Task: Research Airbnb properties in Rionegro, Colombia from 2nd December, 2023 to 5th December, 2023 for 1 adult.1  bedroom having 1 bed and 1 bathroom. Property type can be hotel. Amenities needed are: washing machine. Look for 4 properties as per requirement.
Action: Mouse moved to (532, 116)
Screenshot: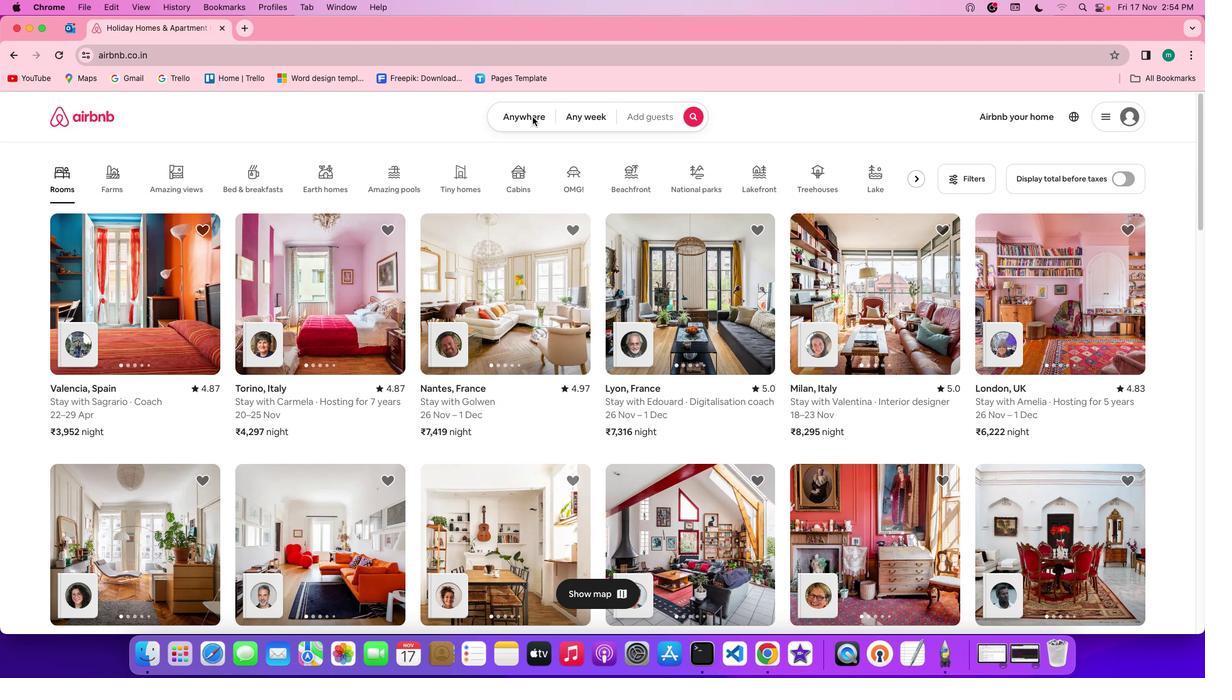 
Action: Mouse pressed left at (532, 116)
Screenshot: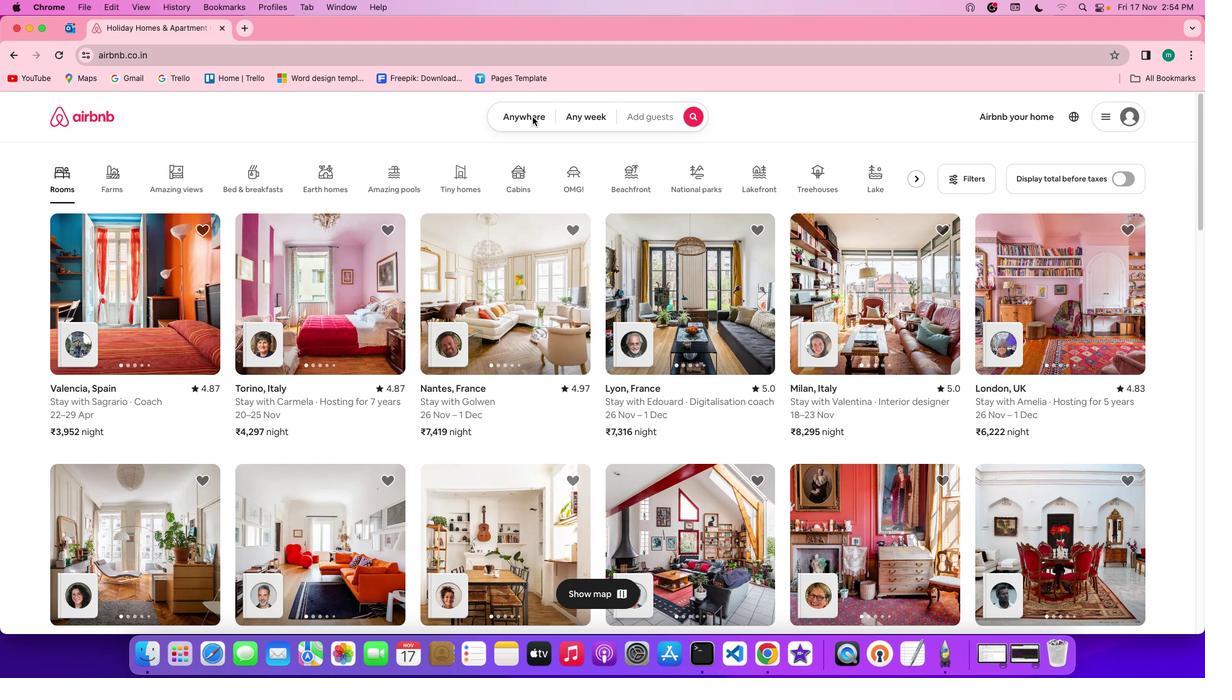 
Action: Mouse pressed left at (532, 116)
Screenshot: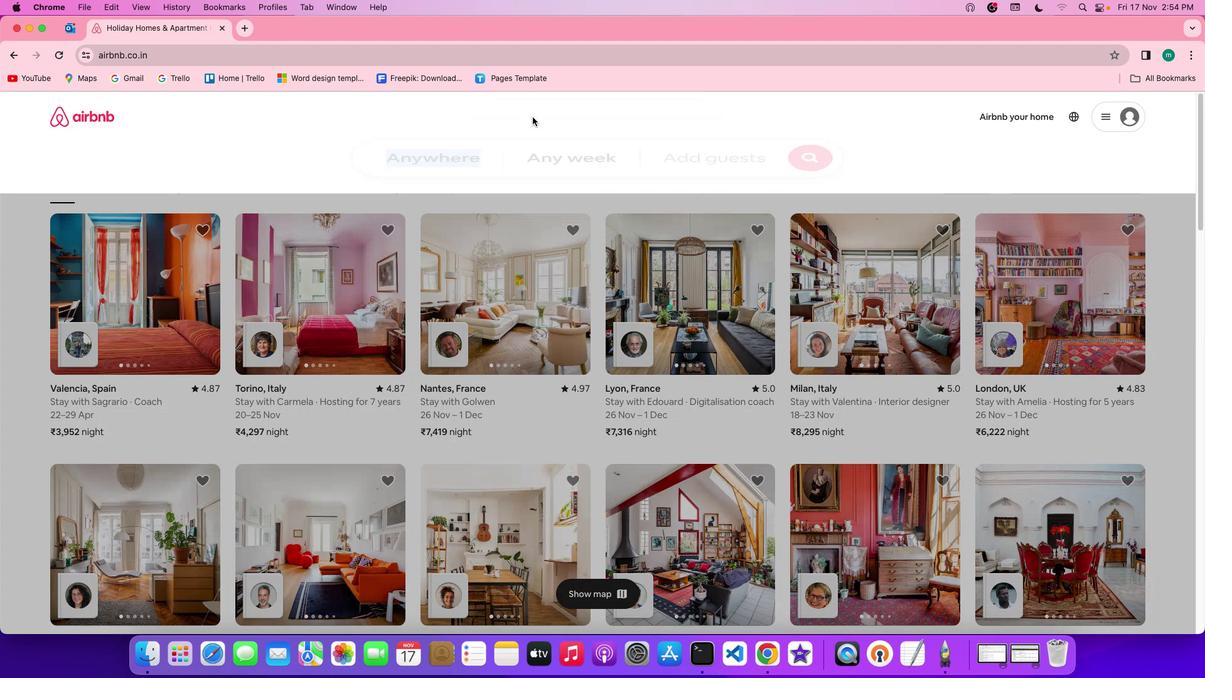 
Action: Mouse moved to (436, 167)
Screenshot: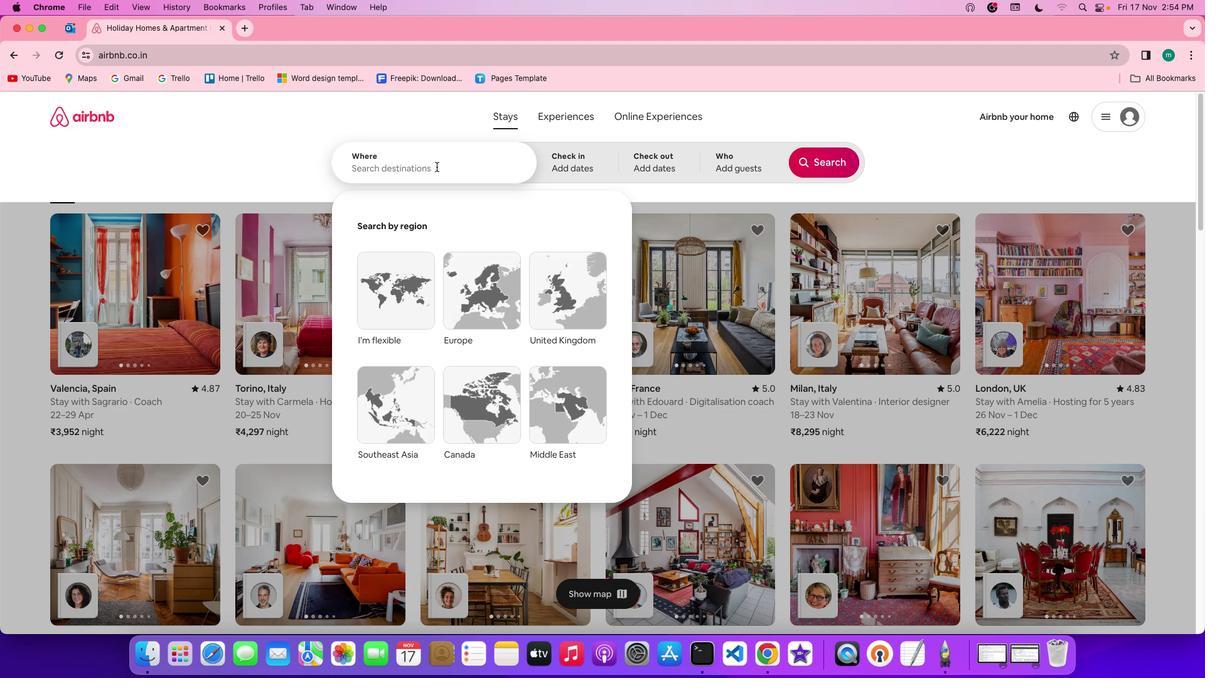 
Action: Mouse pressed left at (436, 167)
Screenshot: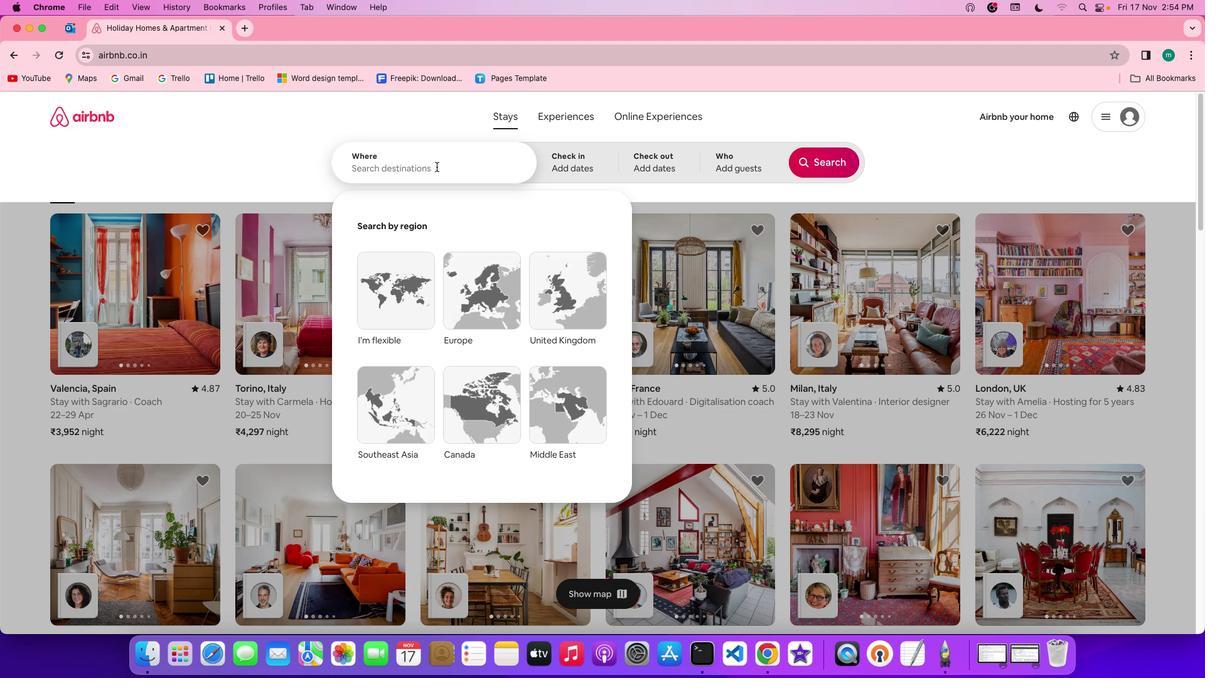 
Action: Key pressed Key.spaceKey.shift'R''I''O''N''E''G''R''O'','Key.spaceKey.shift'C''O''L''U''M''B''I''A'
Screenshot: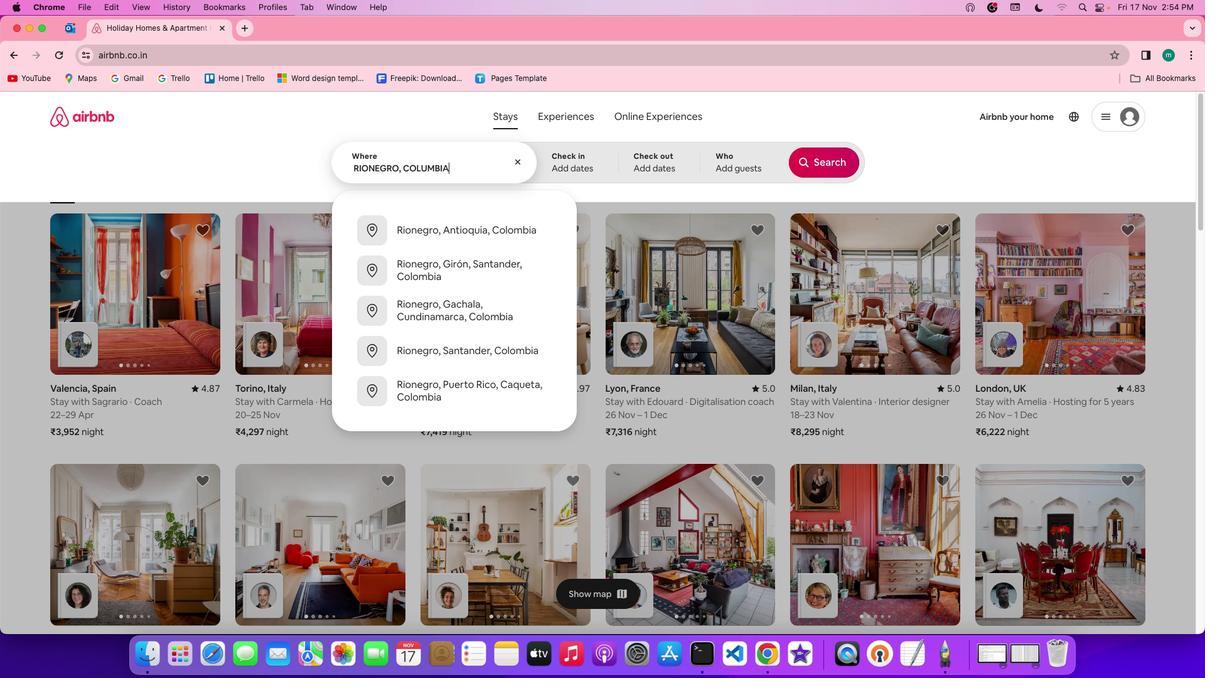 
Action: Mouse moved to (568, 162)
Screenshot: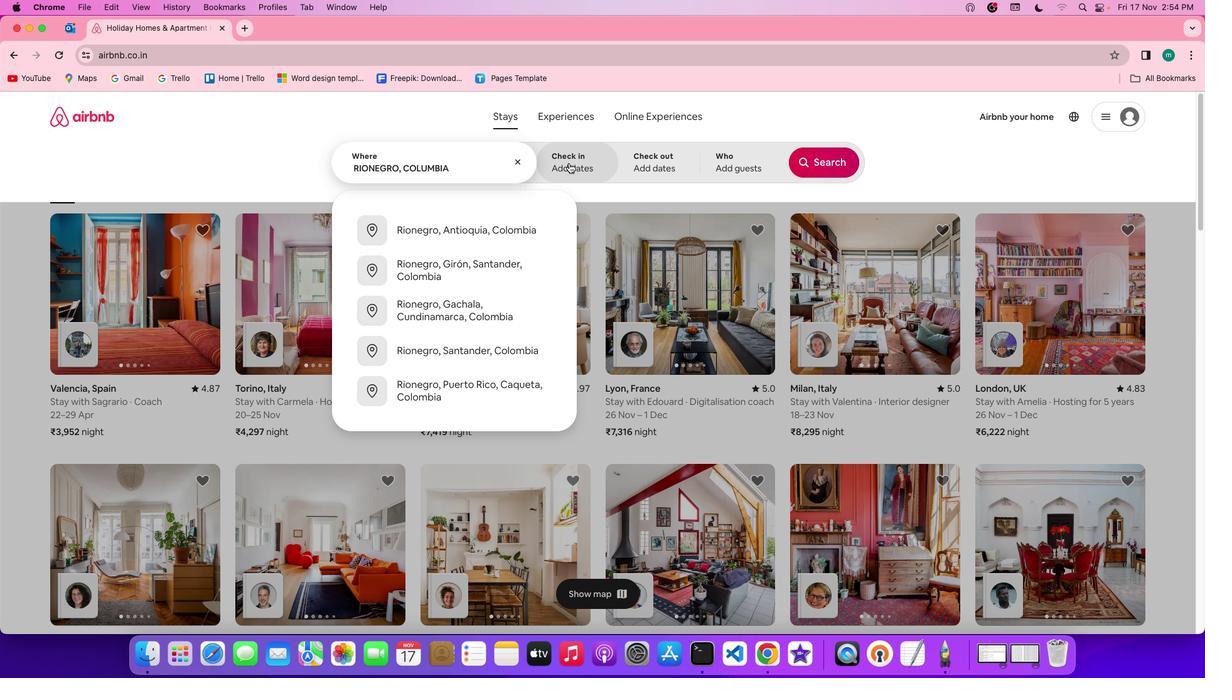 
Action: Mouse pressed left at (568, 162)
Screenshot: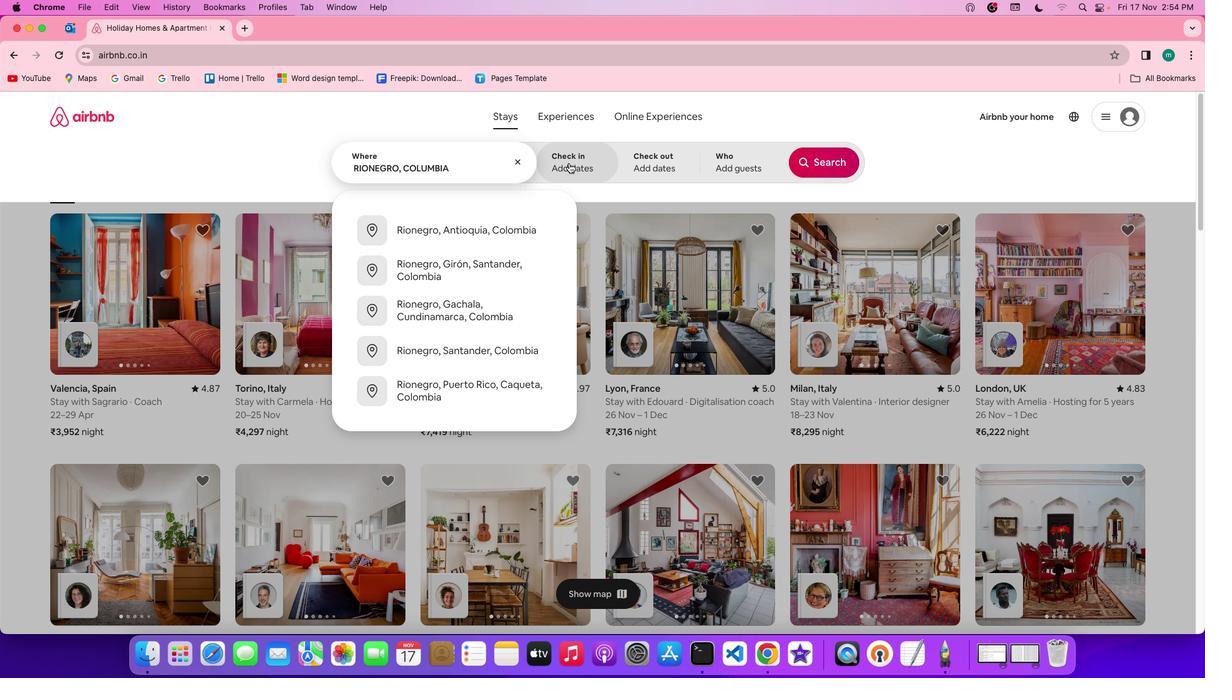 
Action: Mouse moved to (803, 315)
Screenshot: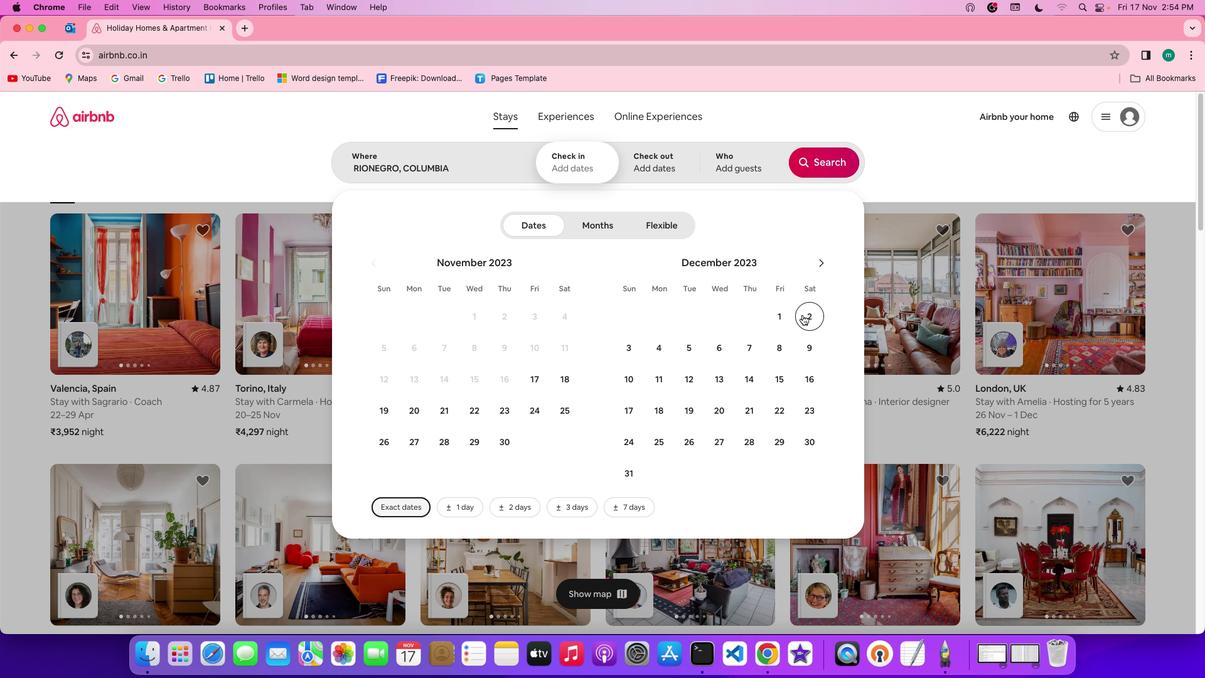 
Action: Mouse pressed left at (803, 315)
Screenshot: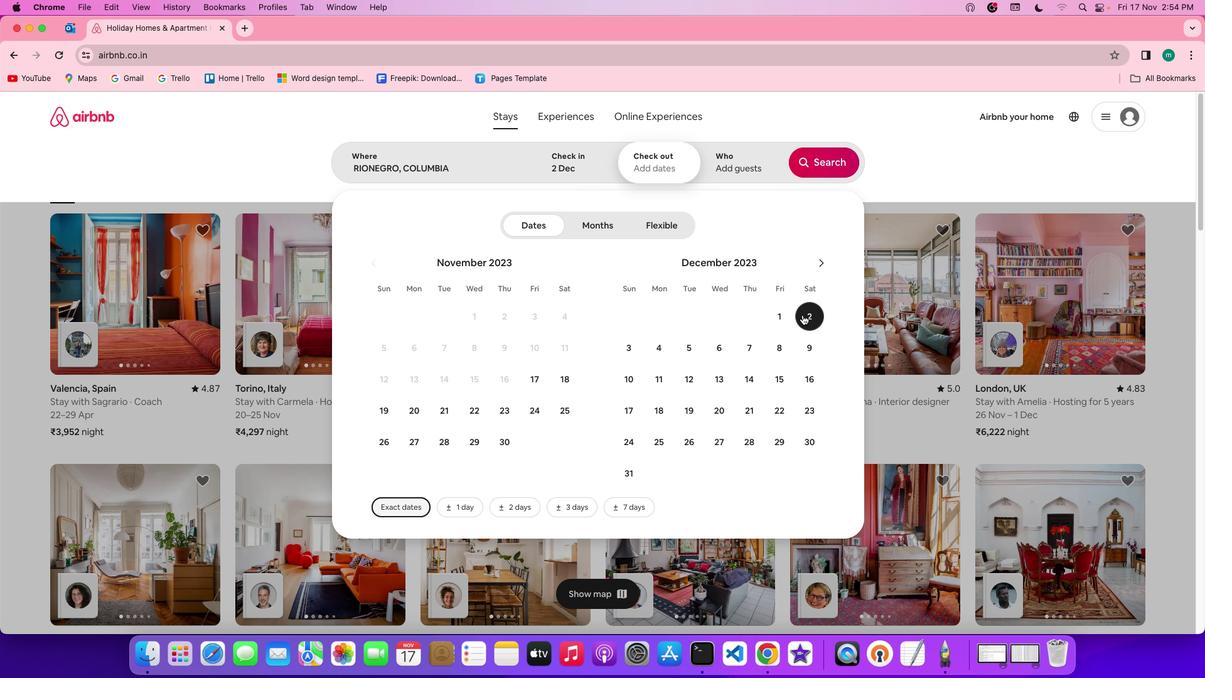 
Action: Mouse moved to (682, 352)
Screenshot: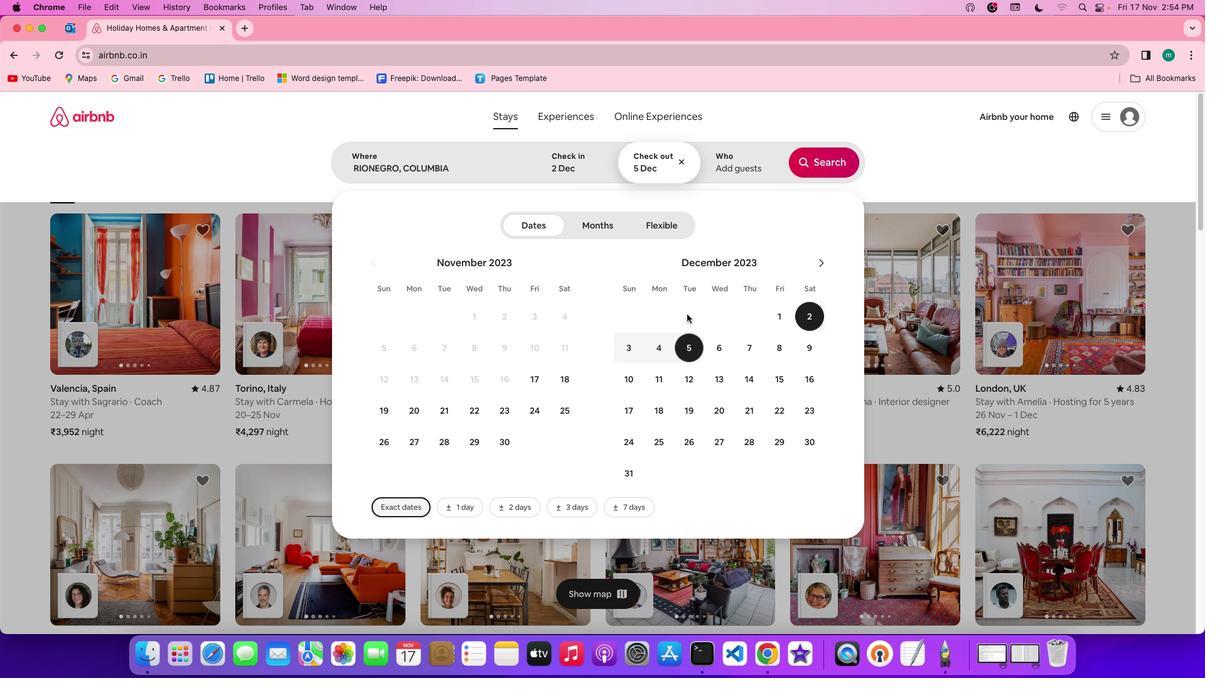 
Action: Mouse pressed left at (682, 352)
Screenshot: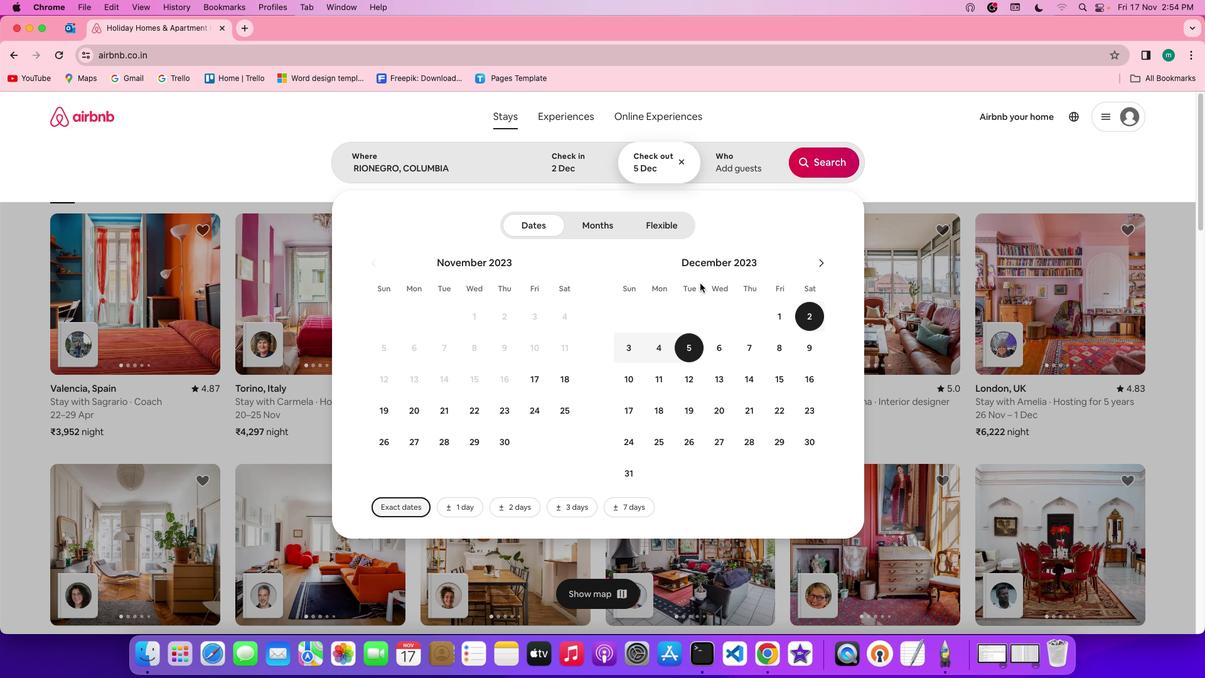 
Action: Mouse moved to (735, 145)
Screenshot: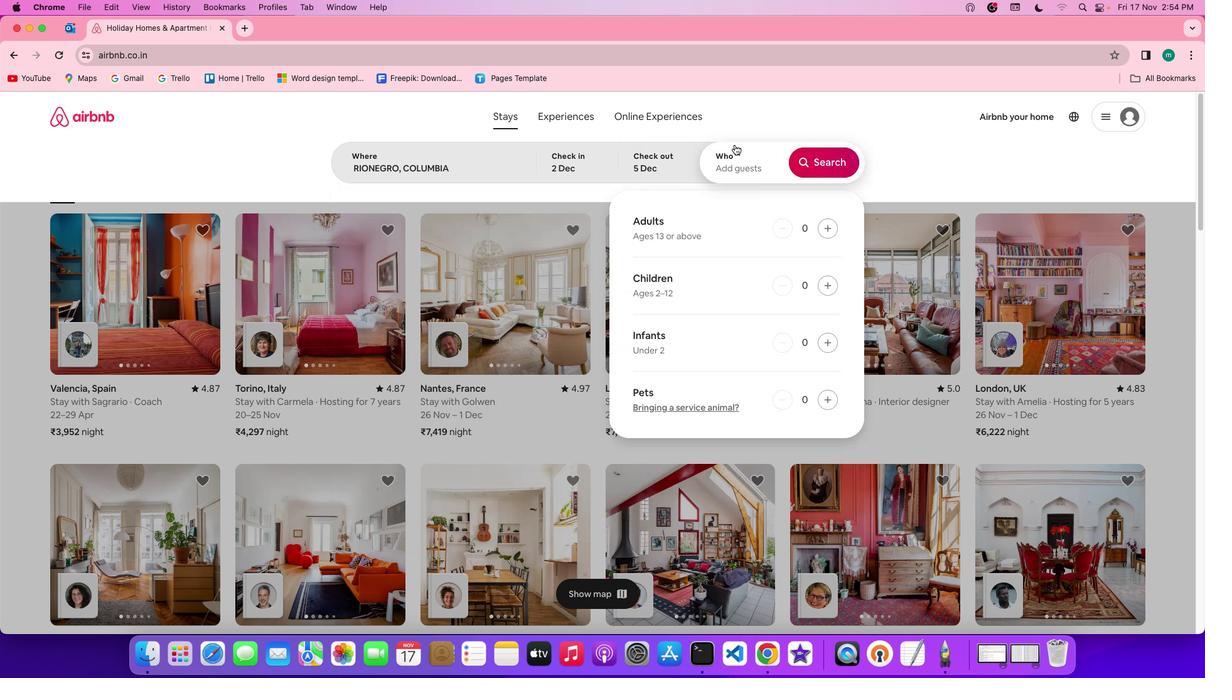 
Action: Mouse pressed left at (735, 145)
Screenshot: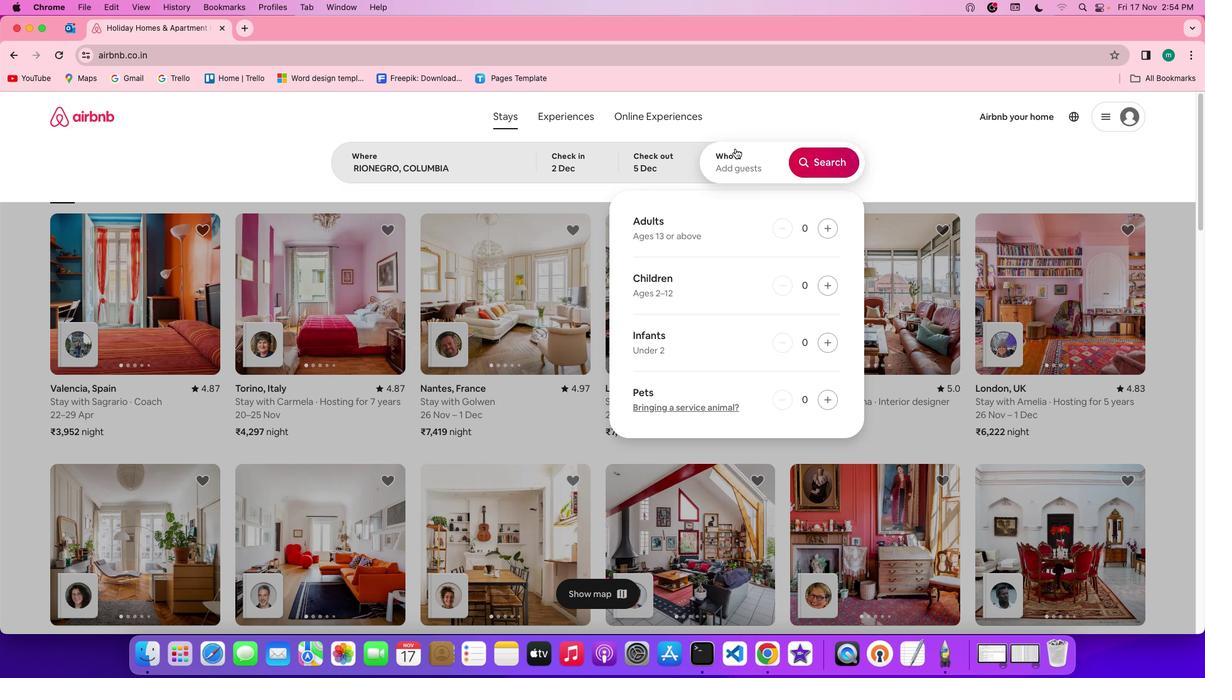 
Action: Mouse moved to (823, 228)
Screenshot: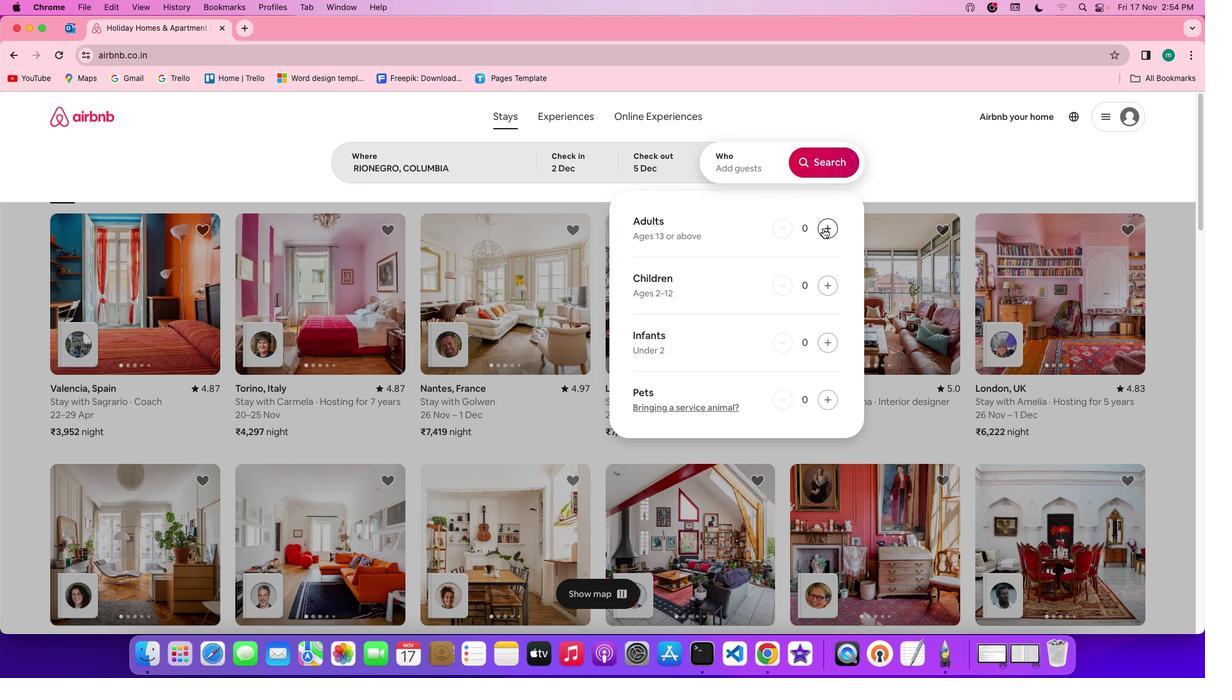 
Action: Mouse pressed left at (823, 228)
Screenshot: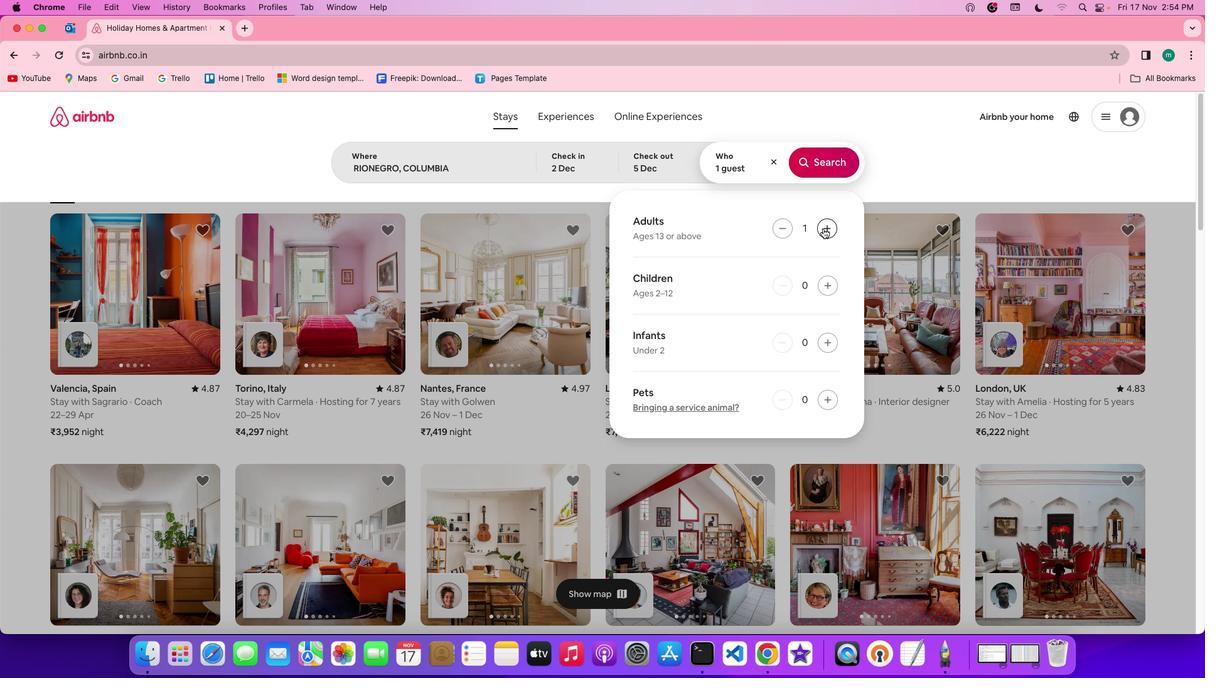 
Action: Mouse pressed left at (823, 228)
Screenshot: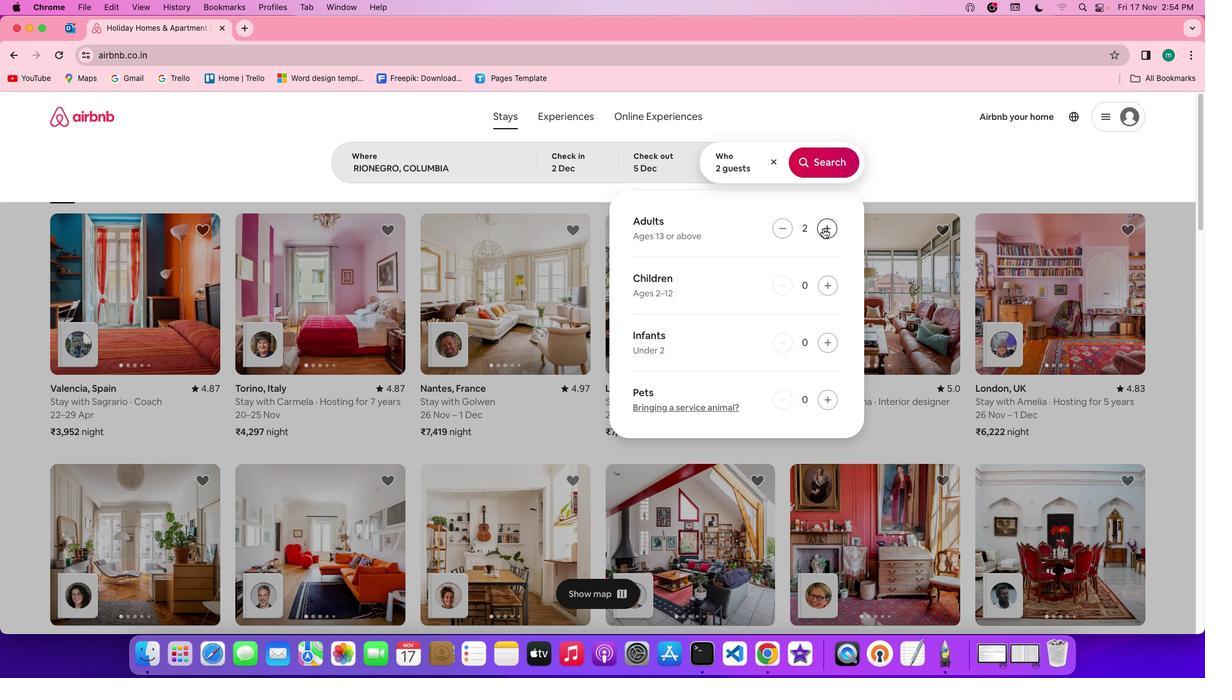 
Action: Mouse moved to (791, 230)
Screenshot: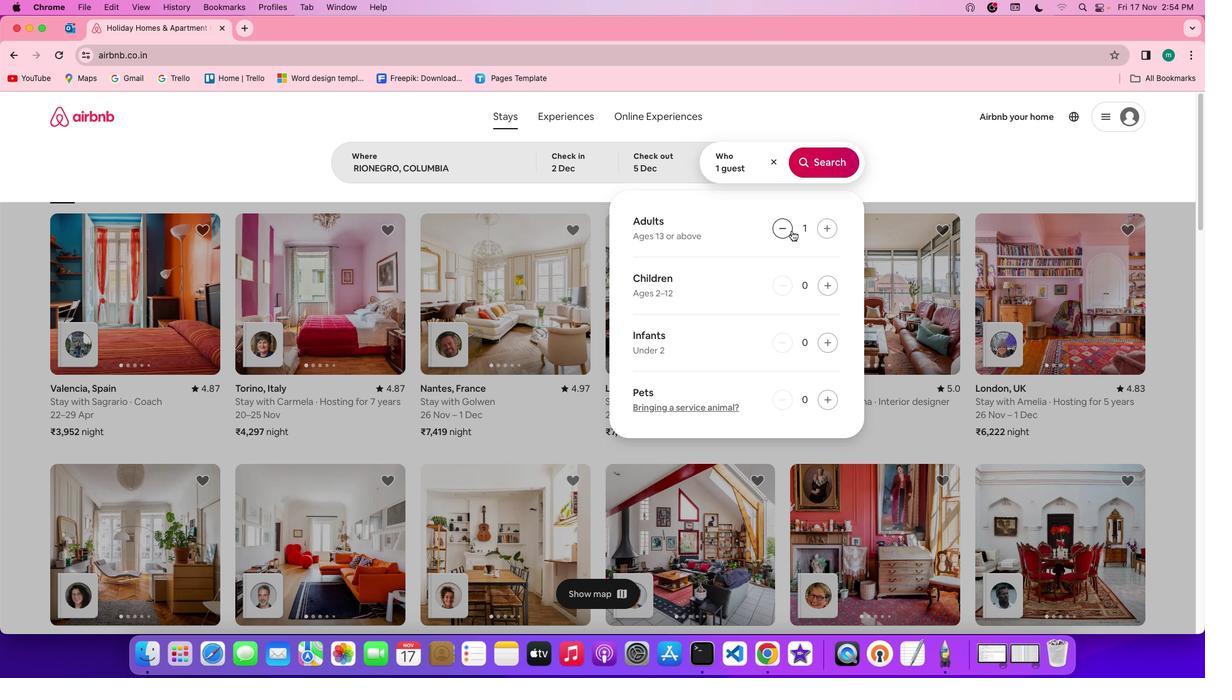 
Action: Mouse pressed left at (791, 230)
Screenshot: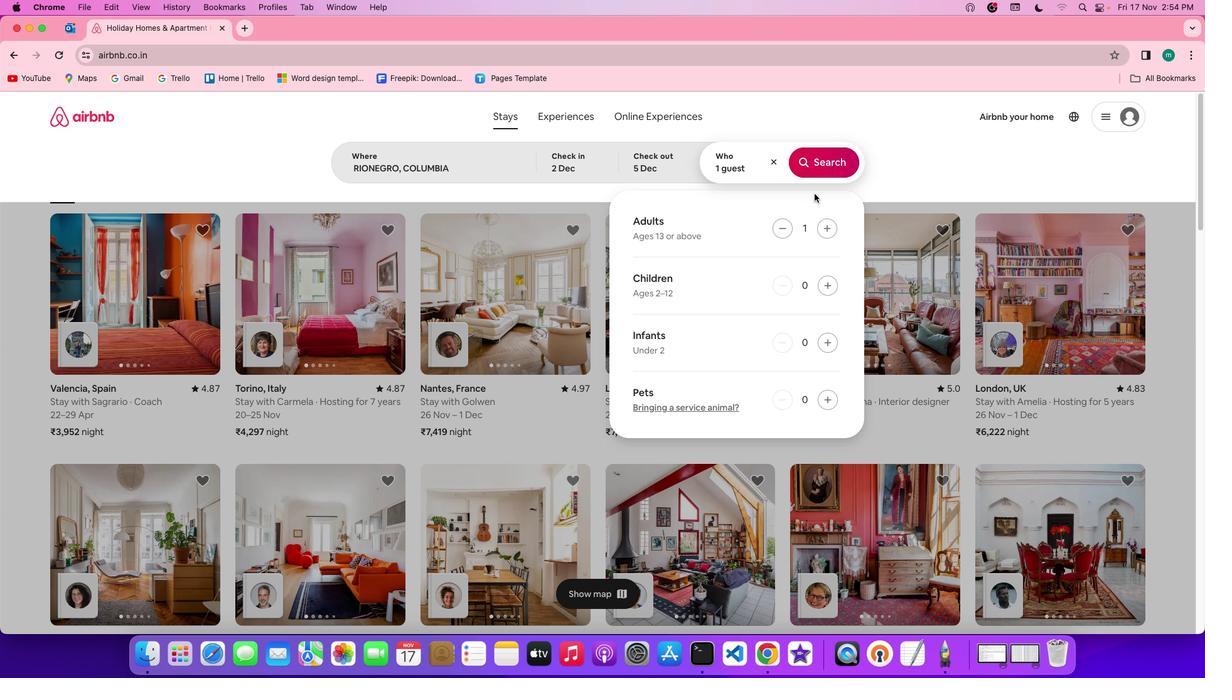 
Action: Mouse moved to (827, 166)
Screenshot: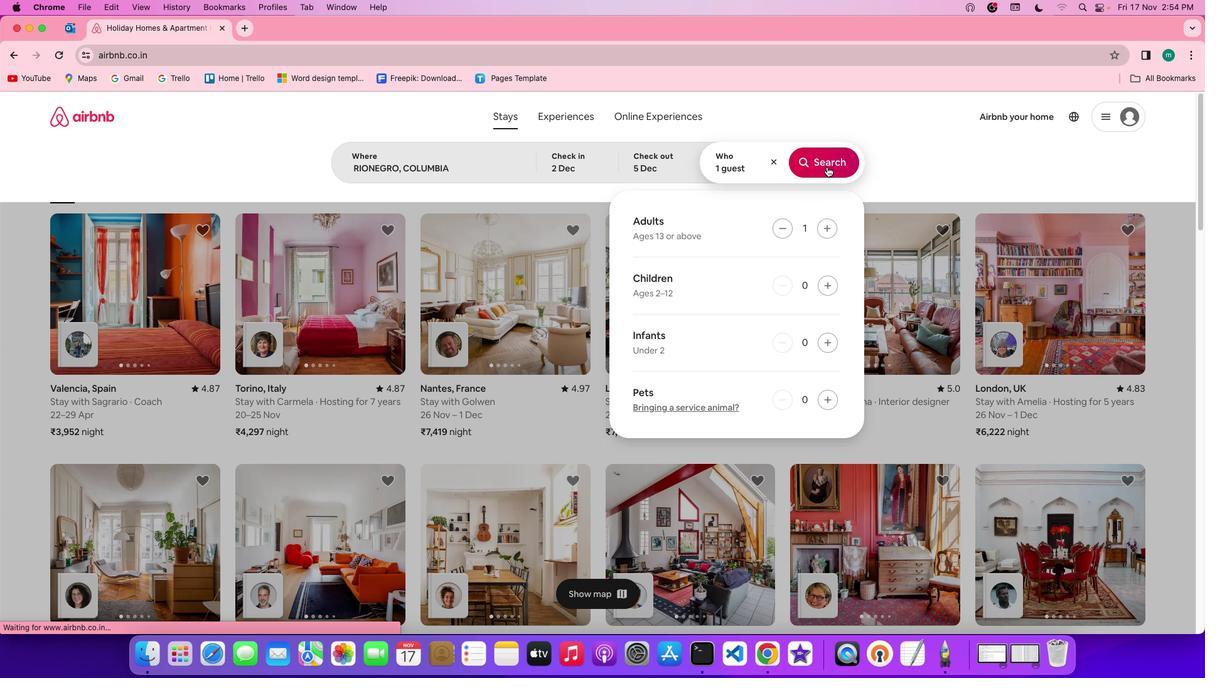 
Action: Mouse pressed left at (827, 166)
Screenshot: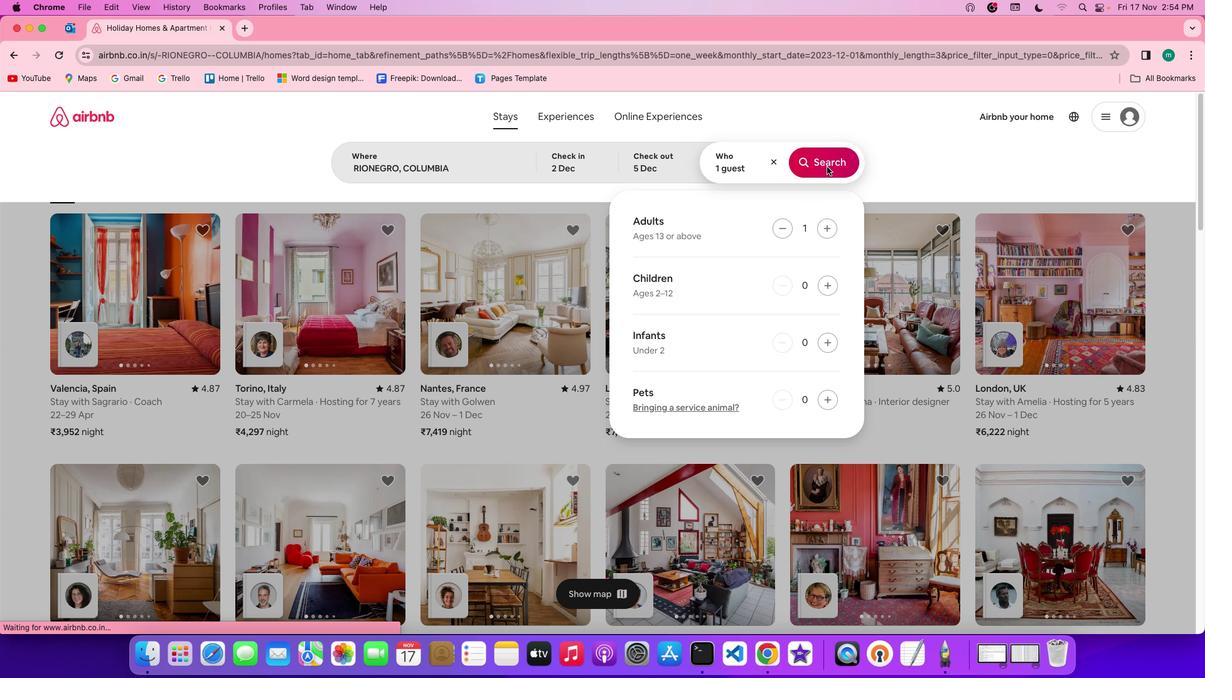 
Action: Mouse moved to (1001, 168)
Screenshot: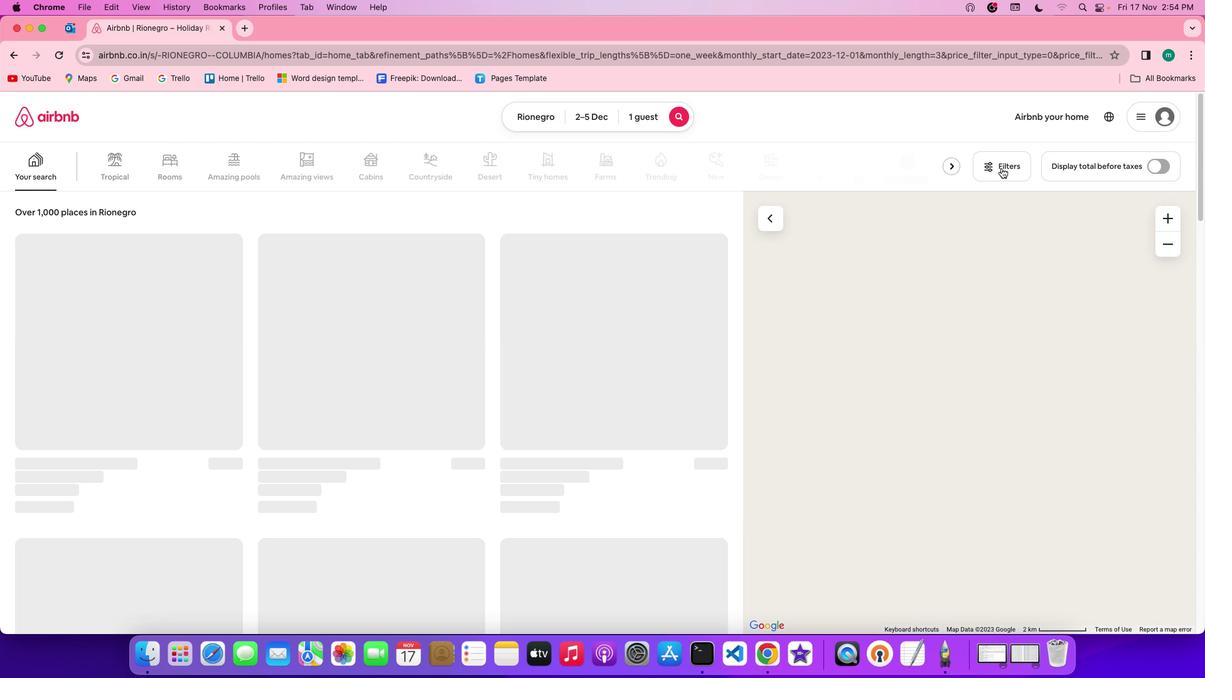 
Action: Mouse pressed left at (1001, 168)
Screenshot: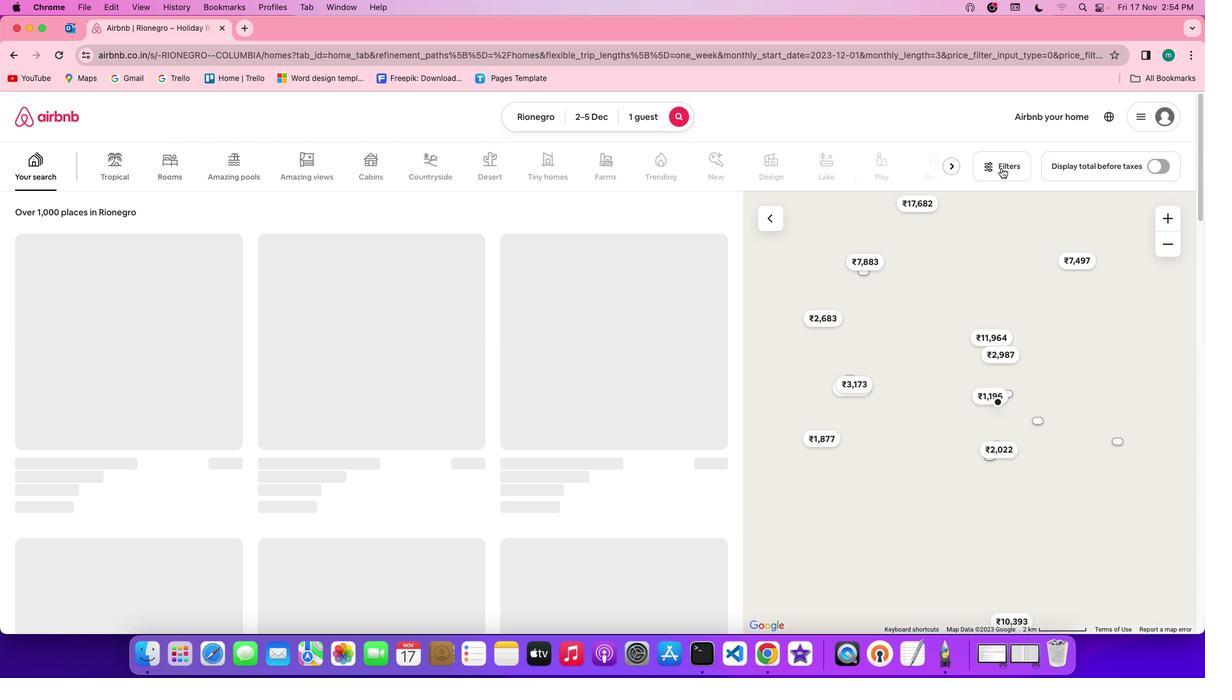 
Action: Mouse moved to (564, 354)
Screenshot: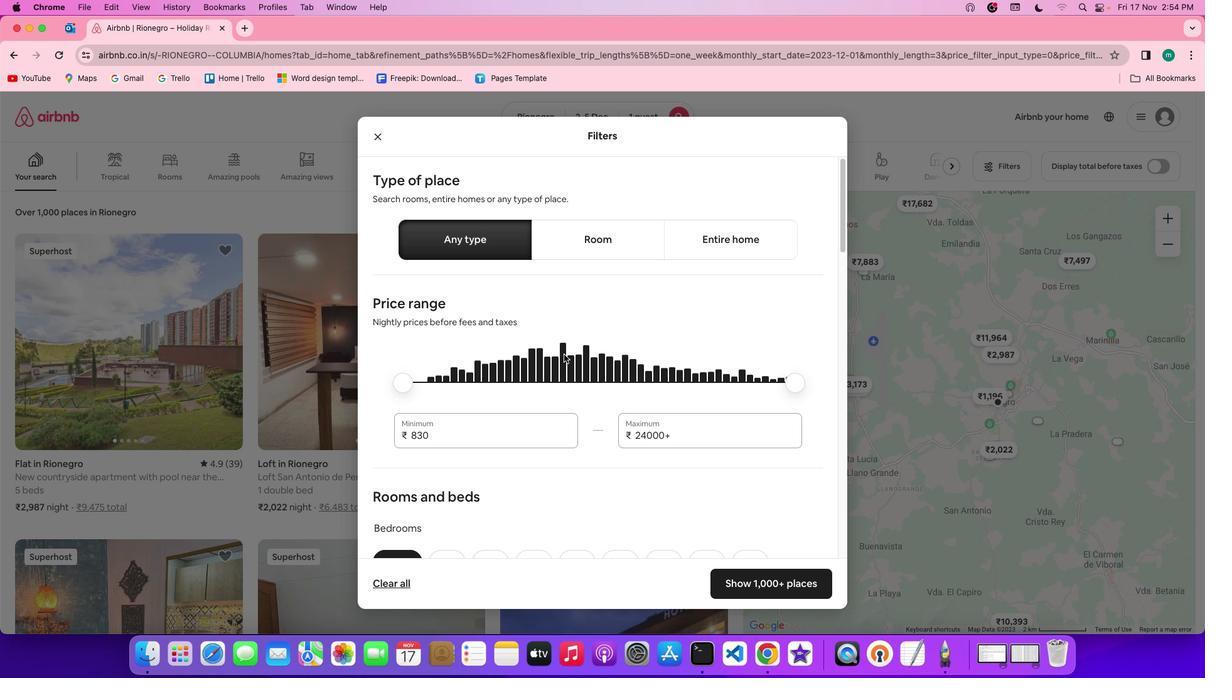 
Action: Mouse scrolled (564, 354) with delta (0, 0)
Screenshot: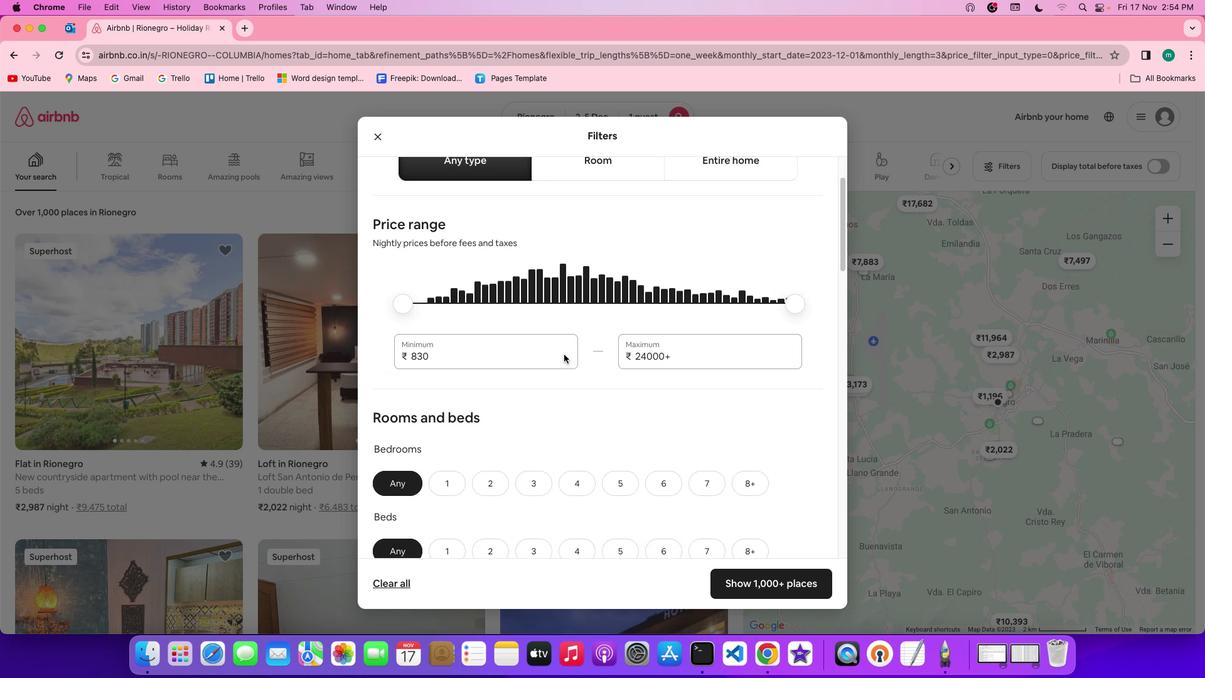 
Action: Mouse scrolled (564, 354) with delta (0, 0)
Screenshot: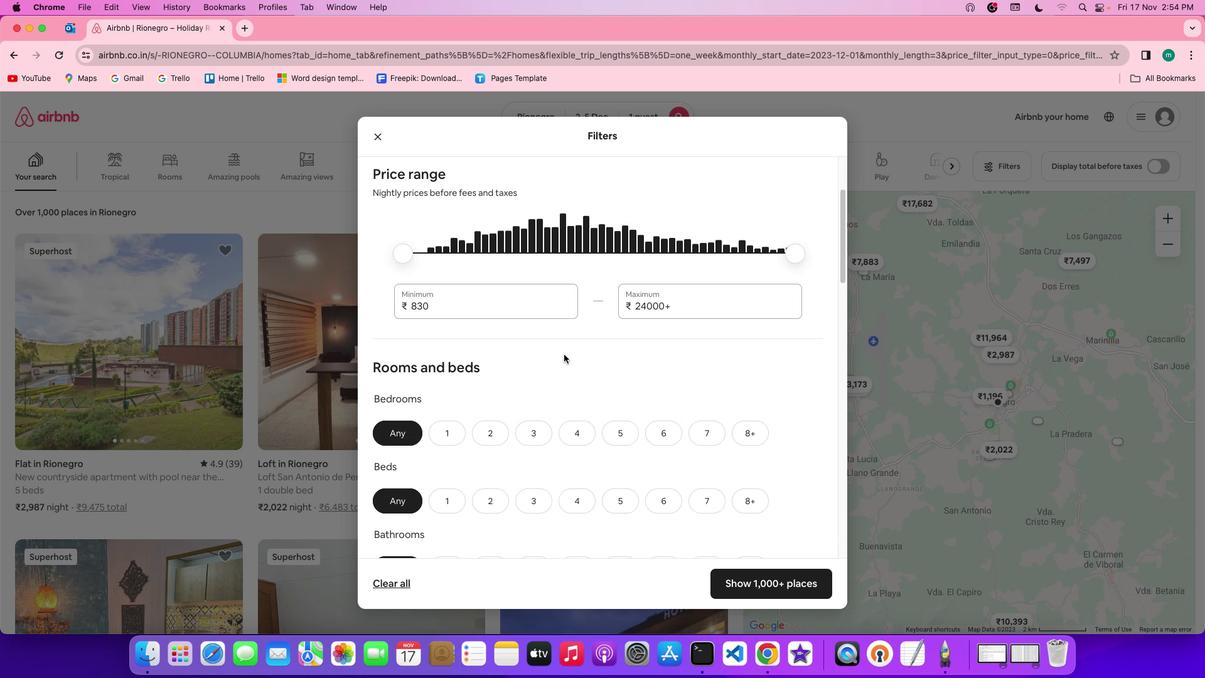 
Action: Mouse scrolled (564, 354) with delta (0, -1)
Screenshot: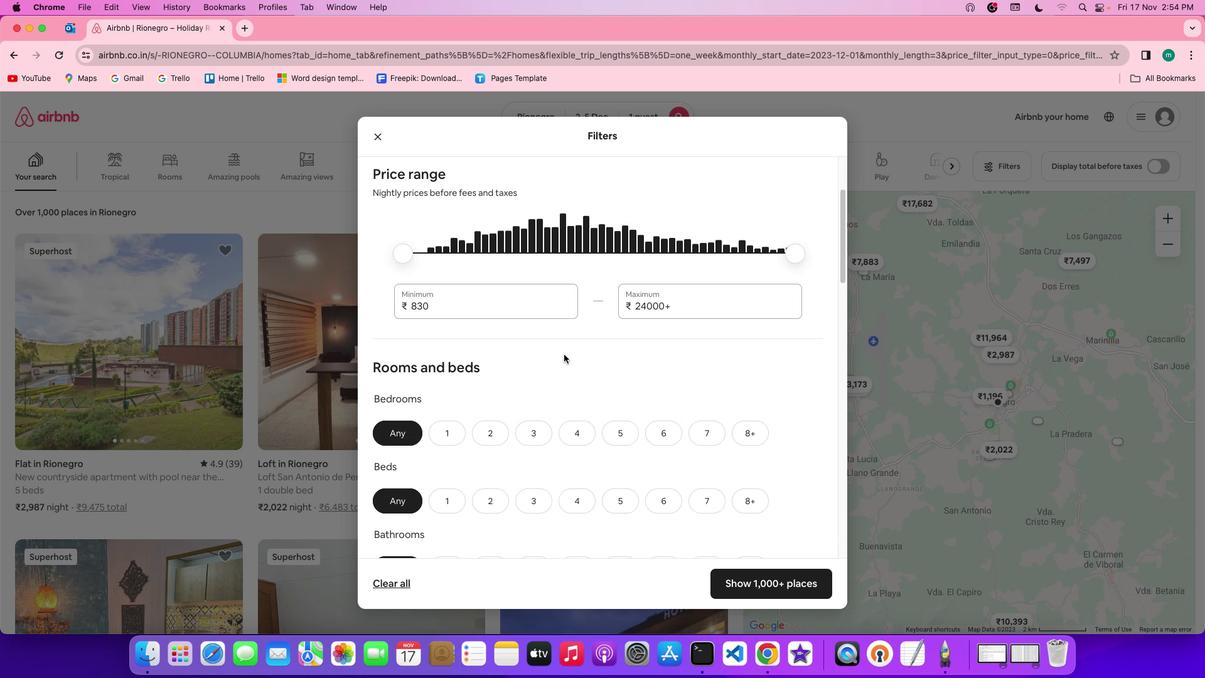 
Action: Mouse scrolled (564, 354) with delta (0, -1)
Screenshot: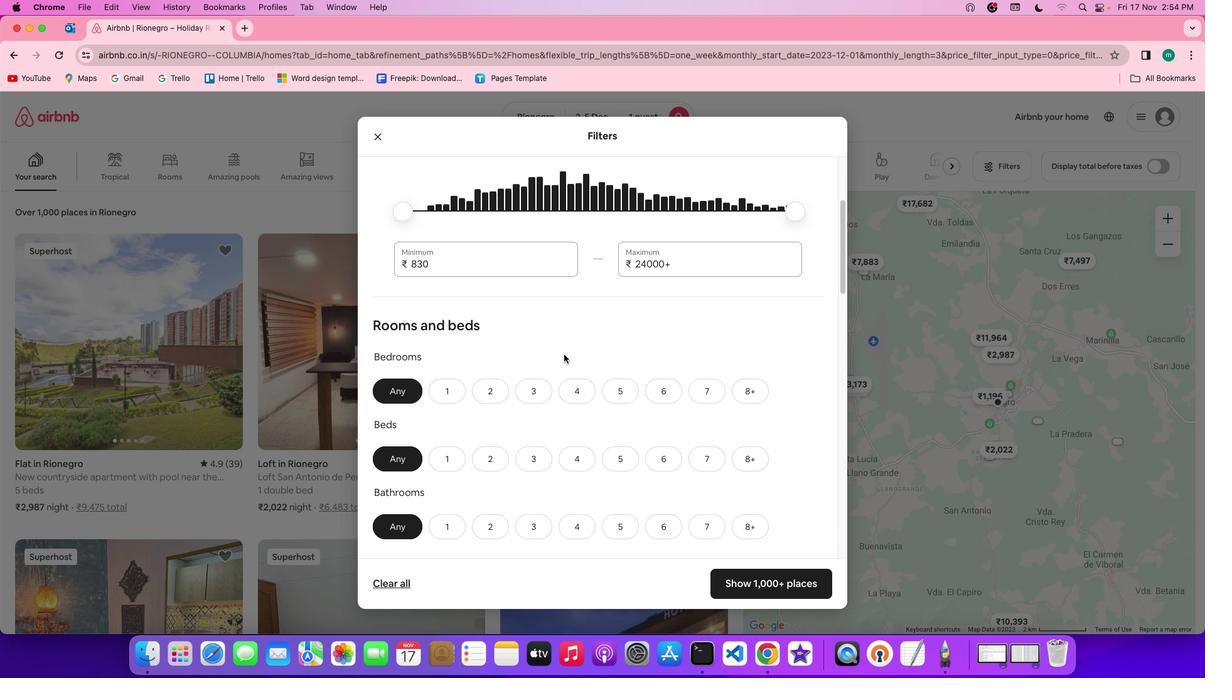 
Action: Mouse scrolled (564, 354) with delta (0, 0)
Screenshot: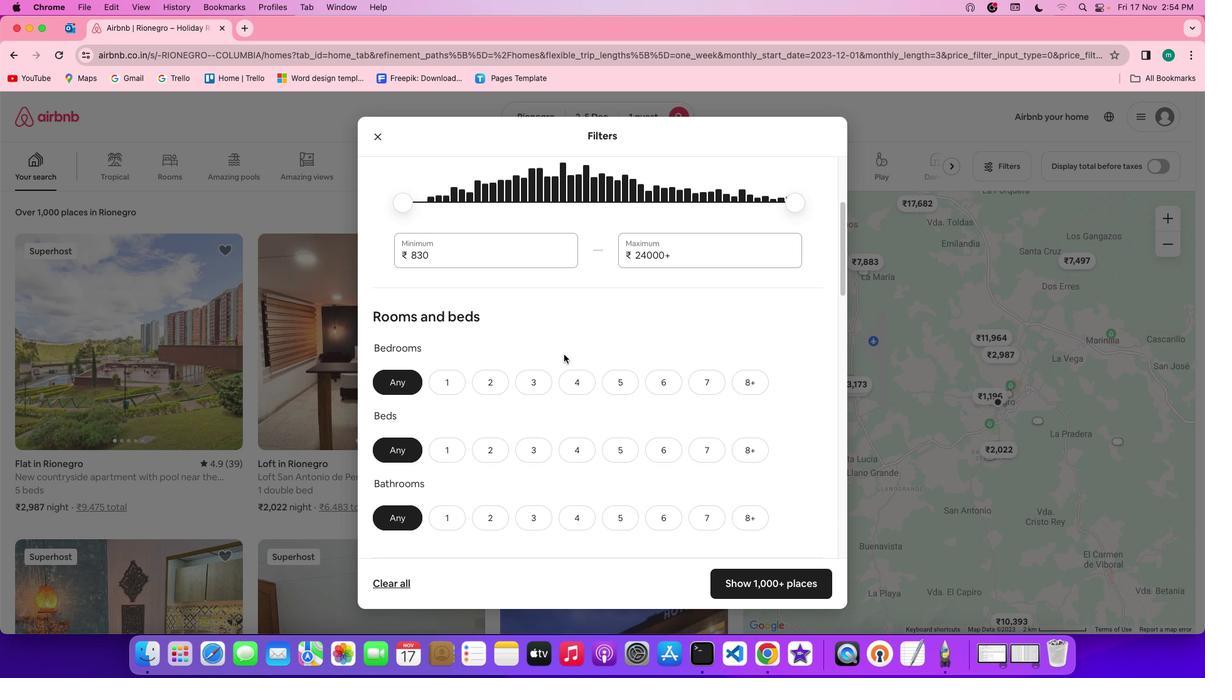 
Action: Mouse scrolled (564, 354) with delta (0, 0)
Screenshot: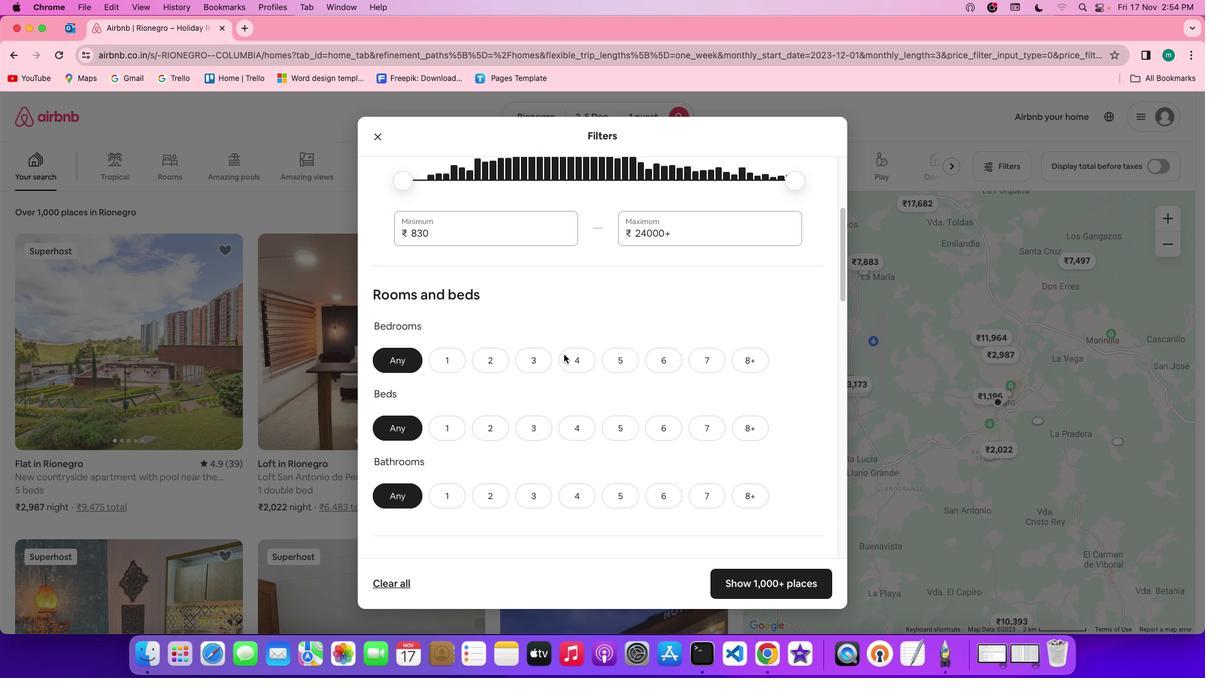 
Action: Mouse scrolled (564, 354) with delta (0, 0)
Screenshot: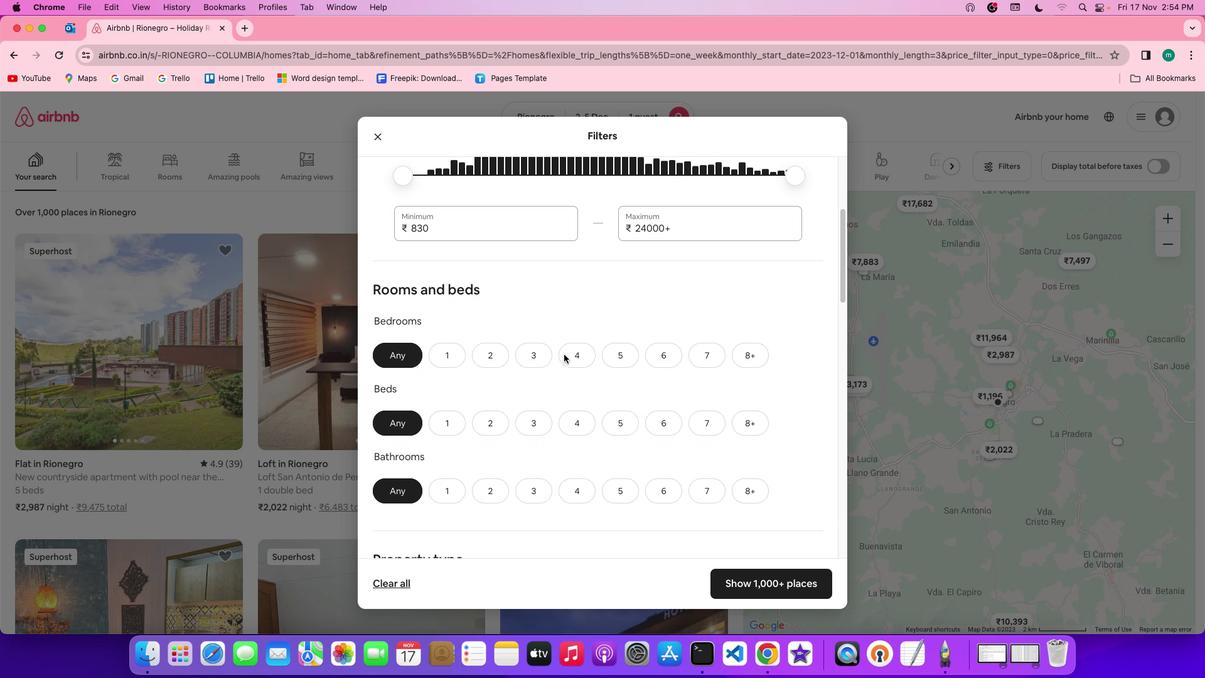 
Action: Mouse scrolled (564, 354) with delta (0, 0)
Screenshot: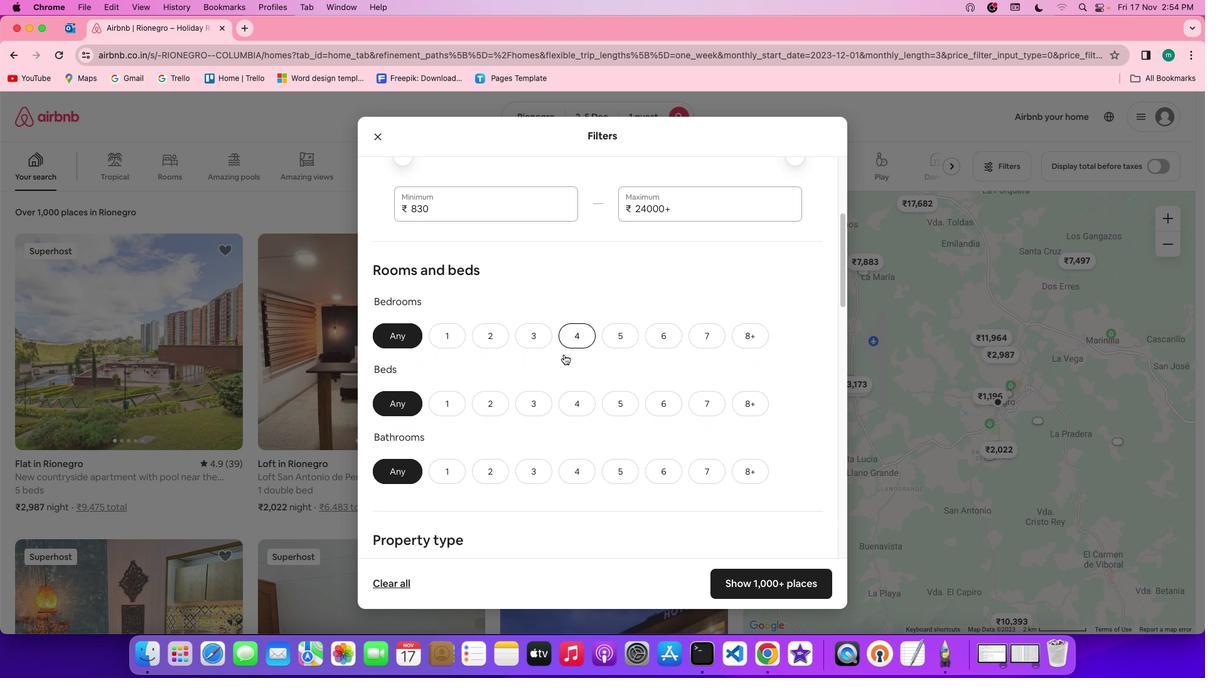 
Action: Mouse scrolled (564, 354) with delta (0, 0)
Screenshot: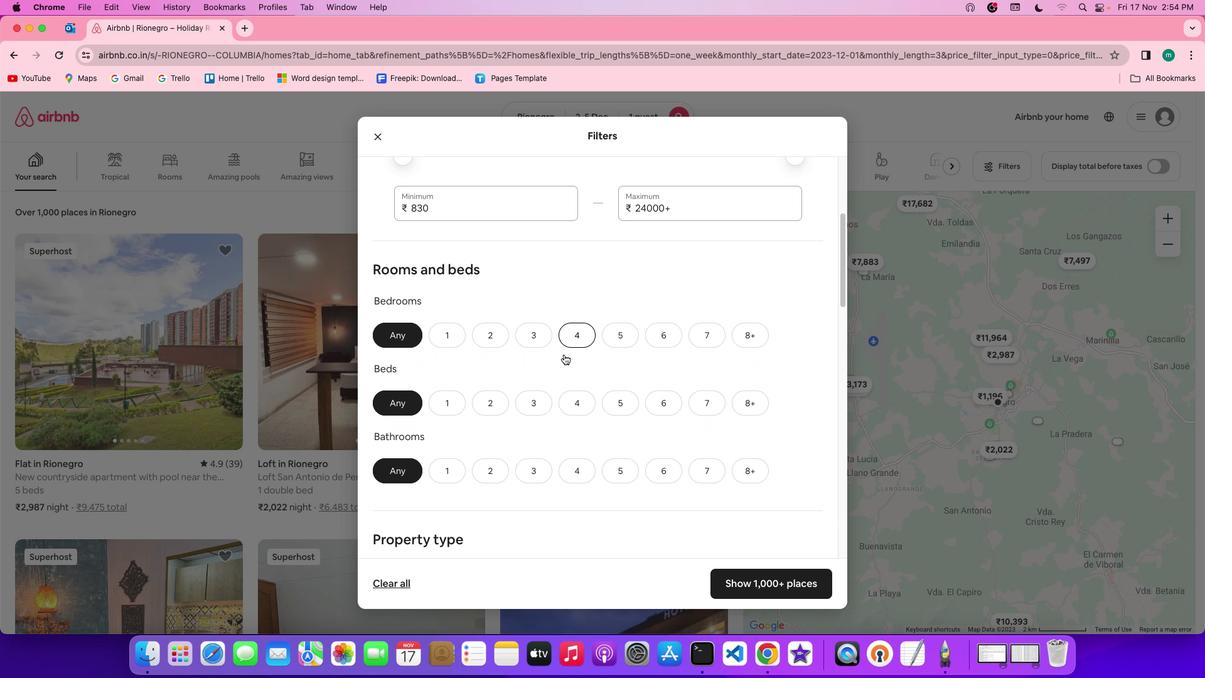 
Action: Mouse scrolled (564, 354) with delta (0, 0)
Screenshot: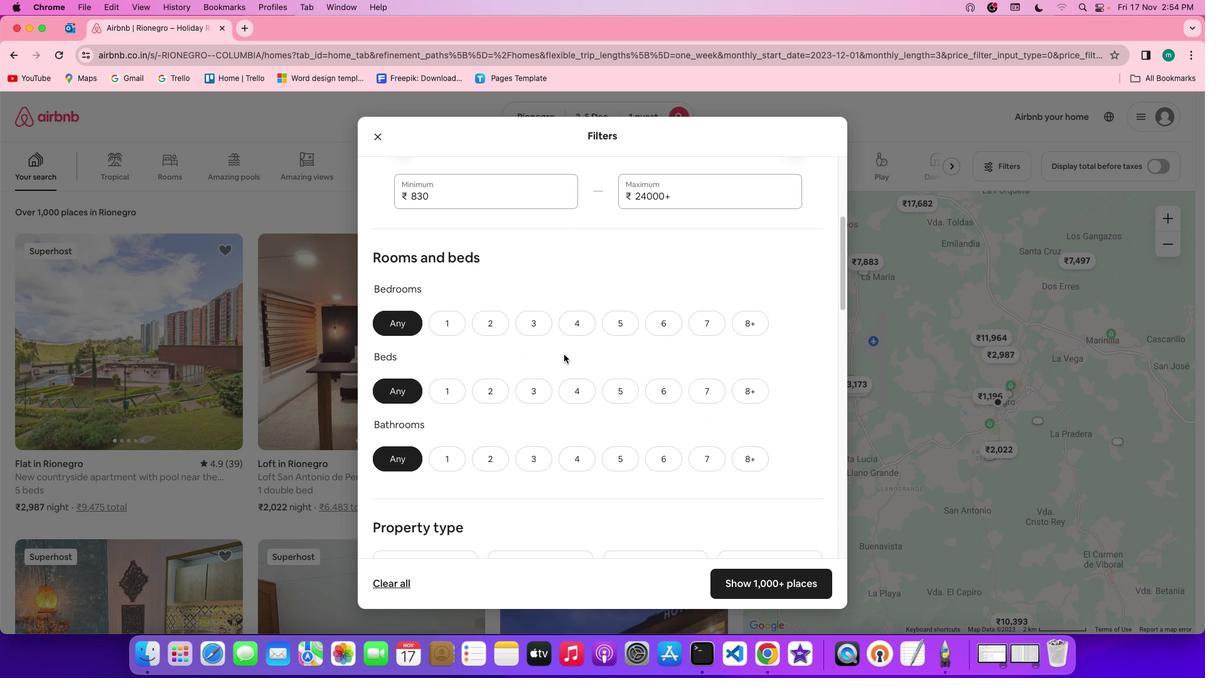 
Action: Mouse scrolled (564, 354) with delta (0, 0)
Screenshot: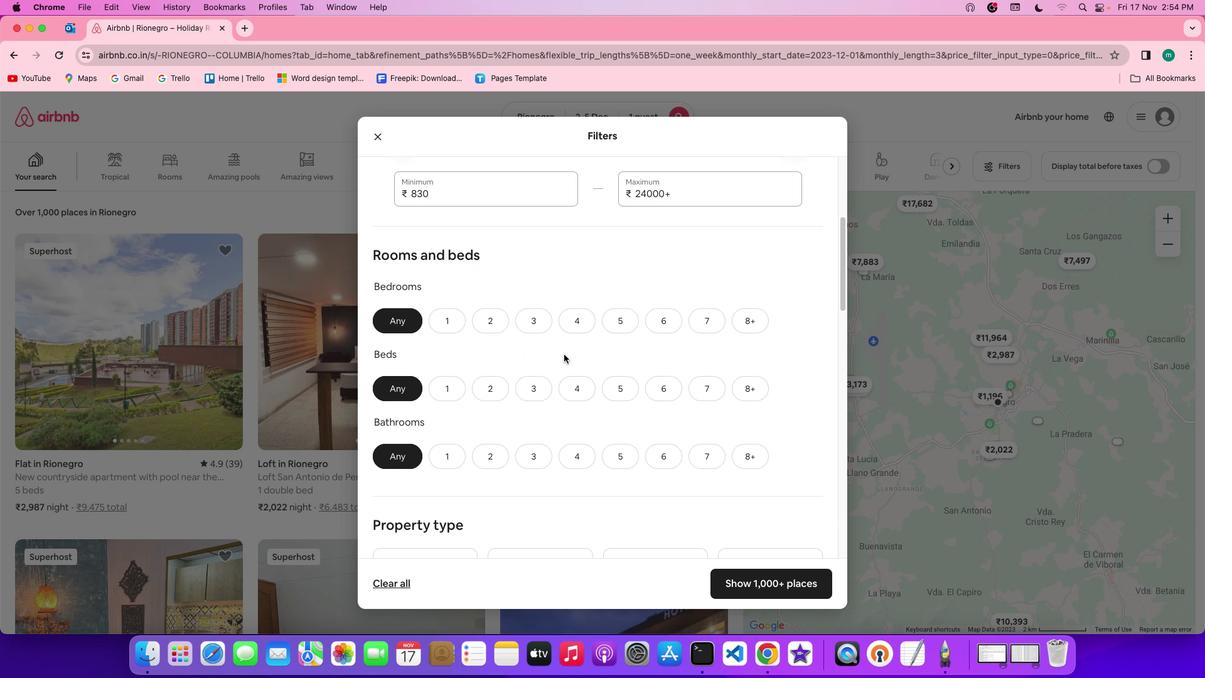 
Action: Mouse moved to (455, 313)
Screenshot: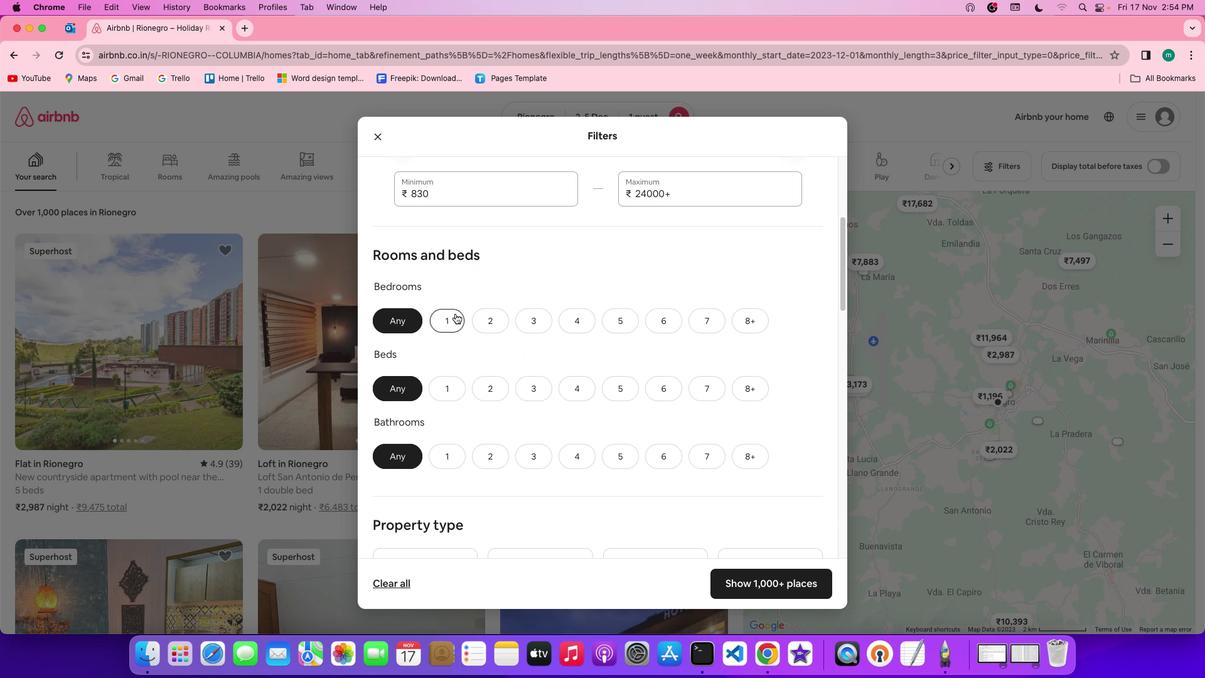 
Action: Mouse pressed left at (455, 313)
Screenshot: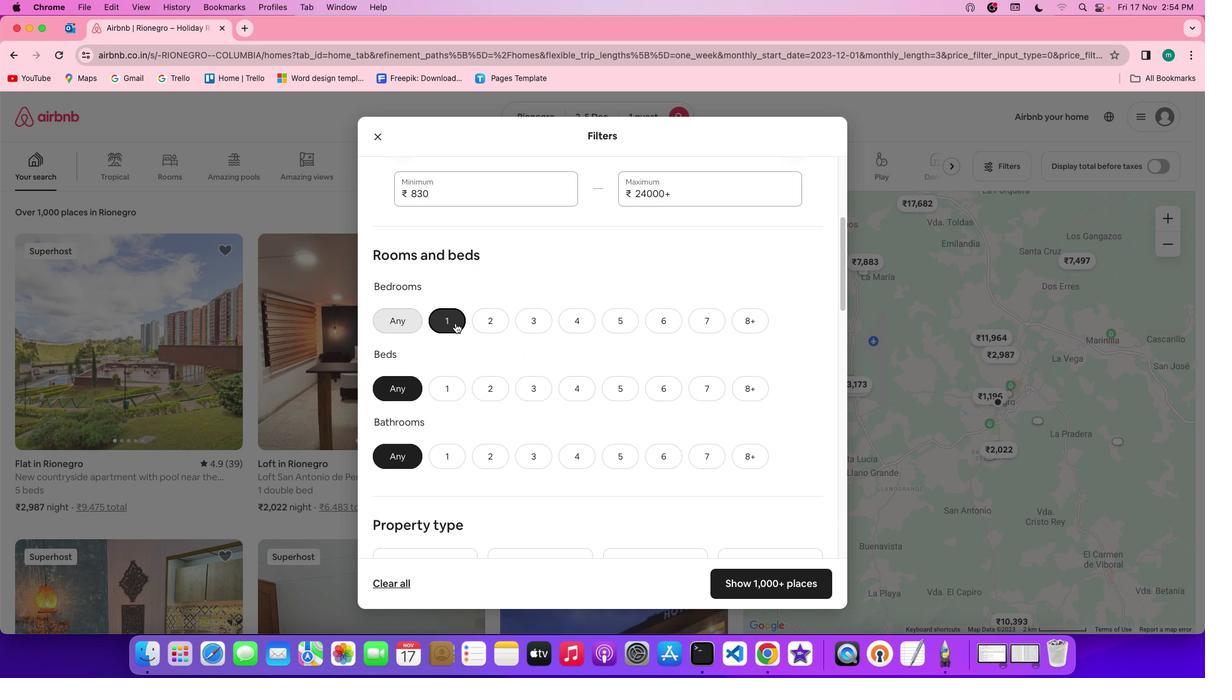 
Action: Mouse moved to (453, 388)
Screenshot: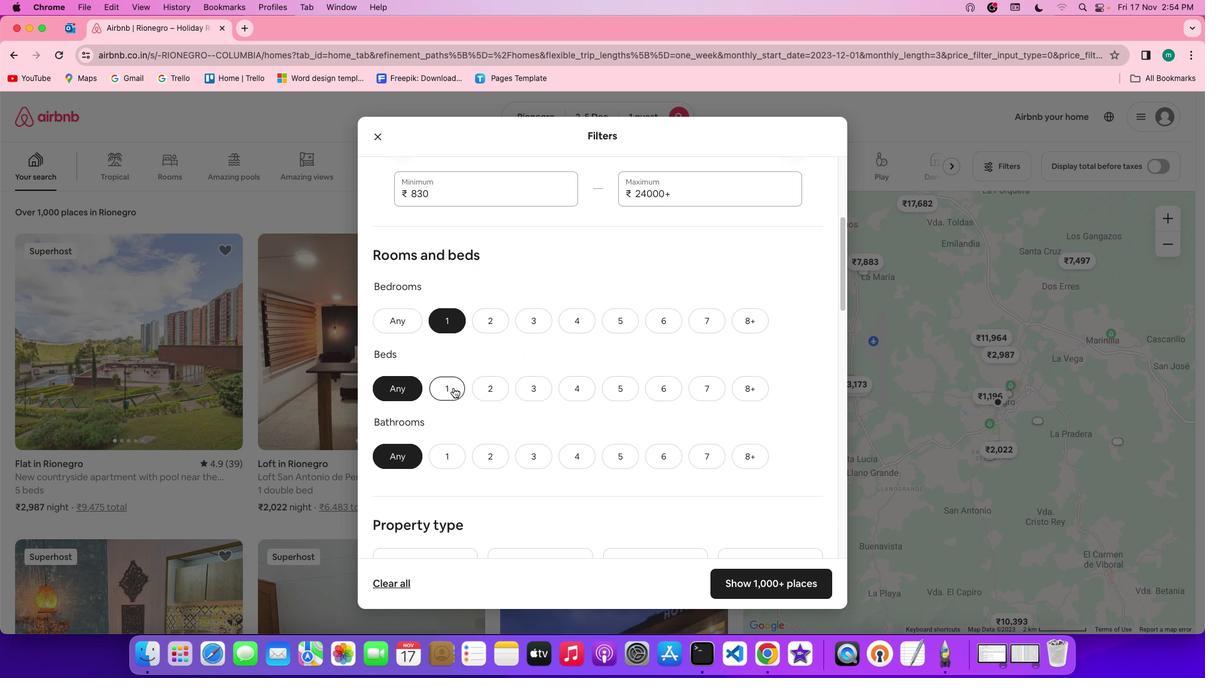 
Action: Mouse pressed left at (453, 388)
Screenshot: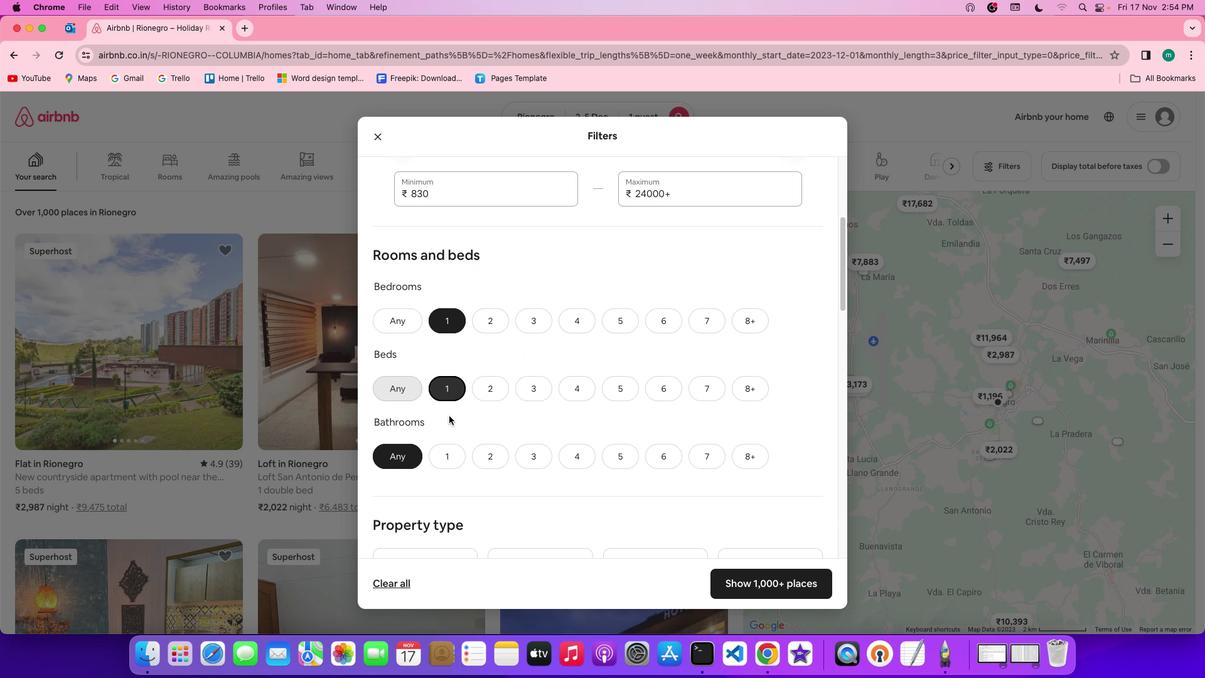 
Action: Mouse moved to (447, 455)
Screenshot: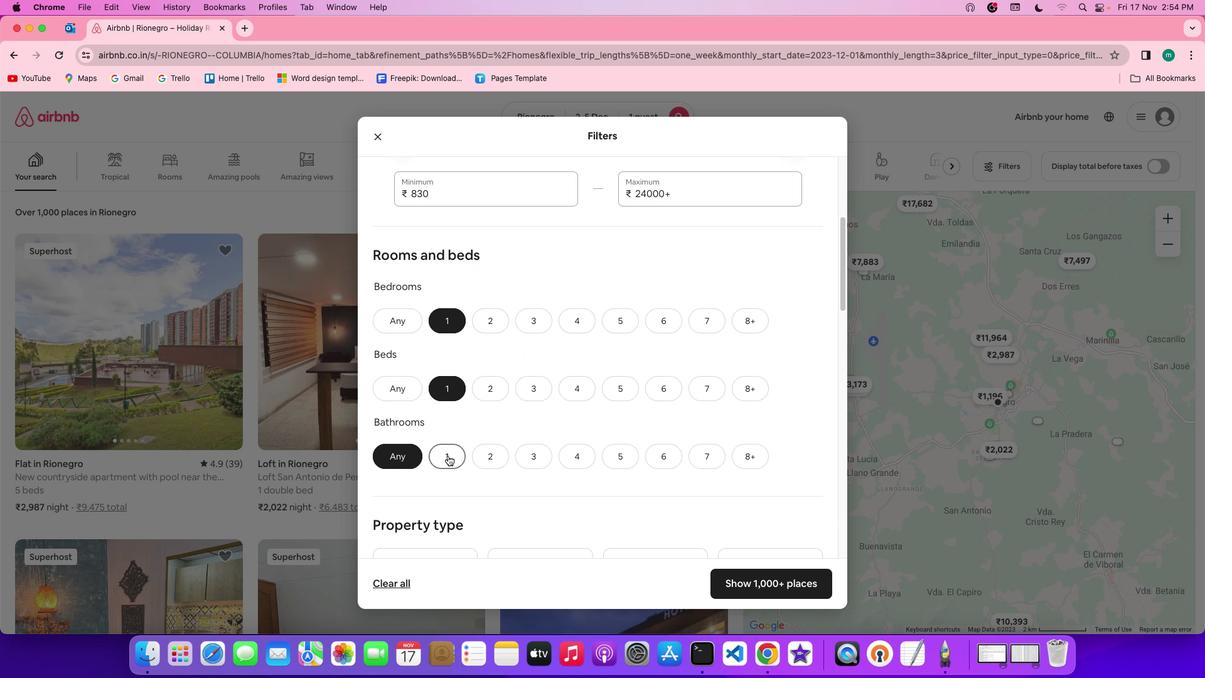 
Action: Mouse pressed left at (447, 455)
Screenshot: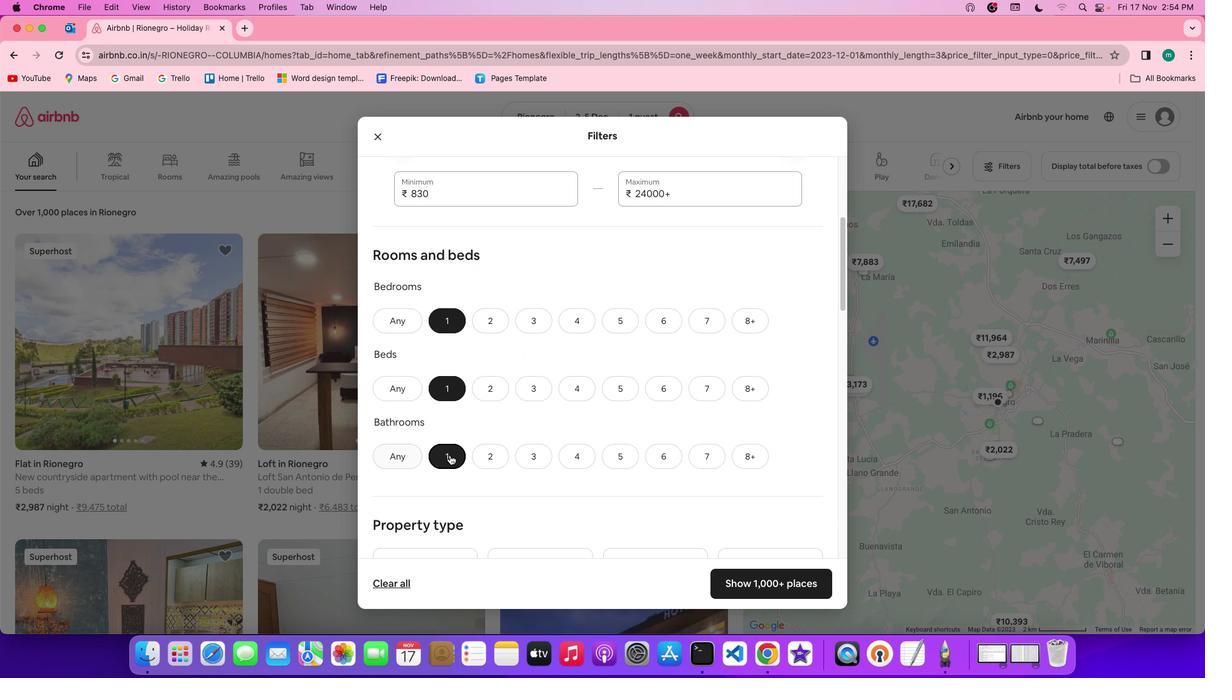 
Action: Mouse moved to (582, 430)
Screenshot: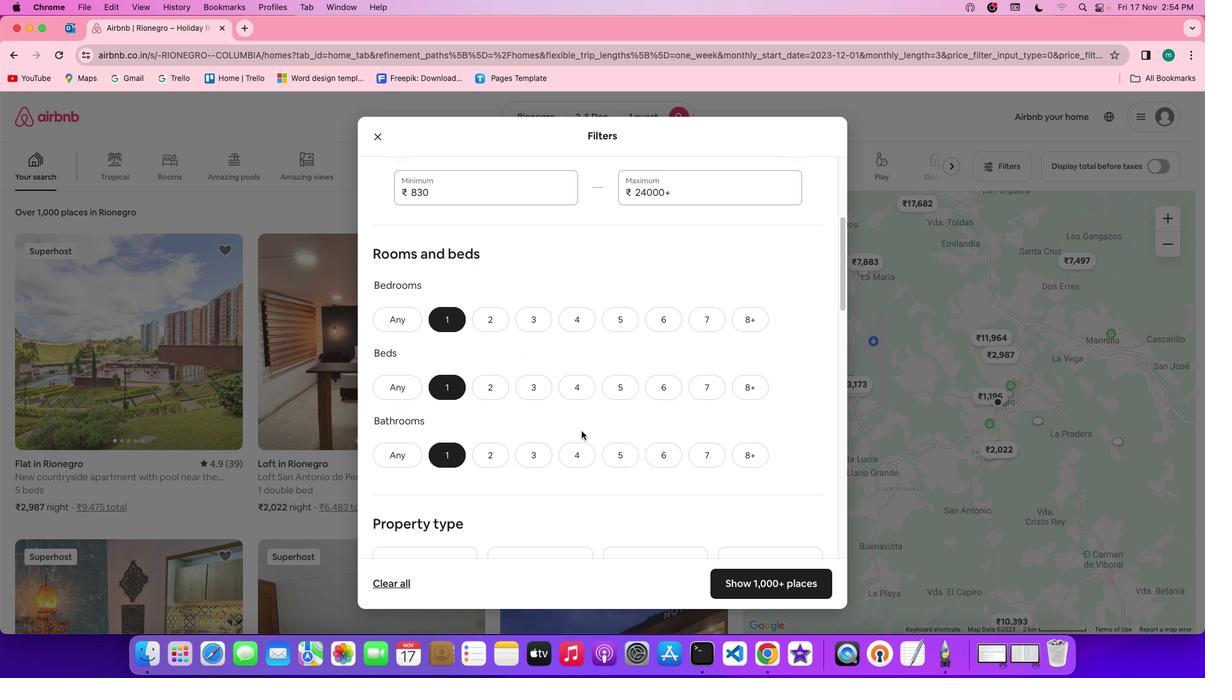 
Action: Mouse scrolled (582, 430) with delta (0, 0)
Screenshot: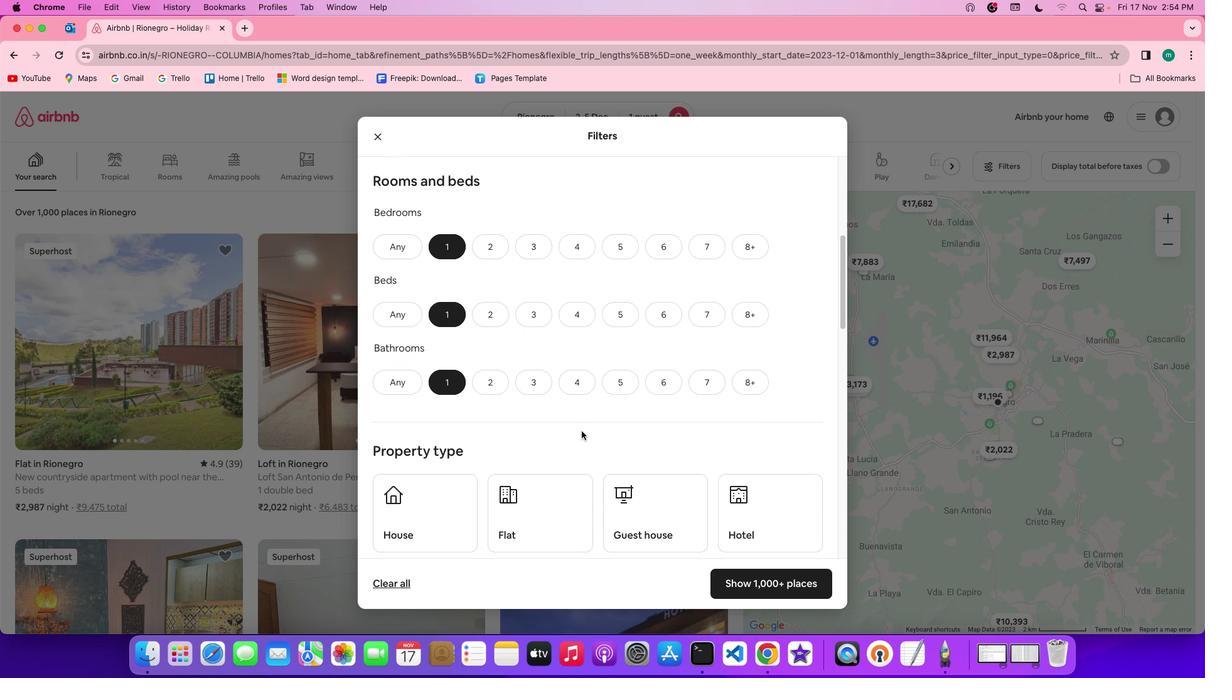 
Action: Mouse scrolled (582, 430) with delta (0, 0)
Screenshot: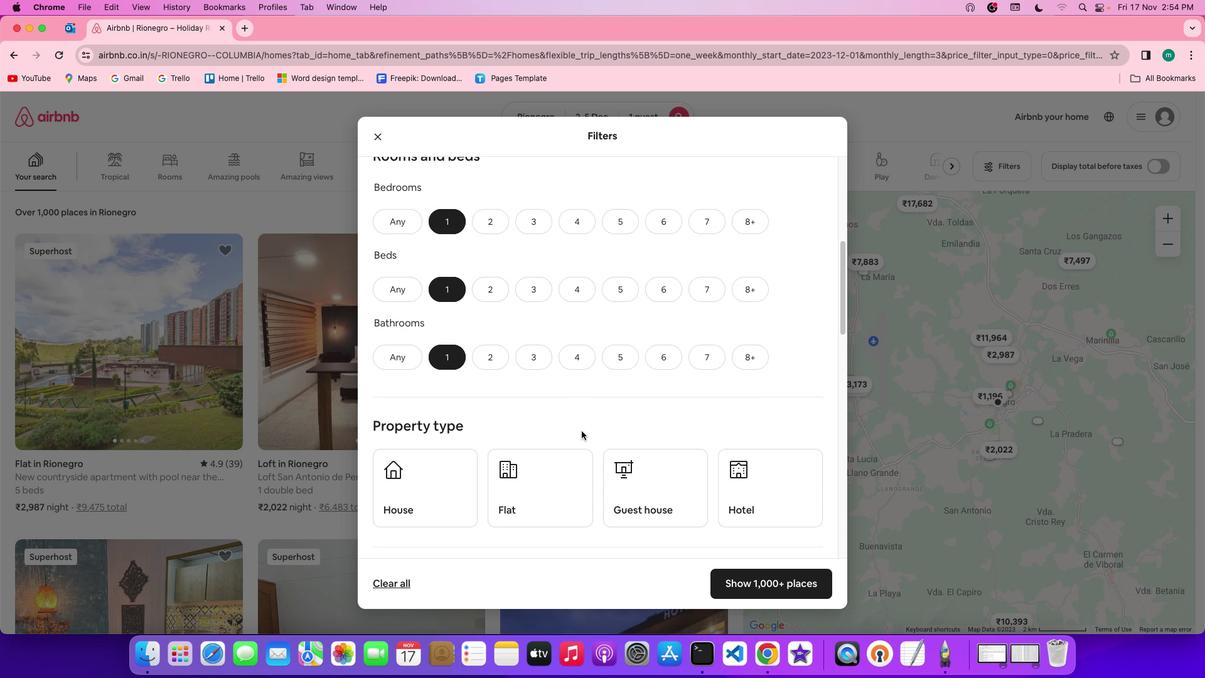 
Action: Mouse scrolled (582, 430) with delta (0, -1)
Screenshot: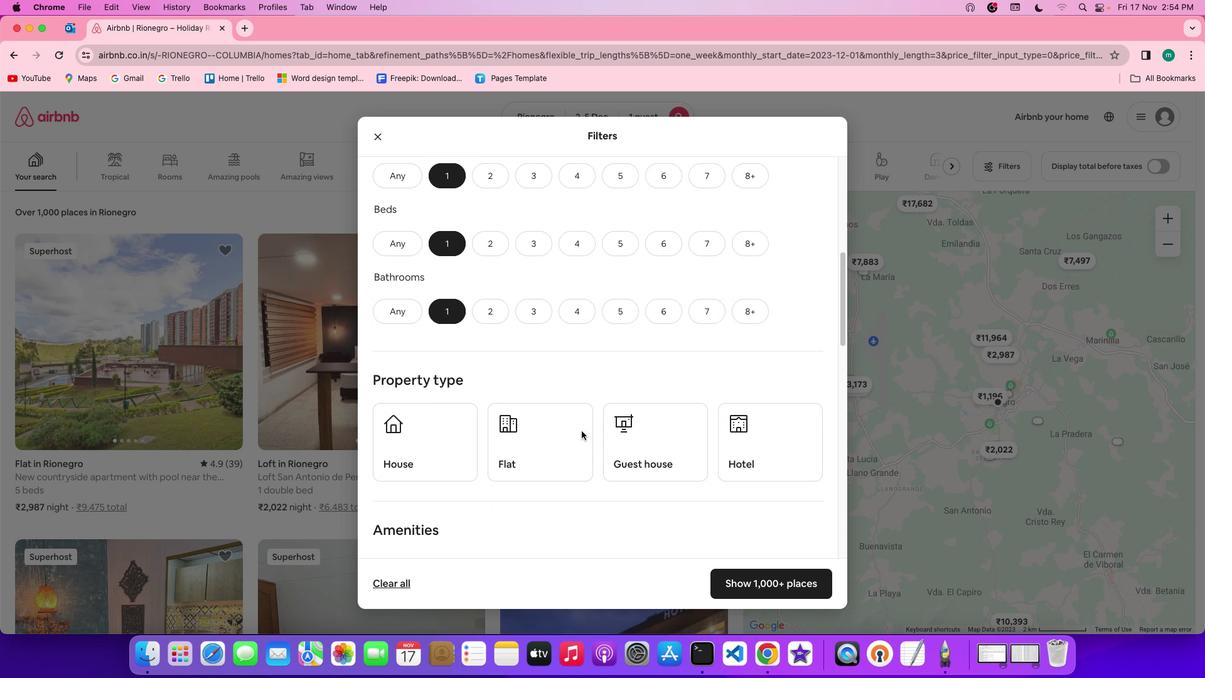
Action: Mouse scrolled (582, 430) with delta (0, -1)
Screenshot: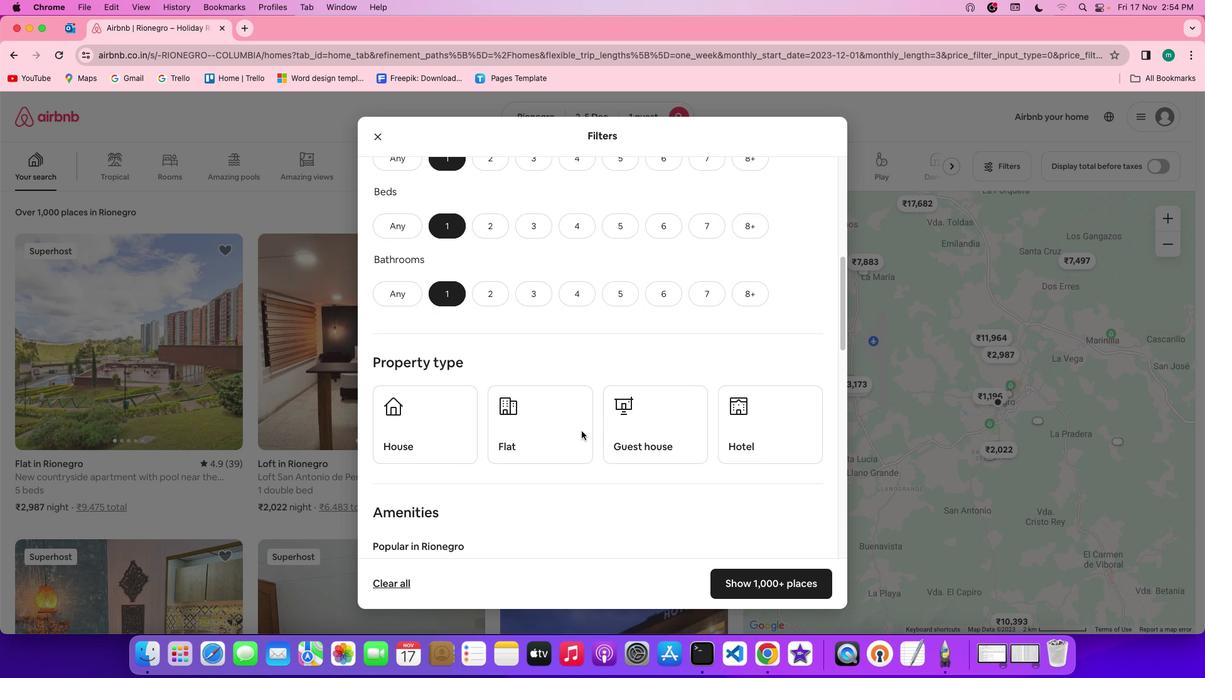 
Action: Mouse scrolled (582, 430) with delta (0, 0)
Screenshot: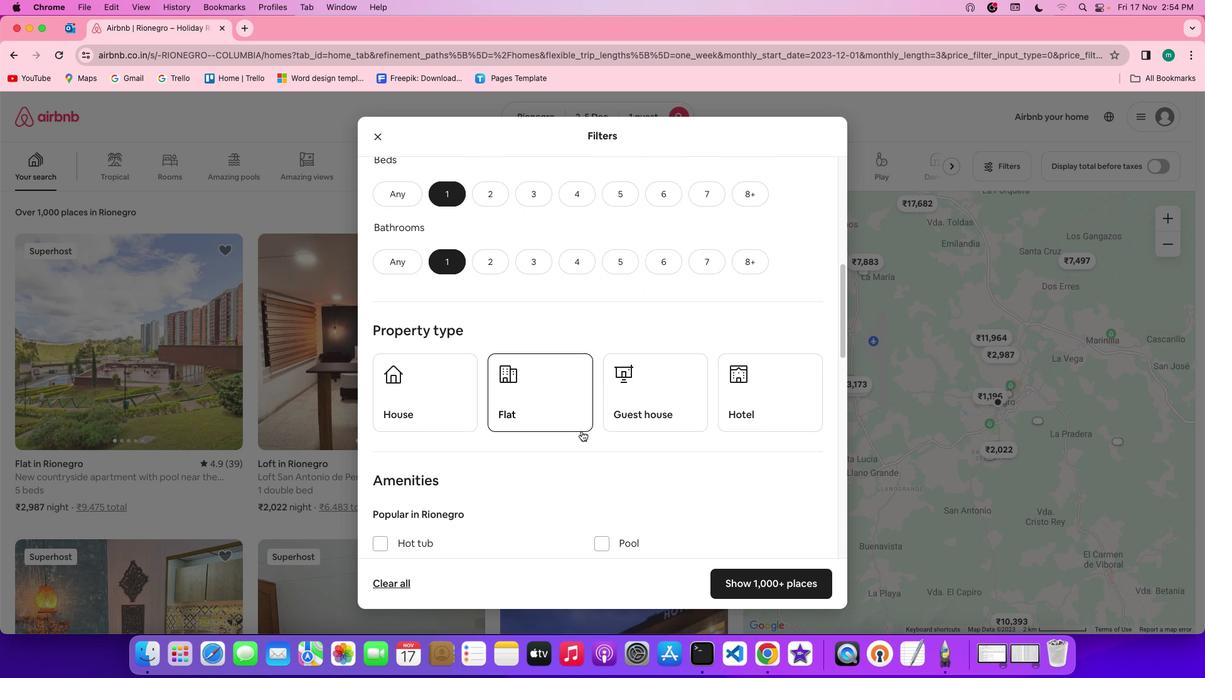 
Action: Mouse scrolled (582, 430) with delta (0, 0)
Screenshot: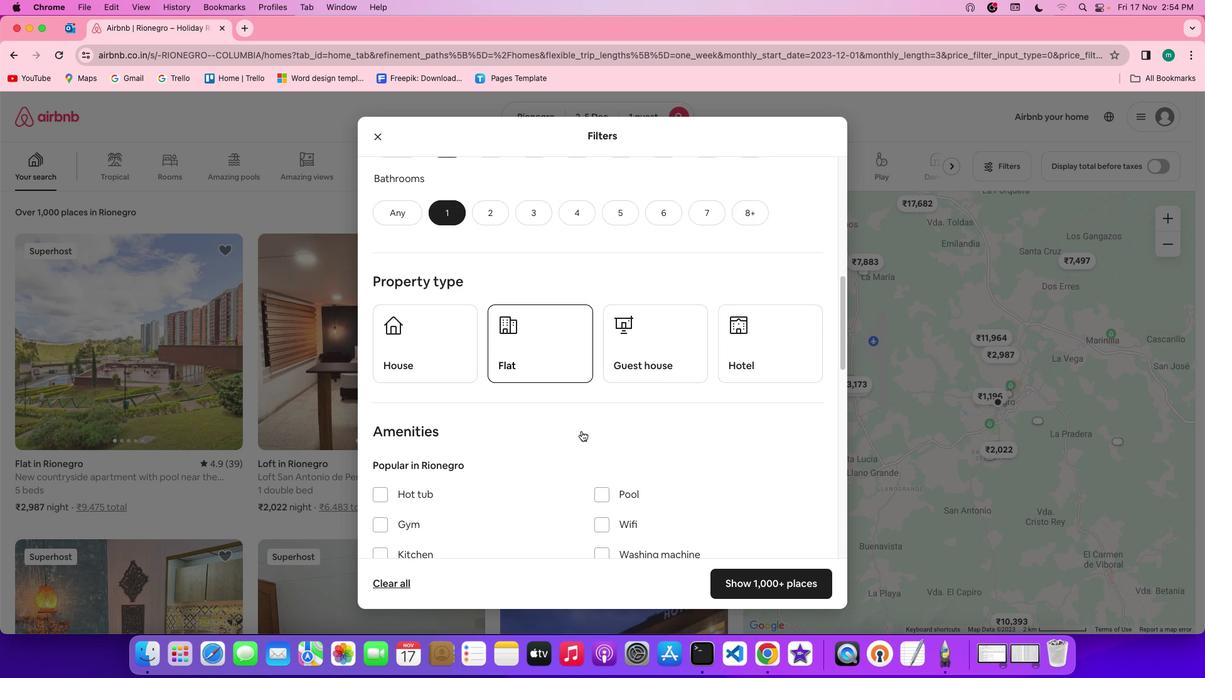 
Action: Mouse scrolled (582, 430) with delta (0, -1)
Screenshot: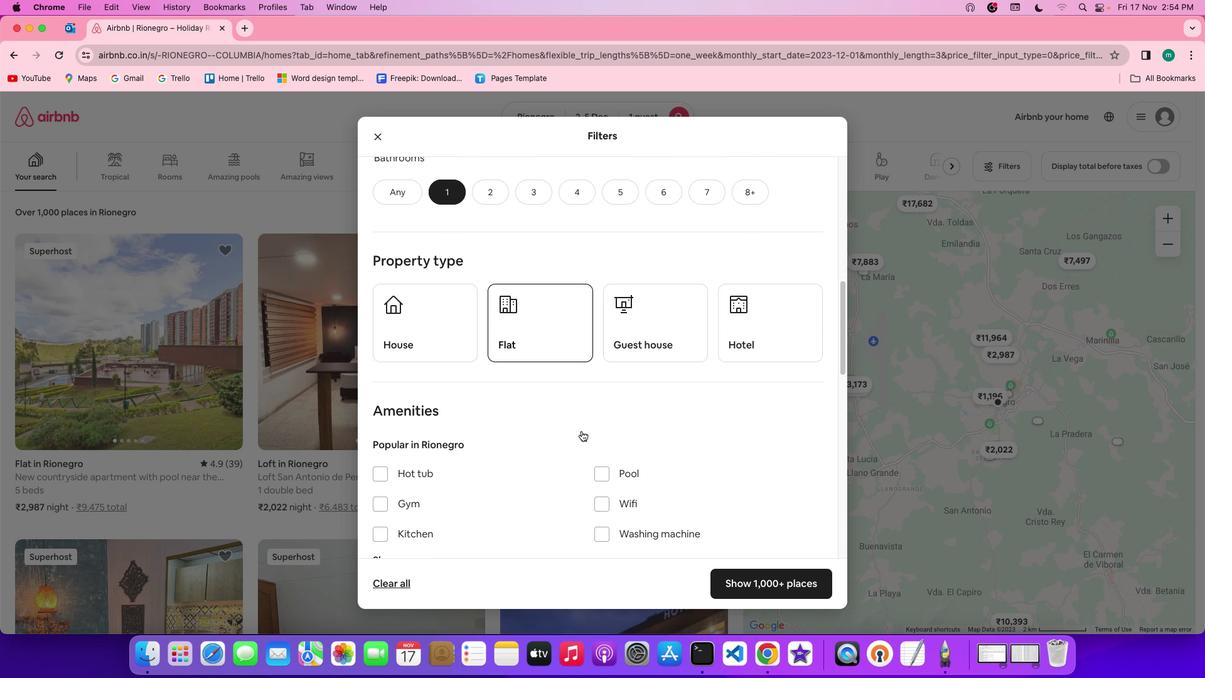 
Action: Mouse scrolled (582, 430) with delta (0, -1)
Screenshot: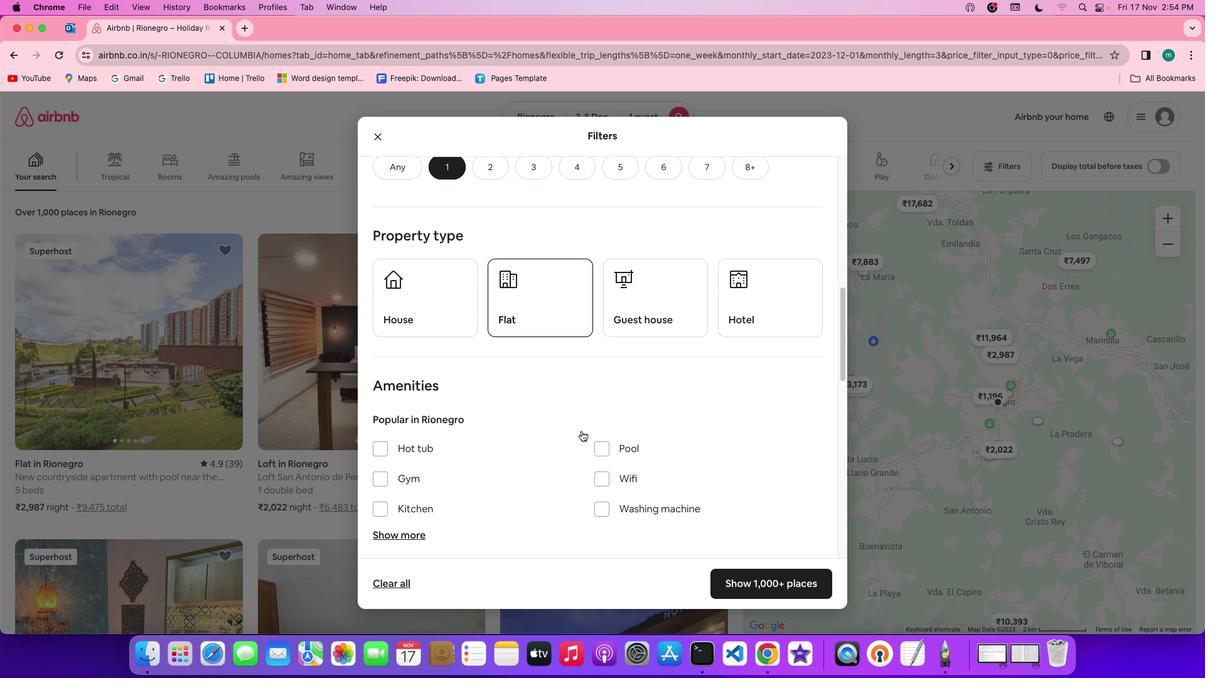 
Action: Mouse scrolled (582, 430) with delta (0, 0)
Screenshot: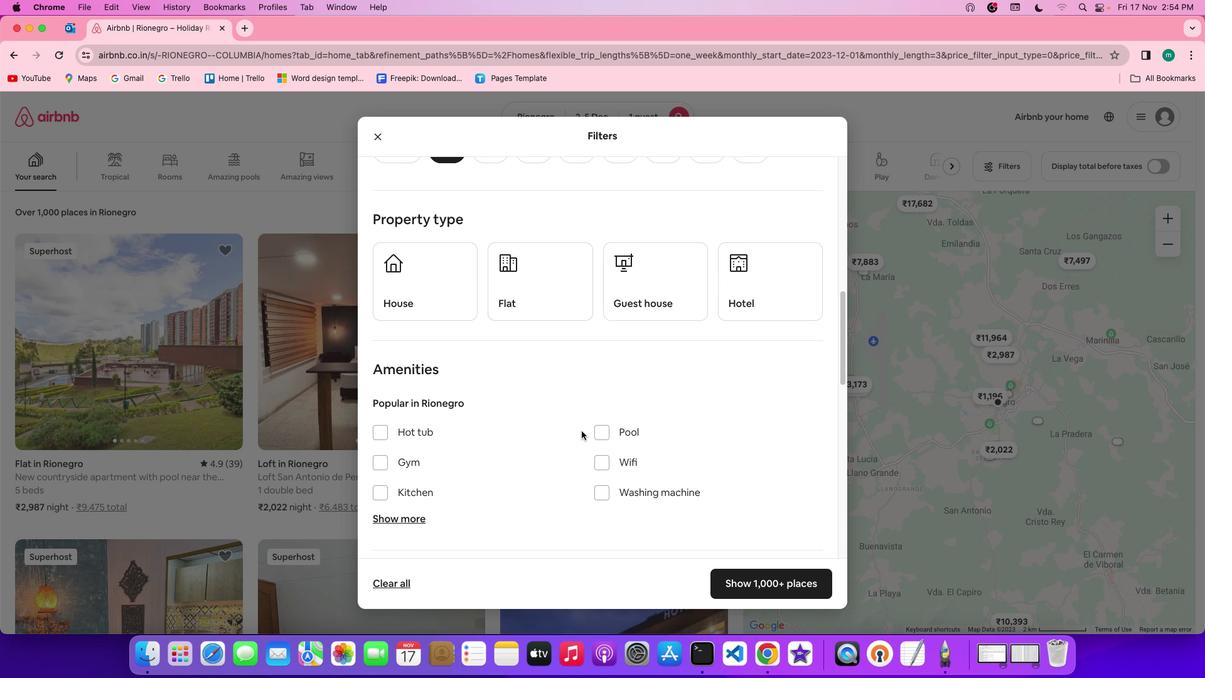 
Action: Mouse scrolled (582, 430) with delta (0, 0)
Screenshot: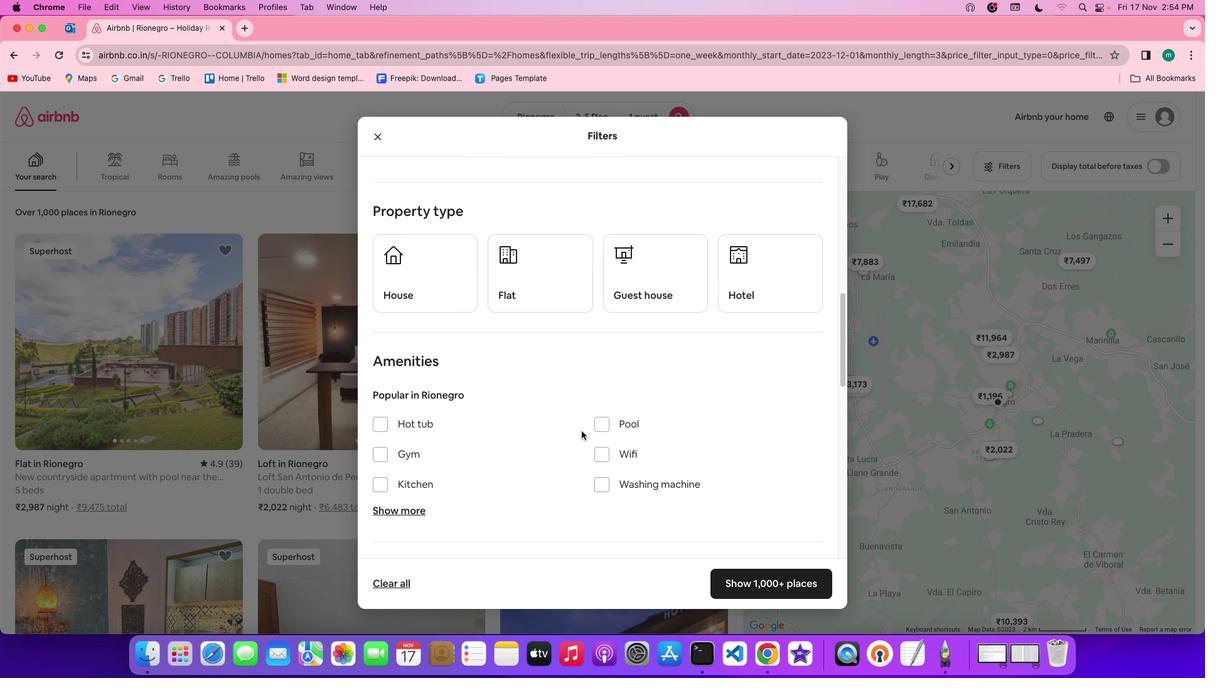 
Action: Mouse scrolled (582, 430) with delta (0, 0)
Screenshot: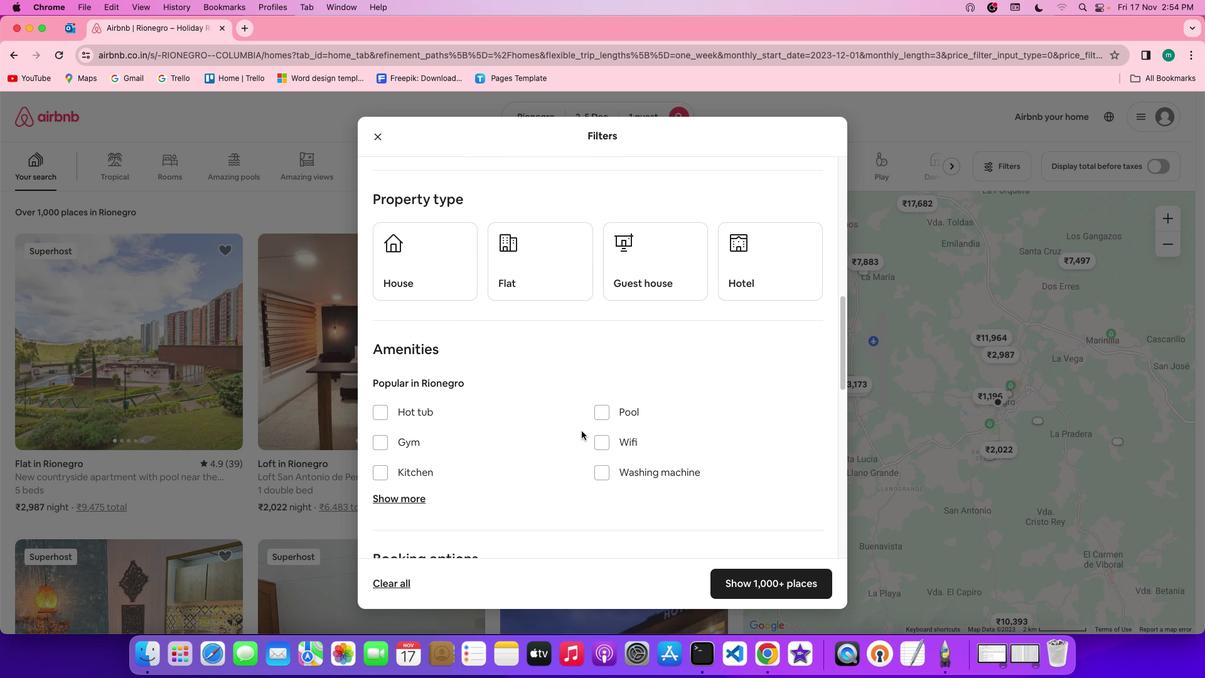 
Action: Mouse scrolled (582, 430) with delta (0, 0)
Screenshot: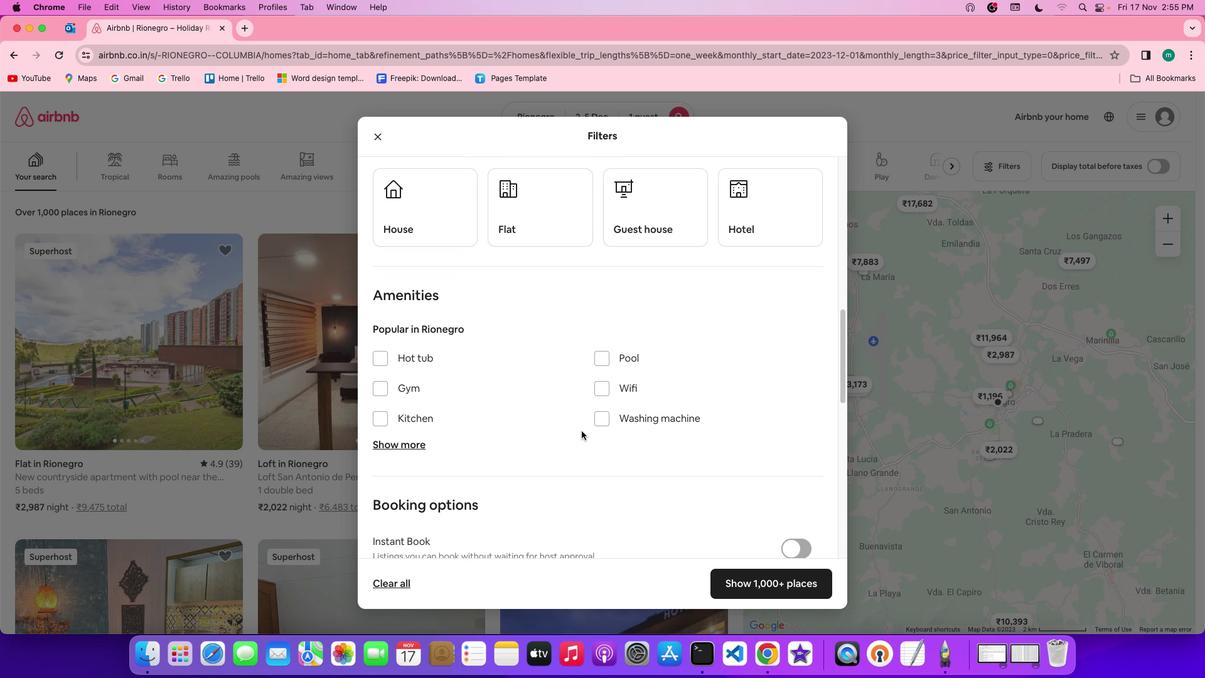 
Action: Mouse scrolled (582, 430) with delta (0, 0)
Screenshot: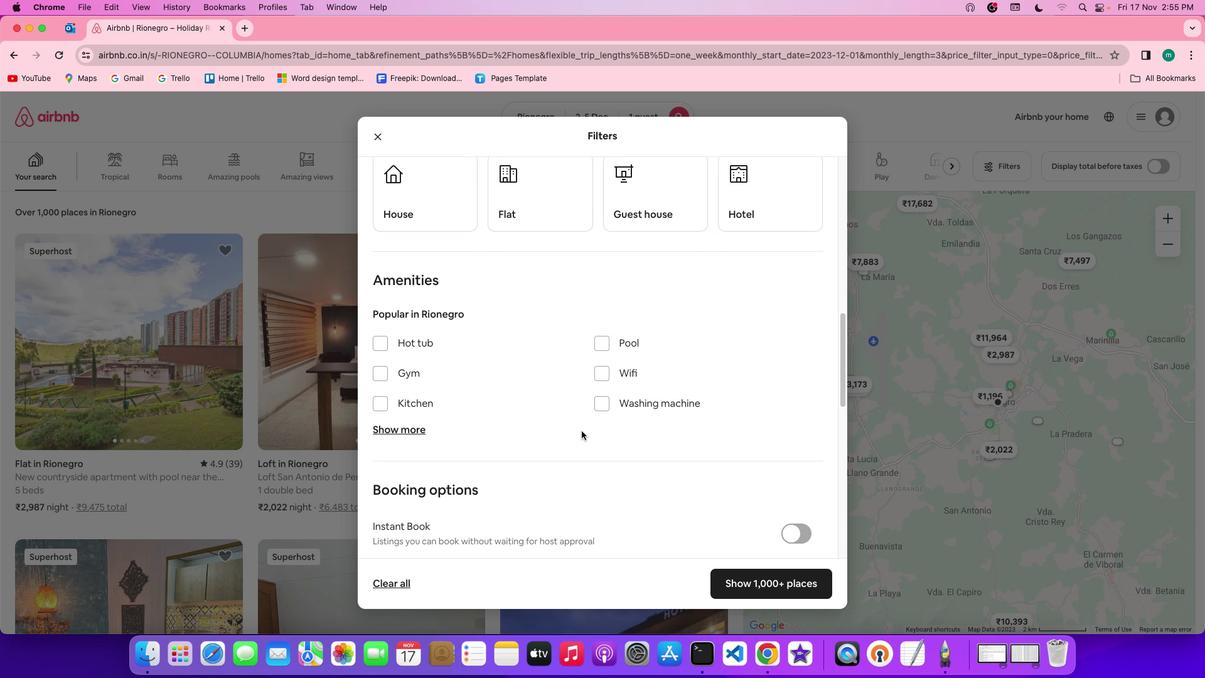 
Action: Mouse scrolled (582, 430) with delta (0, -1)
Screenshot: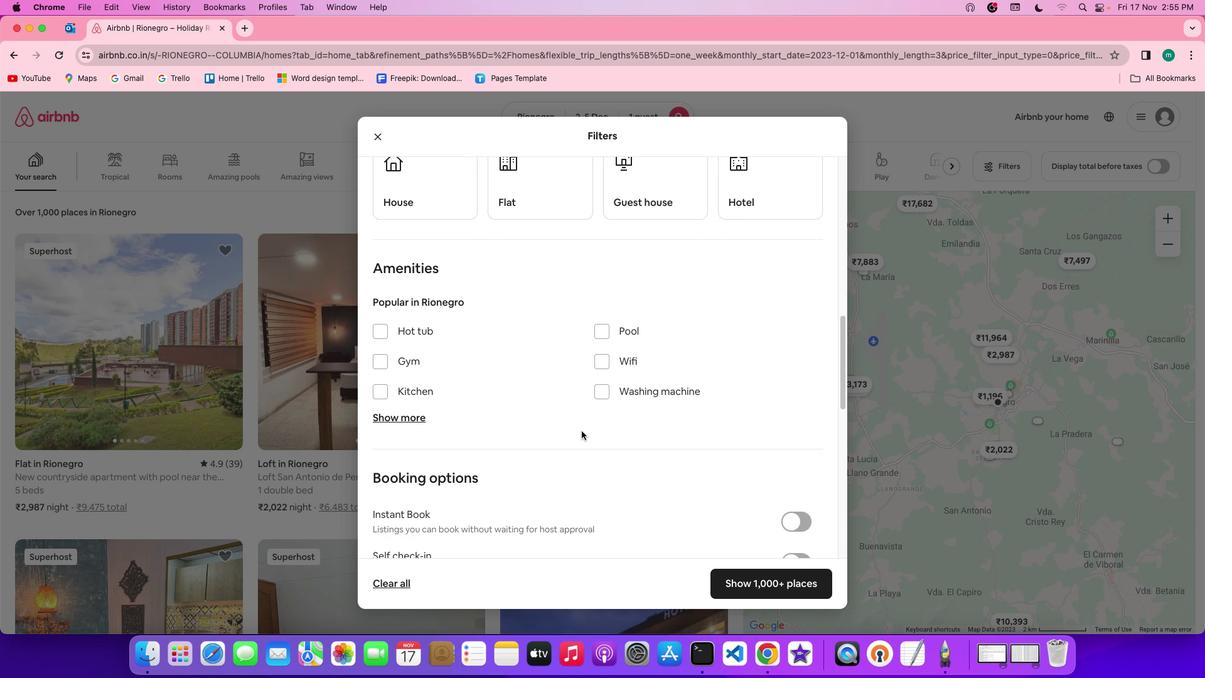 
Action: Mouse scrolled (582, 430) with delta (0, 0)
Screenshot: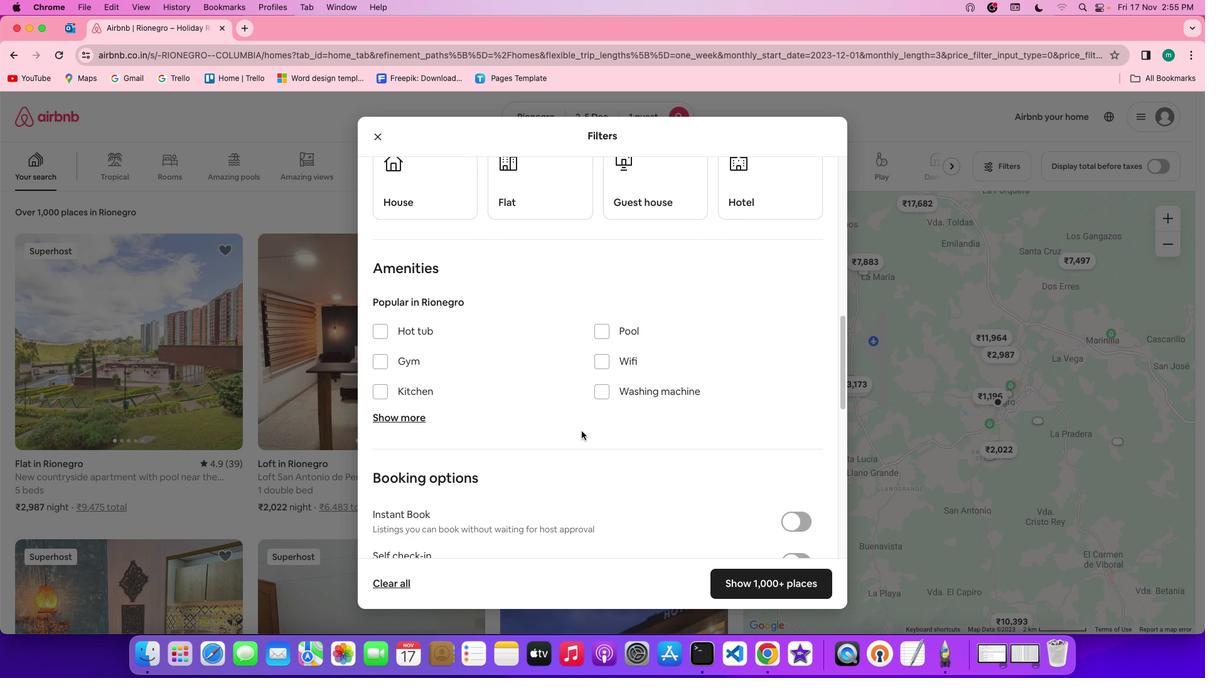 
Action: Mouse moved to (747, 203)
Screenshot: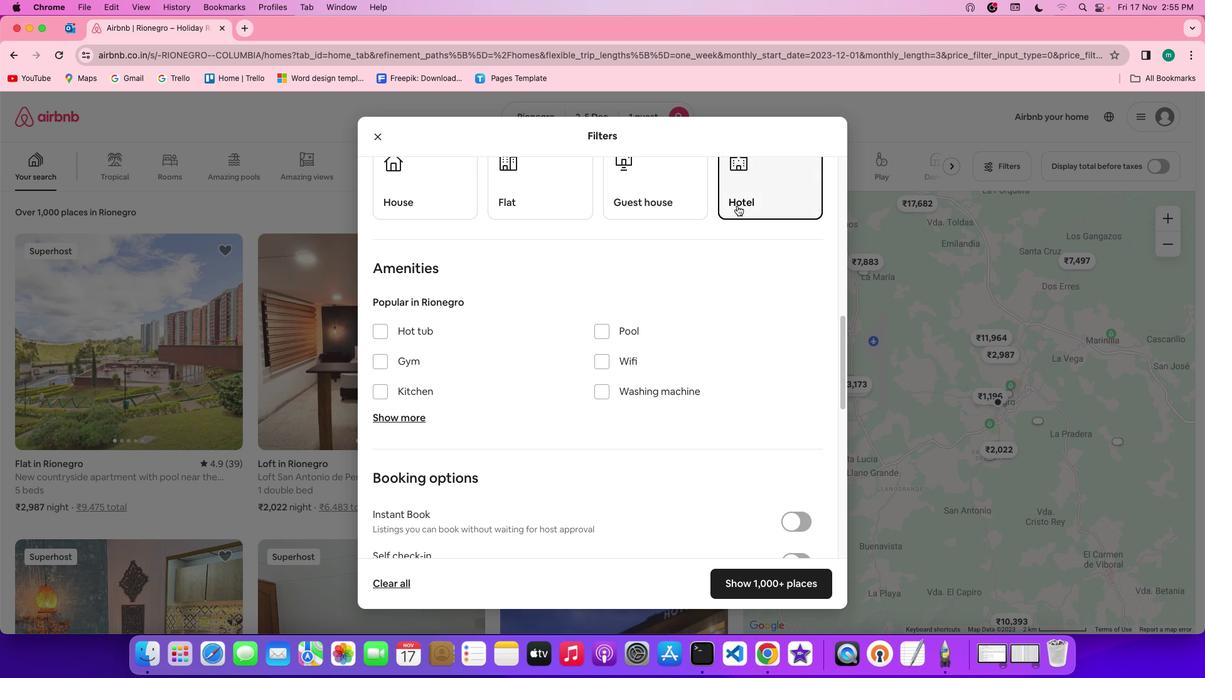 
Action: Mouse pressed left at (747, 203)
Screenshot: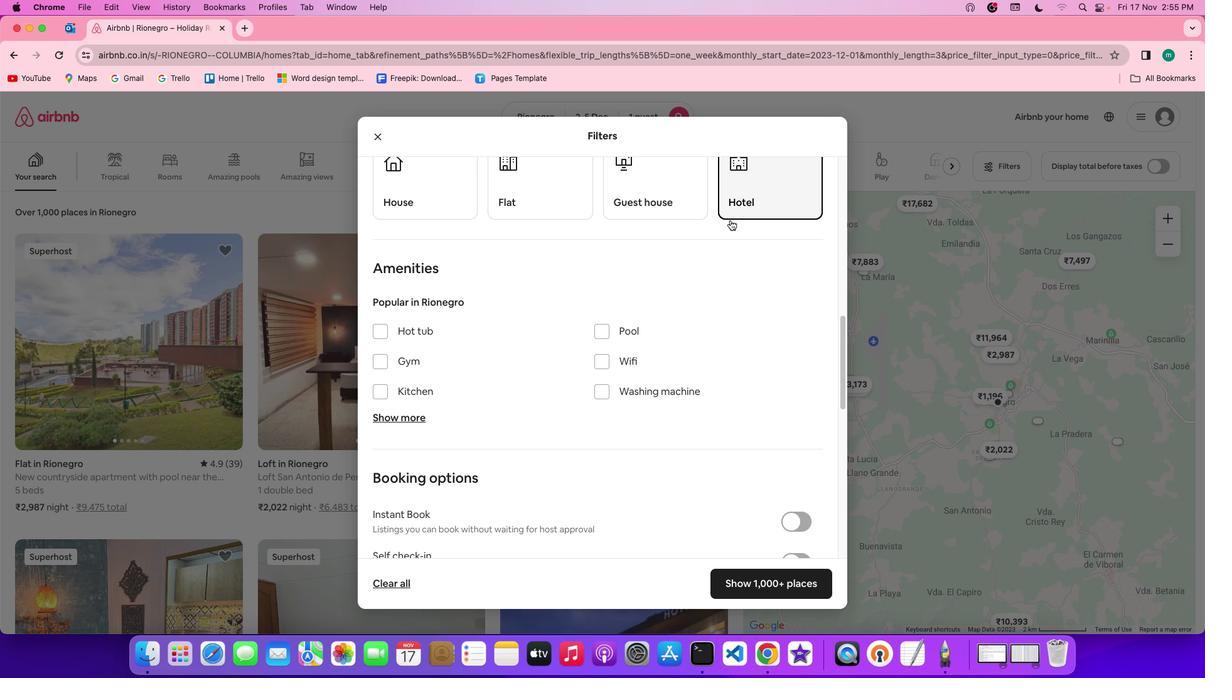 
Action: Mouse moved to (678, 406)
Screenshot: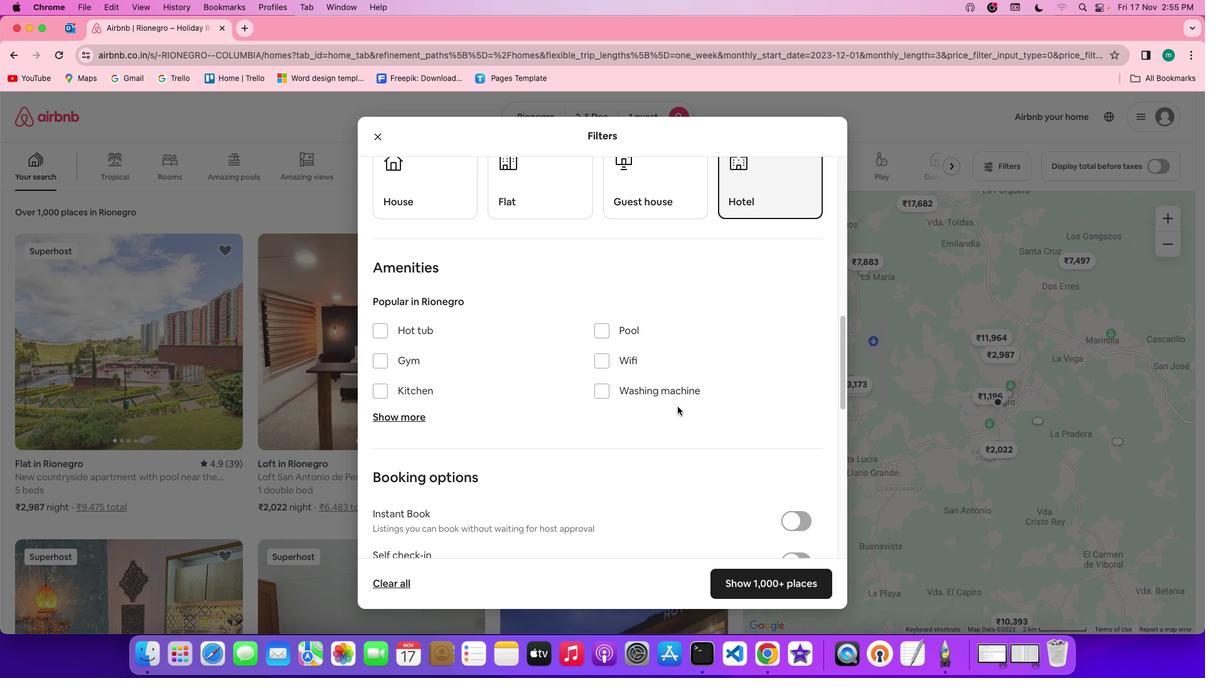 
Action: Mouse scrolled (678, 406) with delta (0, 0)
Screenshot: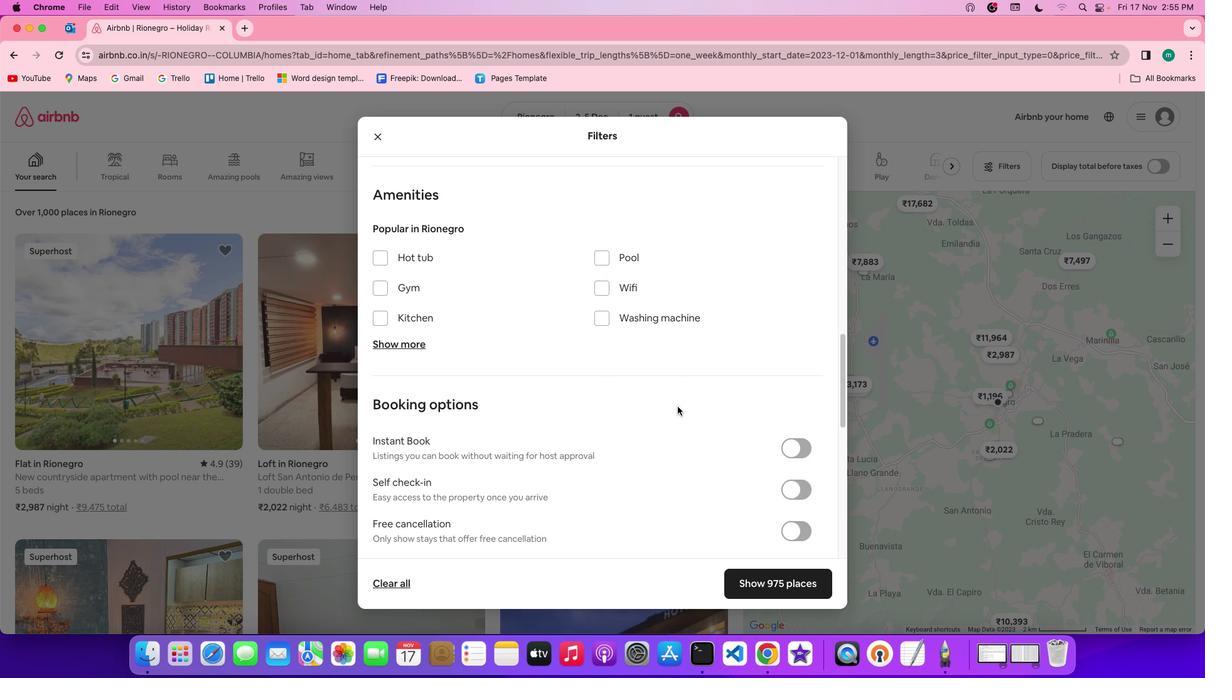
Action: Mouse scrolled (678, 406) with delta (0, 0)
Screenshot: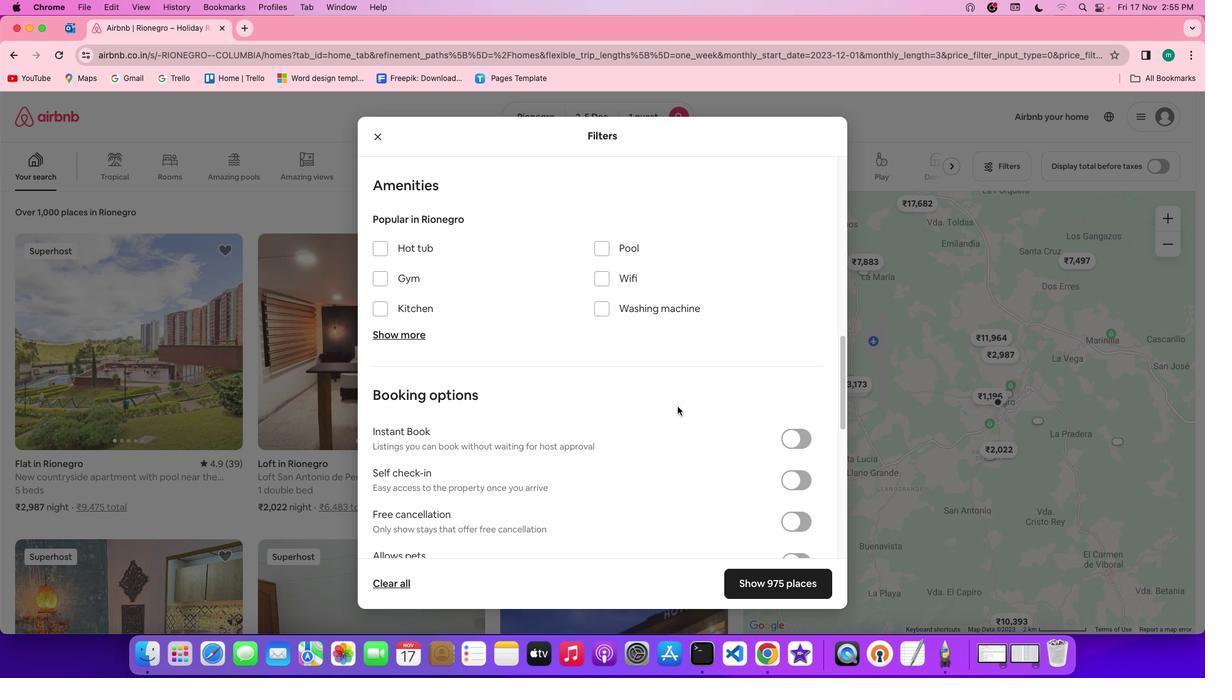 
Action: Mouse scrolled (678, 406) with delta (0, -1)
Screenshot: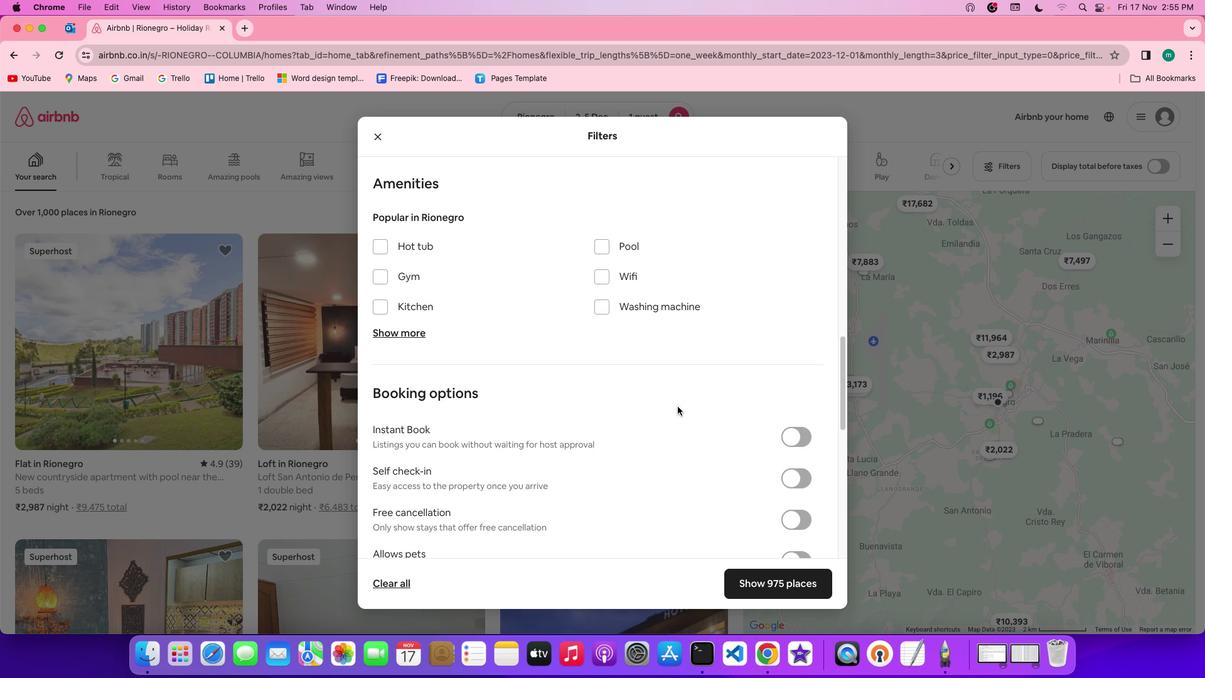 
Action: Mouse scrolled (678, 406) with delta (0, 0)
Screenshot: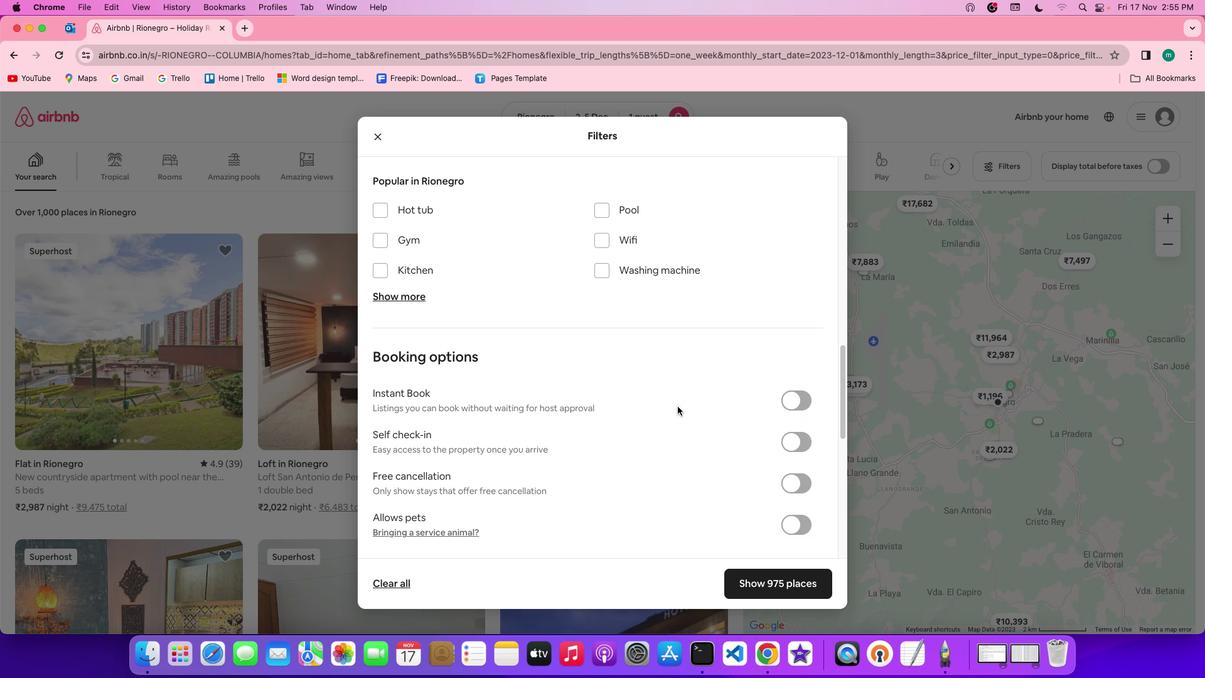 
Action: Mouse scrolled (678, 406) with delta (0, 0)
Screenshot: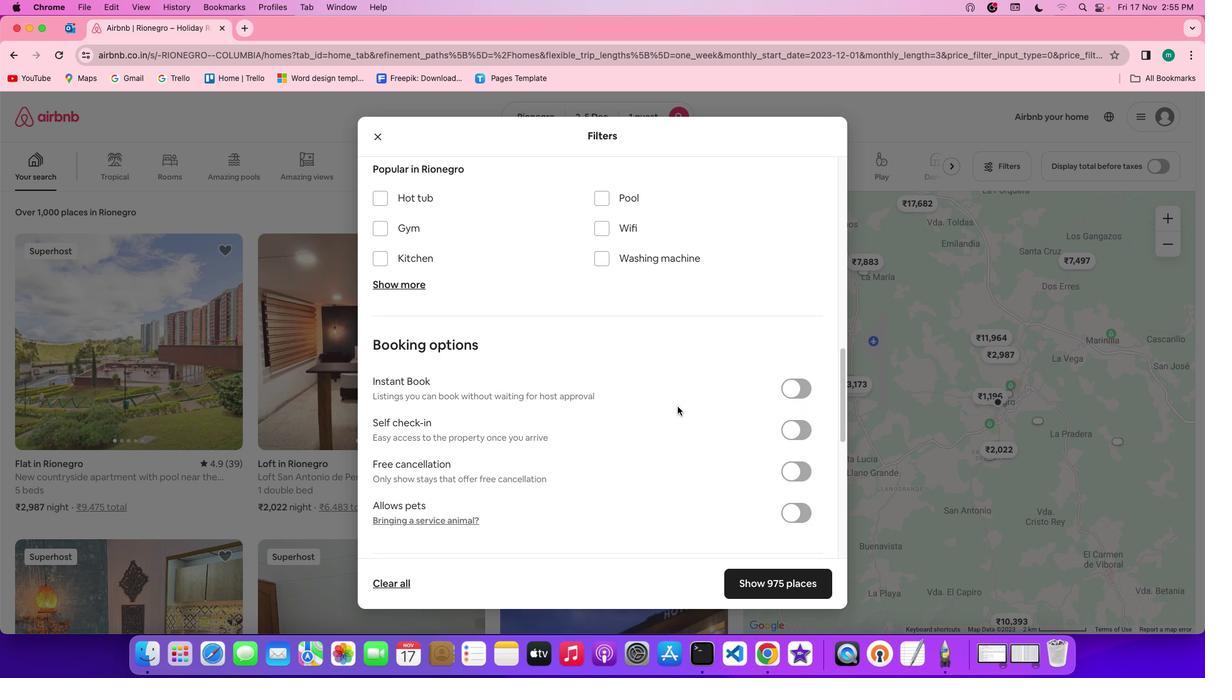 
Action: Mouse scrolled (678, 406) with delta (0, 0)
Screenshot: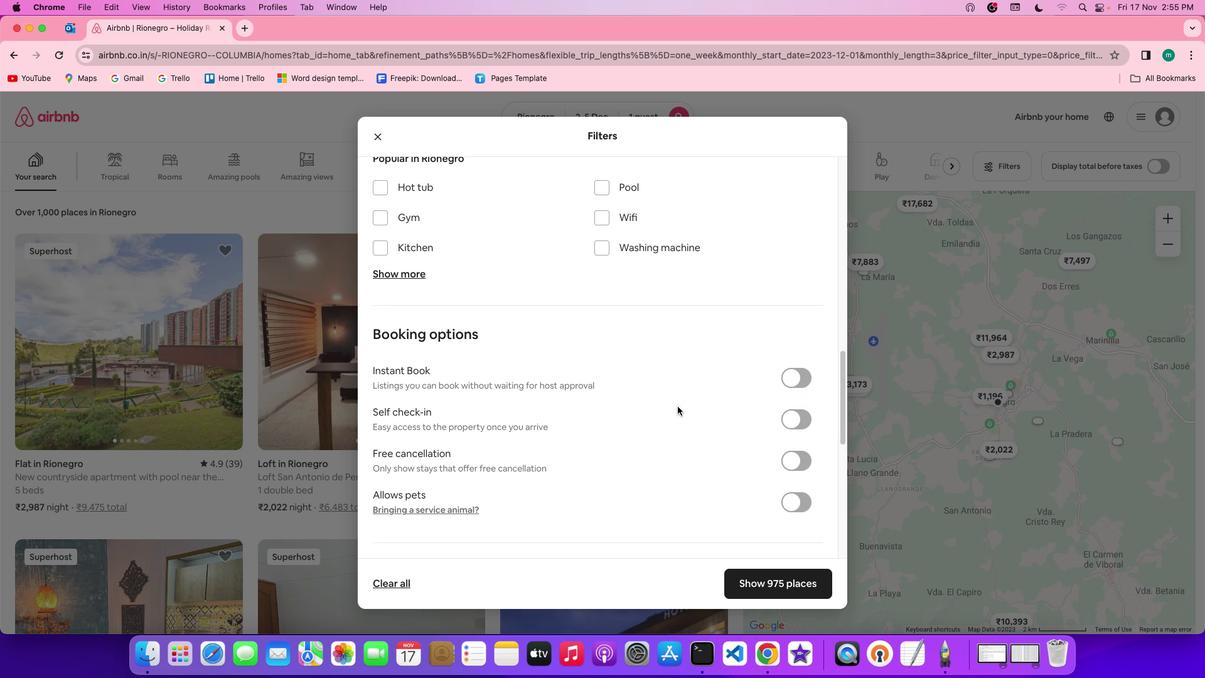 
Action: Mouse scrolled (678, 406) with delta (0, 0)
Screenshot: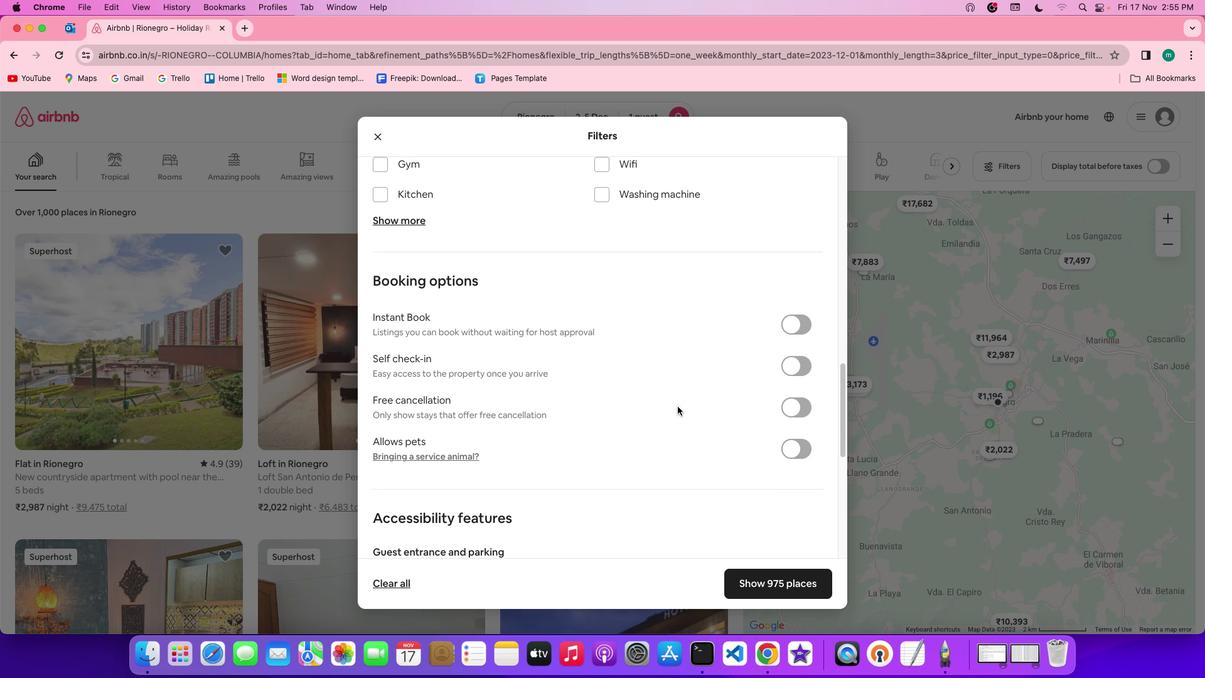 
Action: Mouse scrolled (678, 406) with delta (0, 0)
Screenshot: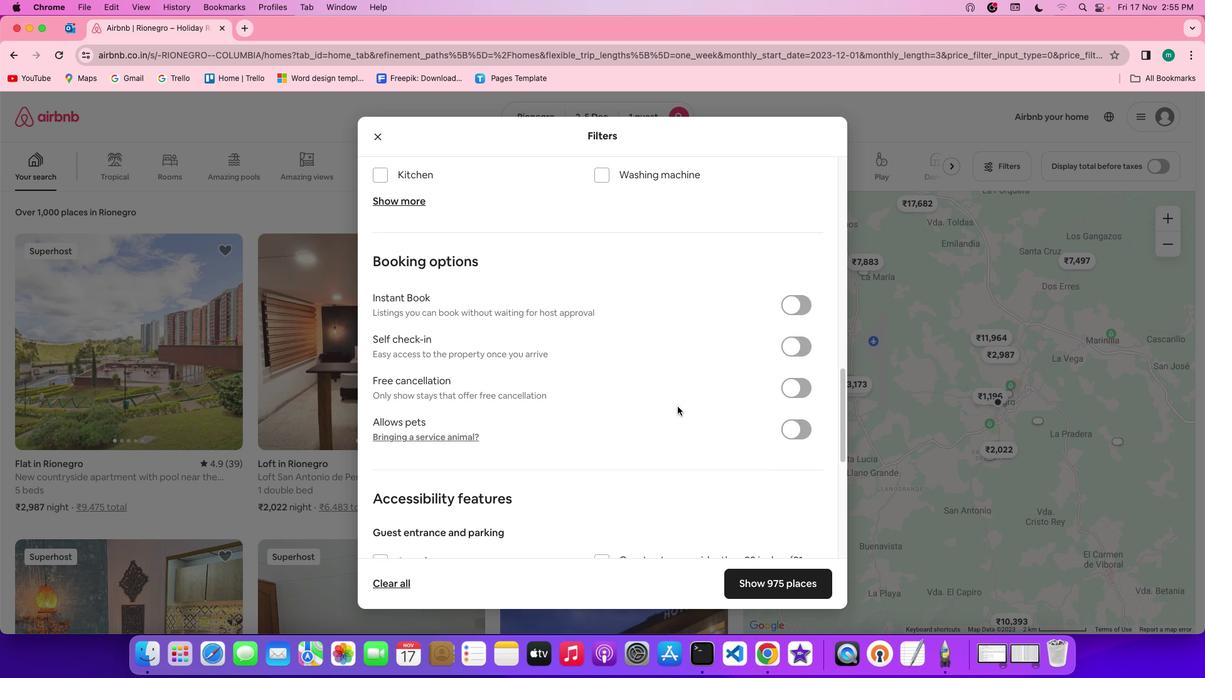 
Action: Mouse scrolled (678, 406) with delta (0, -1)
Screenshot: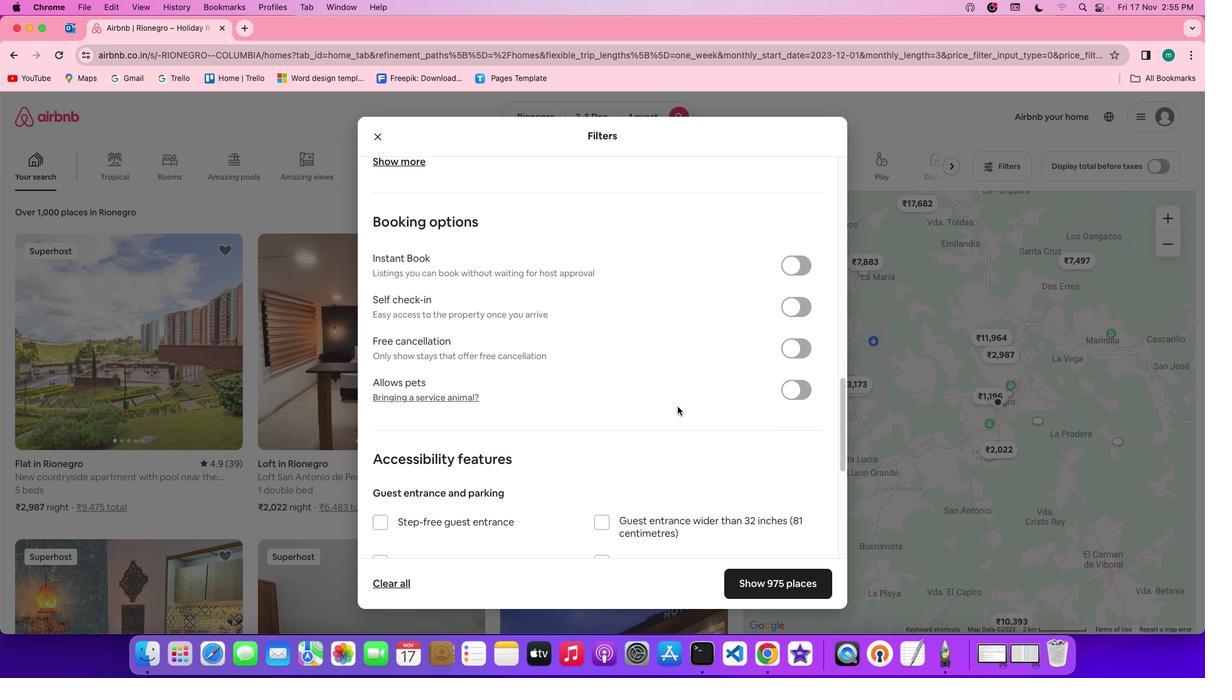 
Action: Mouse scrolled (678, 406) with delta (0, -1)
Screenshot: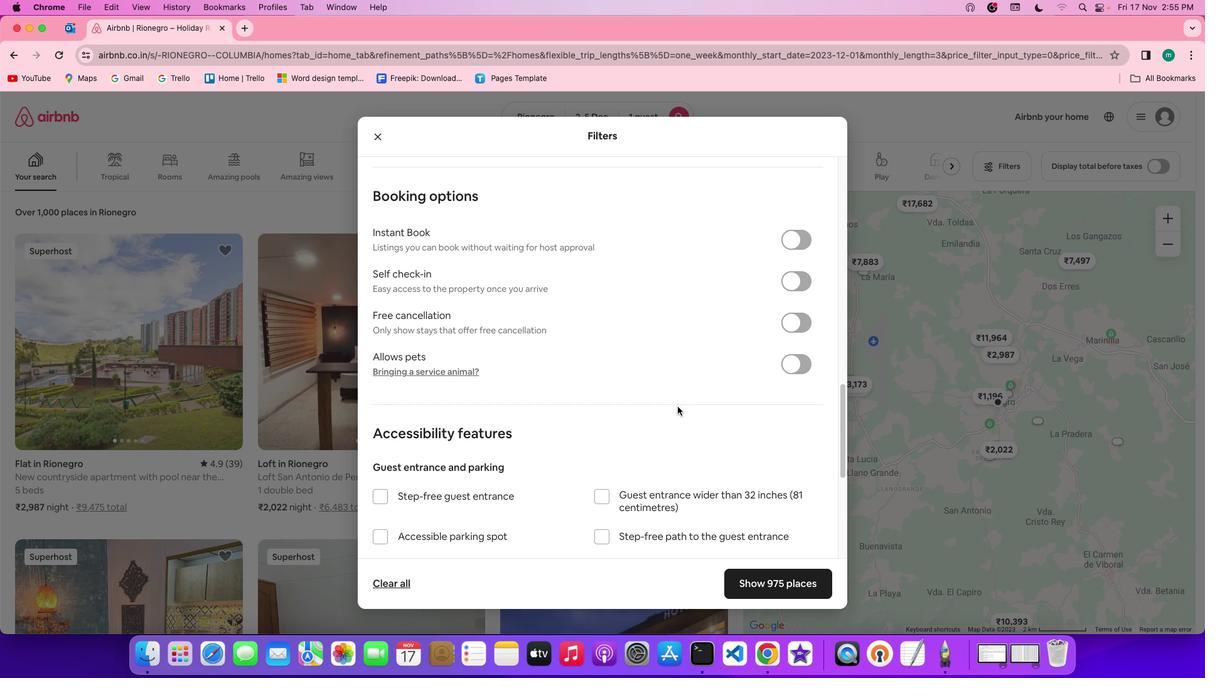 
Action: Mouse scrolled (678, 406) with delta (0, 0)
Screenshot: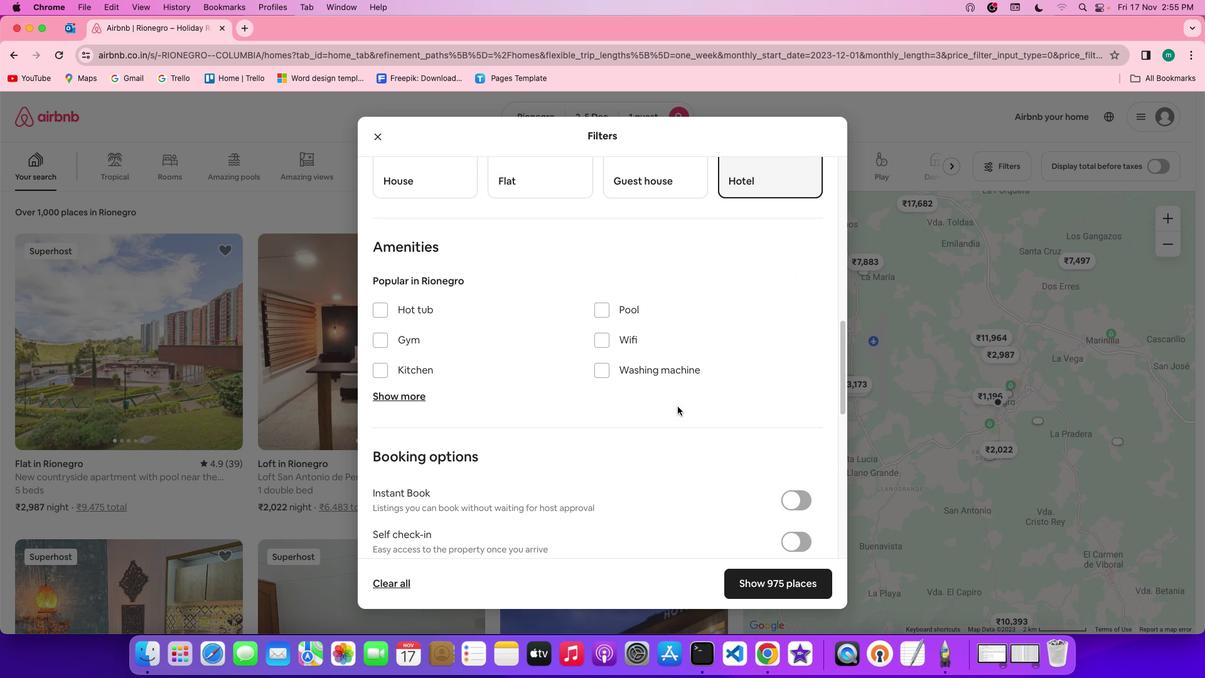 
Action: Mouse scrolled (678, 406) with delta (0, 0)
Screenshot: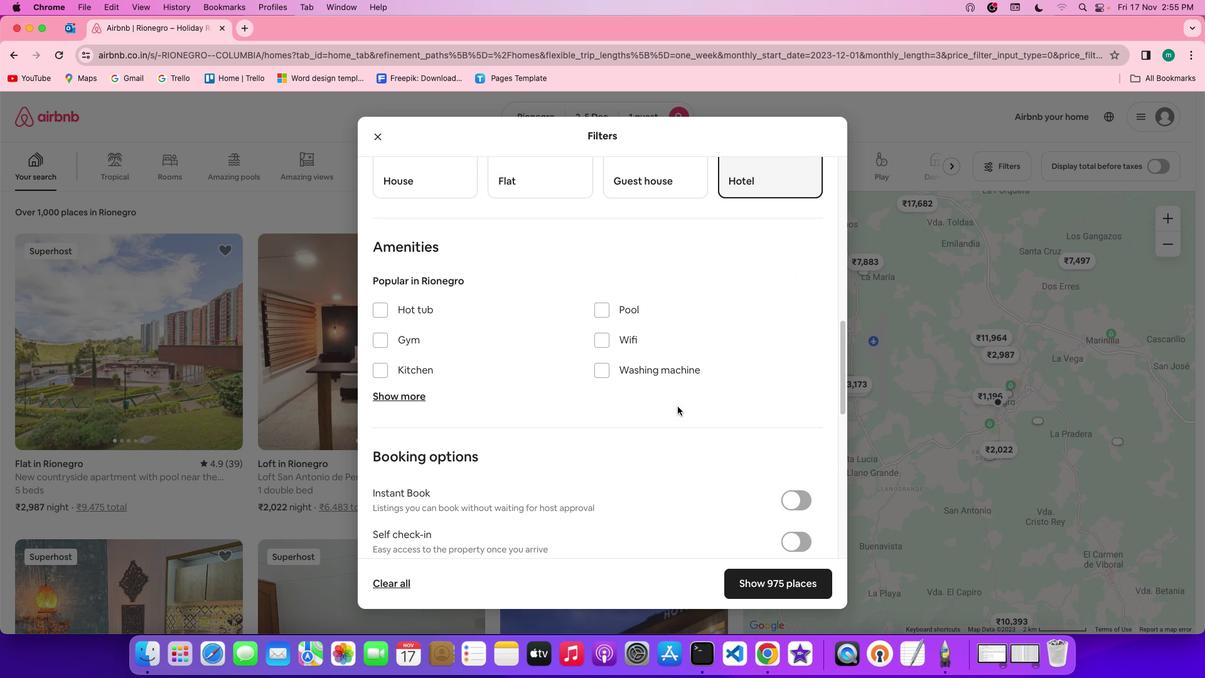 
Action: Mouse scrolled (678, 406) with delta (0, 1)
Screenshot: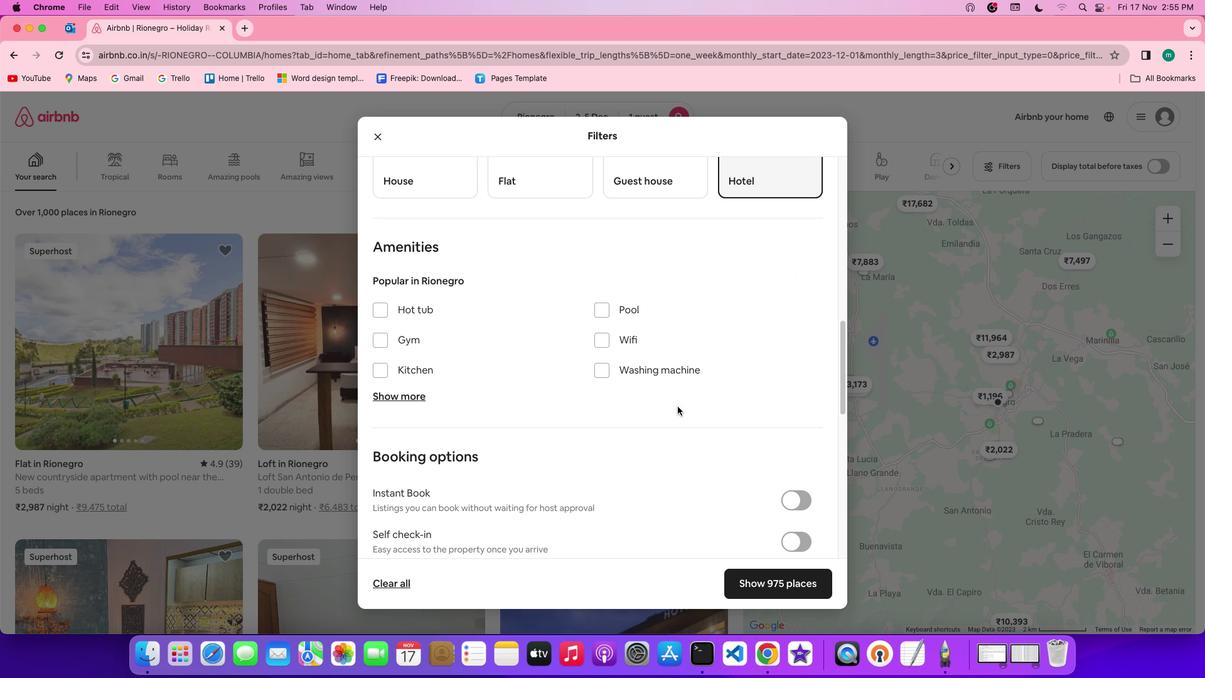 
Action: Mouse scrolled (678, 406) with delta (0, 3)
Screenshot: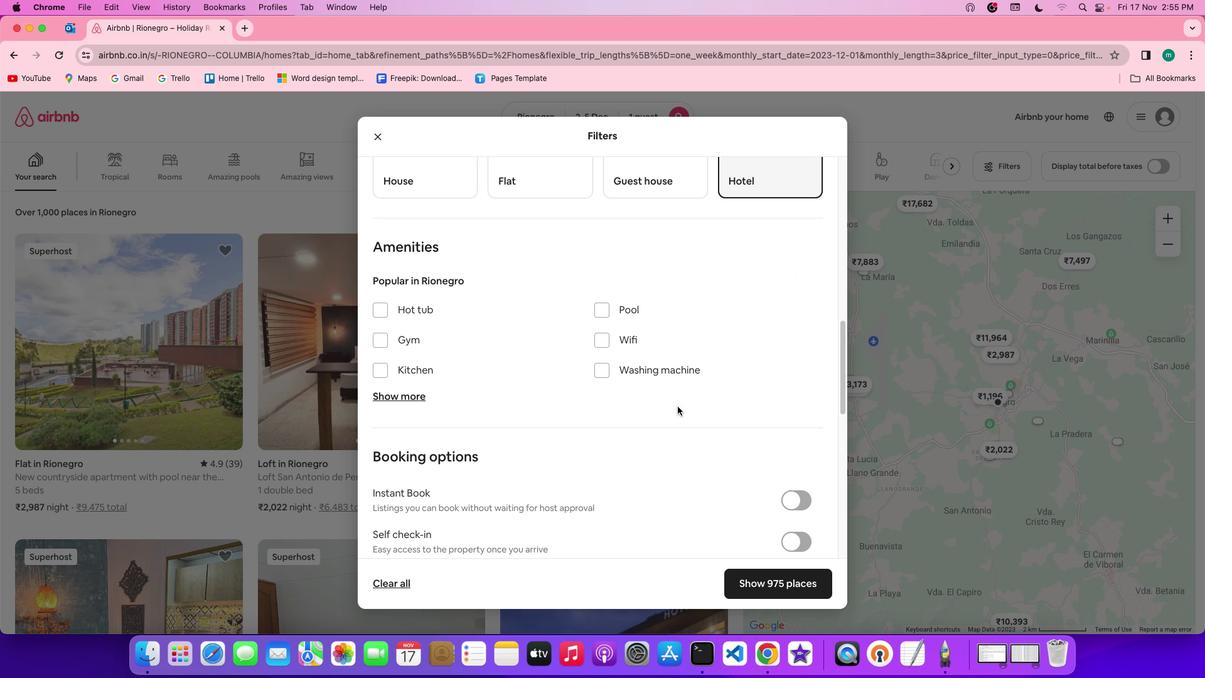 
Action: Mouse moved to (602, 374)
Screenshot: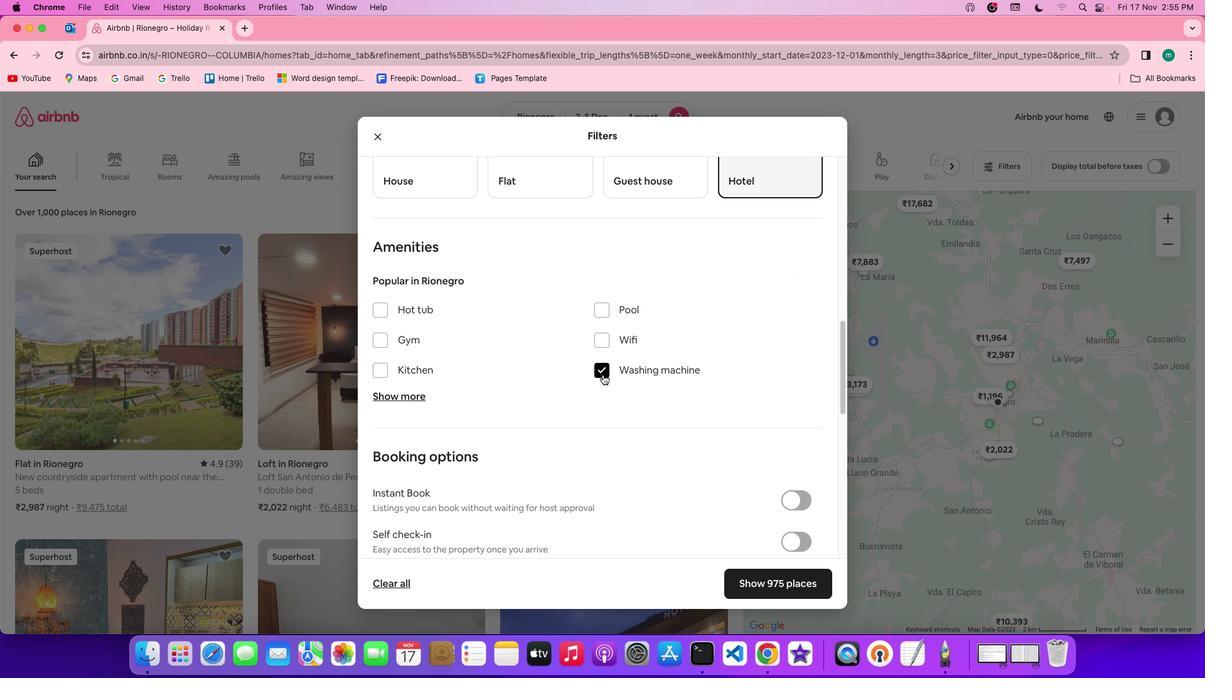 
Action: Mouse pressed left at (602, 374)
Screenshot: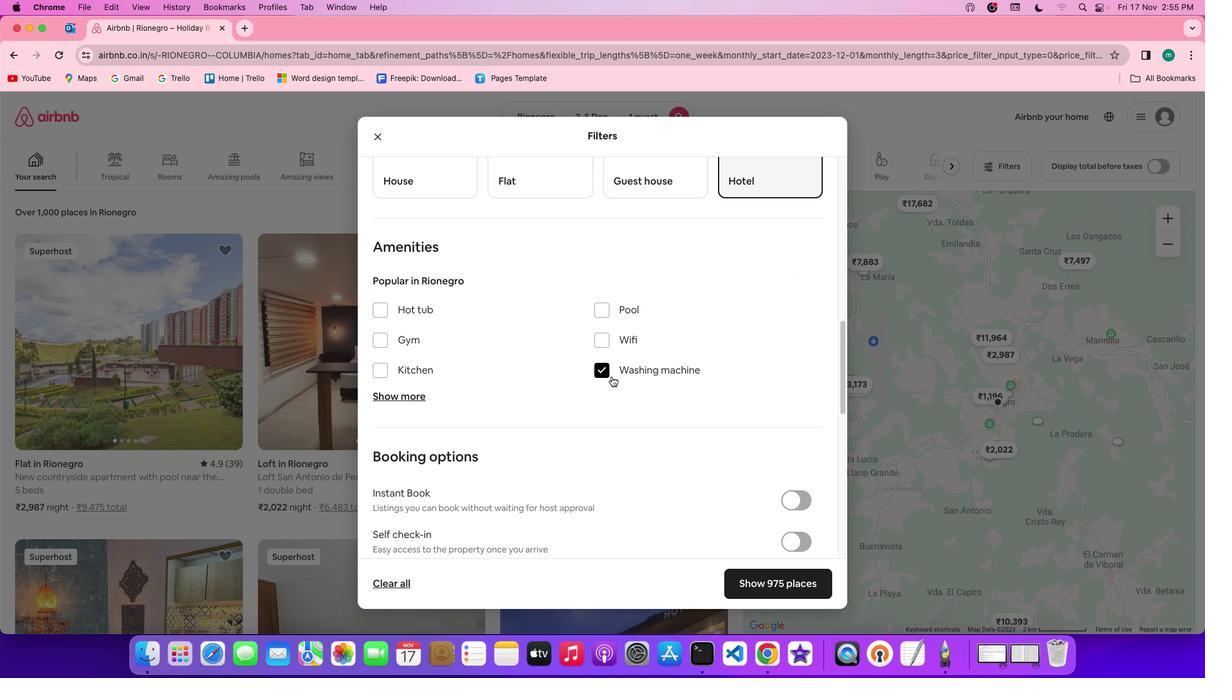 
Action: Mouse moved to (674, 409)
Screenshot: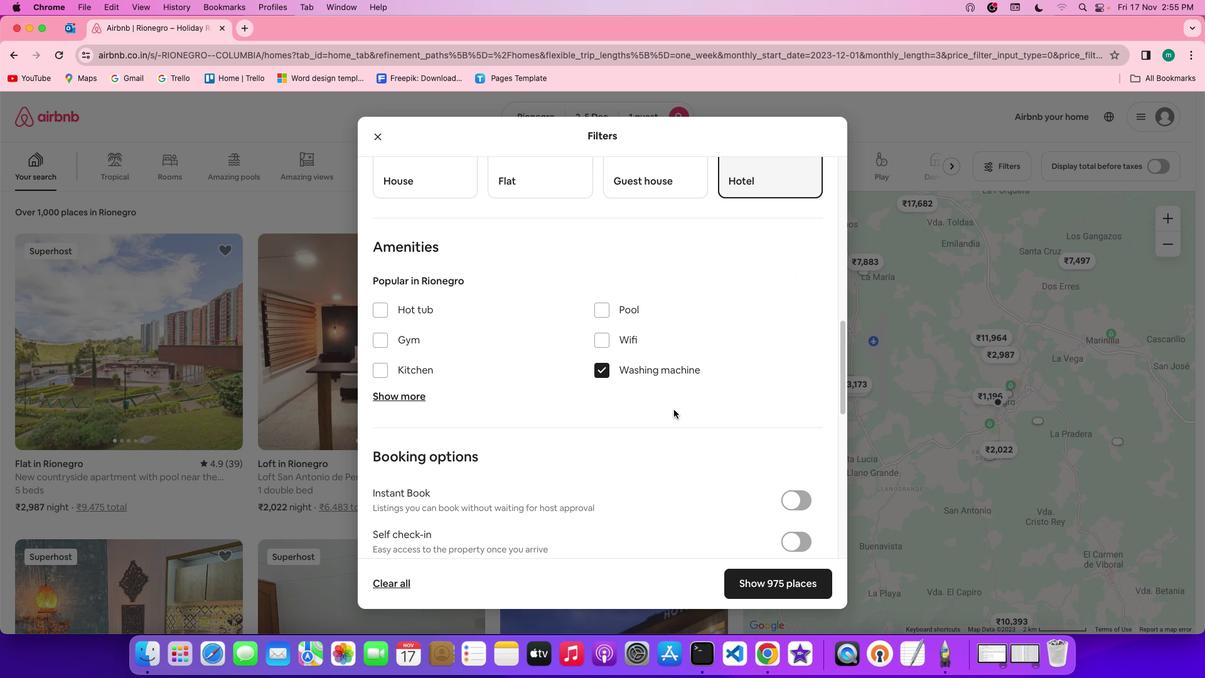 
Action: Mouse scrolled (674, 409) with delta (0, 0)
Screenshot: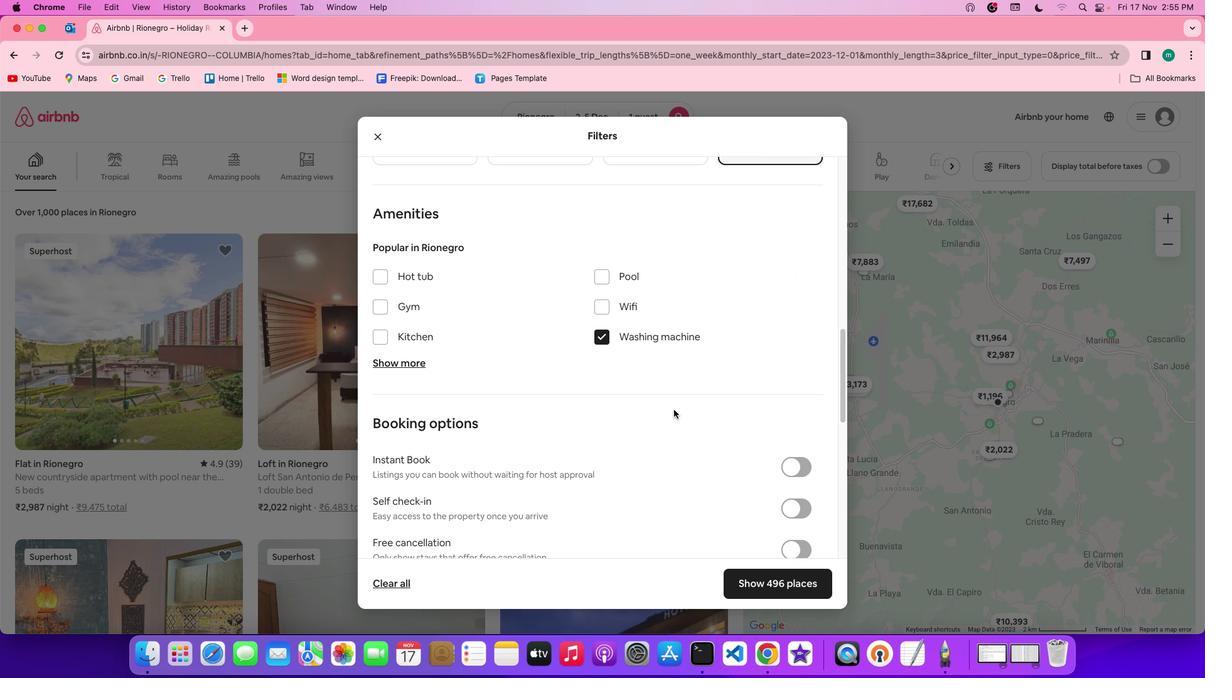 
Action: Mouse scrolled (674, 409) with delta (0, 0)
Screenshot: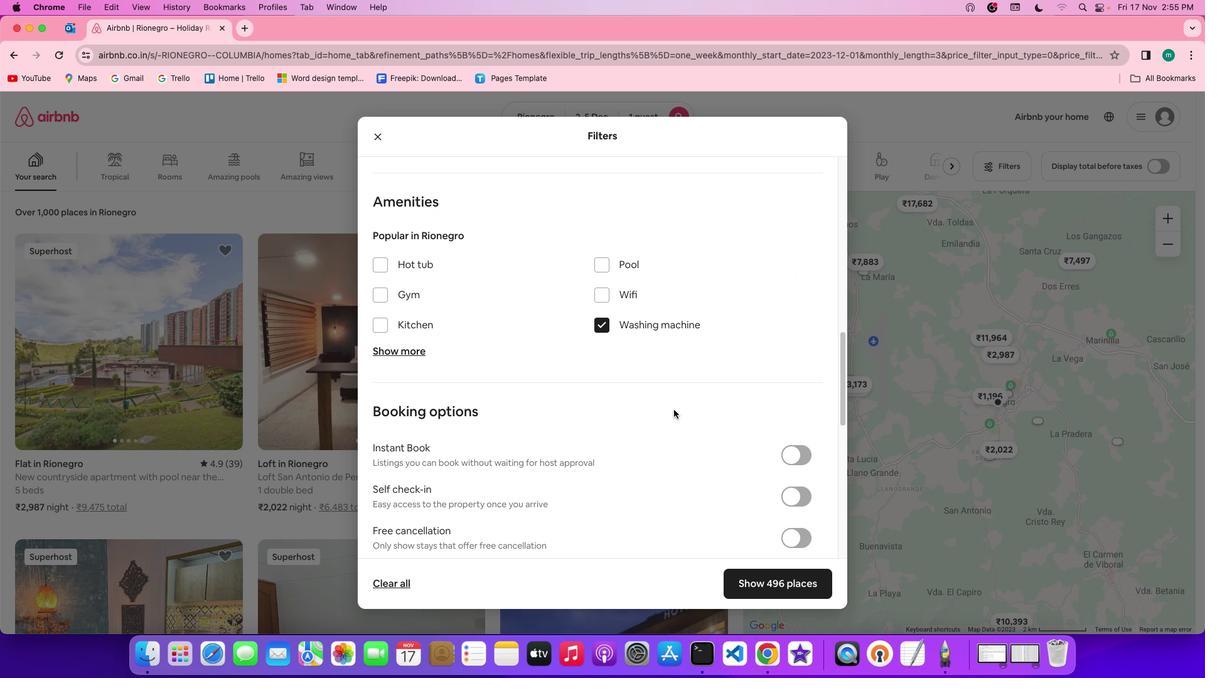 
Action: Mouse scrolled (674, 409) with delta (0, 0)
Screenshot: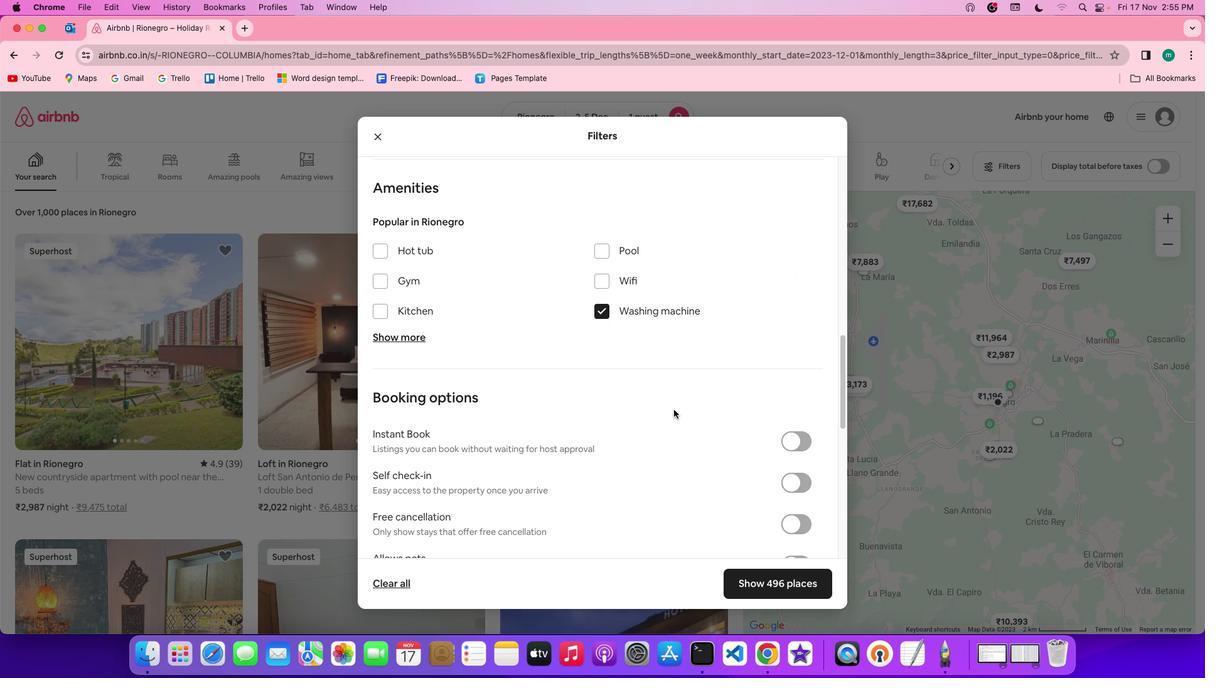 
Action: Mouse scrolled (674, 409) with delta (0, 0)
Screenshot: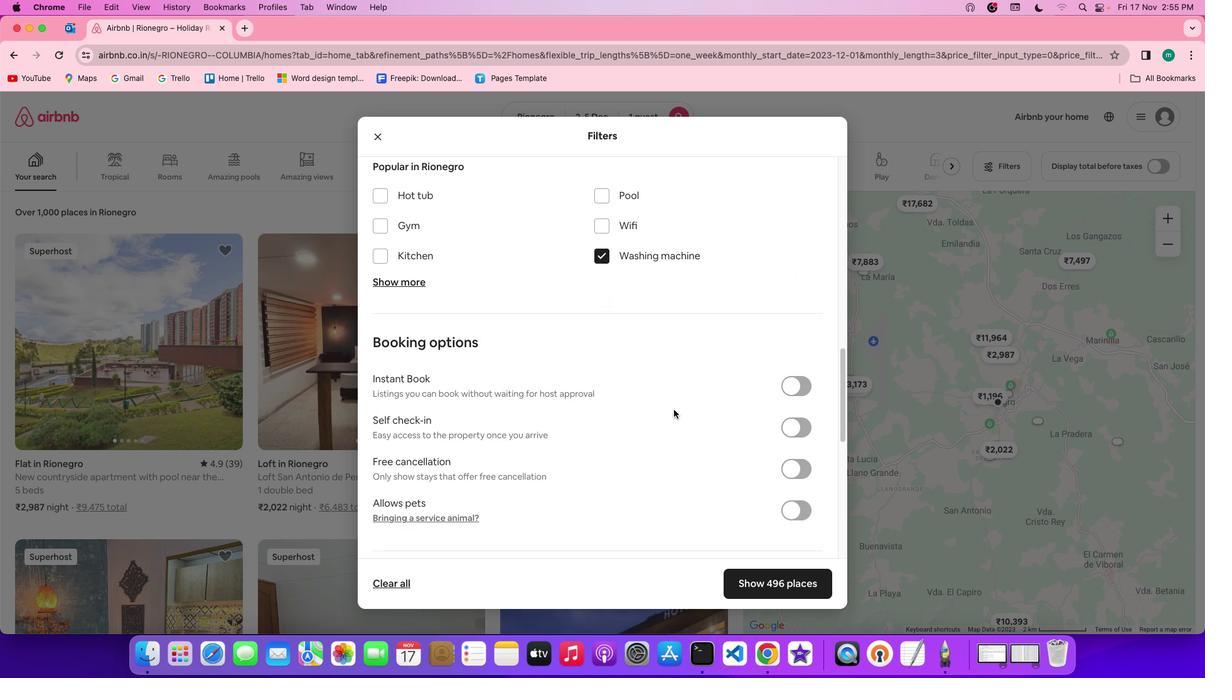 
Action: Mouse scrolled (674, 409) with delta (0, 0)
Screenshot: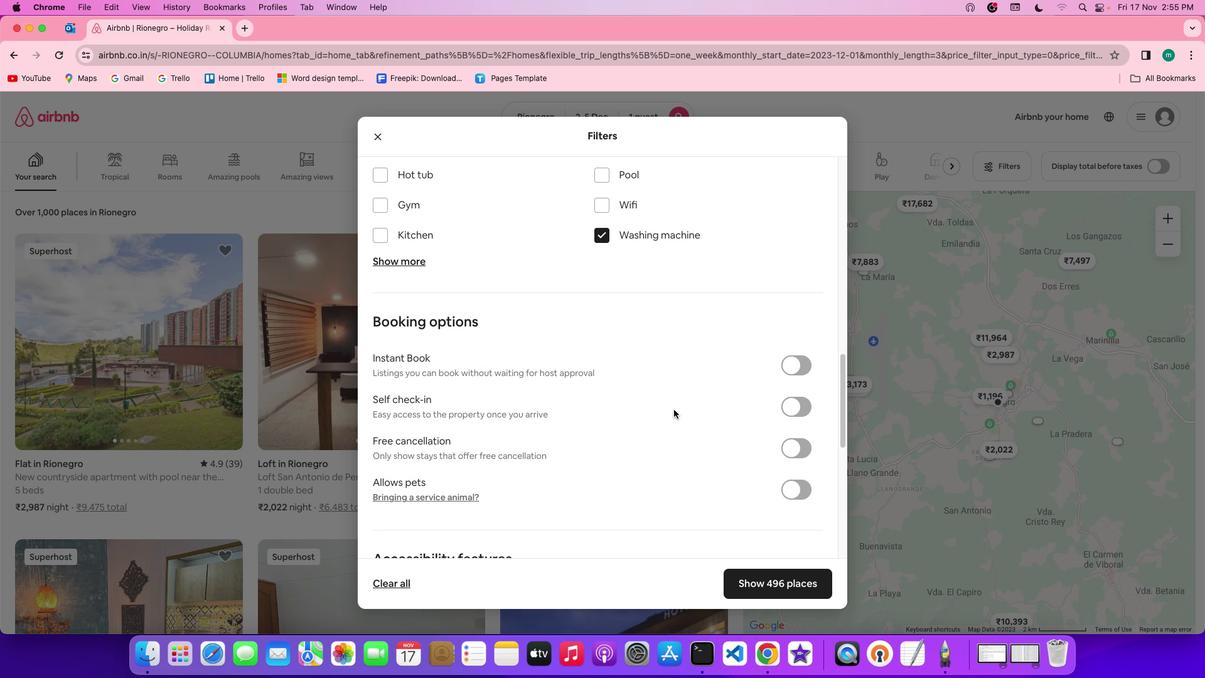 
Action: Mouse scrolled (674, 409) with delta (0, -1)
Screenshot: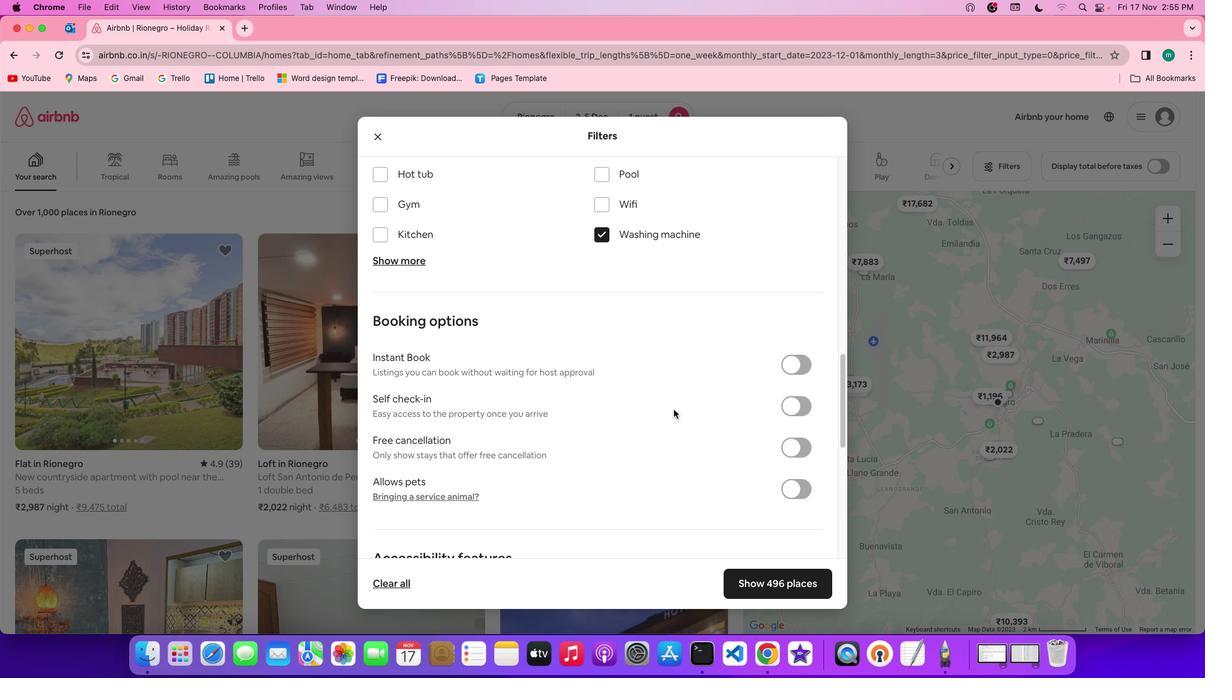 
Action: Mouse scrolled (674, 409) with delta (0, 0)
Screenshot: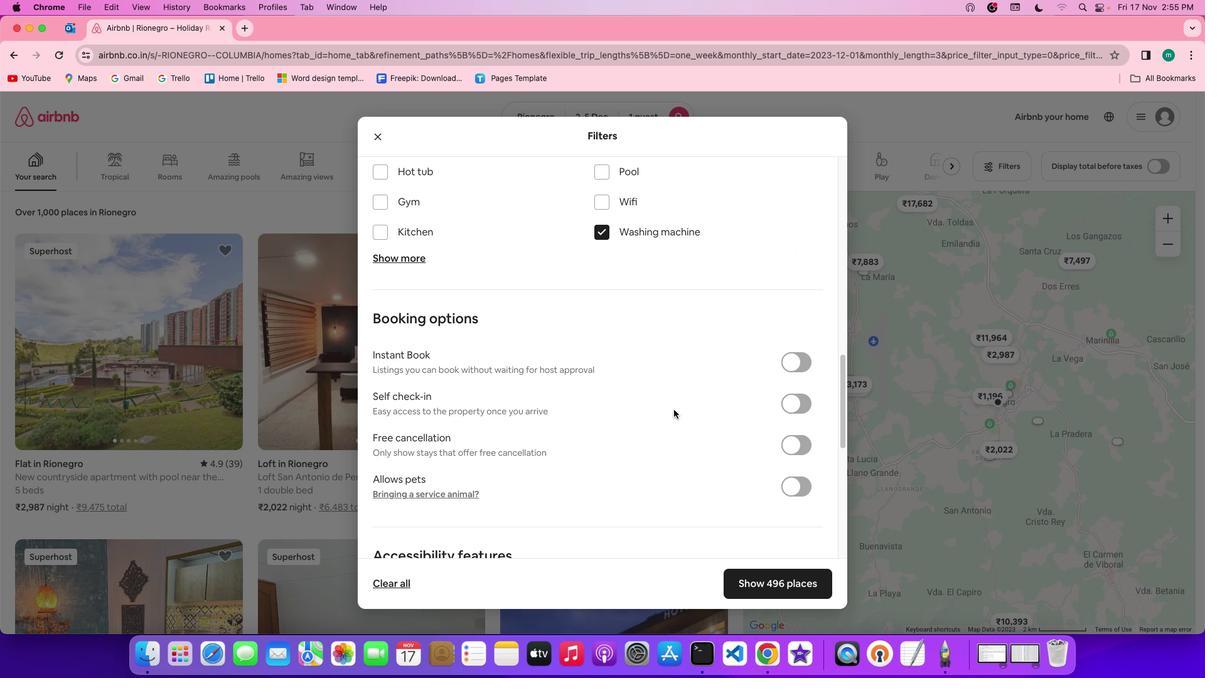 
Action: Mouse scrolled (674, 409) with delta (0, 0)
Screenshot: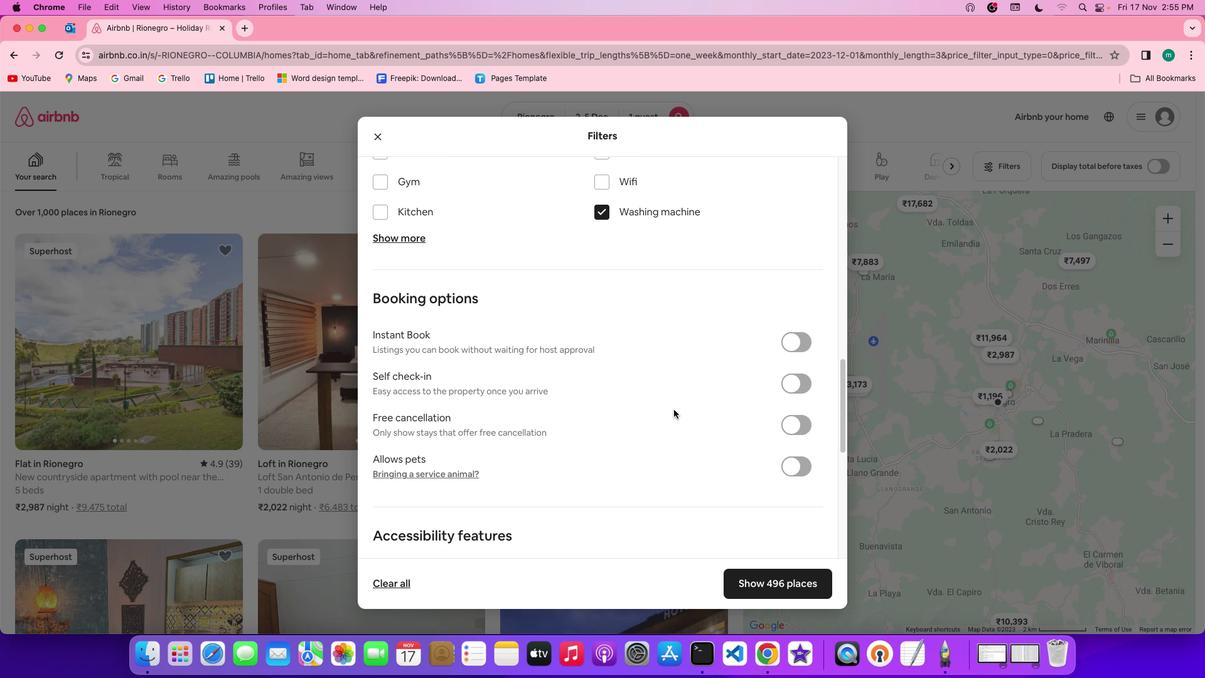 
Action: Mouse scrolled (674, 409) with delta (0, 0)
Screenshot: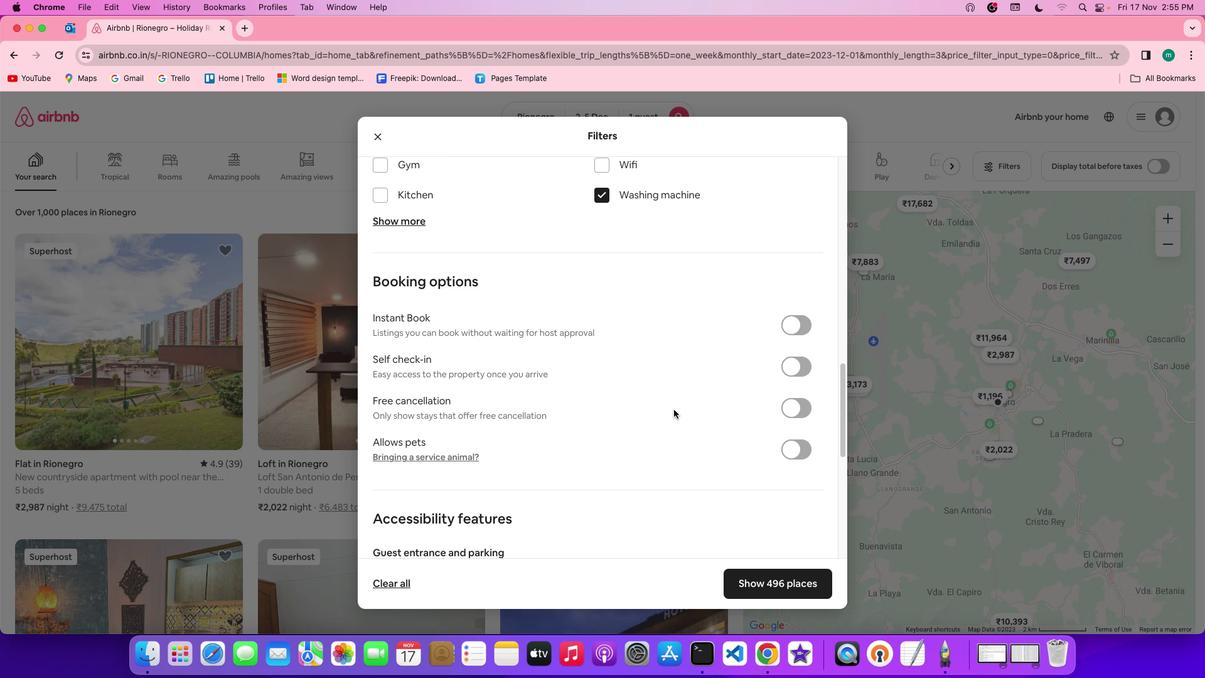 
Action: Mouse scrolled (674, 409) with delta (0, 0)
Screenshot: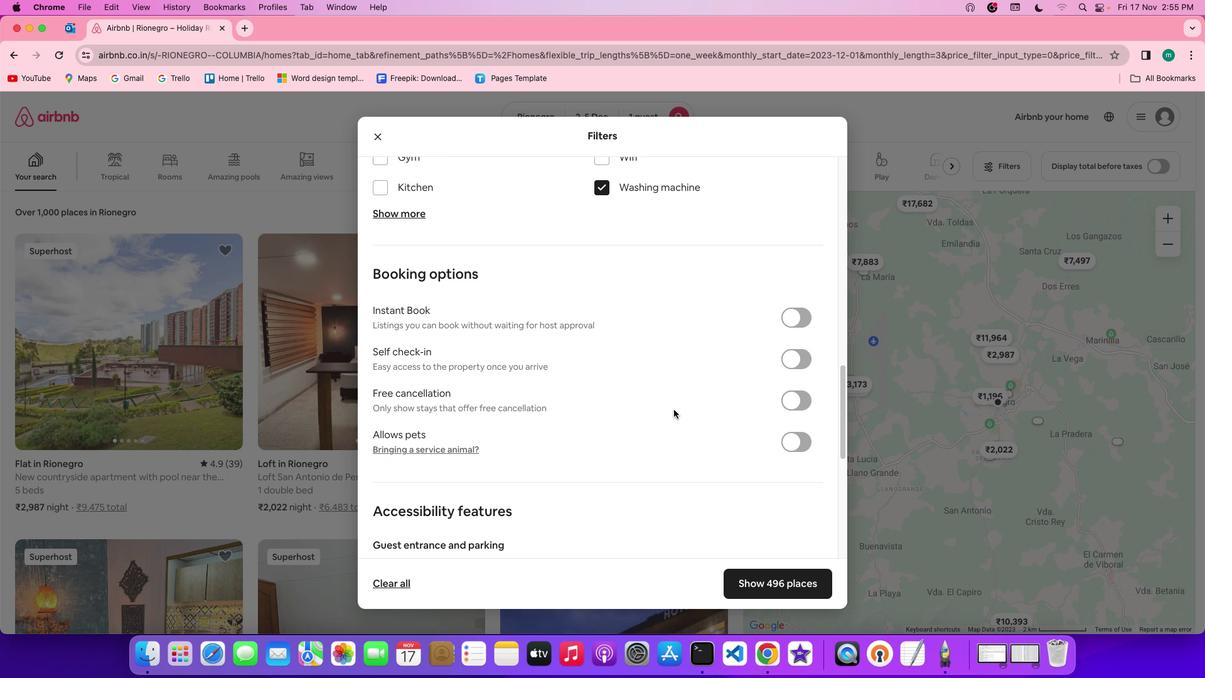 
Action: Mouse scrolled (674, 409) with delta (0, 0)
Screenshot: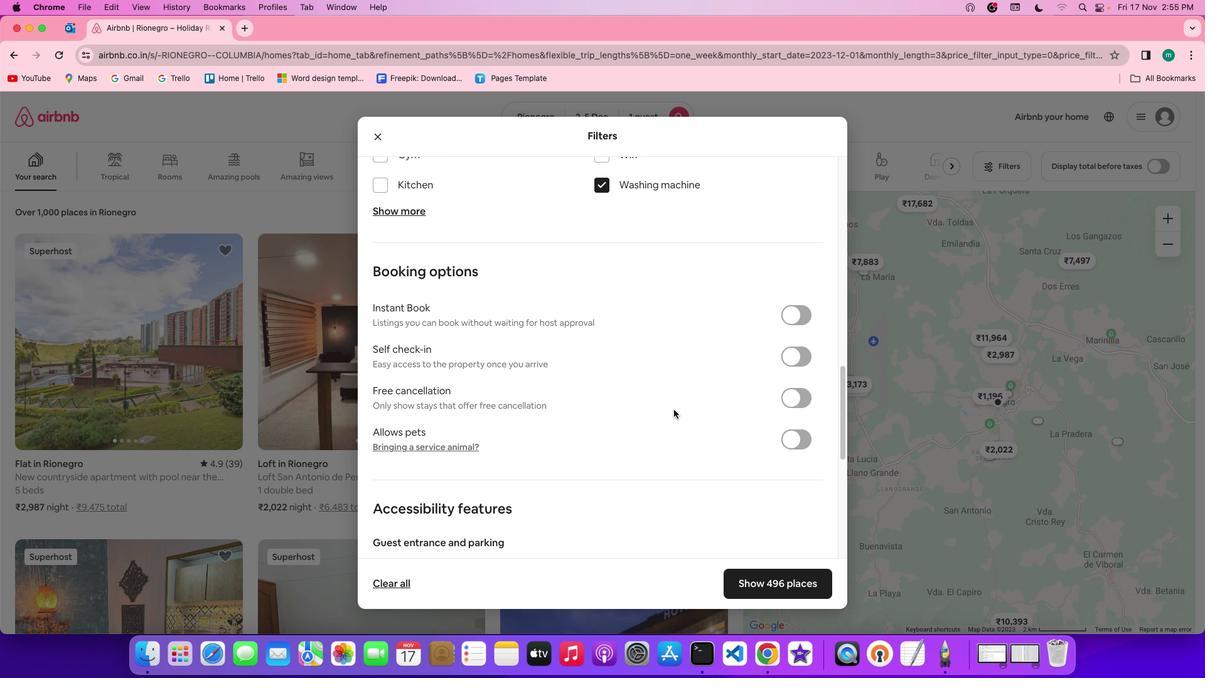 
Action: Mouse scrolled (674, 409) with delta (0, 0)
Screenshot: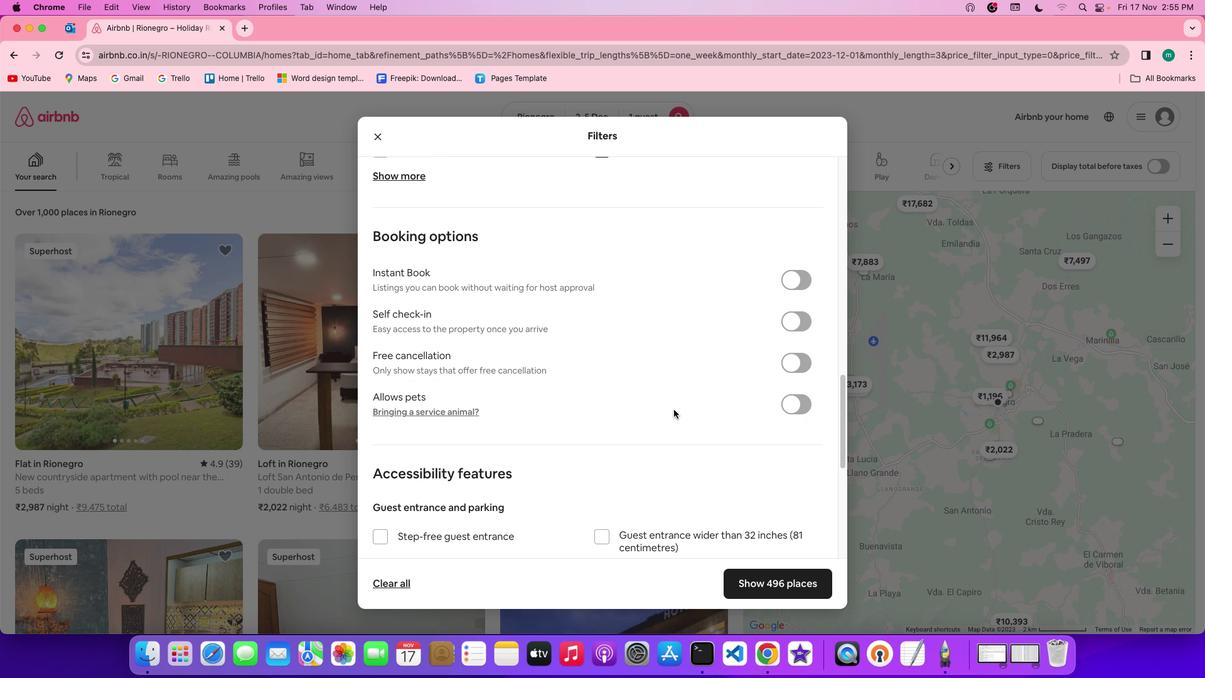 
Action: Mouse scrolled (674, 409) with delta (0, 0)
Screenshot: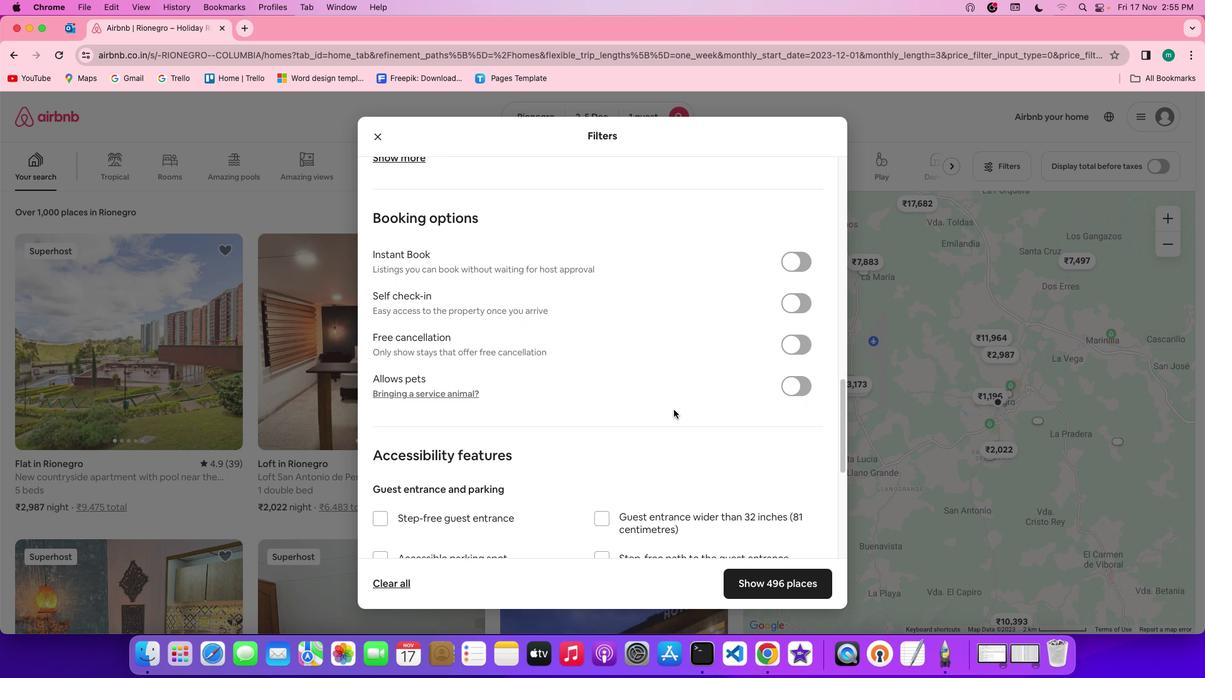 
Action: Mouse scrolled (674, 409) with delta (0, 0)
Screenshot: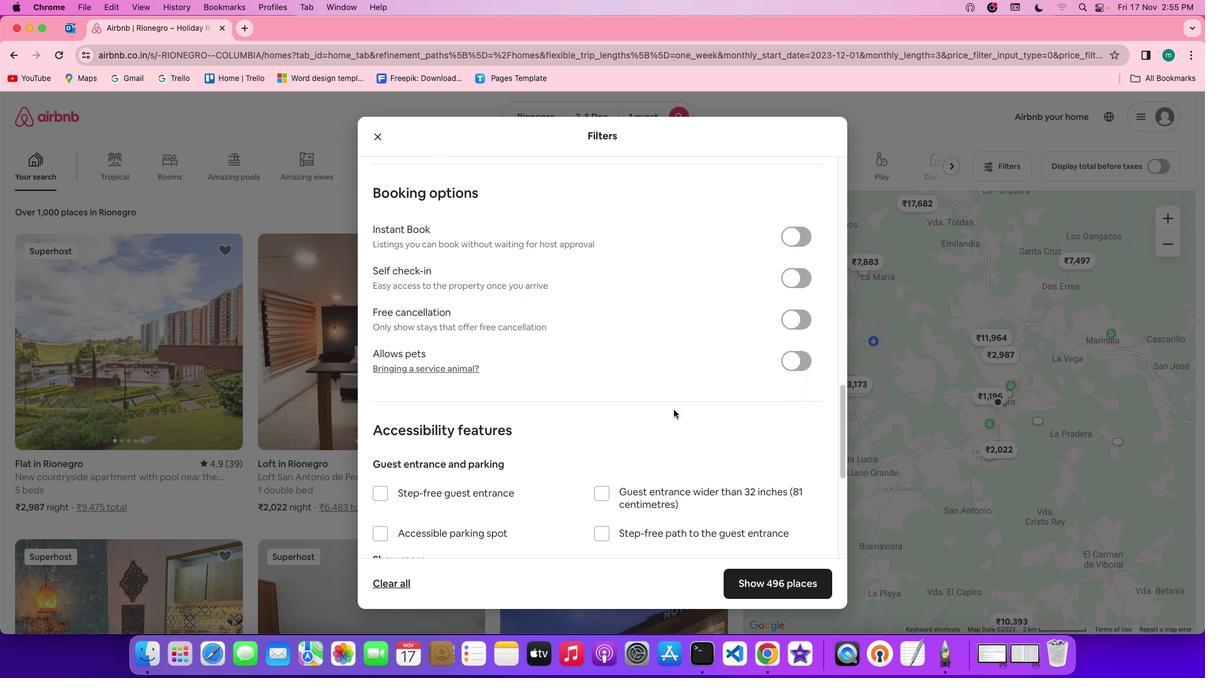 
Action: Mouse scrolled (674, 409) with delta (0, 0)
Screenshot: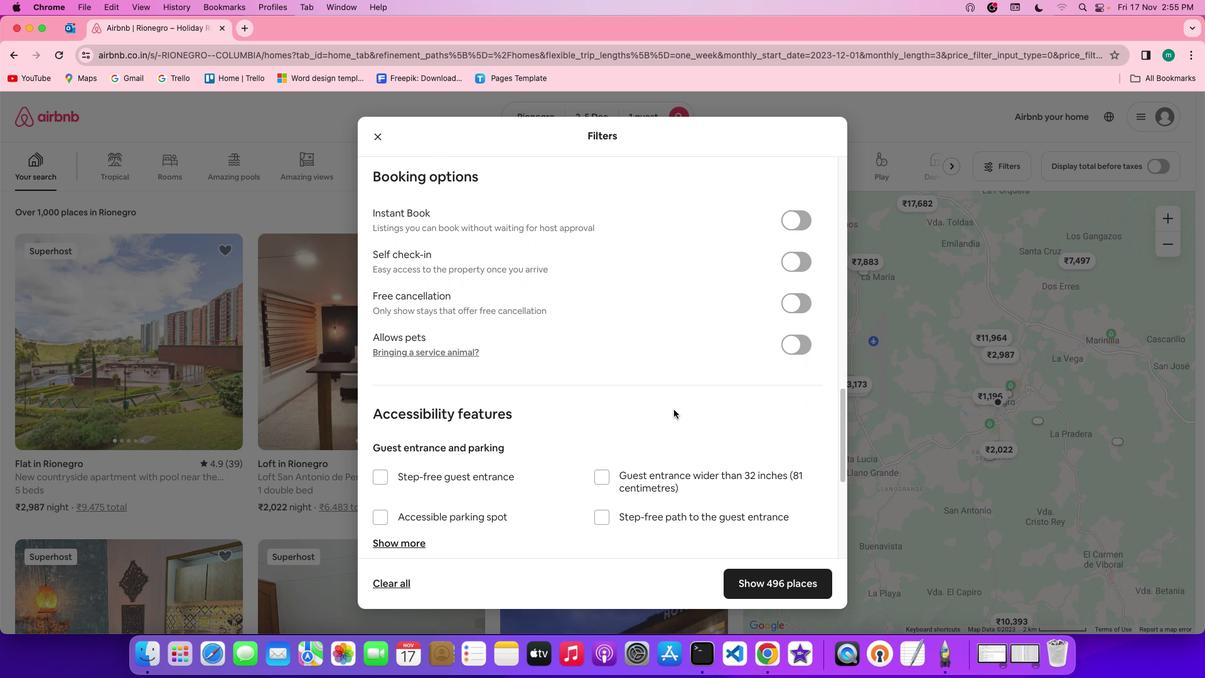 
Action: Mouse scrolled (674, 409) with delta (0, 0)
Screenshot: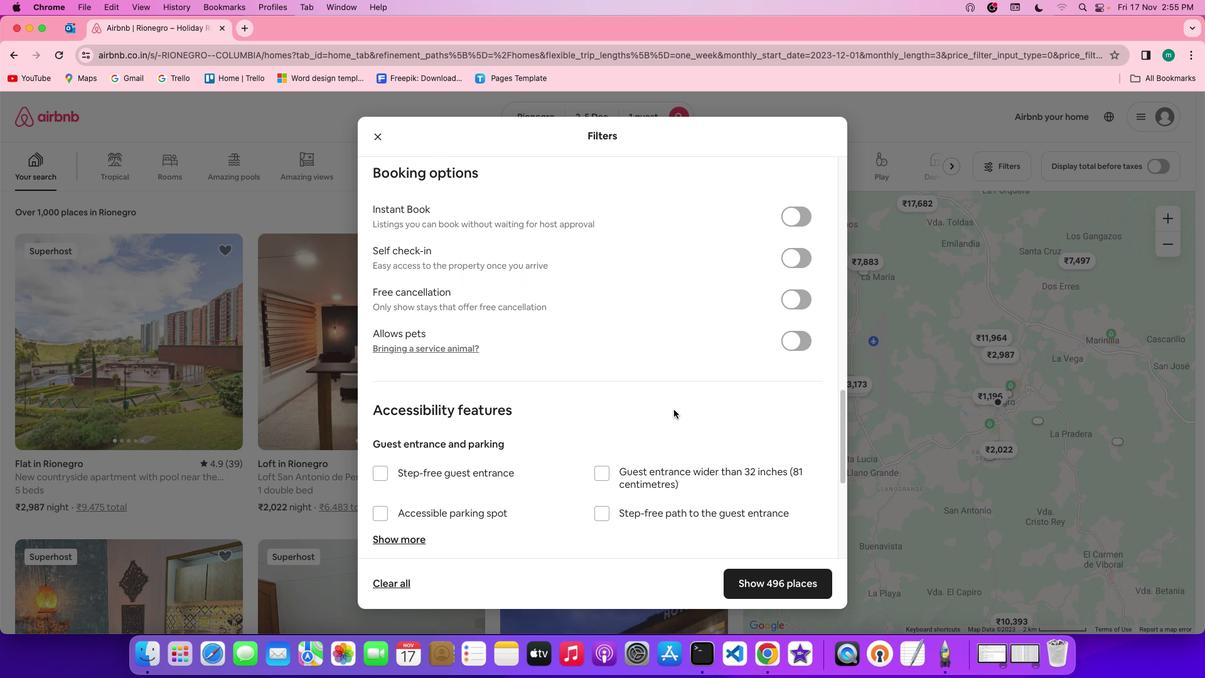 
Action: Mouse scrolled (674, 409) with delta (0, 0)
Screenshot: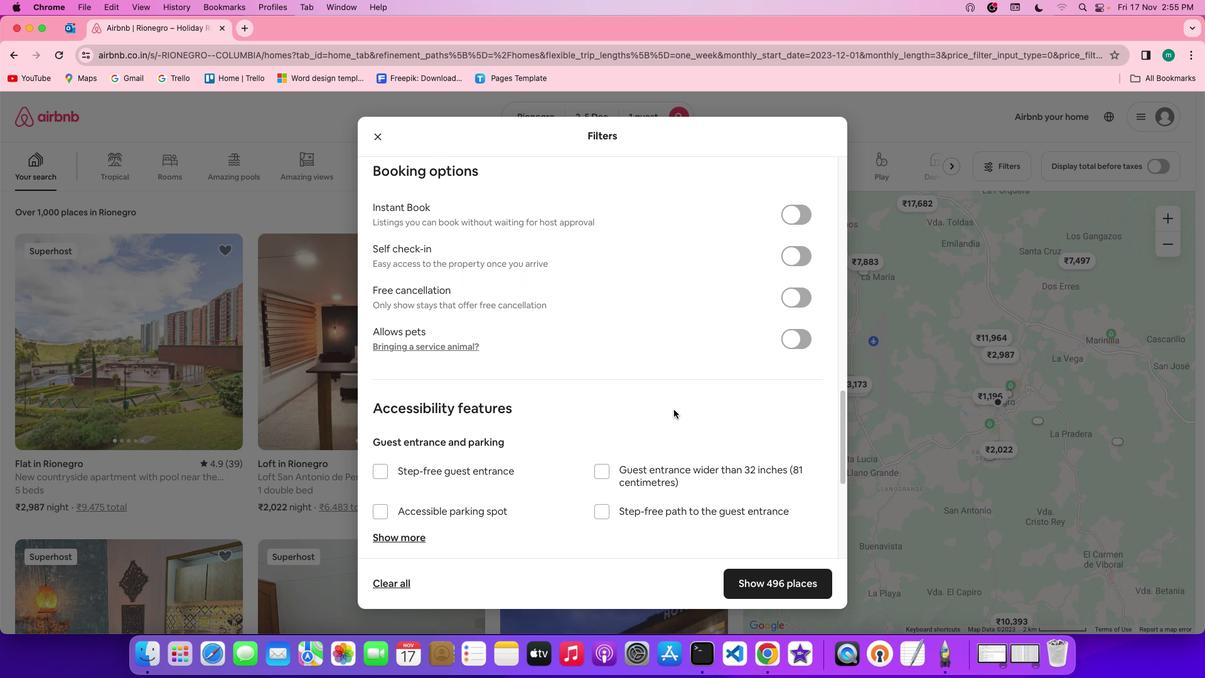 
Action: Mouse scrolled (674, 409) with delta (0, 0)
Screenshot: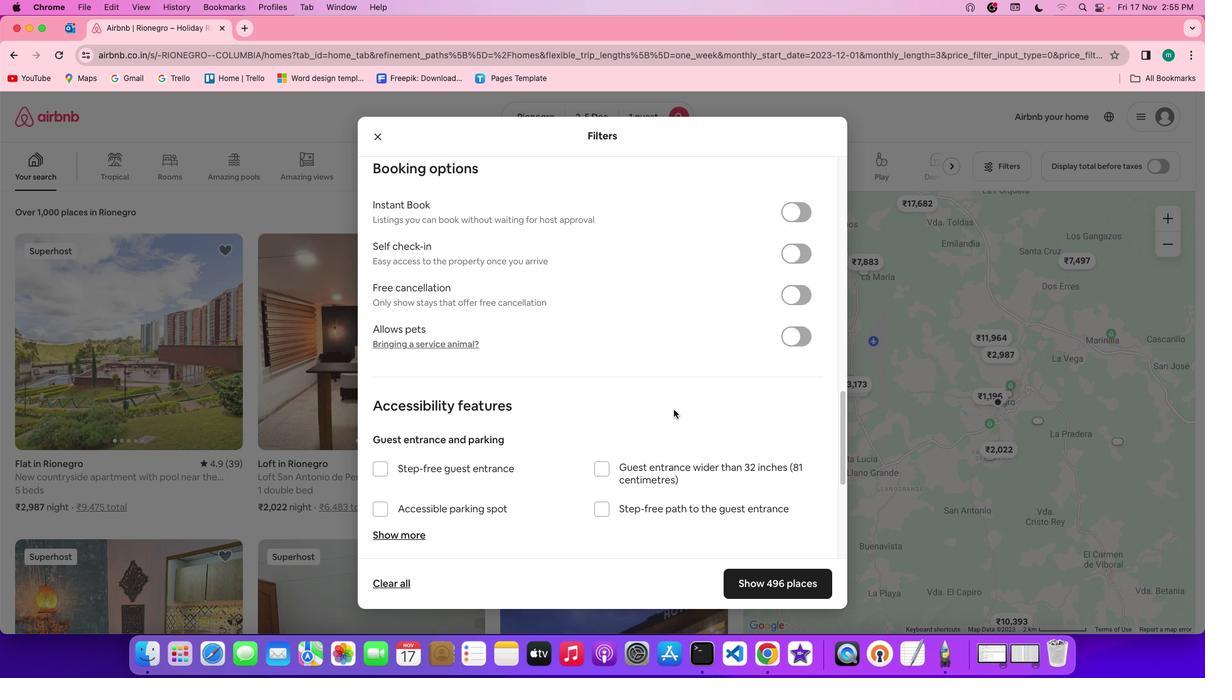 
Action: Mouse moved to (698, 422)
Screenshot: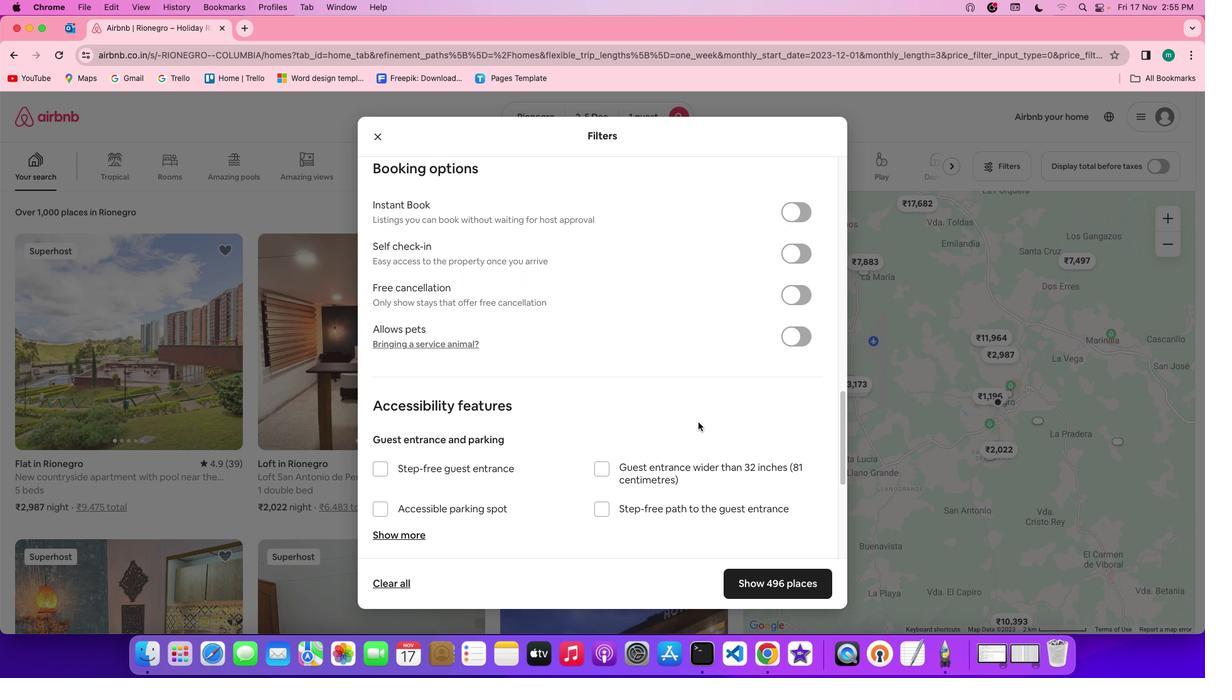 
Action: Mouse scrolled (698, 422) with delta (0, 0)
Screenshot: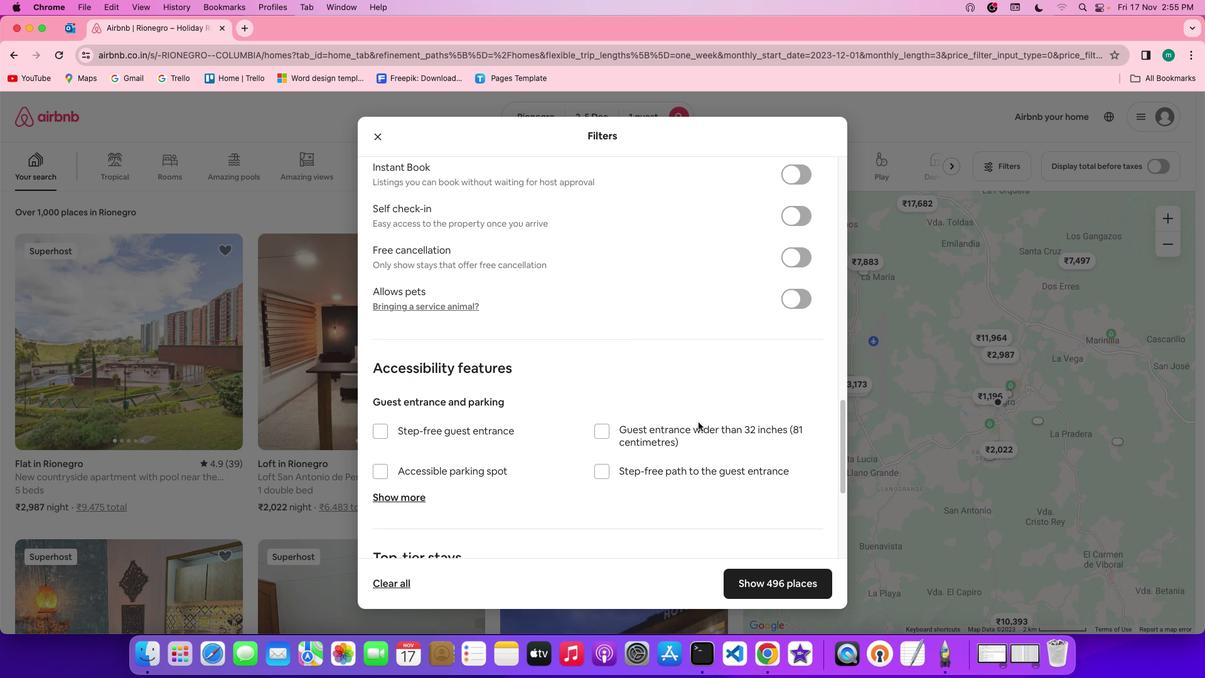 
Action: Mouse scrolled (698, 422) with delta (0, 0)
Screenshot: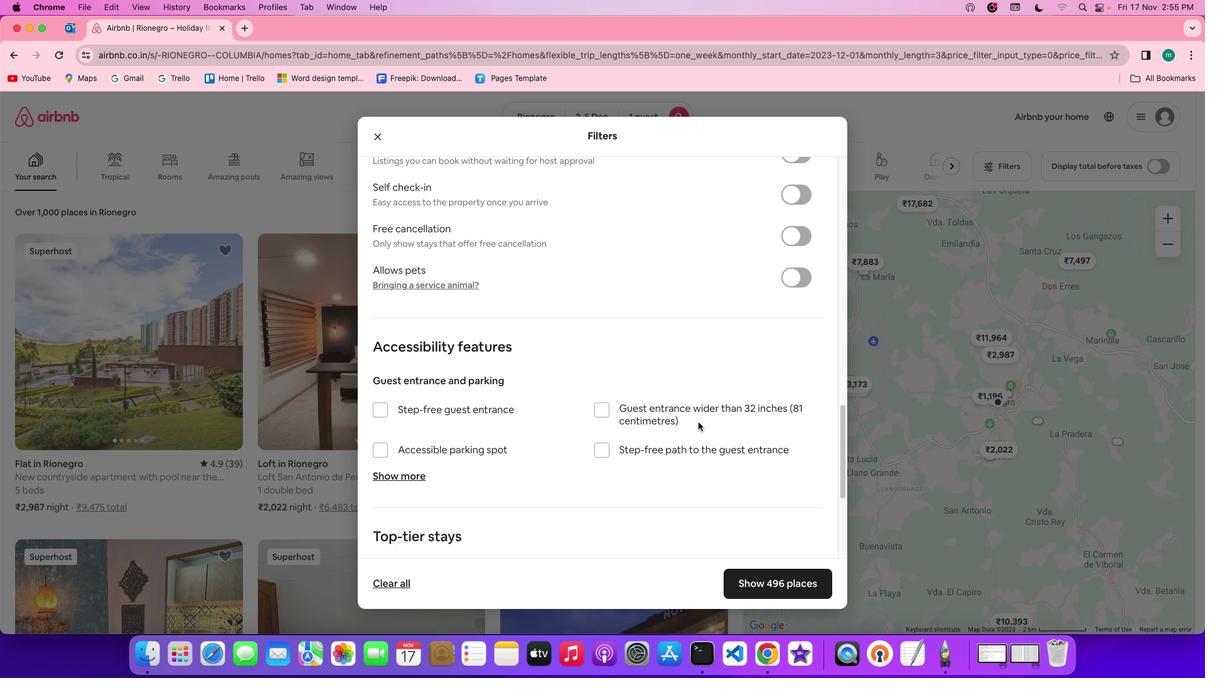 
Action: Mouse scrolled (698, 422) with delta (0, 0)
Screenshot: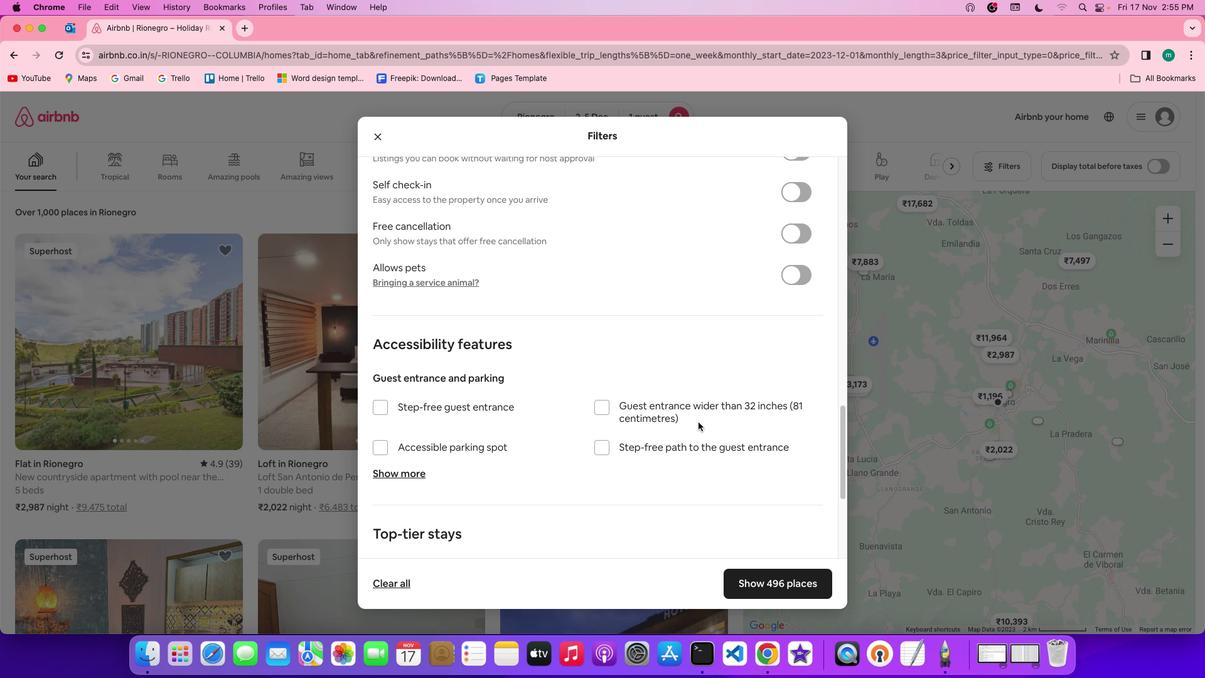 
Action: Mouse scrolled (698, 422) with delta (0, 0)
Screenshot: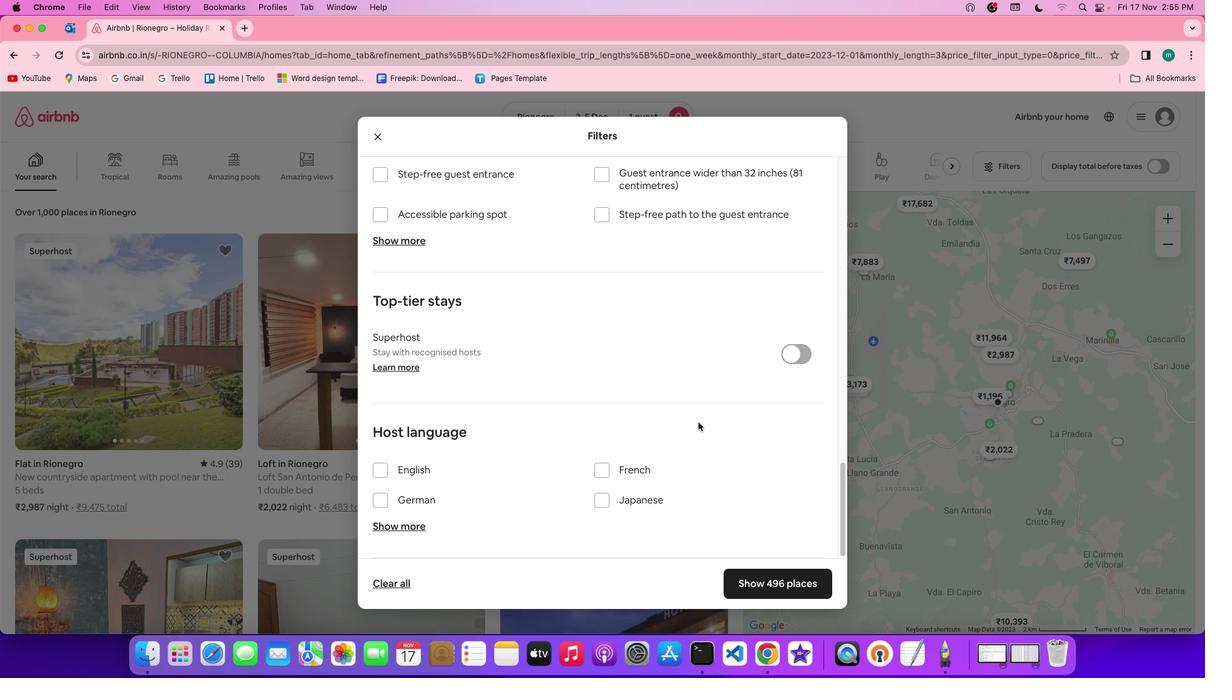 
Action: Mouse scrolled (698, 422) with delta (0, 0)
Screenshot: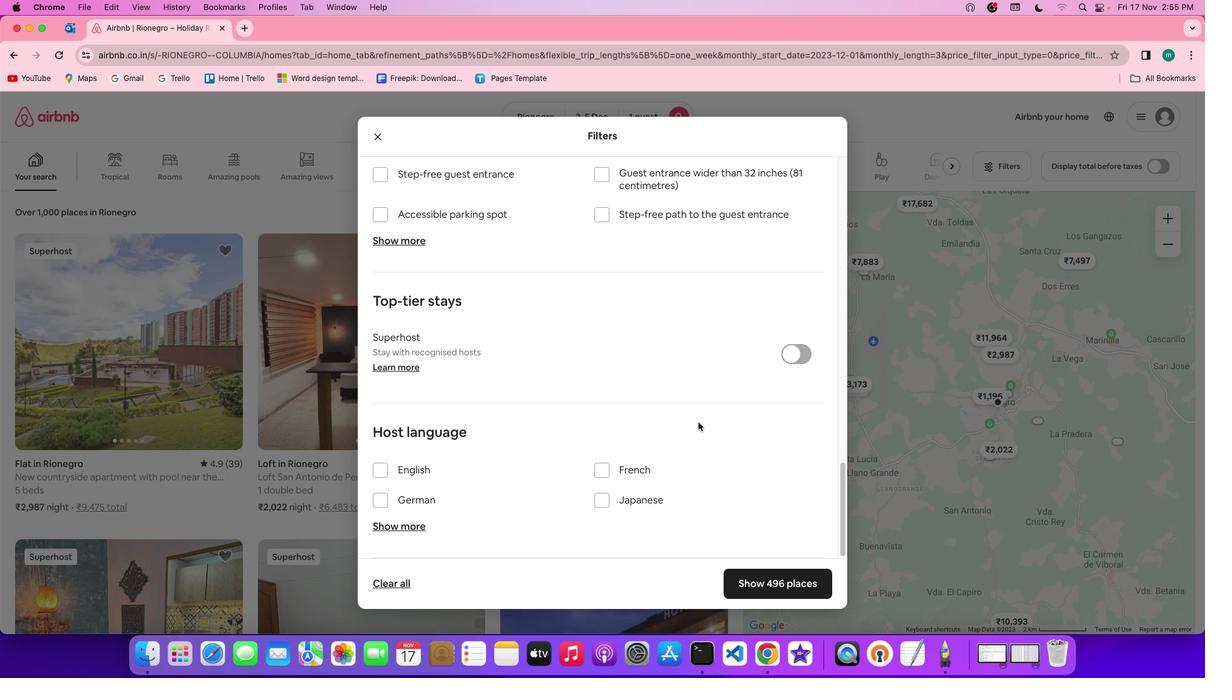 
Action: Mouse scrolled (698, 422) with delta (0, -1)
Screenshot: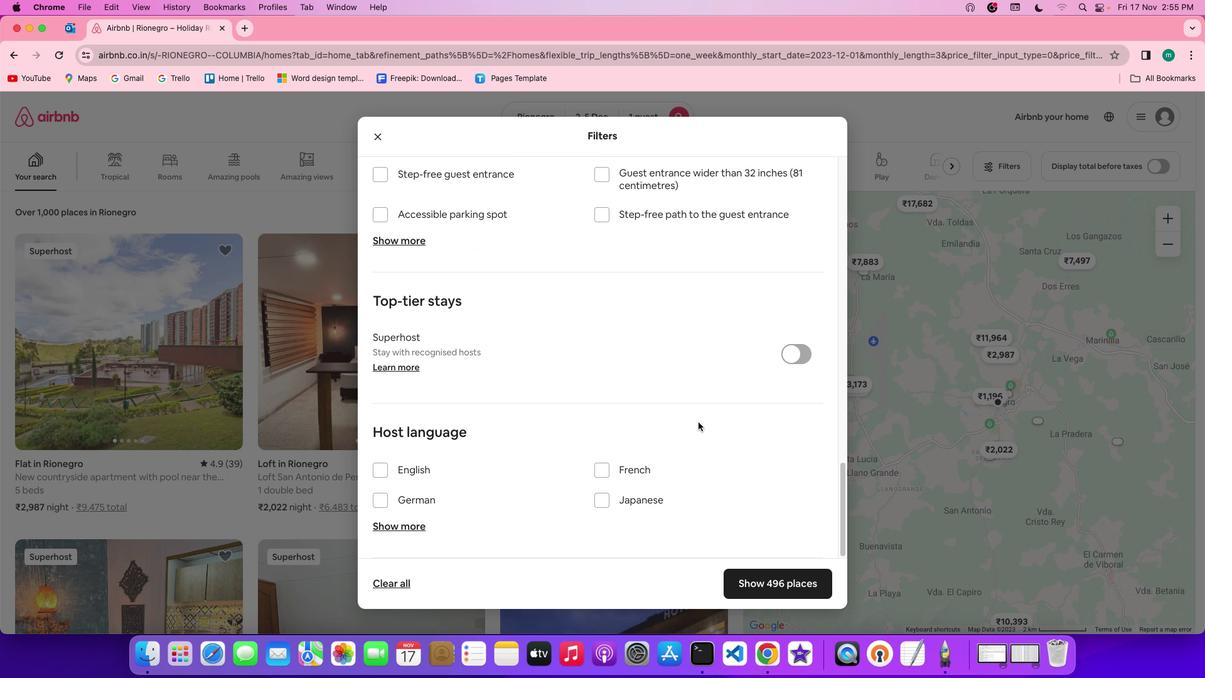 
Action: Mouse scrolled (698, 422) with delta (0, -3)
Screenshot: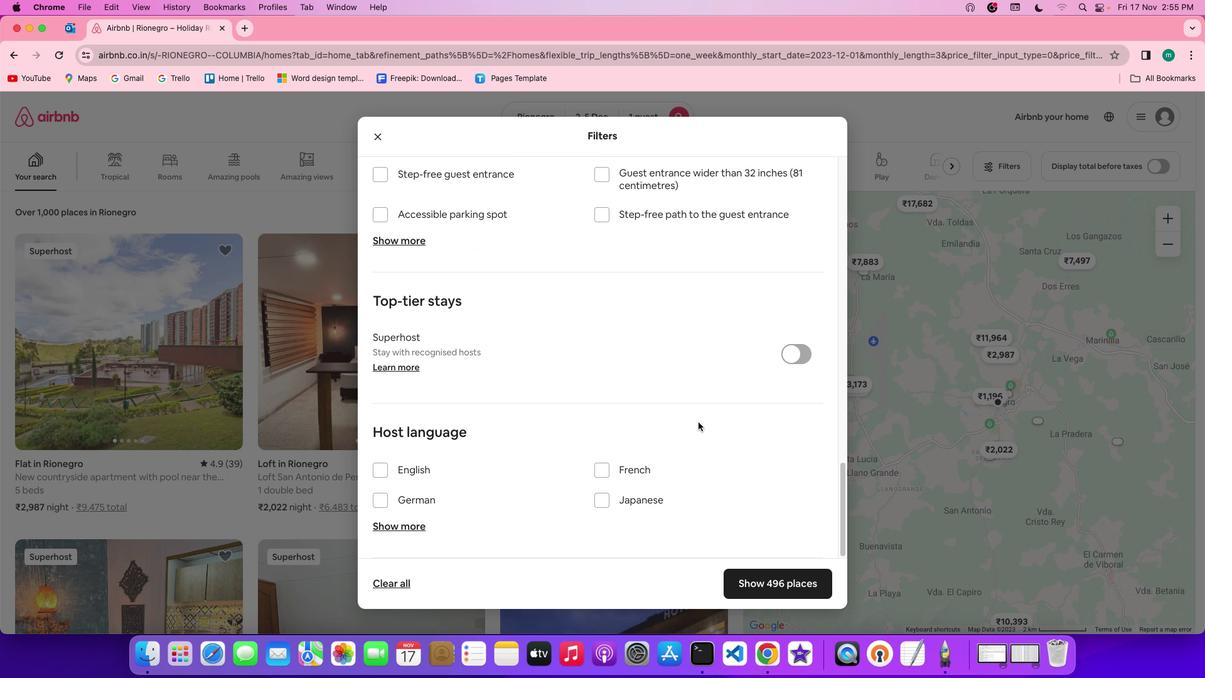 
Action: Mouse scrolled (698, 422) with delta (0, -3)
Screenshot: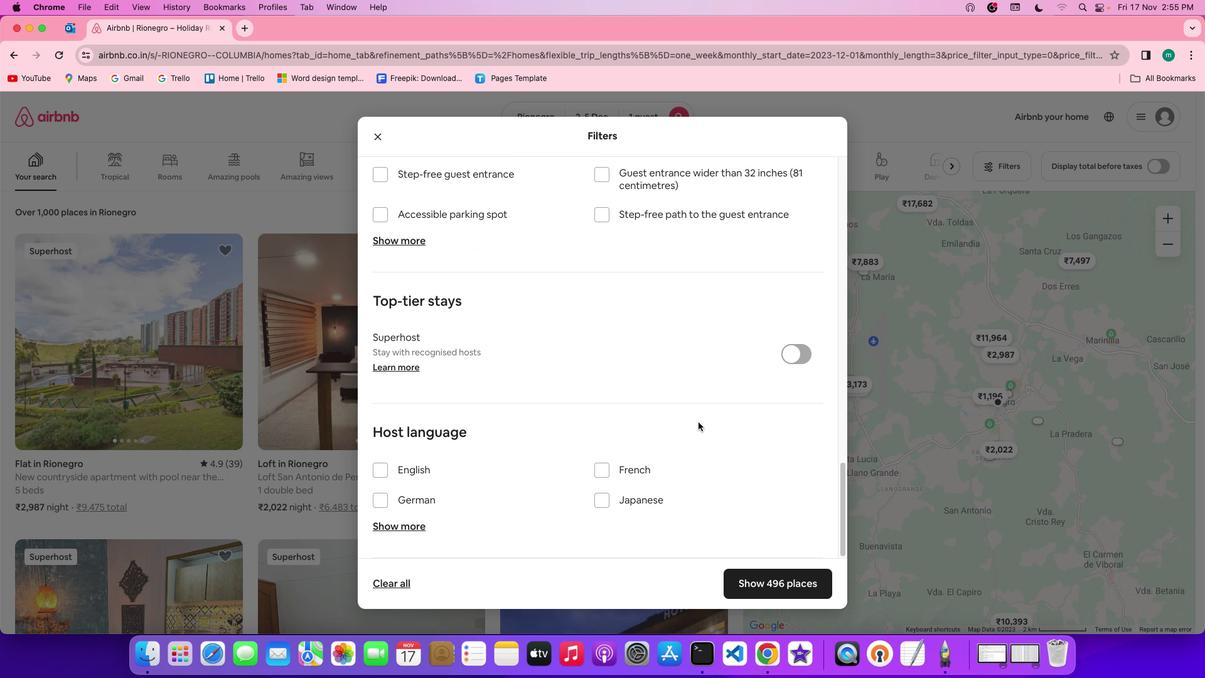 
Action: Mouse scrolled (698, 422) with delta (0, 0)
Screenshot: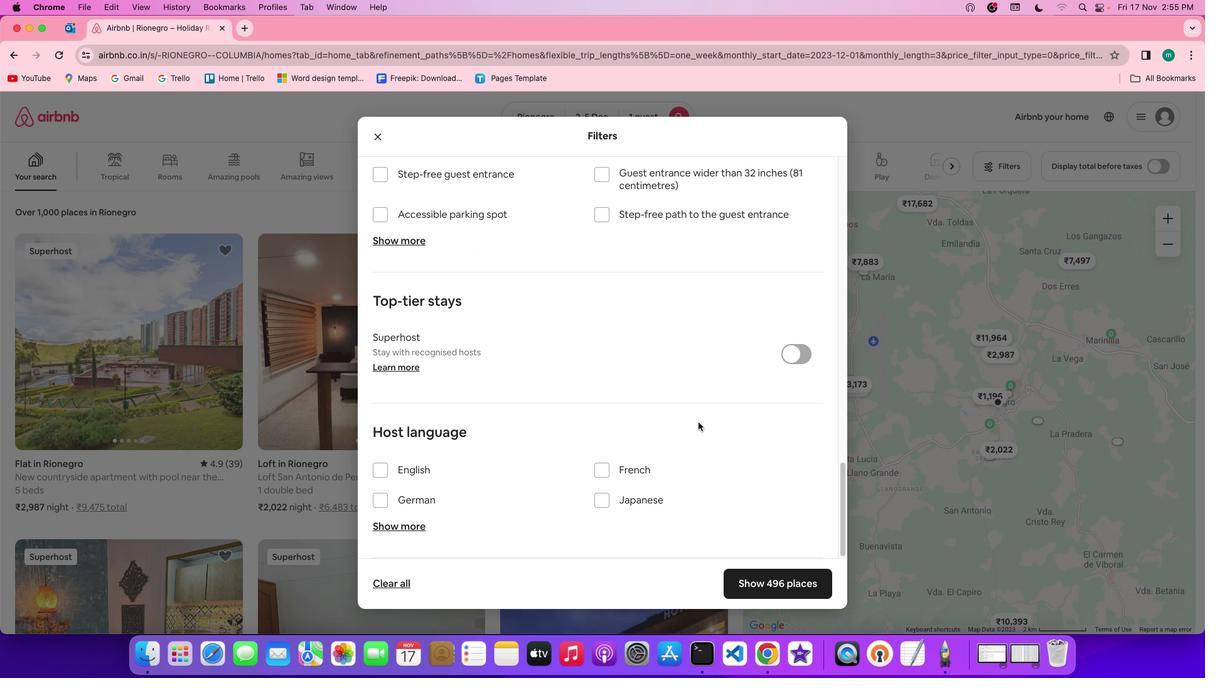 
Action: Mouse scrolled (698, 422) with delta (0, 0)
Screenshot: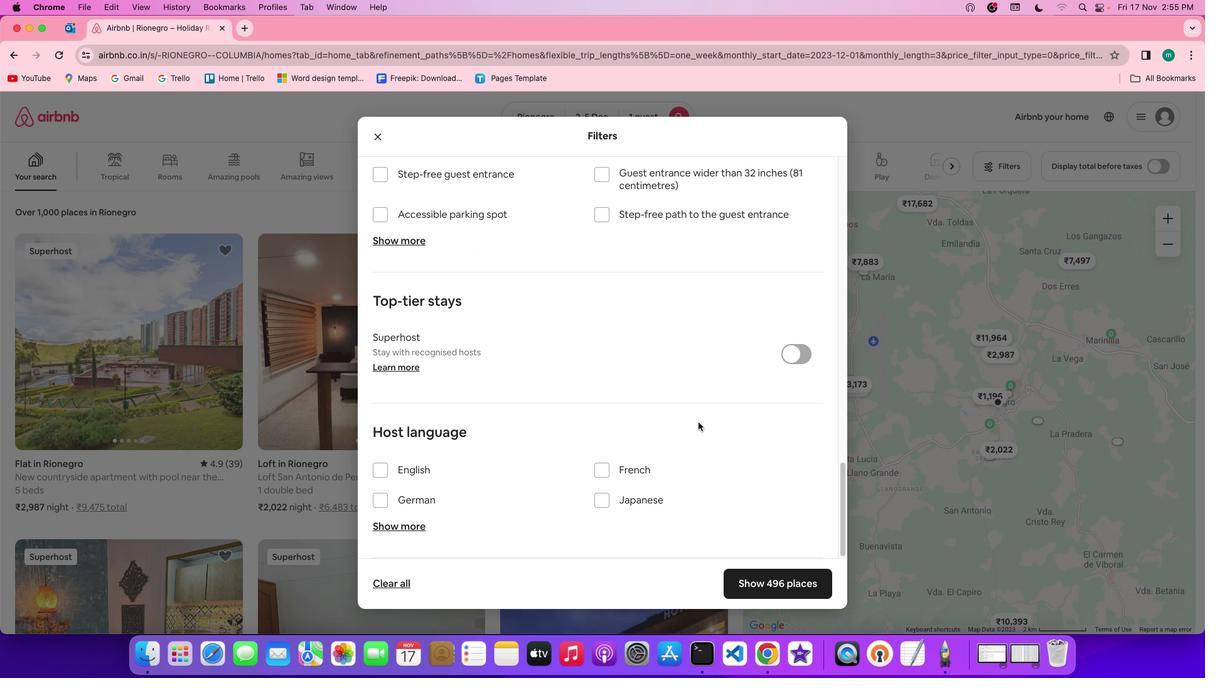
Action: Mouse scrolled (698, 422) with delta (0, -2)
Screenshot: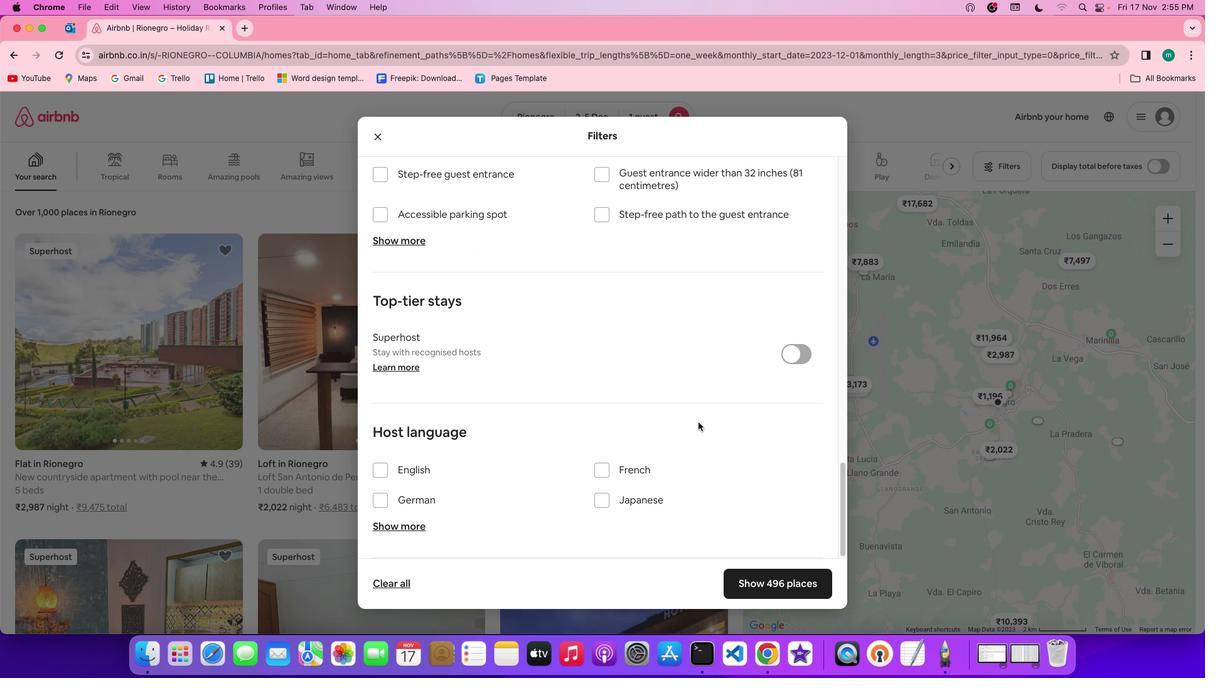 
Action: Mouse scrolled (698, 422) with delta (0, -3)
Screenshot: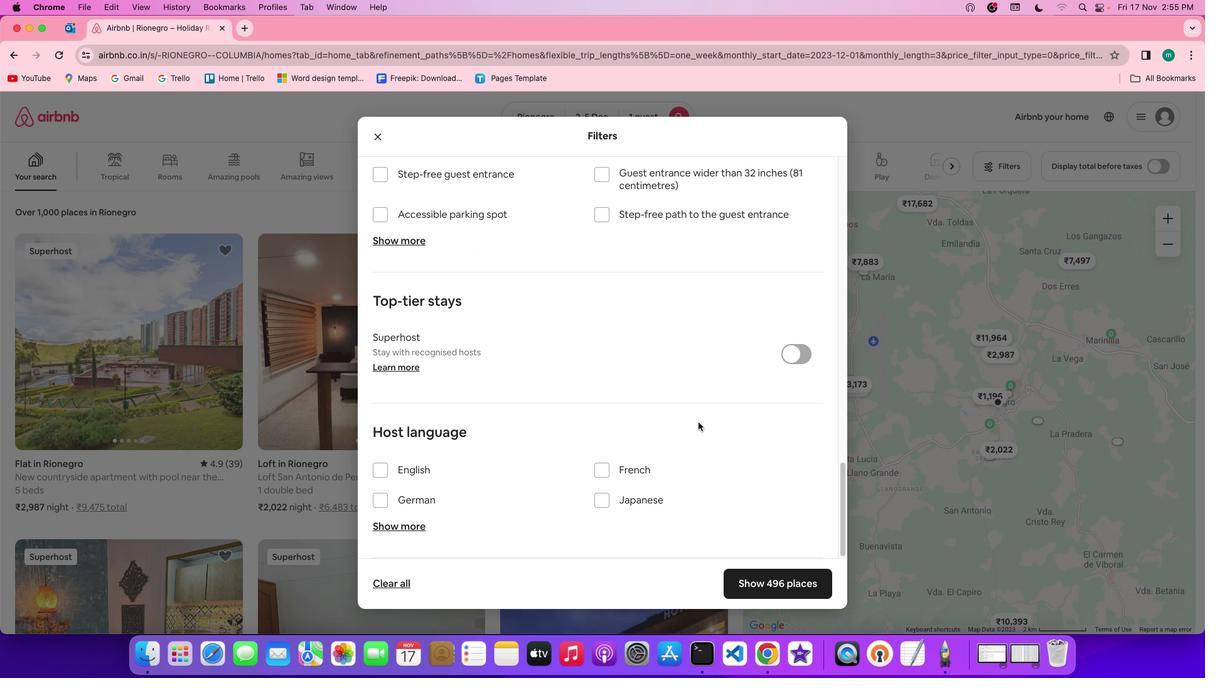 
Action: Mouse scrolled (698, 422) with delta (0, -3)
Screenshot: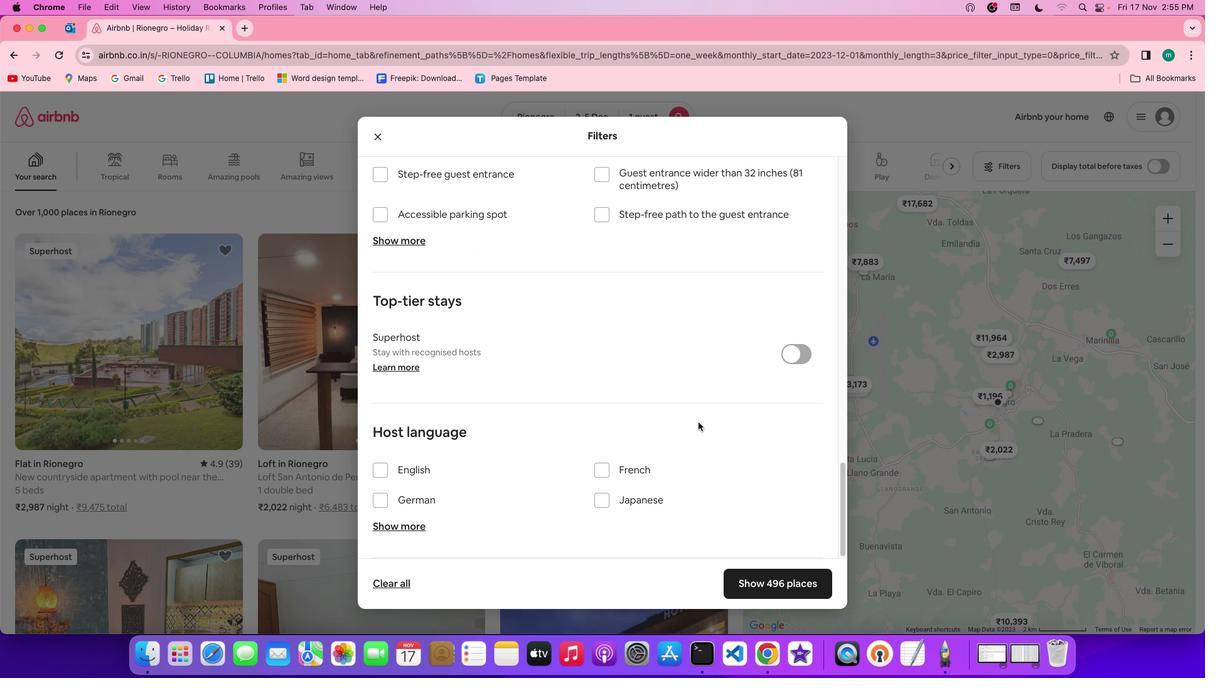 
Action: Mouse scrolled (698, 422) with delta (0, -4)
Screenshot: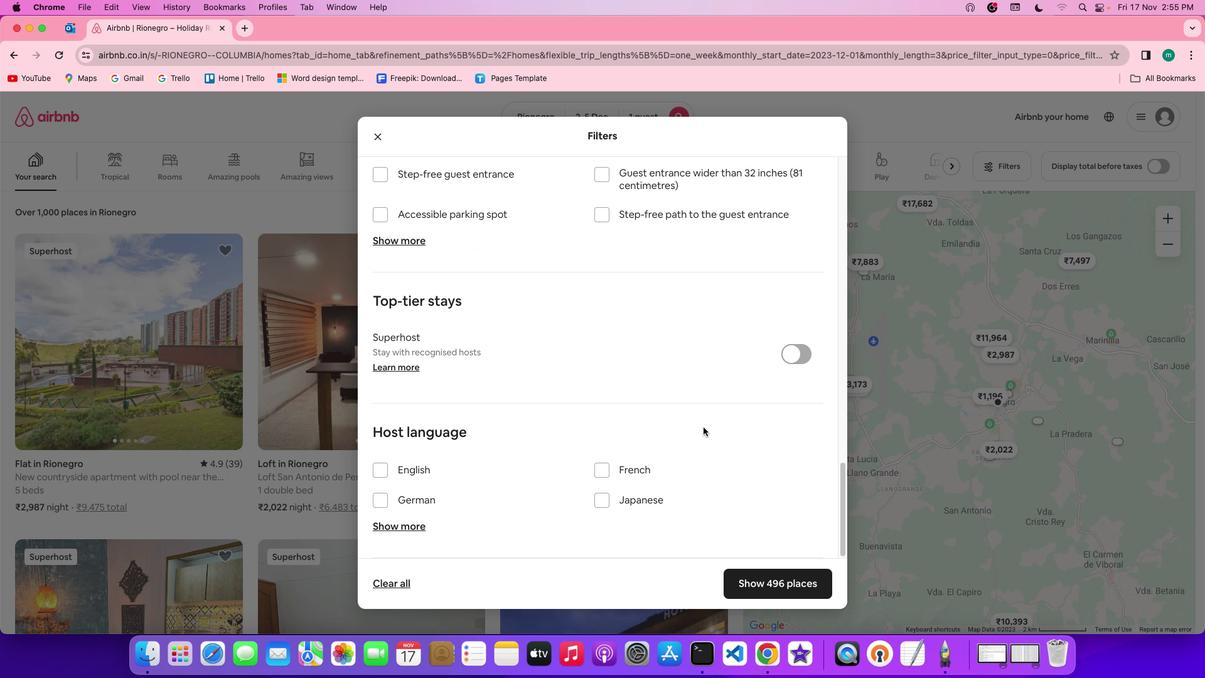 
Action: Mouse moved to (792, 587)
Screenshot: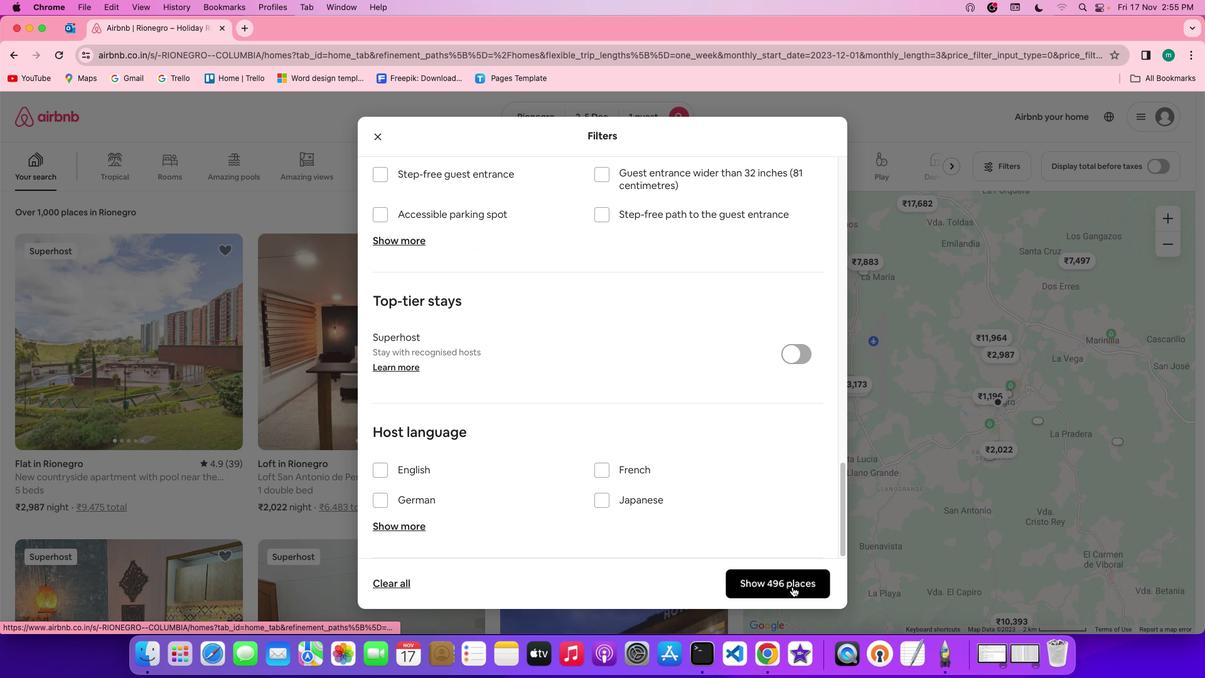 
Action: Mouse pressed left at (792, 587)
Screenshot: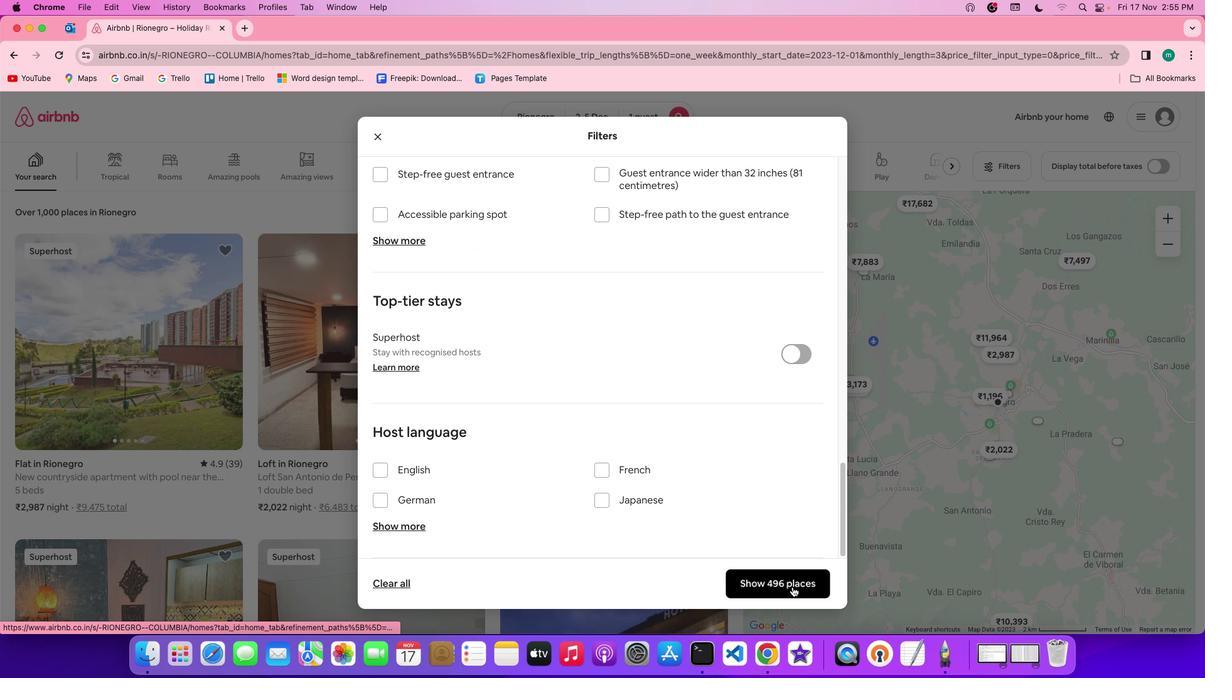 
Action: Mouse moved to (542, 399)
Screenshot: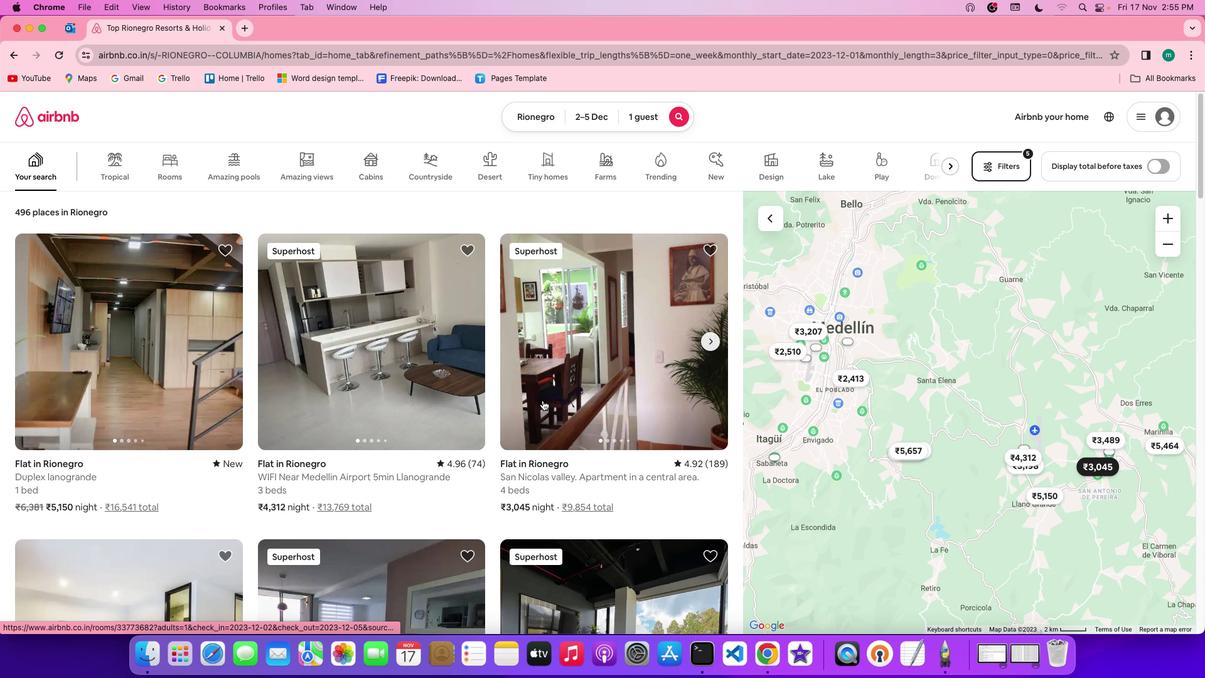 
Action: Mouse scrolled (542, 399) with delta (0, 0)
Screenshot: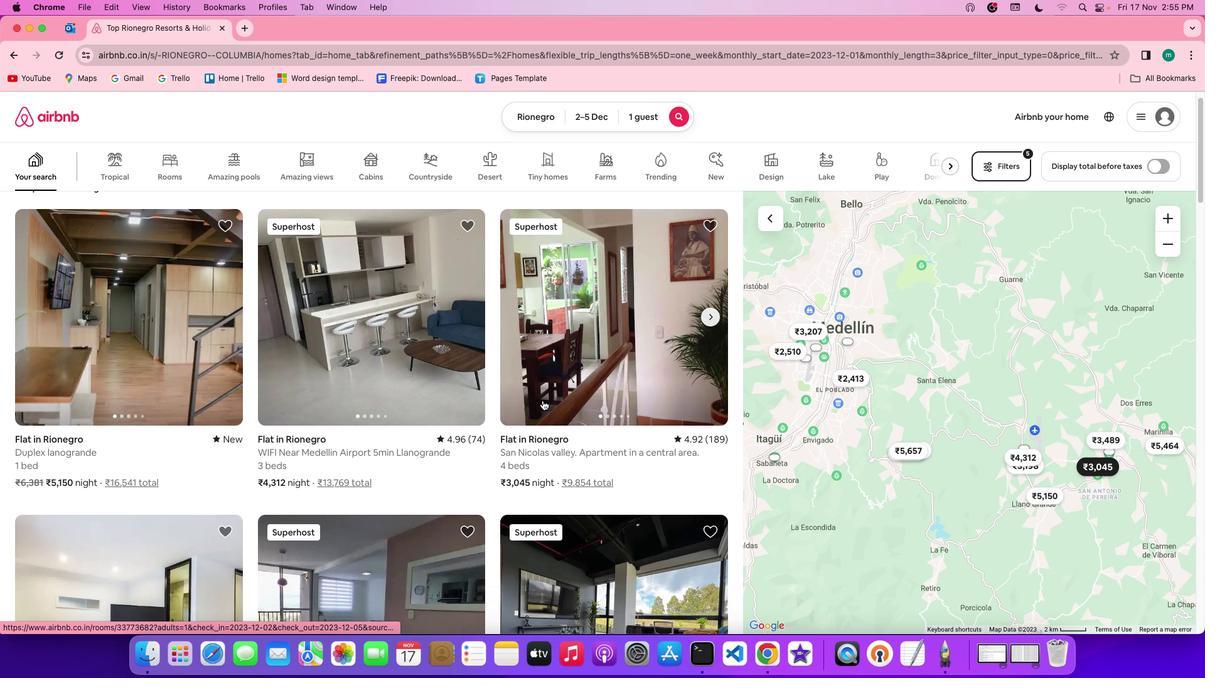 
Action: Mouse scrolled (542, 399) with delta (0, 0)
Screenshot: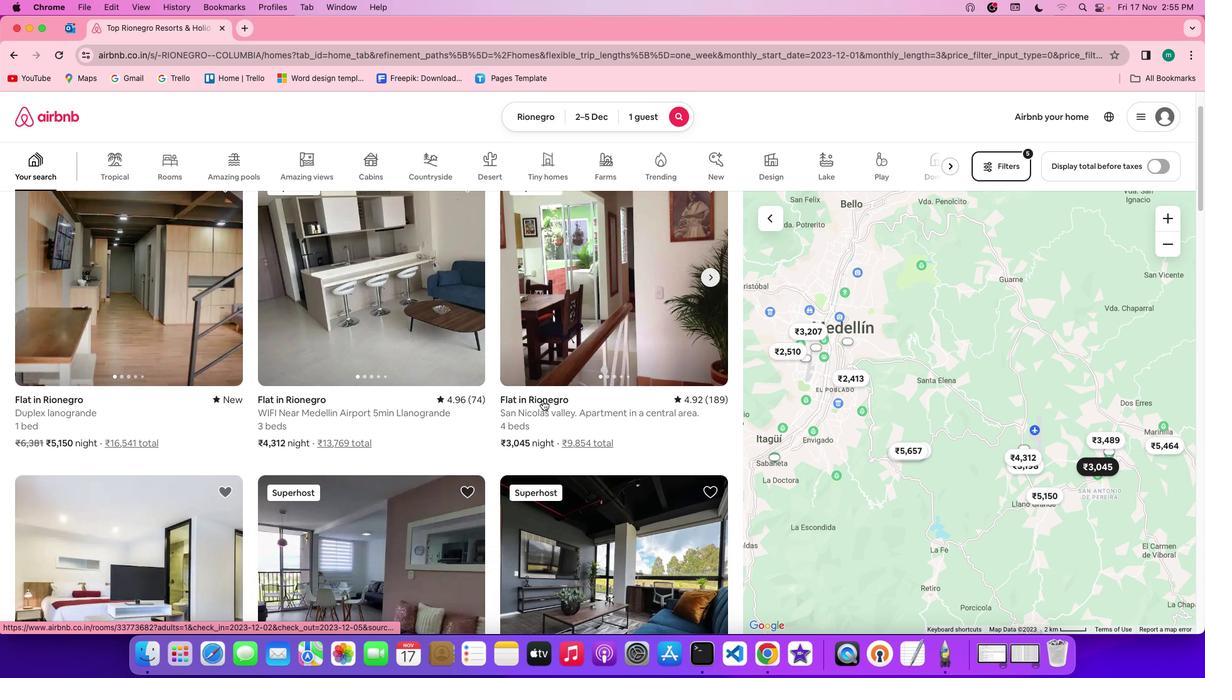 
Action: Mouse scrolled (542, 399) with delta (0, 0)
Screenshot: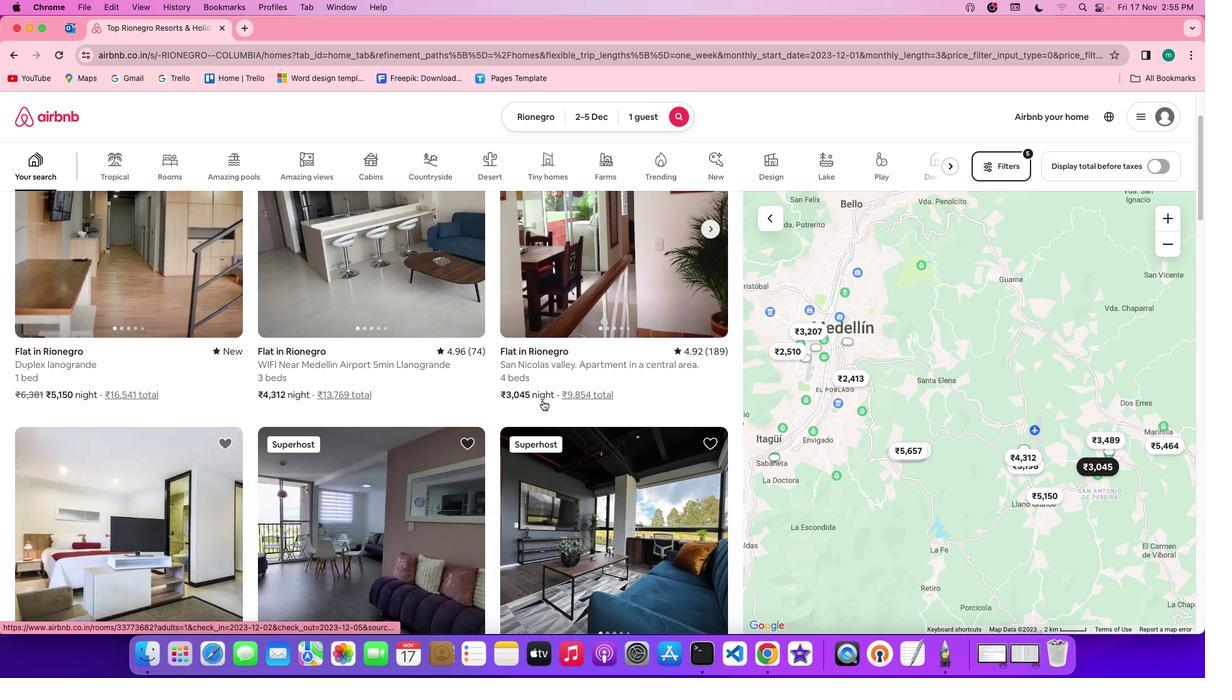 
Action: Mouse scrolled (542, 399) with delta (0, -1)
Screenshot: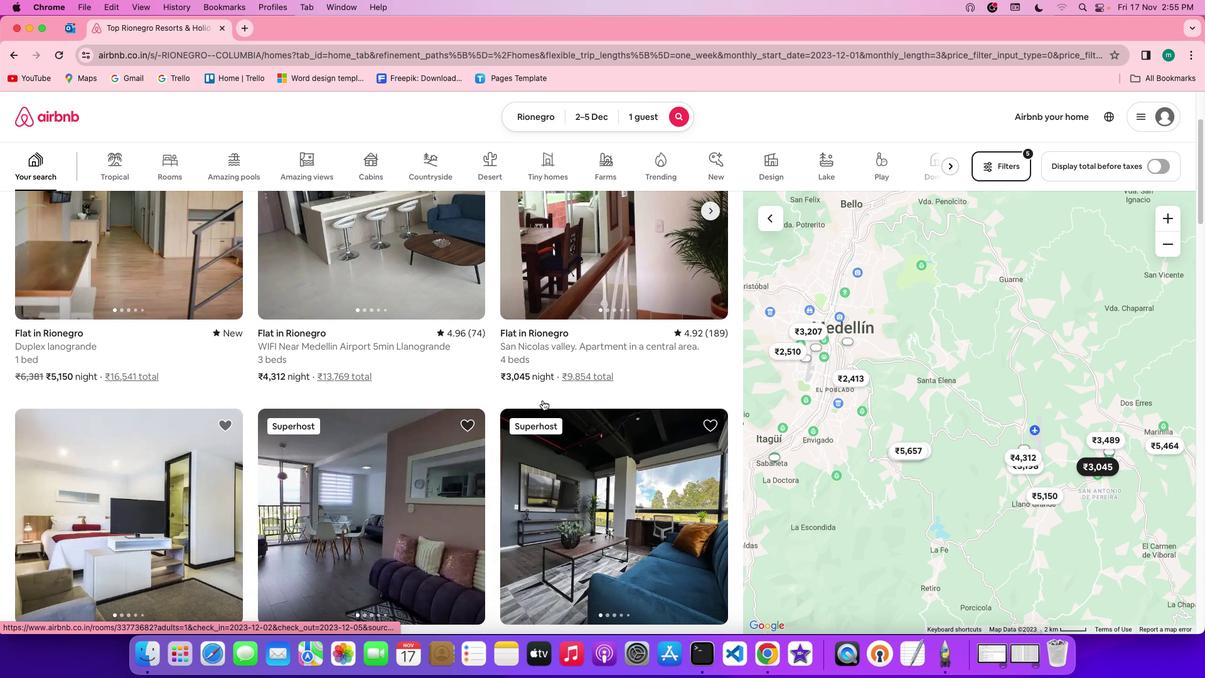 
Action: Mouse scrolled (542, 399) with delta (0, 0)
Screenshot: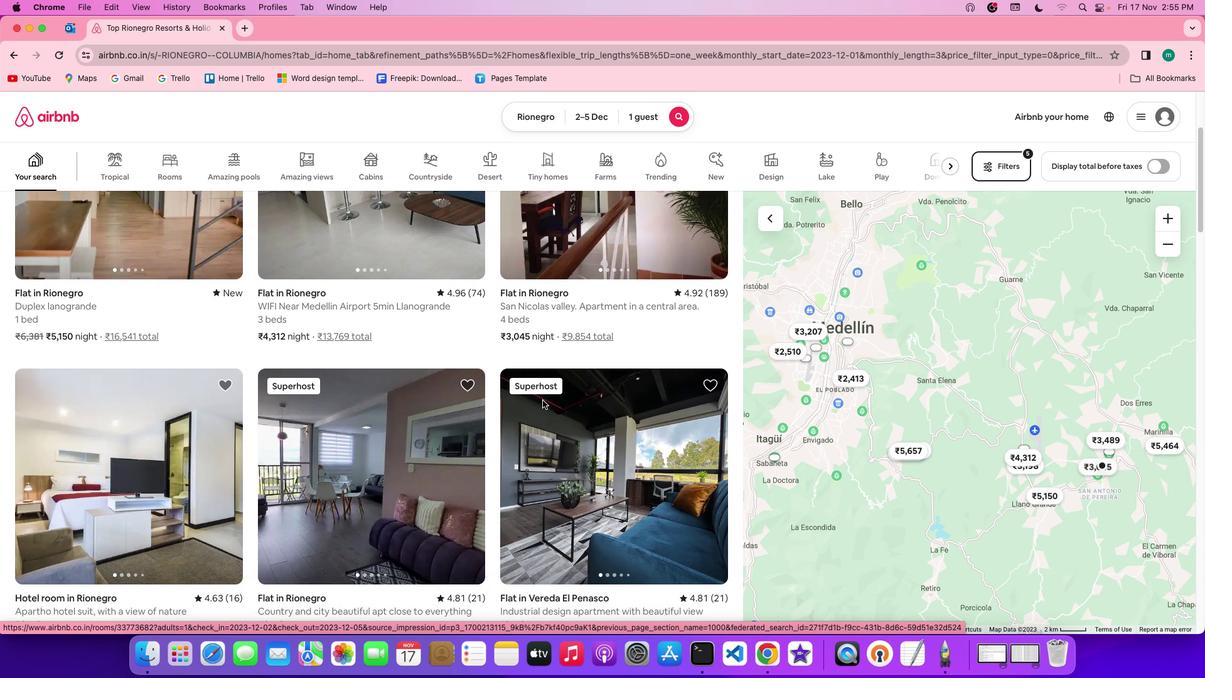 
Action: Mouse scrolled (542, 399) with delta (0, 0)
Screenshot: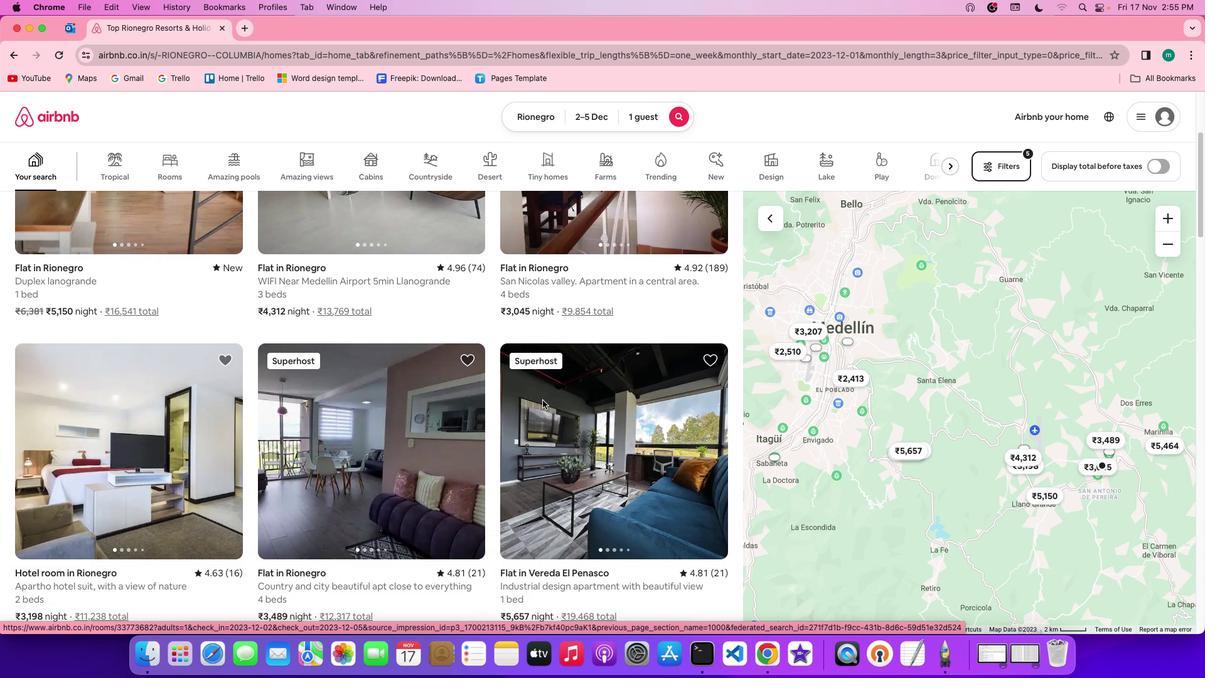 
Action: Mouse scrolled (542, 399) with delta (0, -1)
Screenshot: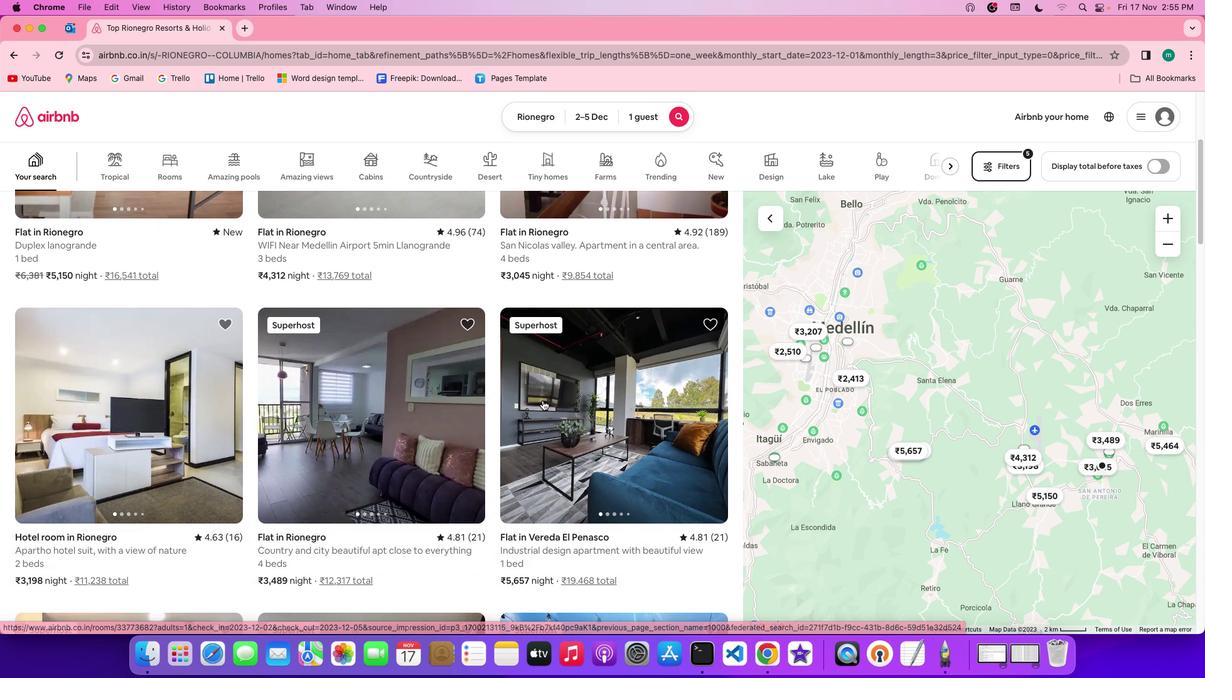 
Action: Mouse scrolled (542, 399) with delta (0, -1)
Screenshot: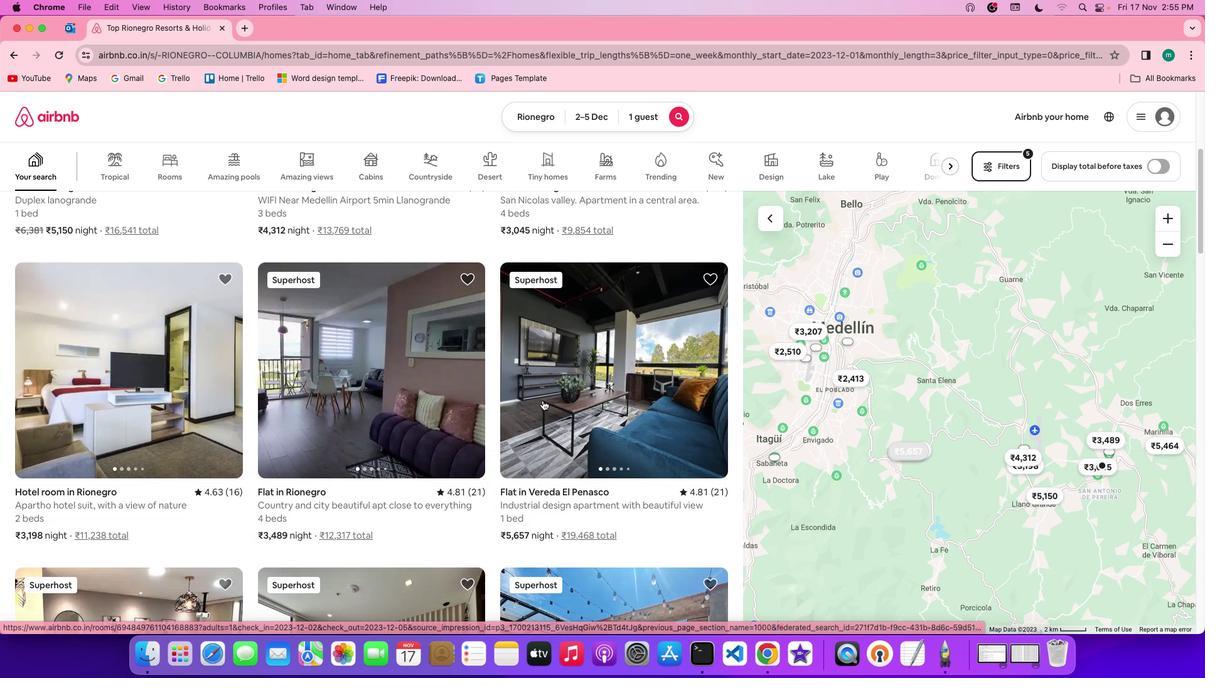 
Action: Mouse moved to (97, 322)
Screenshot: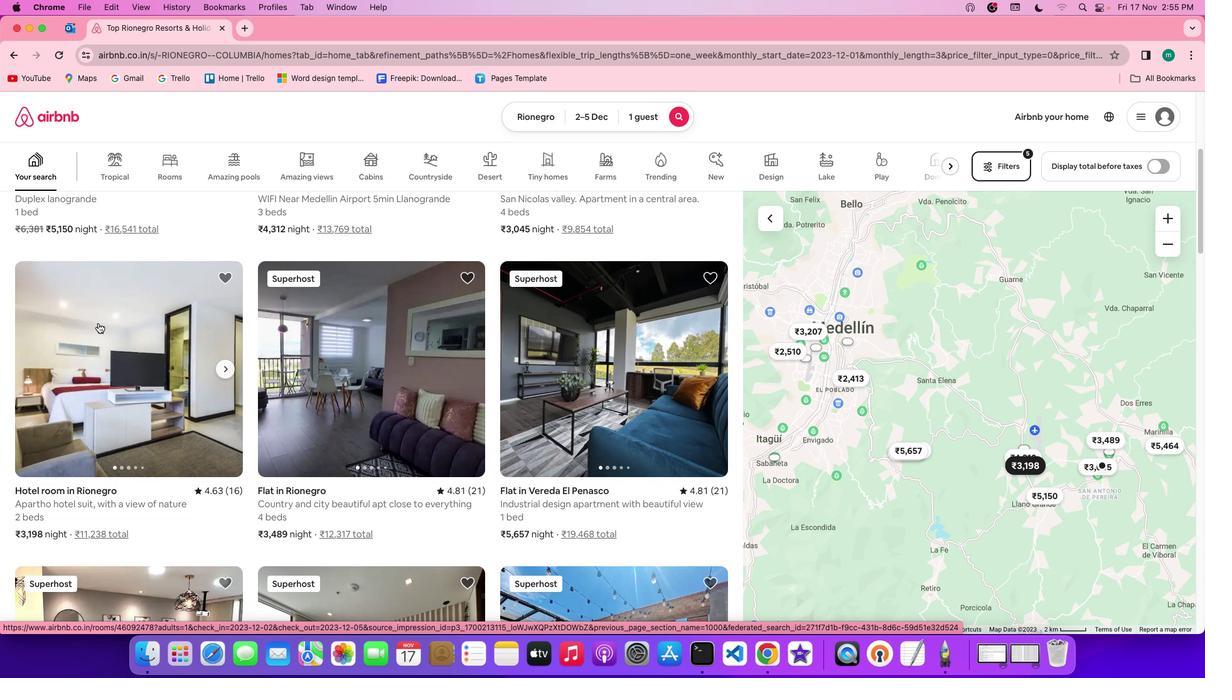 
Action: Mouse pressed left at (97, 322)
Screenshot: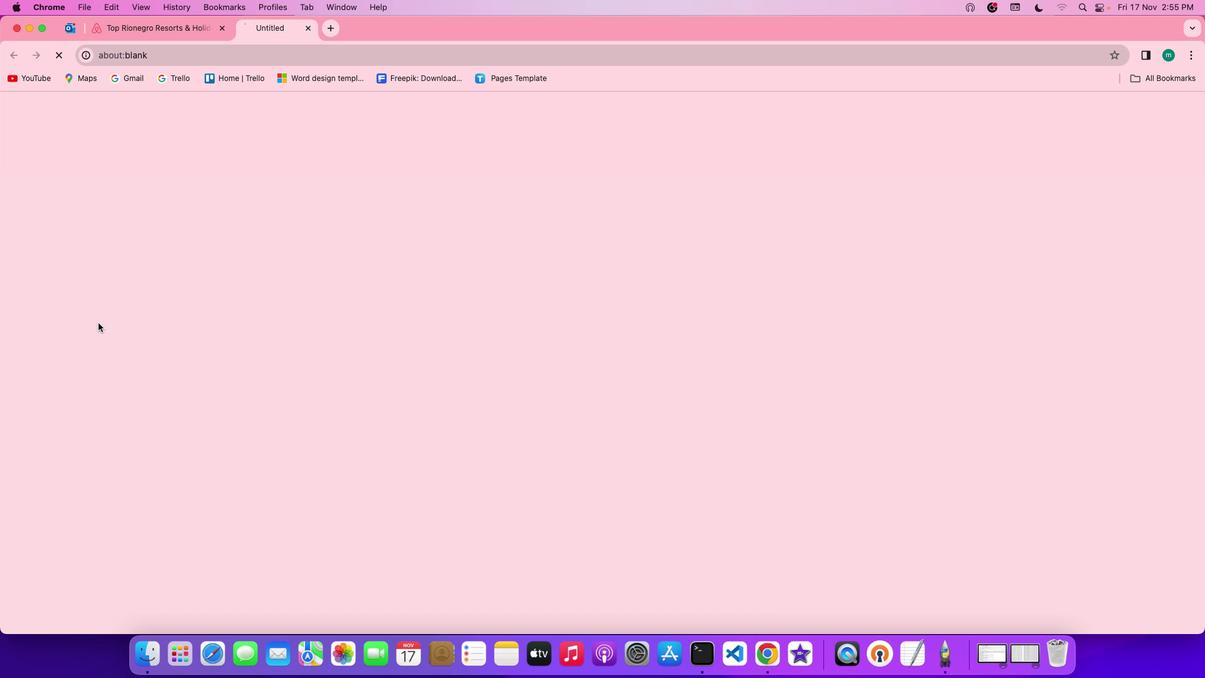 
Action: Mouse moved to (864, 465)
Screenshot: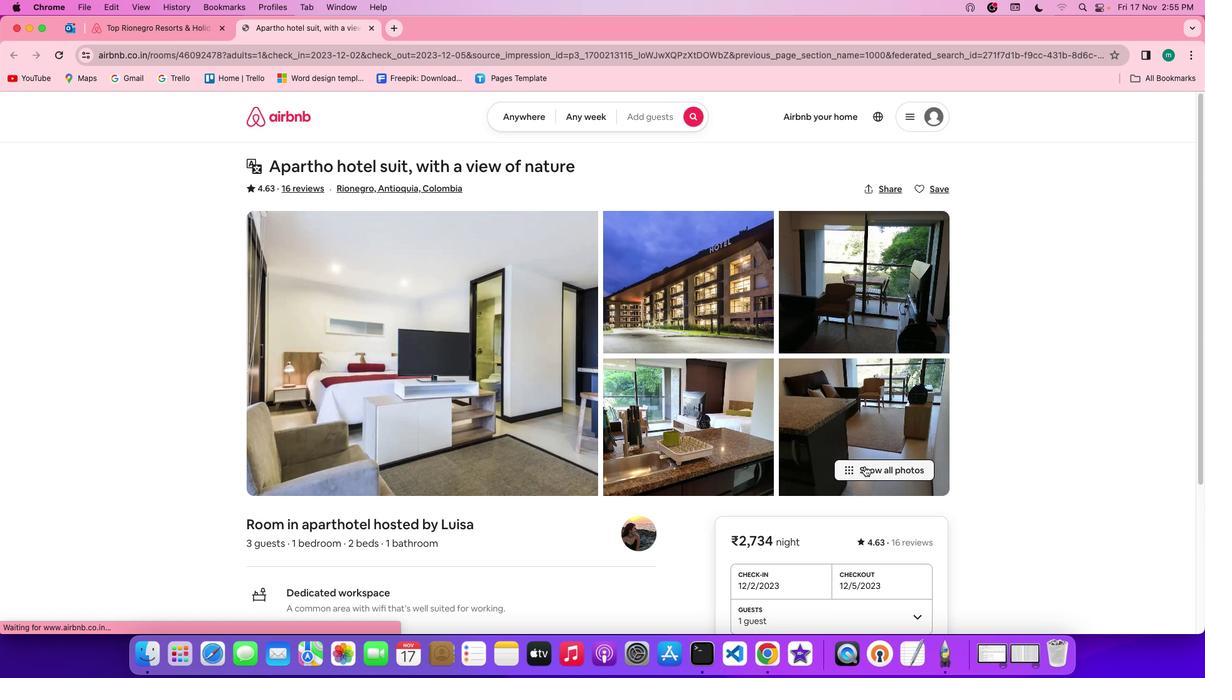 
Action: Mouse pressed left at (864, 465)
Screenshot: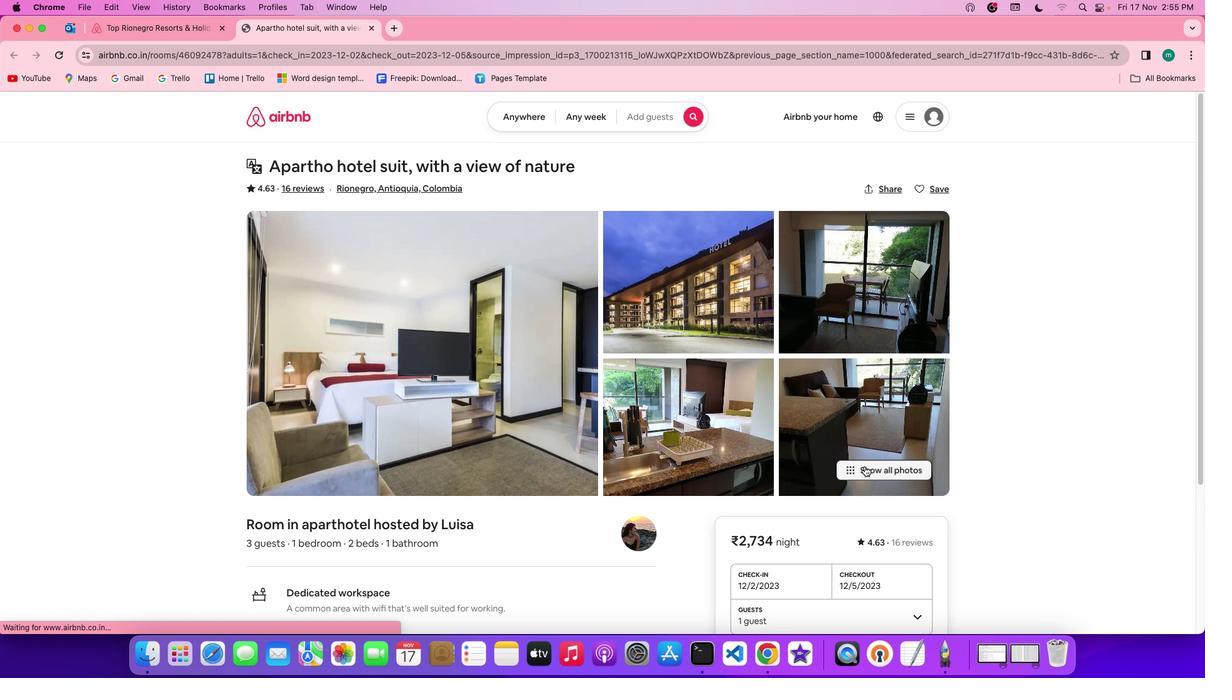 
Action: Mouse moved to (623, 441)
Screenshot: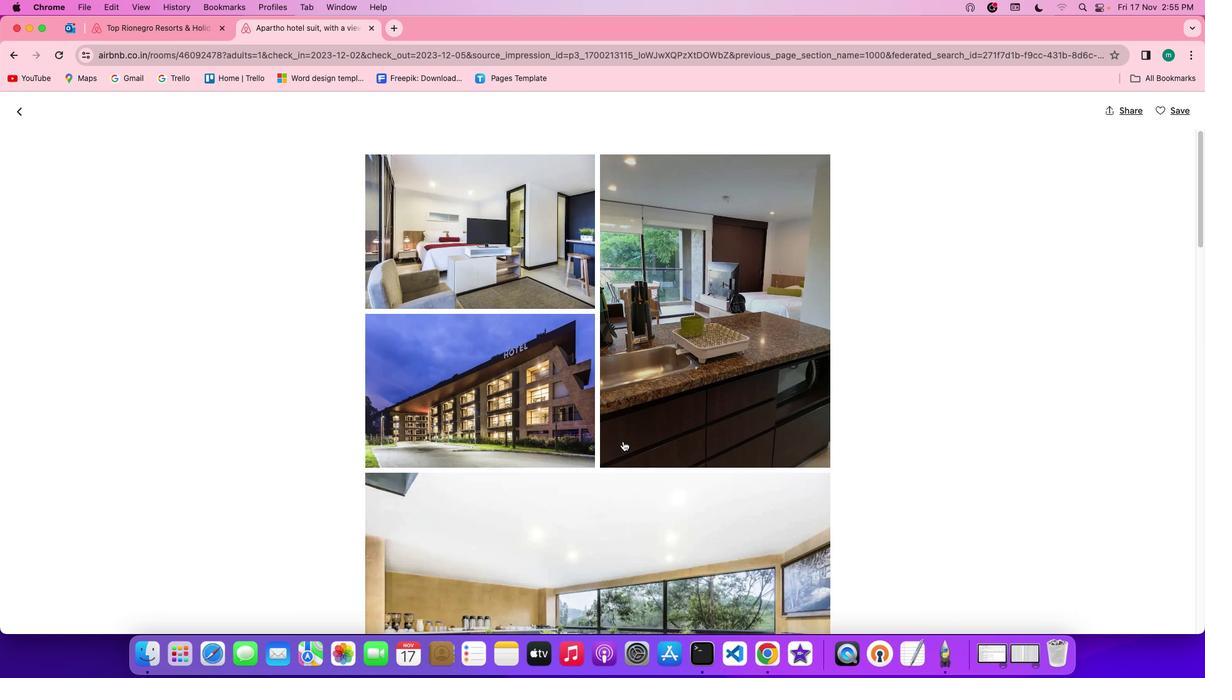 
Action: Mouse scrolled (623, 441) with delta (0, 0)
Screenshot: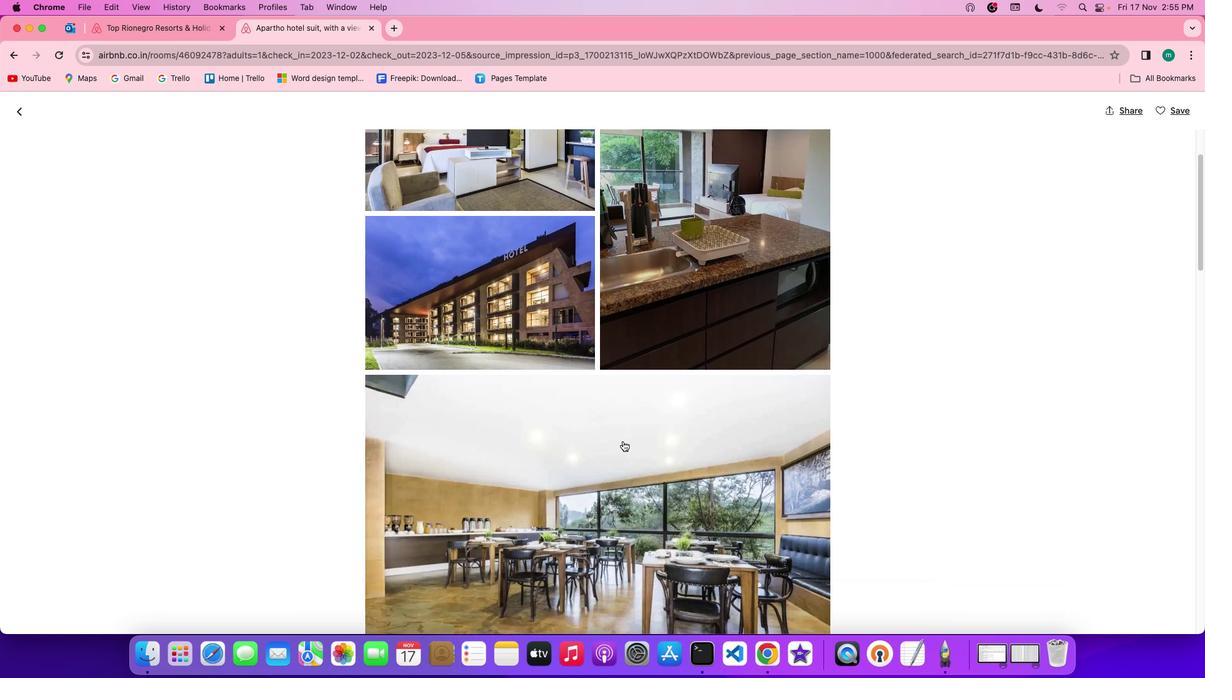 
Action: Mouse scrolled (623, 441) with delta (0, 0)
Screenshot: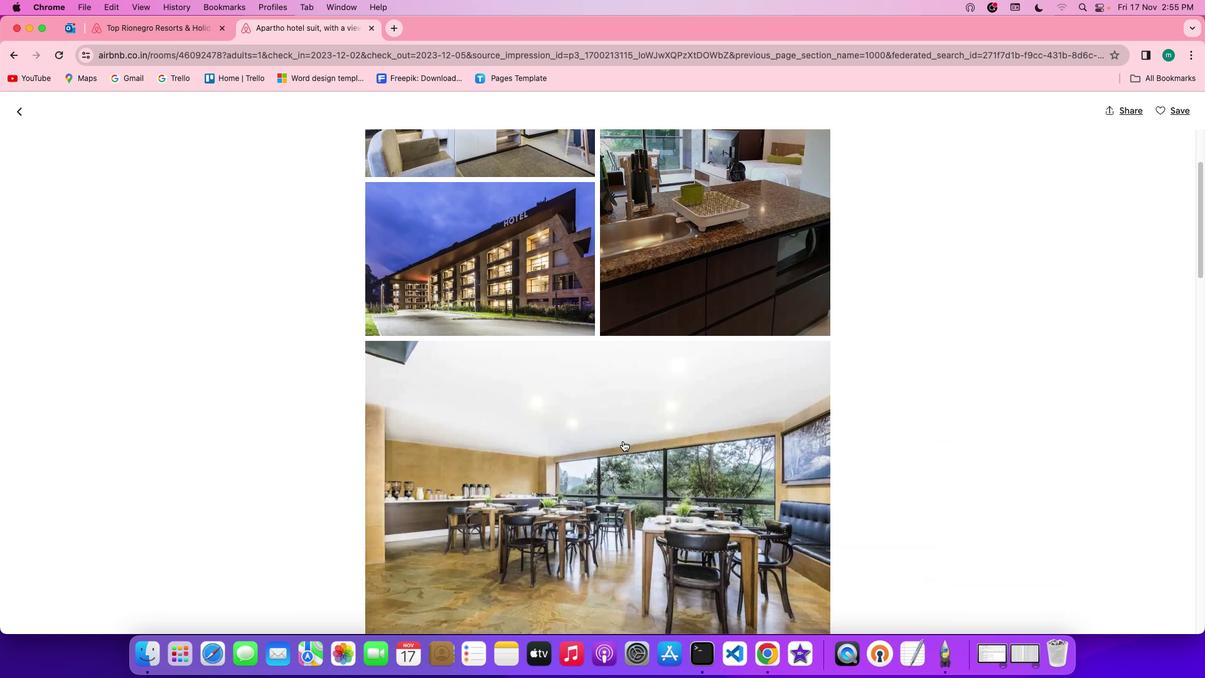 
Action: Mouse scrolled (623, 441) with delta (0, -1)
Screenshot: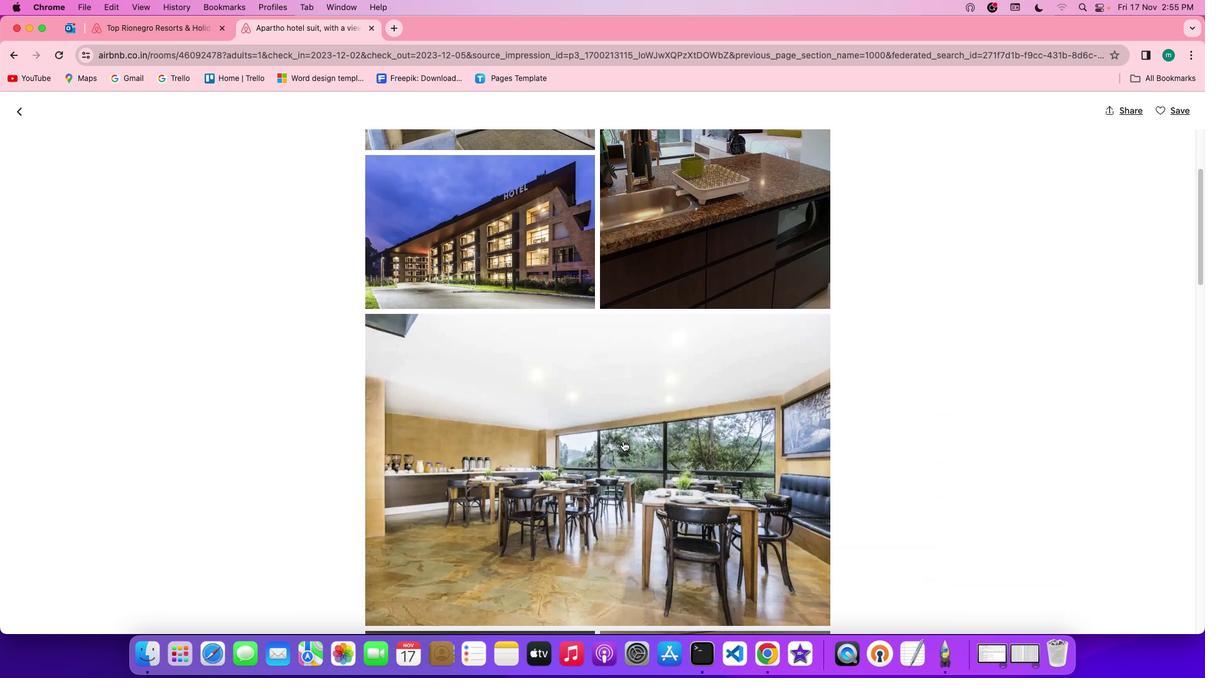 
Action: Mouse scrolled (623, 441) with delta (0, -1)
Screenshot: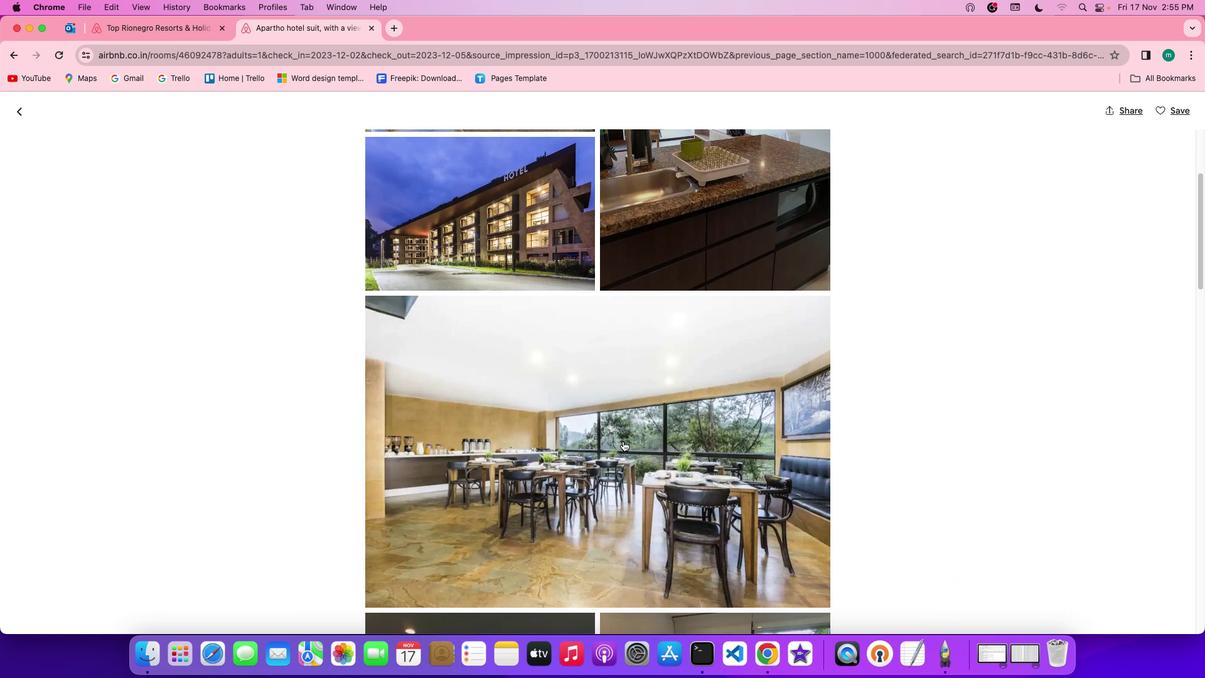 
Action: Mouse scrolled (623, 441) with delta (0, 0)
Screenshot: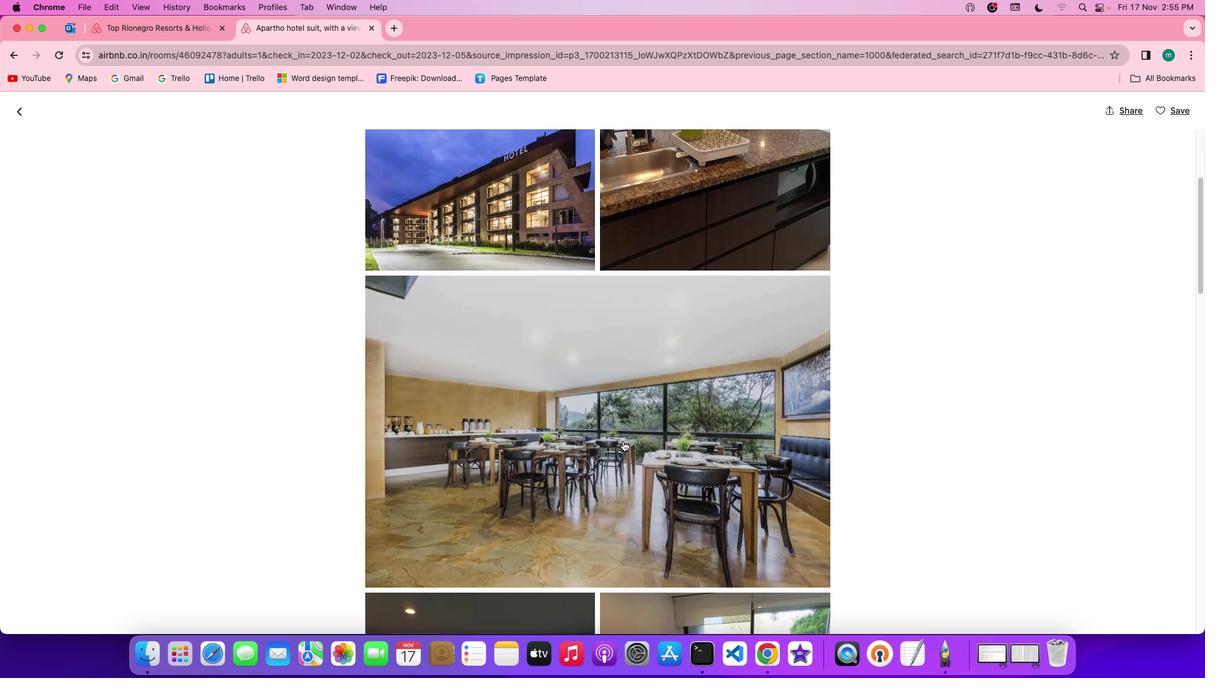 
Action: Mouse scrolled (623, 441) with delta (0, 0)
Screenshot: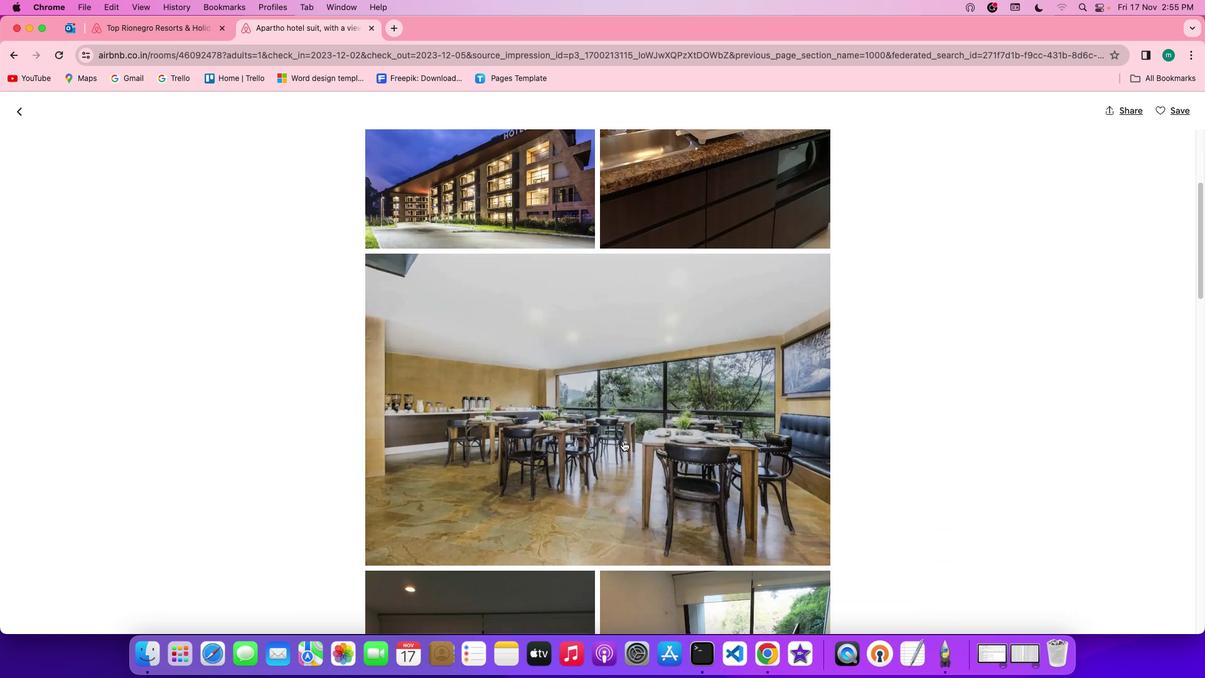 
Action: Mouse scrolled (623, 441) with delta (0, 0)
Screenshot: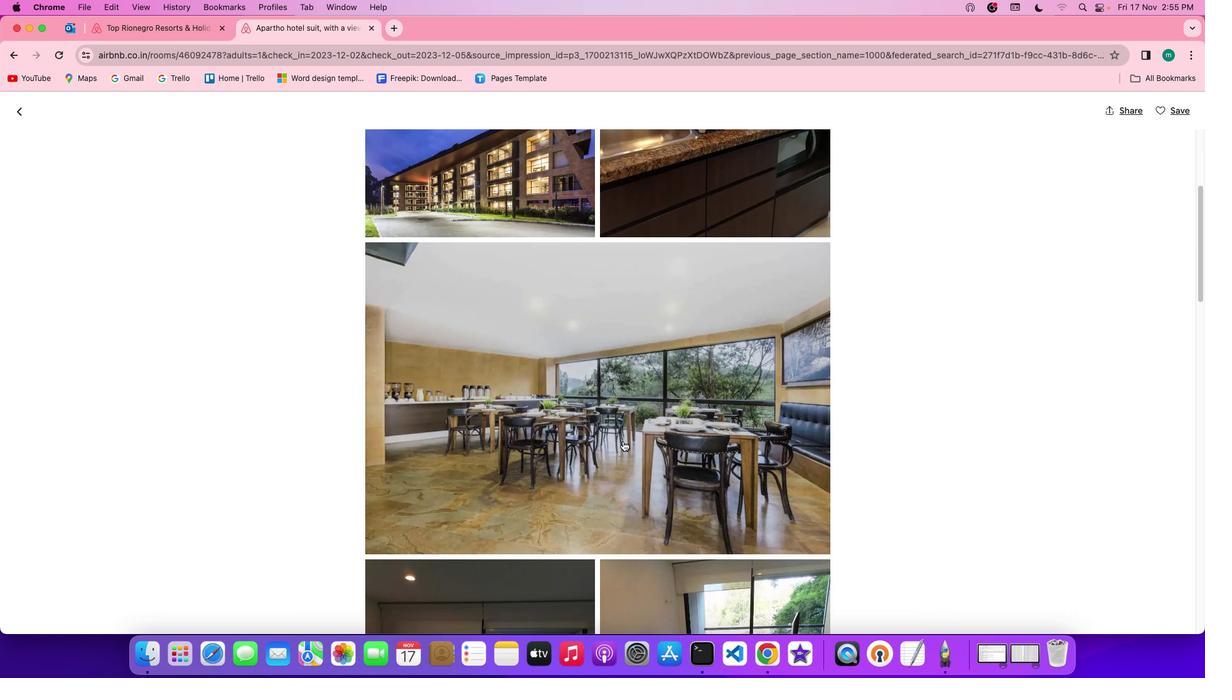 
Action: Mouse scrolled (623, 441) with delta (0, 0)
Screenshot: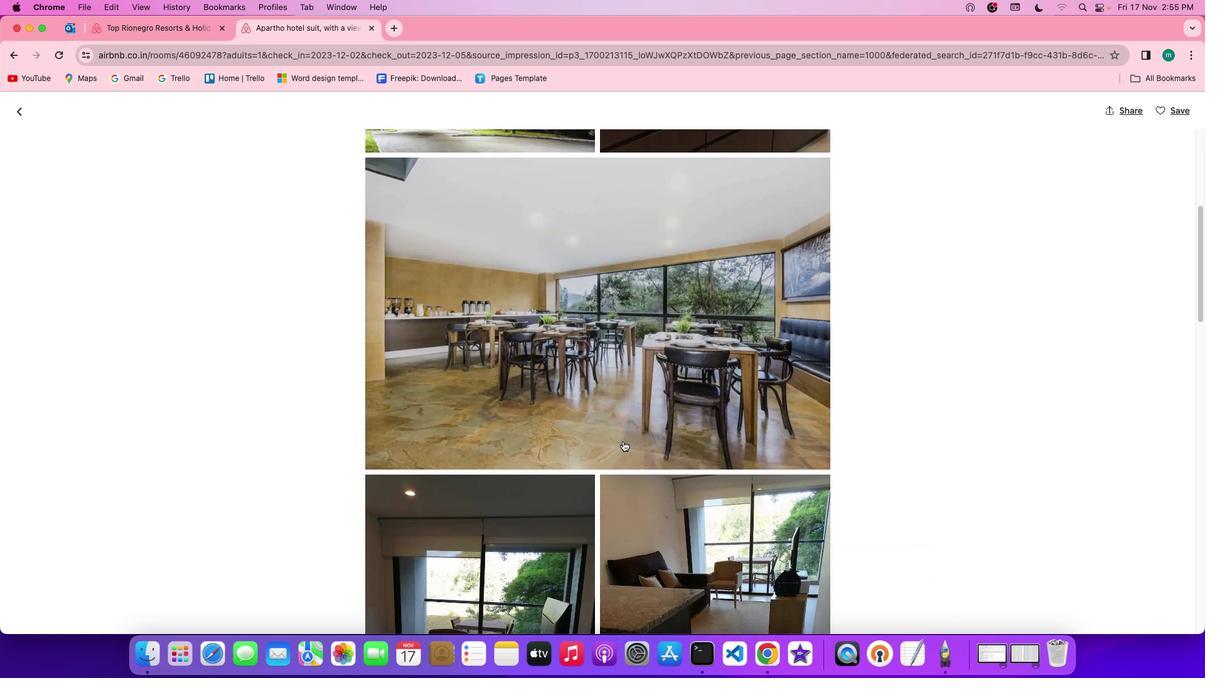 
Action: Mouse scrolled (623, 441) with delta (0, 0)
Screenshot: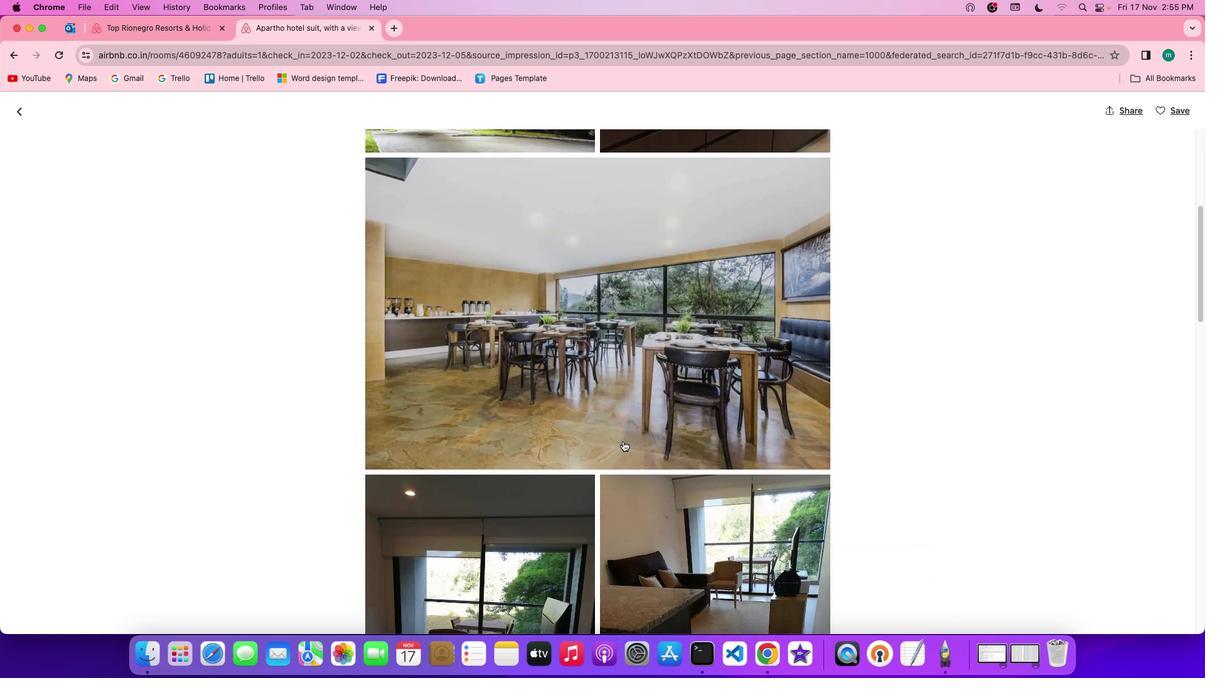 
Action: Mouse scrolled (623, 441) with delta (0, -1)
Screenshot: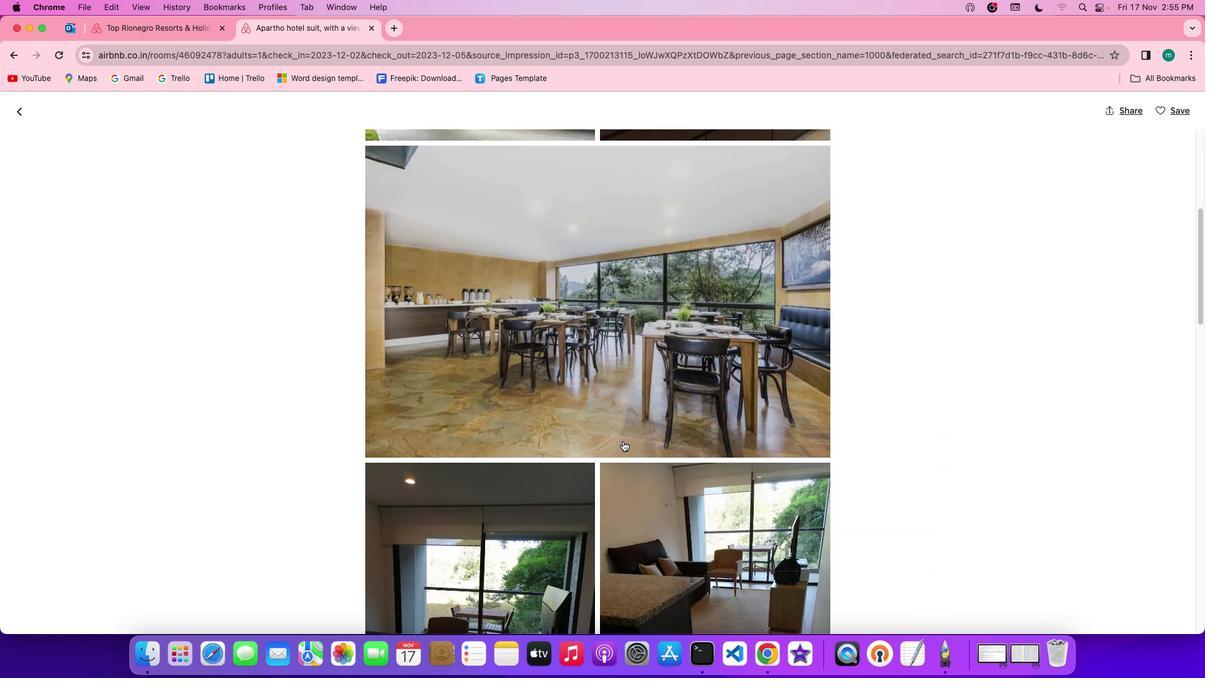 
Action: Mouse scrolled (623, 441) with delta (0, 0)
Screenshot: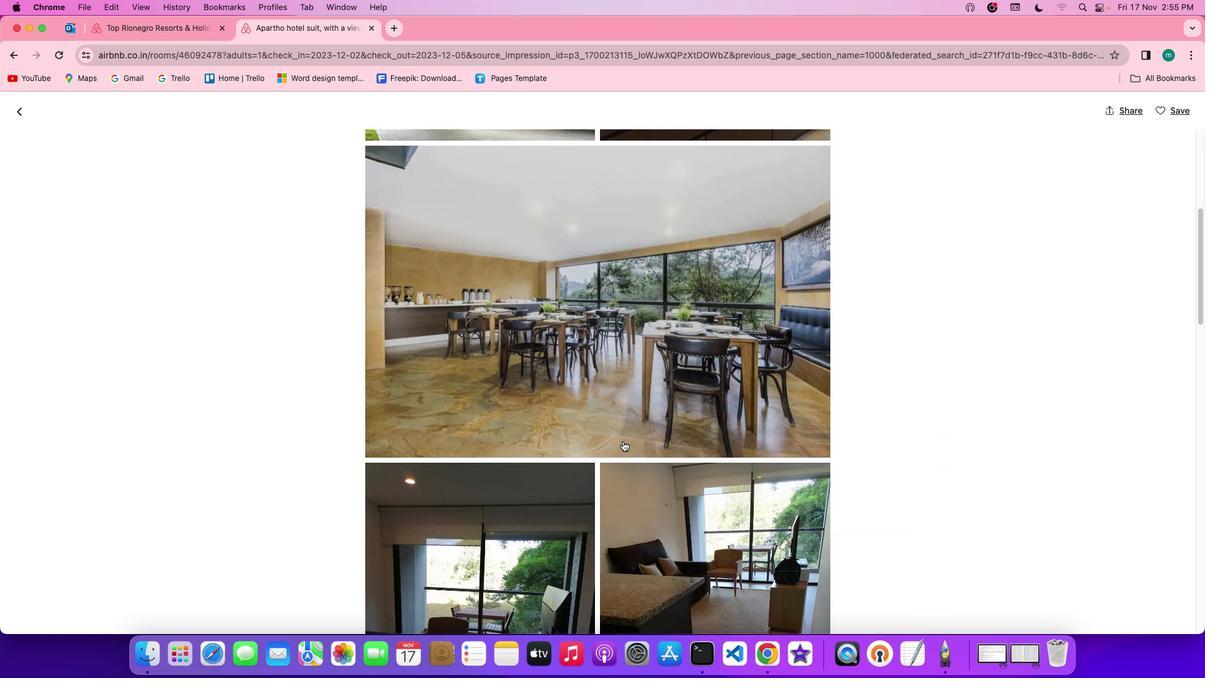 
Action: Mouse scrolled (623, 441) with delta (0, 0)
Screenshot: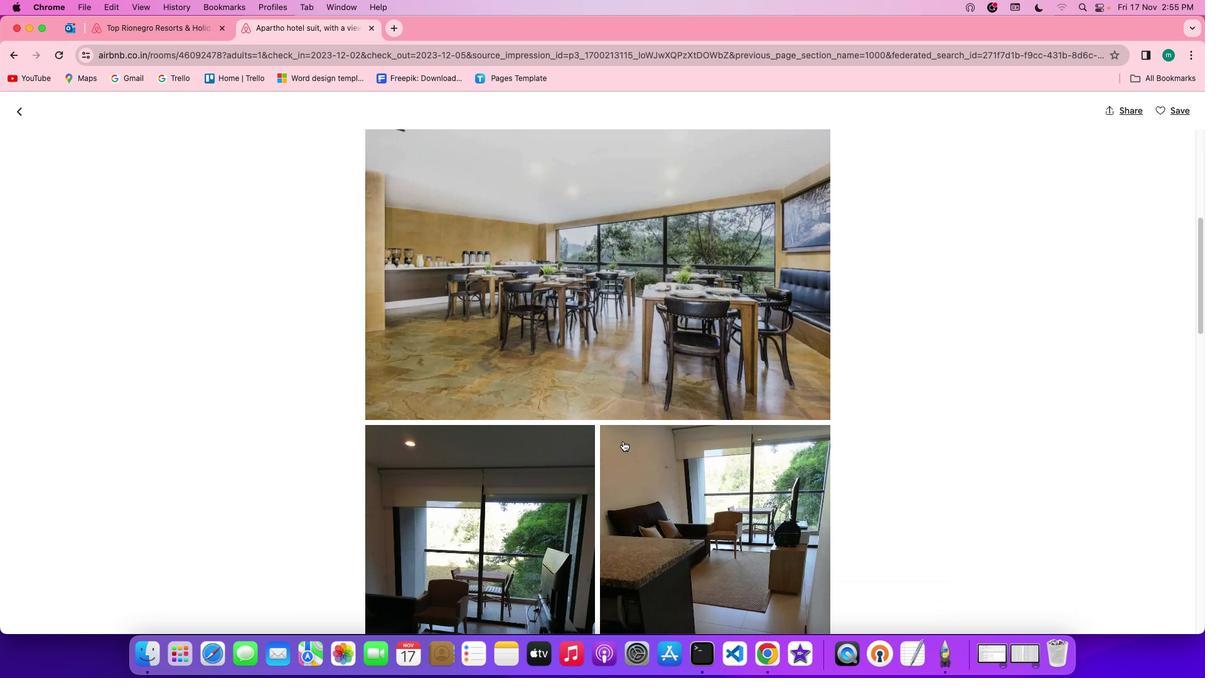 
Action: Mouse scrolled (623, 441) with delta (0, 0)
Screenshot: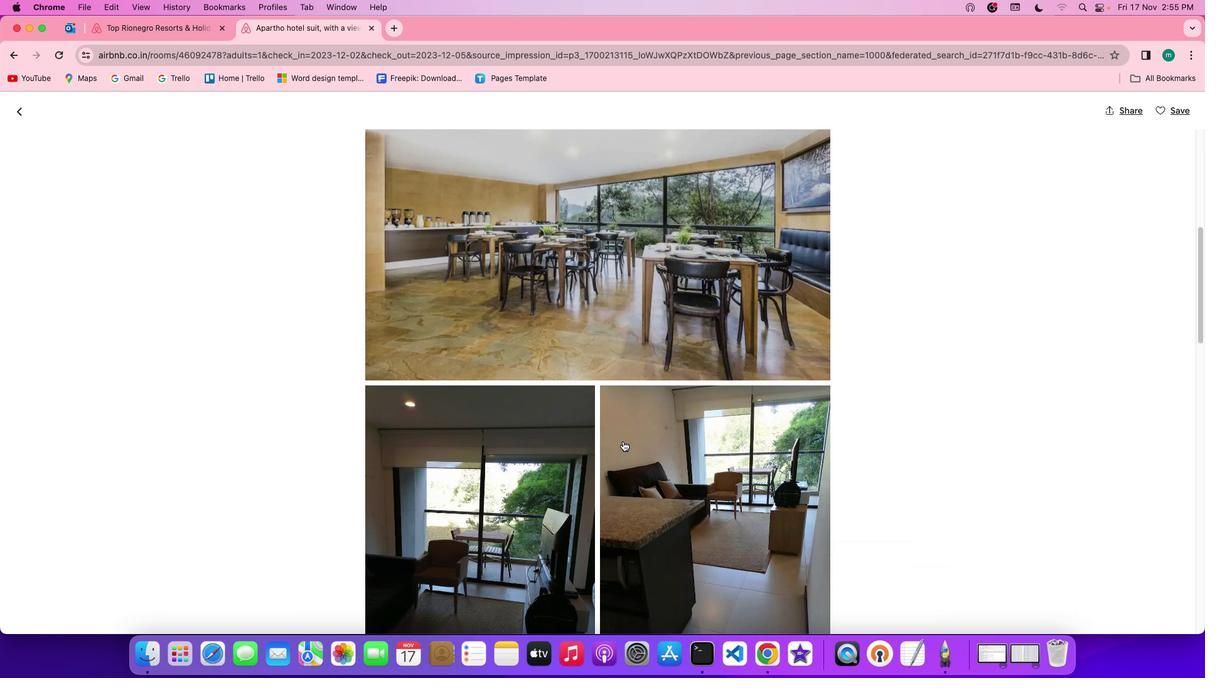 
Action: Mouse scrolled (623, 441) with delta (0, -1)
Screenshot: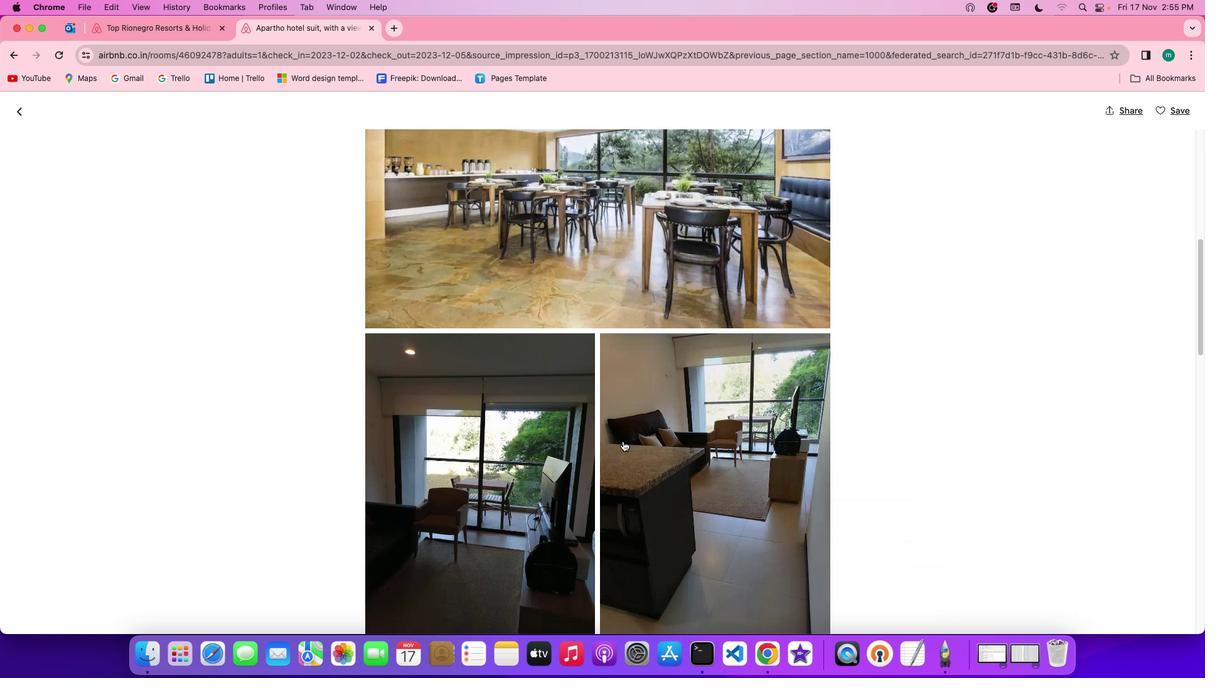 
Action: Mouse scrolled (623, 441) with delta (0, -1)
Screenshot: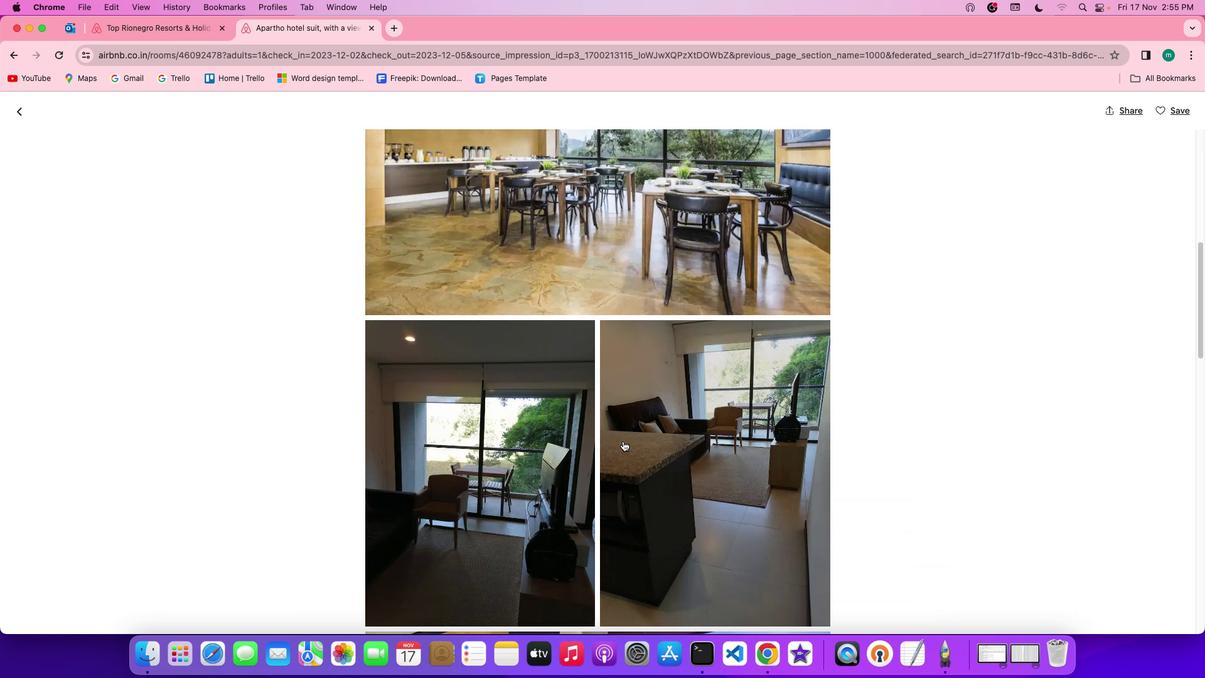 
Action: Mouse scrolled (623, 441) with delta (0, 0)
Screenshot: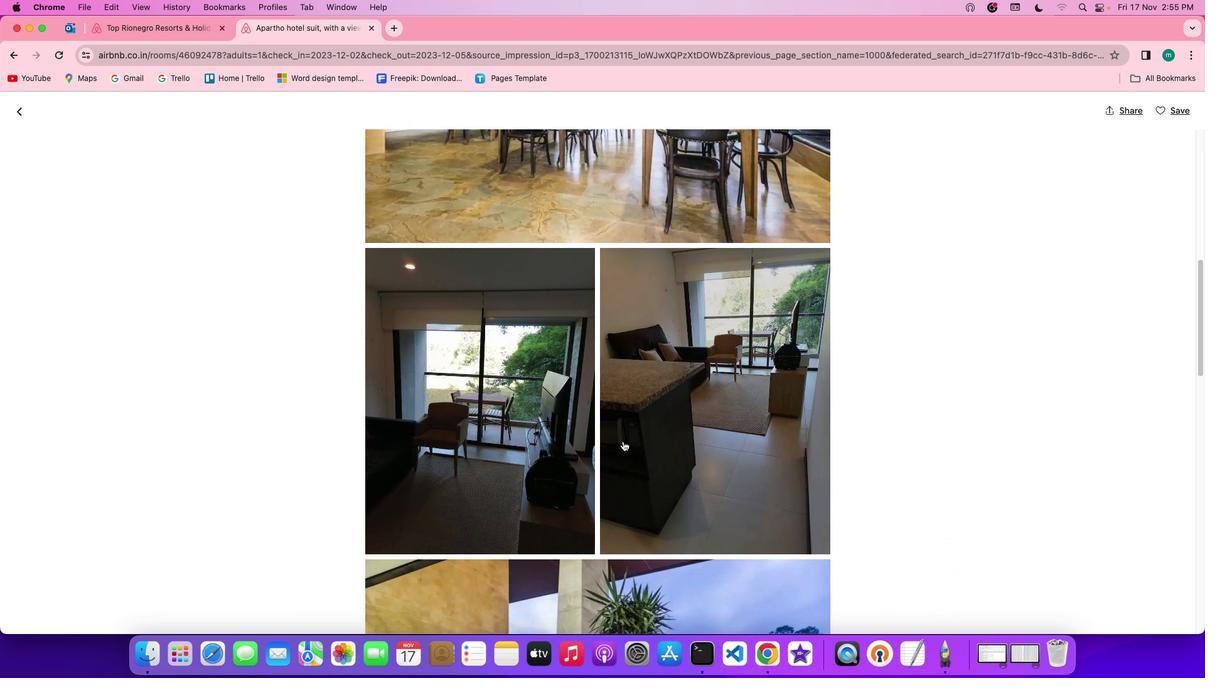 
Action: Mouse scrolled (623, 441) with delta (0, 0)
Screenshot: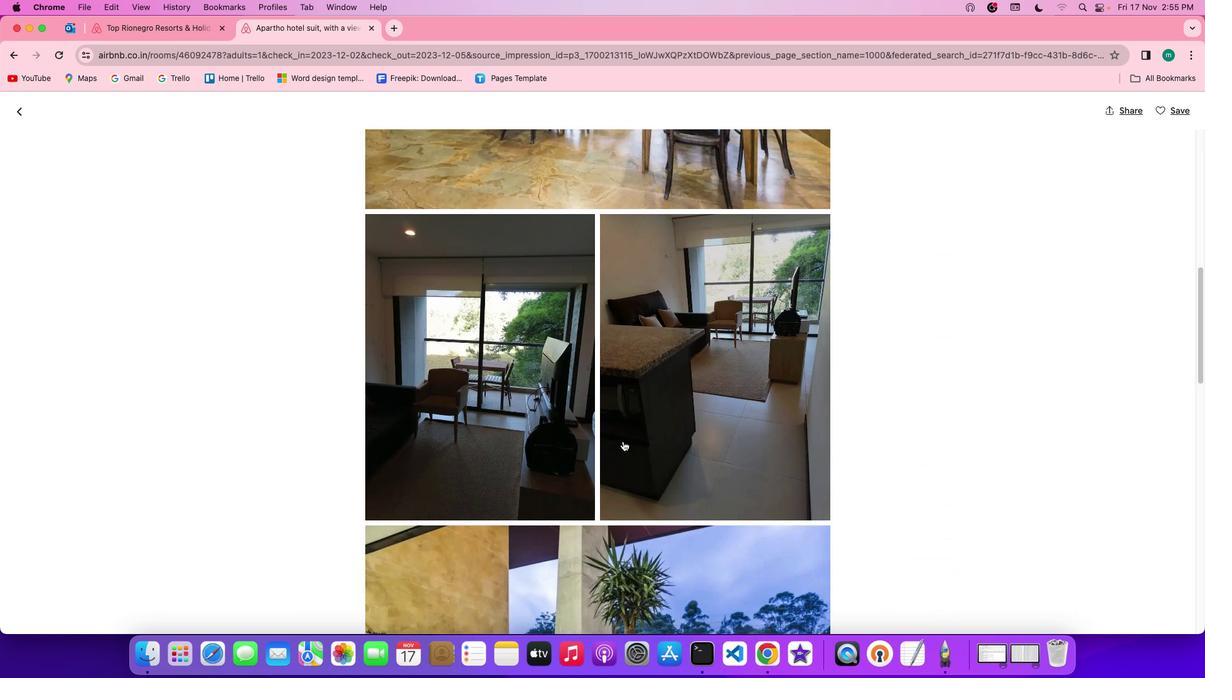
Action: Mouse scrolled (623, 441) with delta (0, -1)
Screenshot: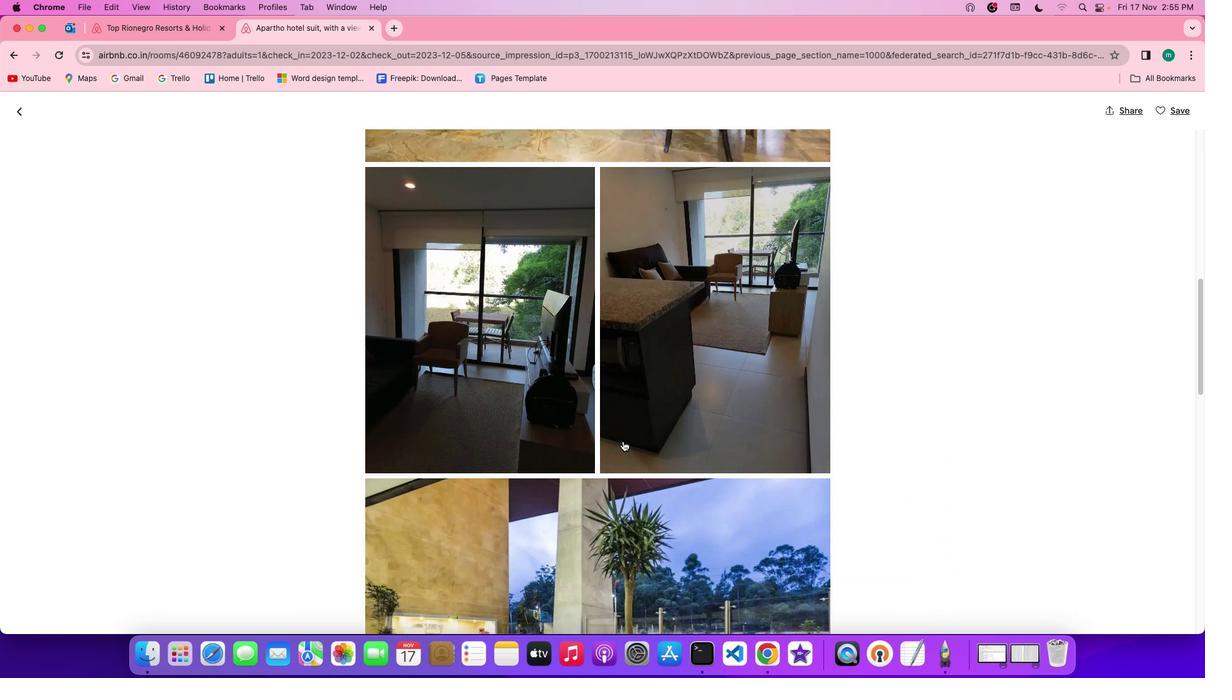 
Action: Mouse scrolled (623, 441) with delta (0, -1)
Screenshot: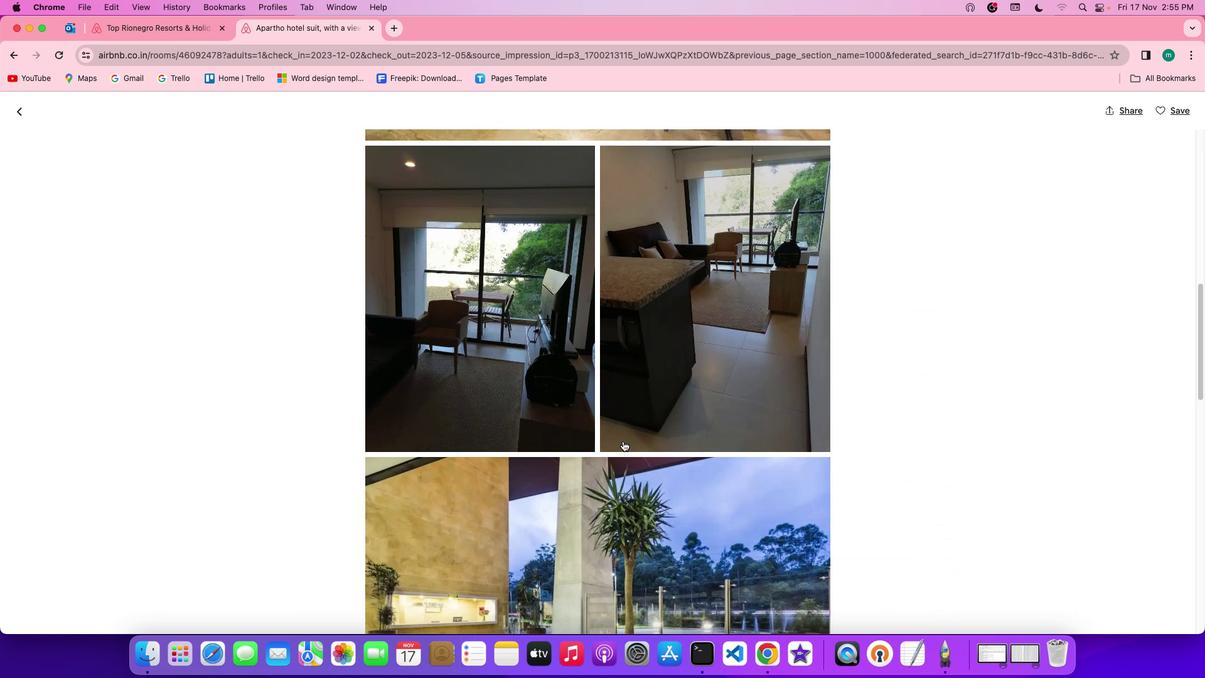 
Action: Mouse scrolled (623, 441) with delta (0, 0)
Screenshot: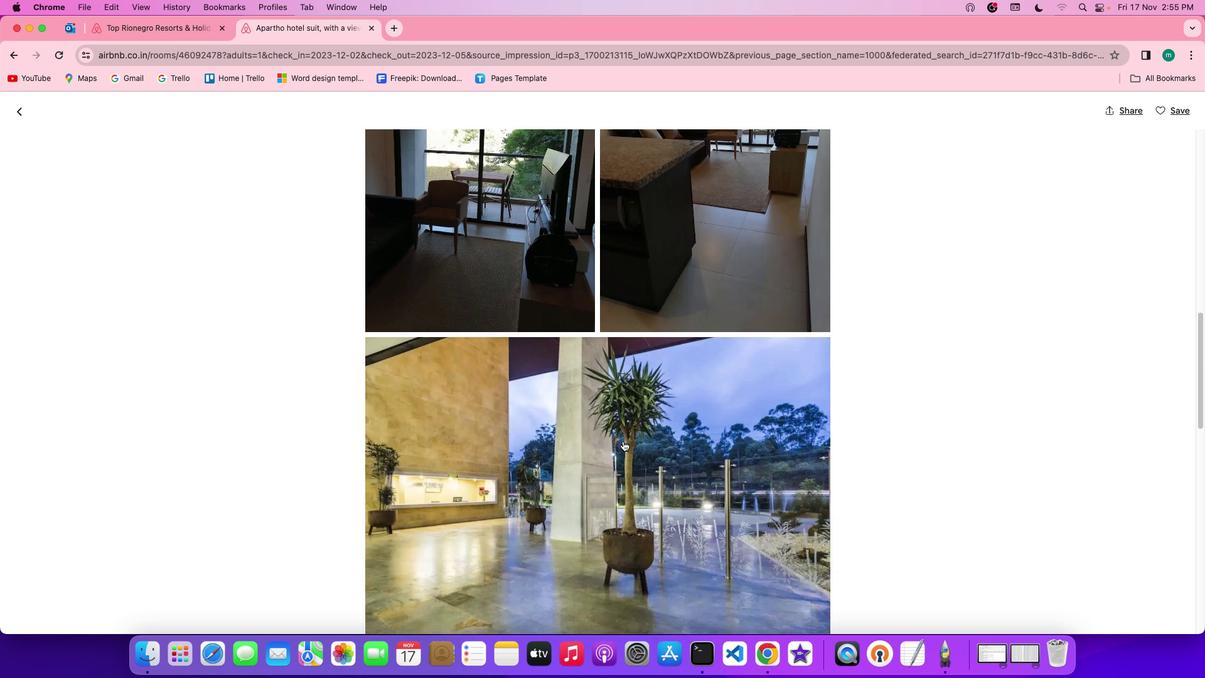
Action: Mouse scrolled (623, 441) with delta (0, 0)
Screenshot: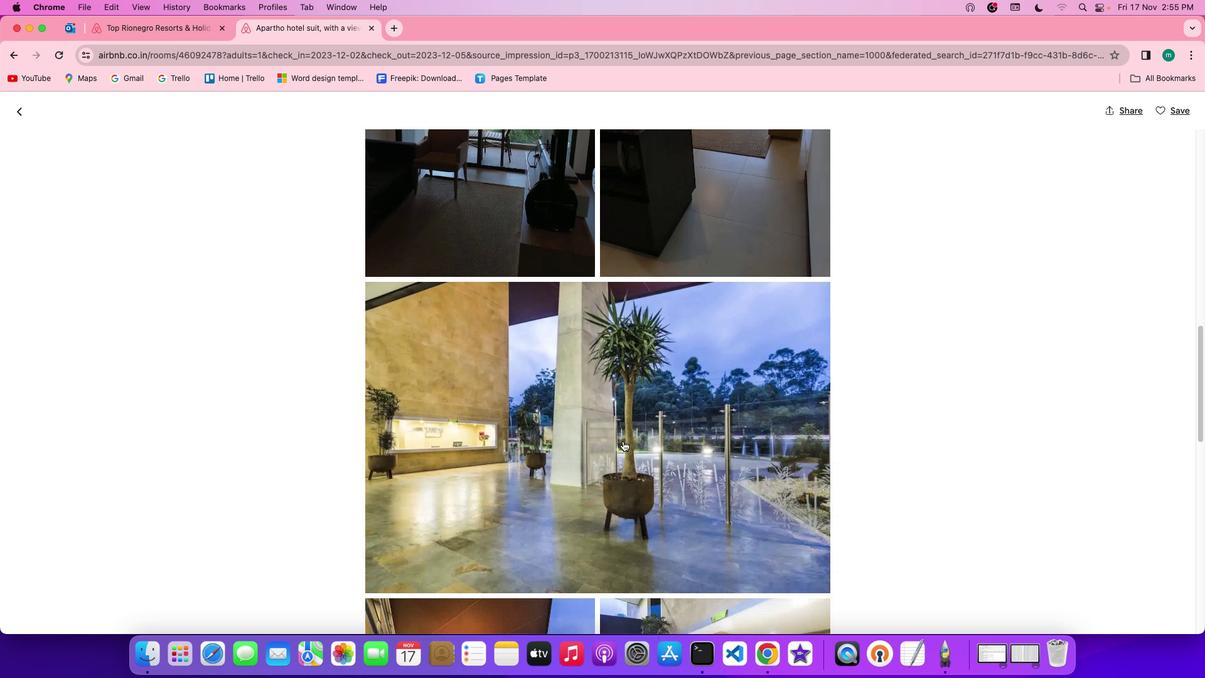 
Action: Mouse scrolled (623, 441) with delta (0, -1)
Screenshot: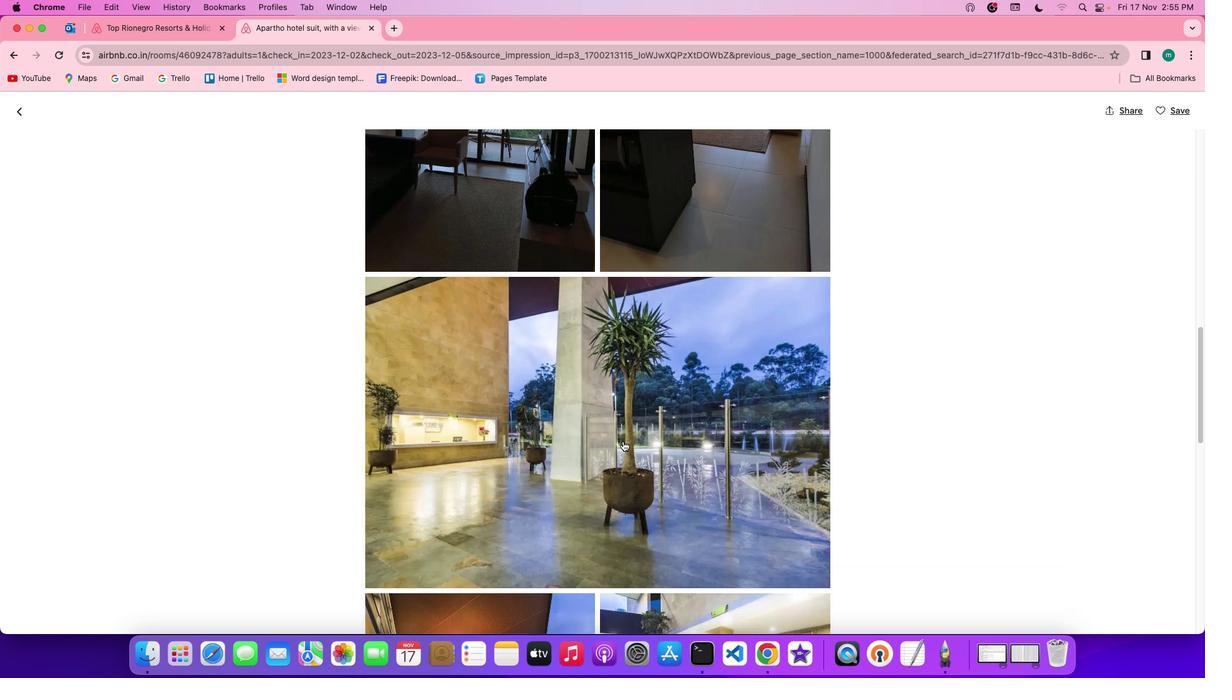 
Action: Mouse scrolled (623, 441) with delta (0, -1)
Screenshot: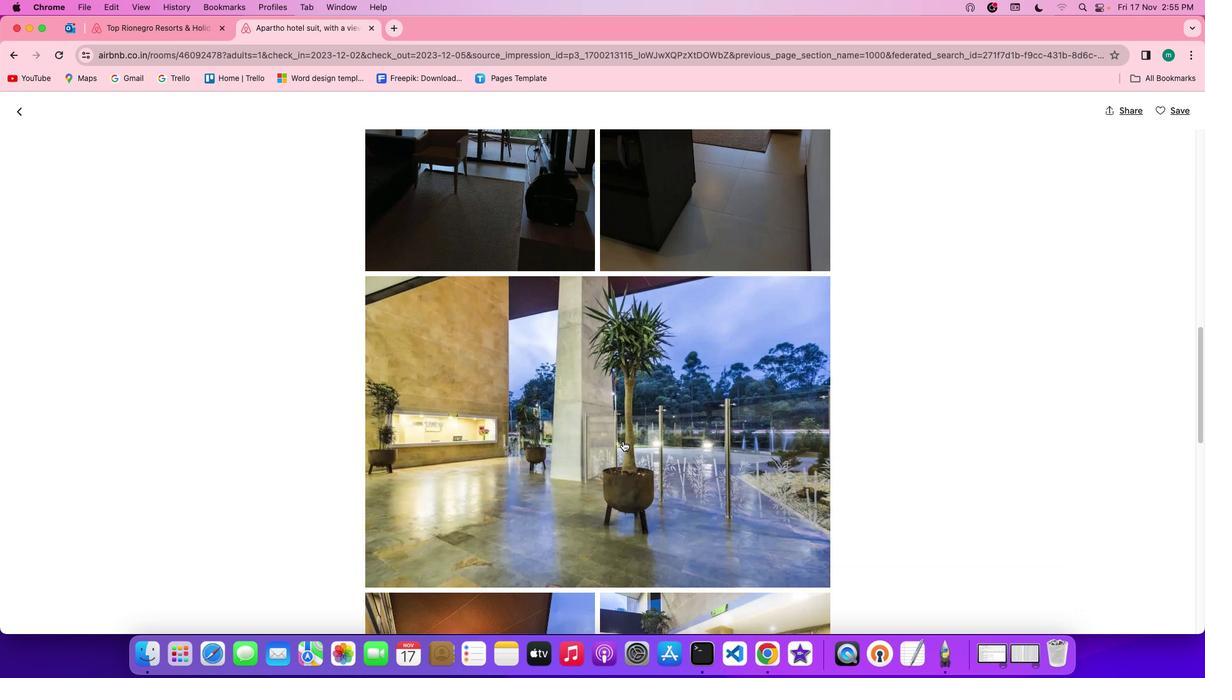 
Action: Mouse scrolled (623, 441) with delta (0, 0)
Screenshot: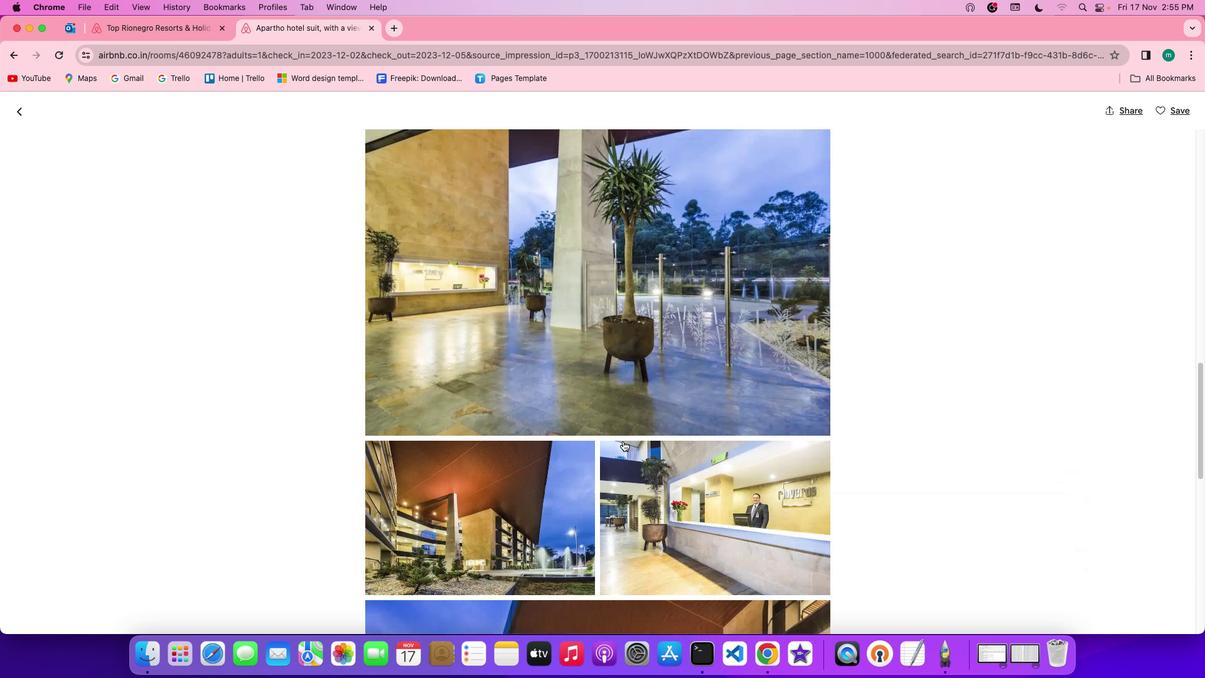 
Action: Mouse scrolled (623, 441) with delta (0, 0)
Screenshot: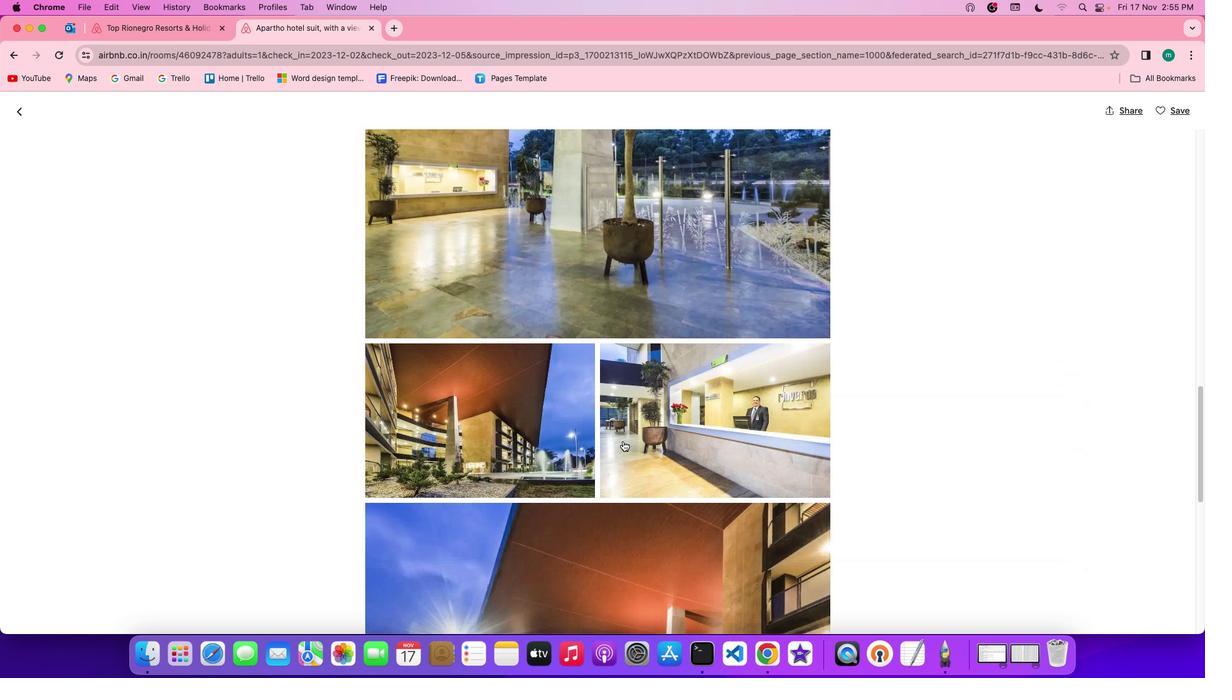 
Action: Mouse scrolled (623, 441) with delta (0, -1)
Screenshot: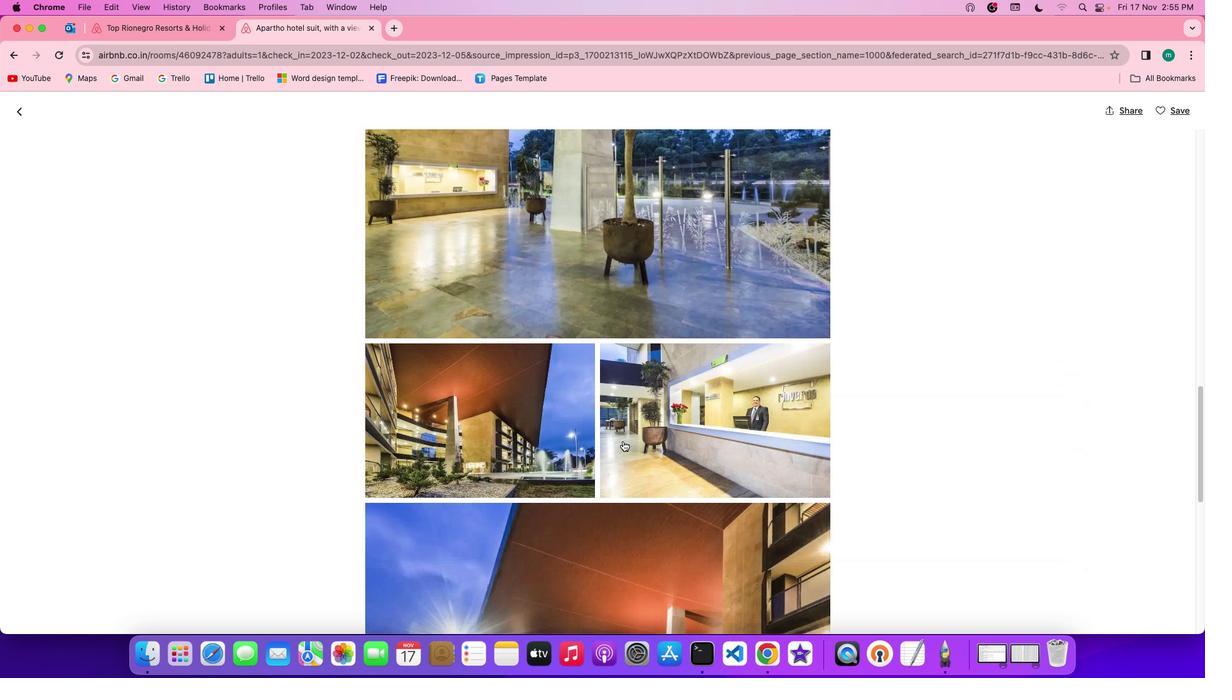 
Action: Mouse scrolled (623, 441) with delta (0, -2)
Screenshot: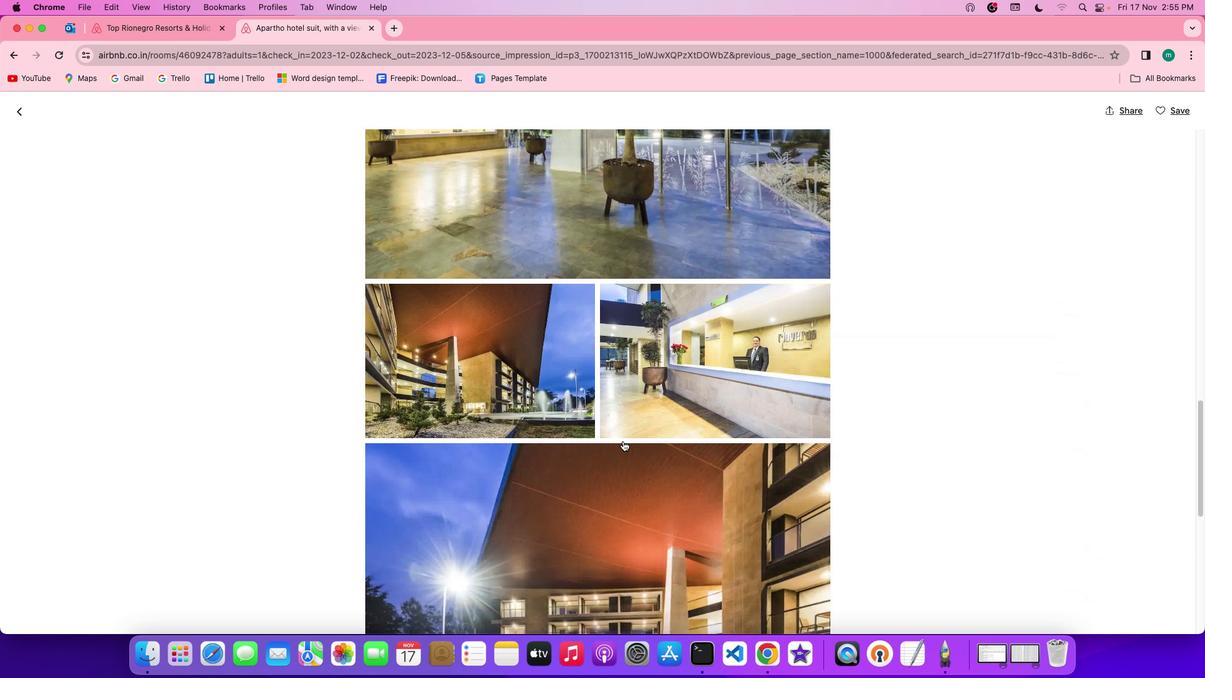 
Action: Mouse scrolled (623, 441) with delta (0, -2)
Screenshot: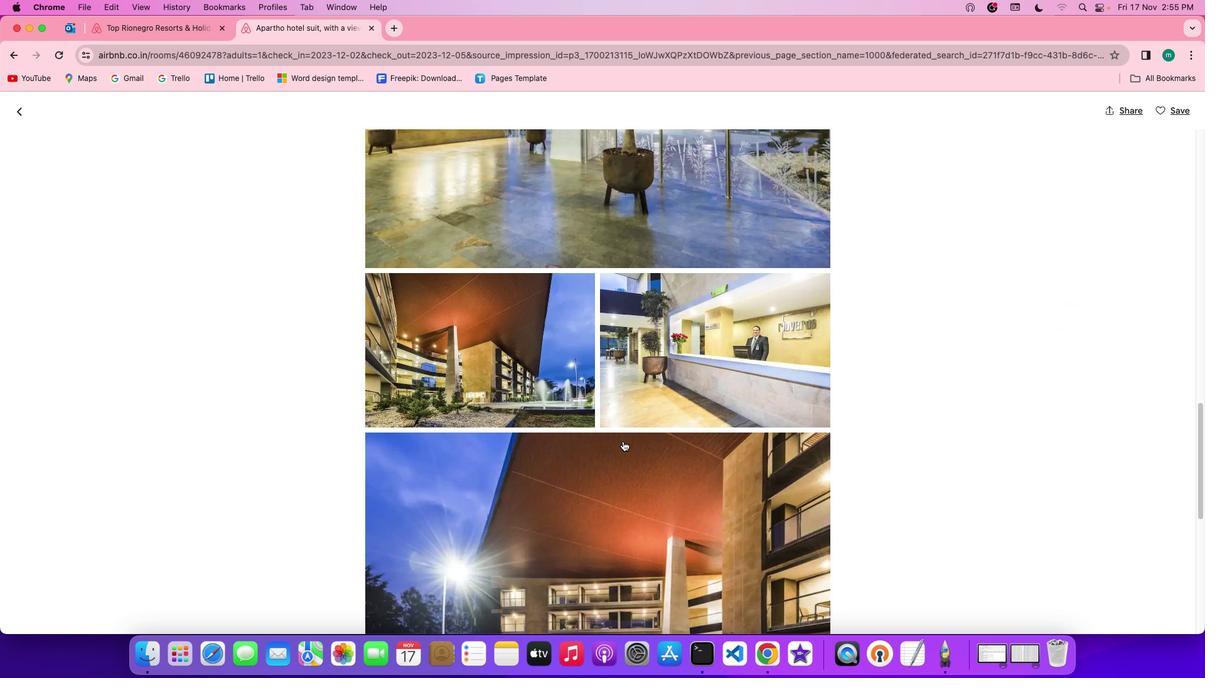 
Action: Mouse scrolled (623, 441) with delta (0, 0)
Screenshot: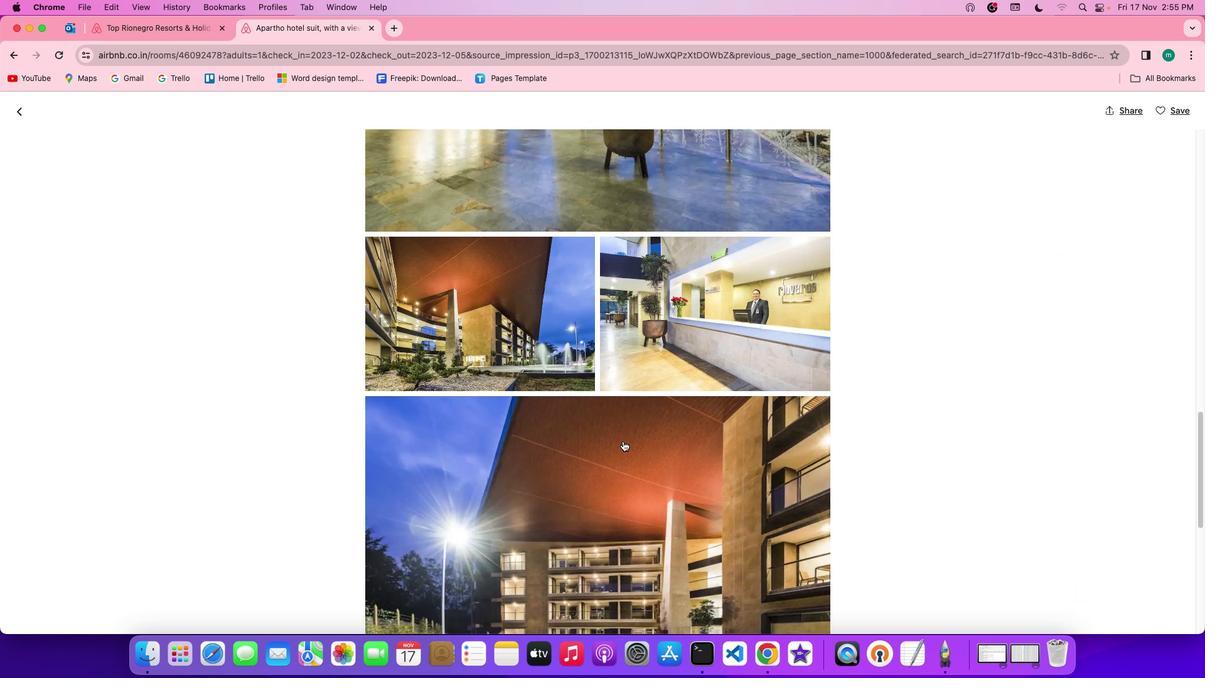 
Action: Mouse scrolled (623, 441) with delta (0, 0)
Screenshot: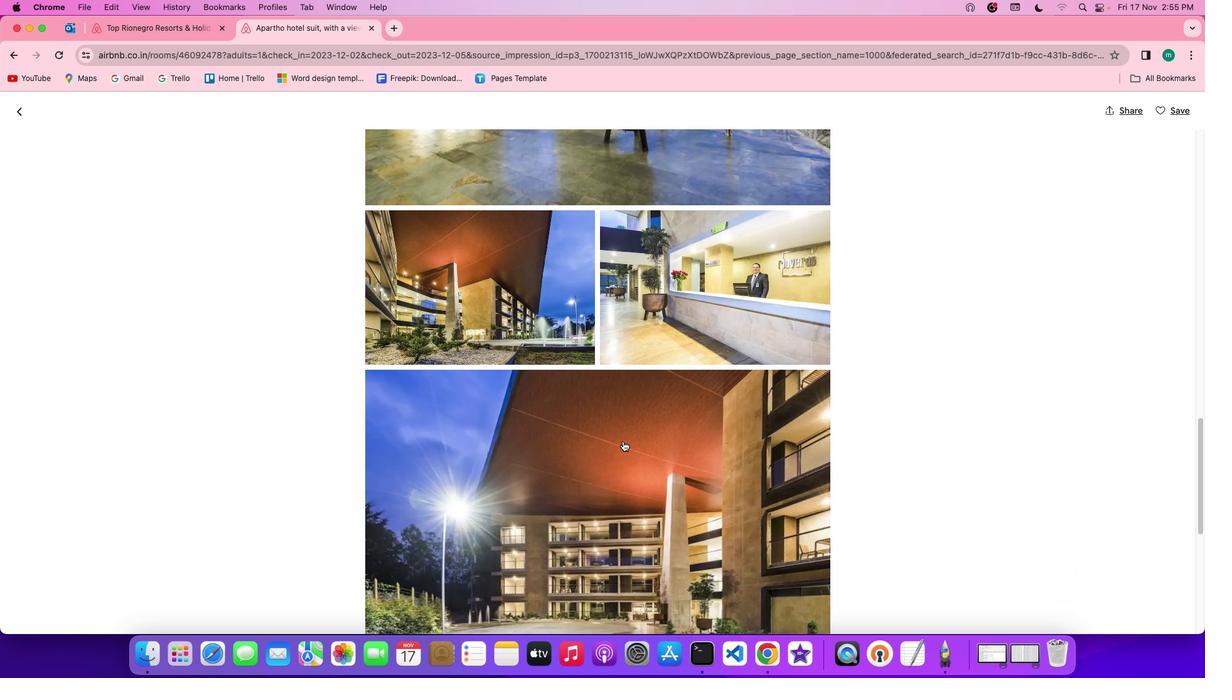 
Action: Mouse scrolled (623, 441) with delta (0, 0)
Screenshot: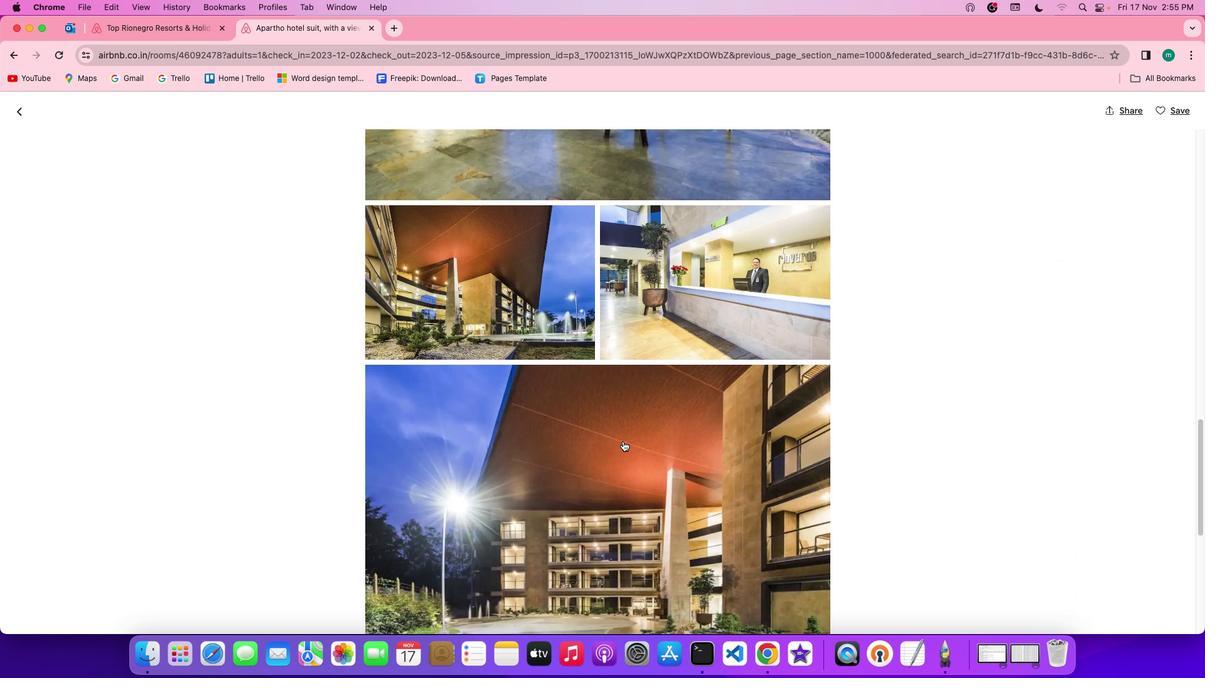 
Action: Mouse scrolled (623, 441) with delta (0, 0)
Screenshot: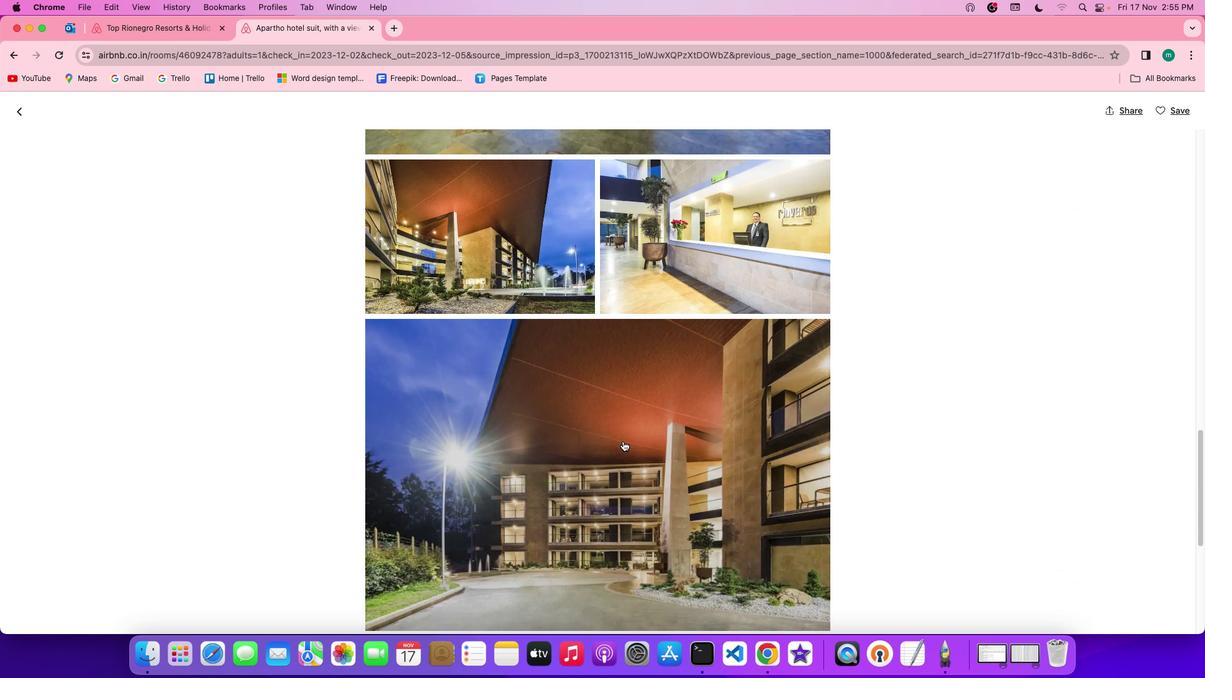 
Action: Mouse scrolled (623, 441) with delta (0, 0)
Screenshot: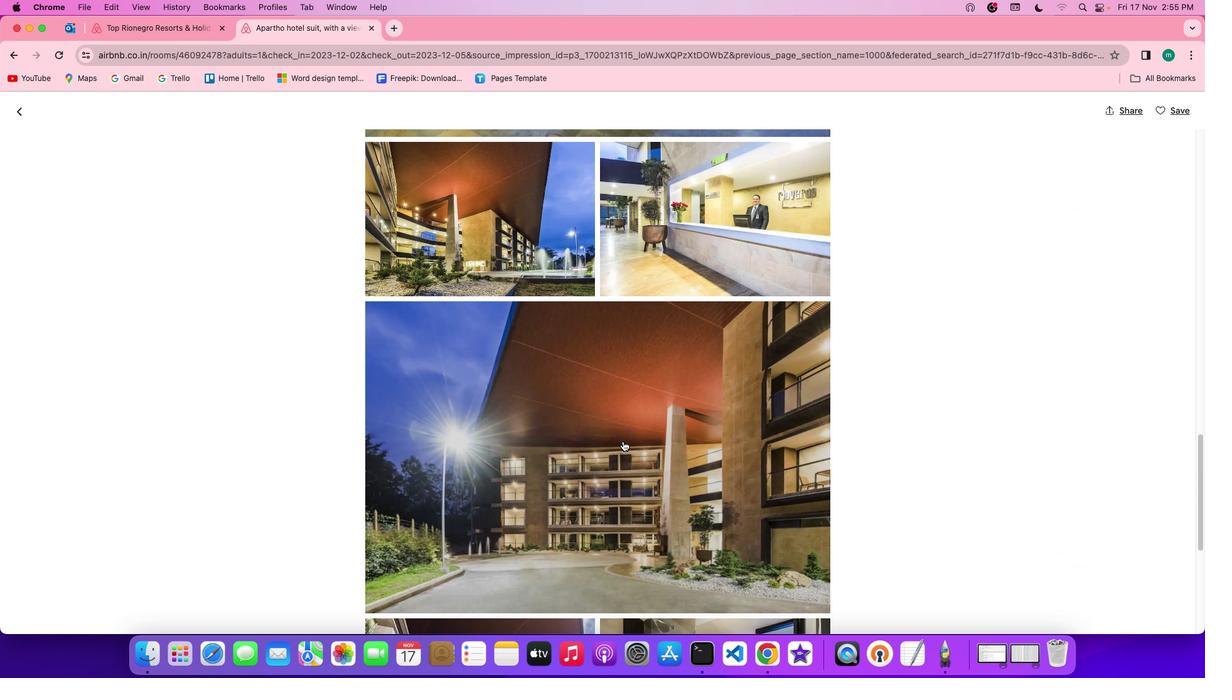 
Action: Mouse scrolled (623, 441) with delta (0, -1)
Screenshot: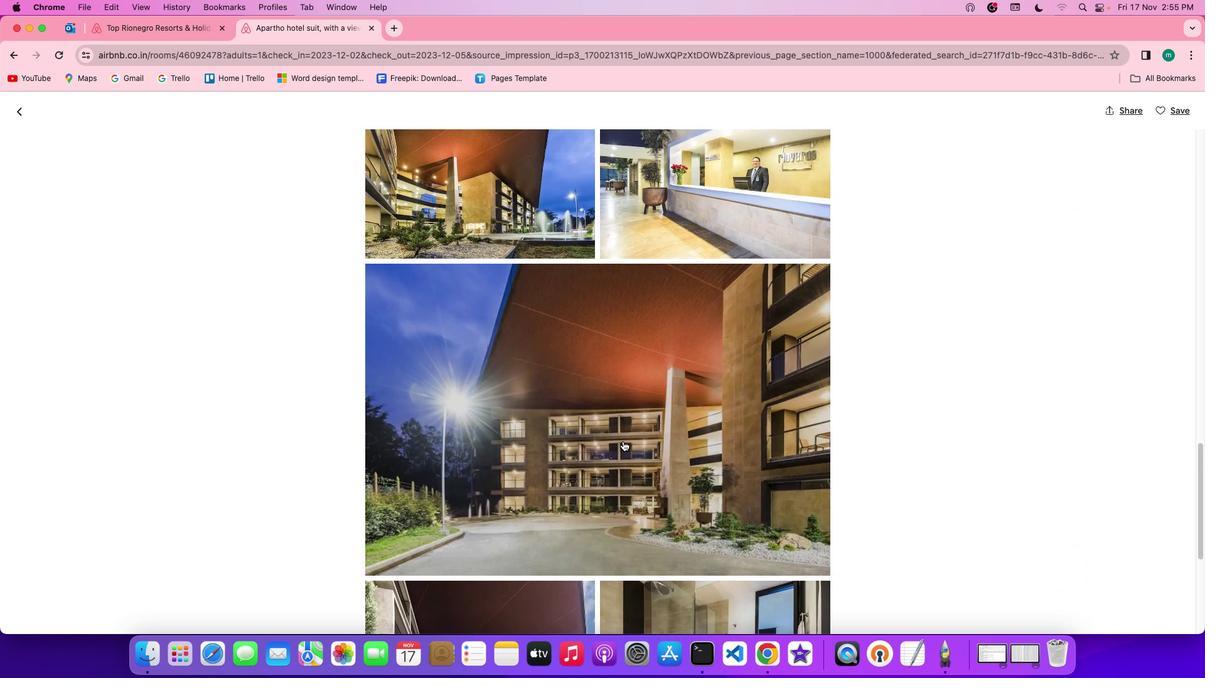
Action: Mouse scrolled (623, 441) with delta (0, -1)
Screenshot: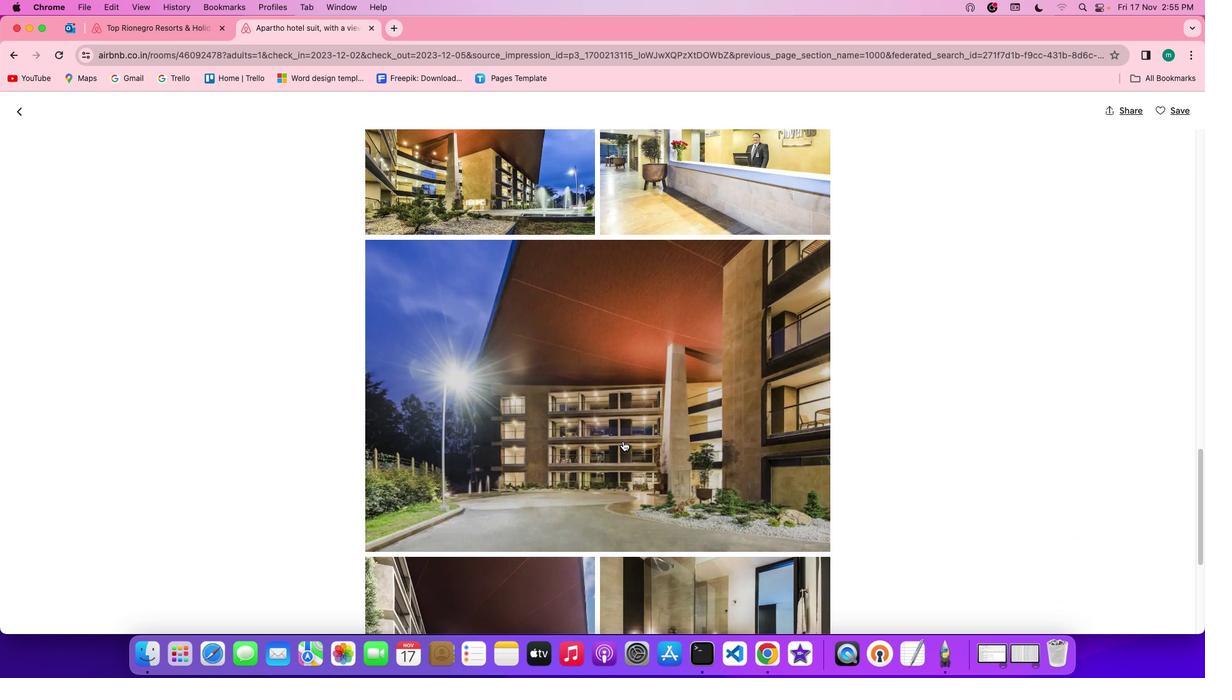 
Action: Mouse scrolled (623, 441) with delta (0, 0)
Screenshot: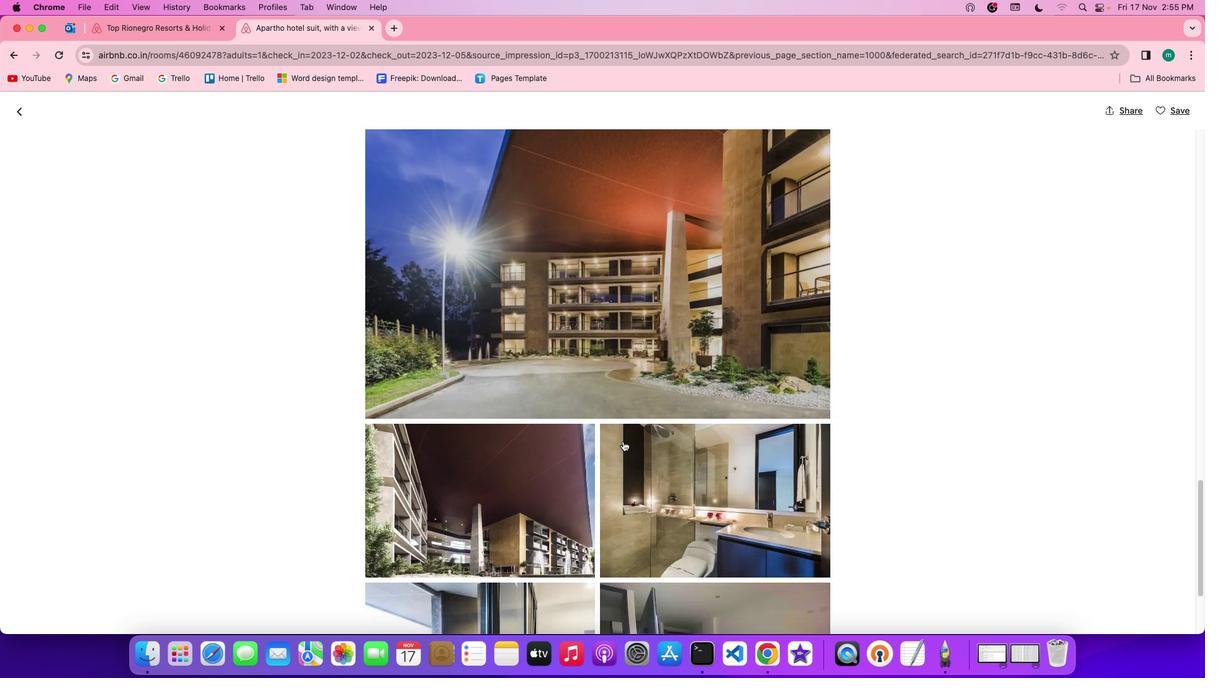 
Action: Mouse scrolled (623, 441) with delta (0, 0)
Screenshot: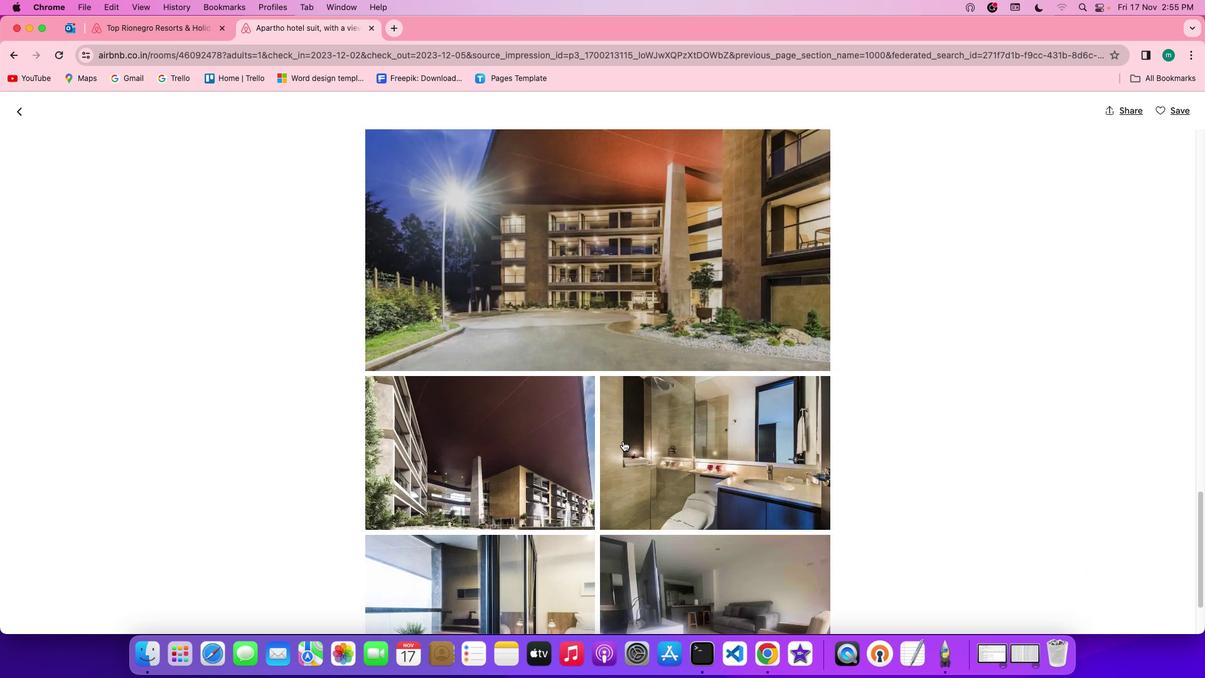 
Action: Mouse scrolled (623, 441) with delta (0, -1)
Screenshot: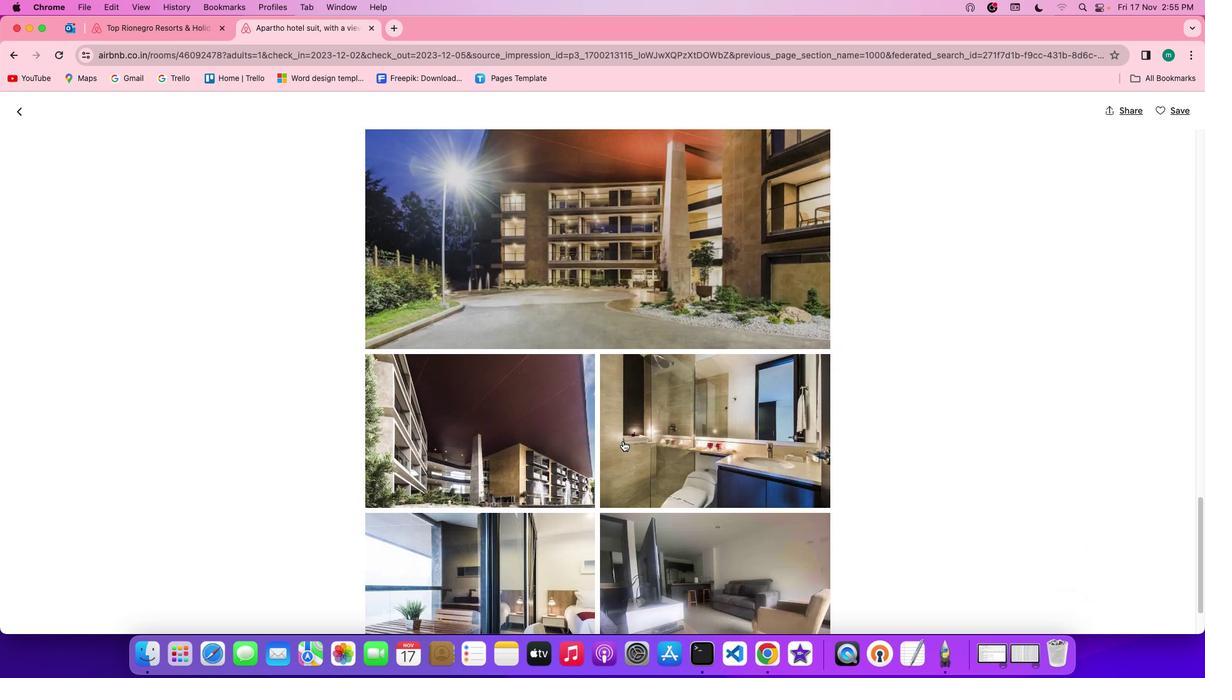 
Action: Mouse scrolled (623, 441) with delta (0, -2)
Screenshot: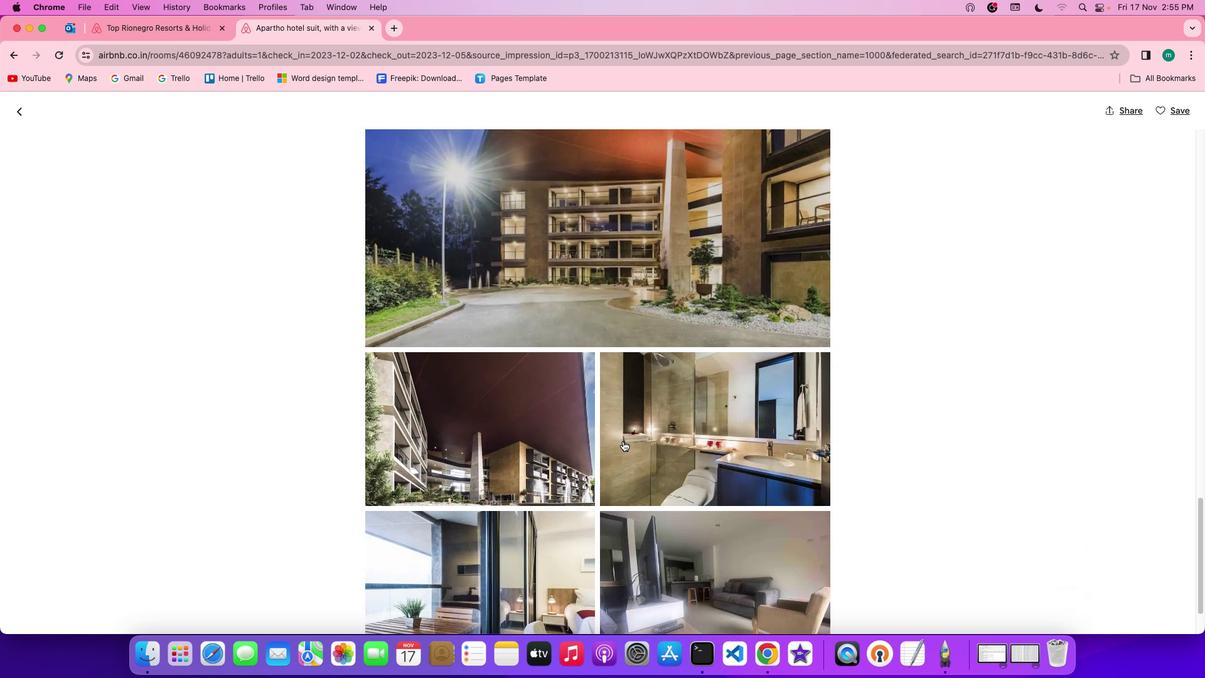 
Action: Mouse scrolled (623, 441) with delta (0, 0)
Screenshot: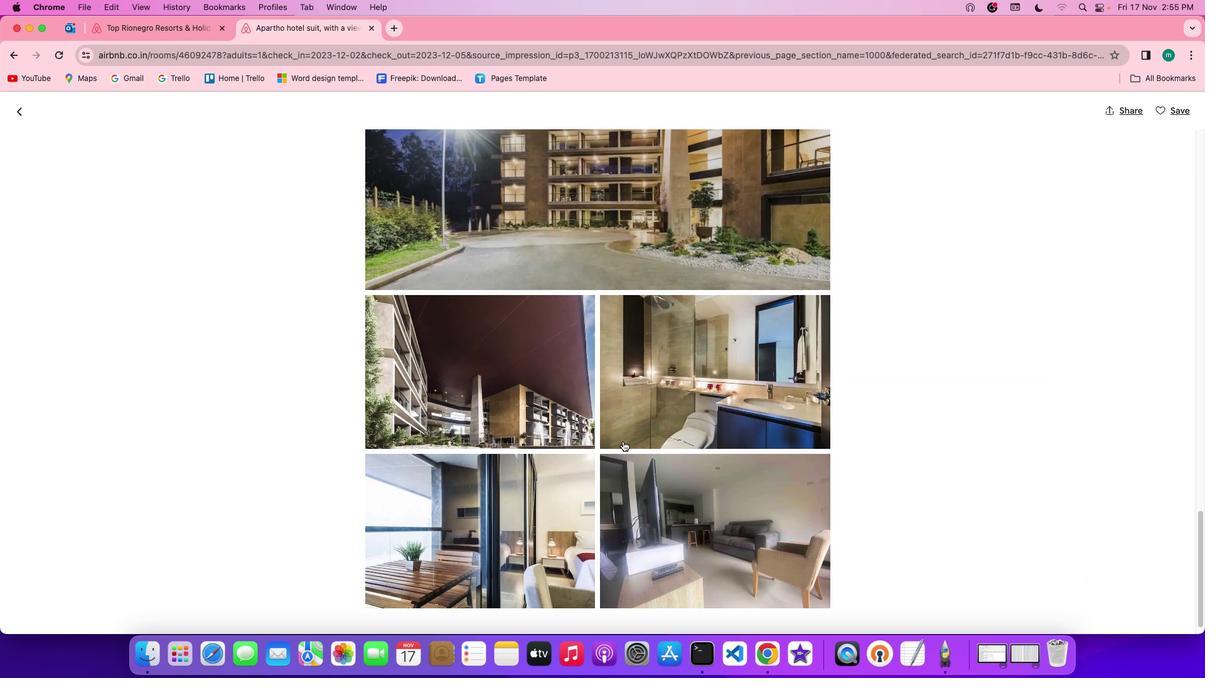 
Action: Mouse scrolled (623, 441) with delta (0, 0)
Screenshot: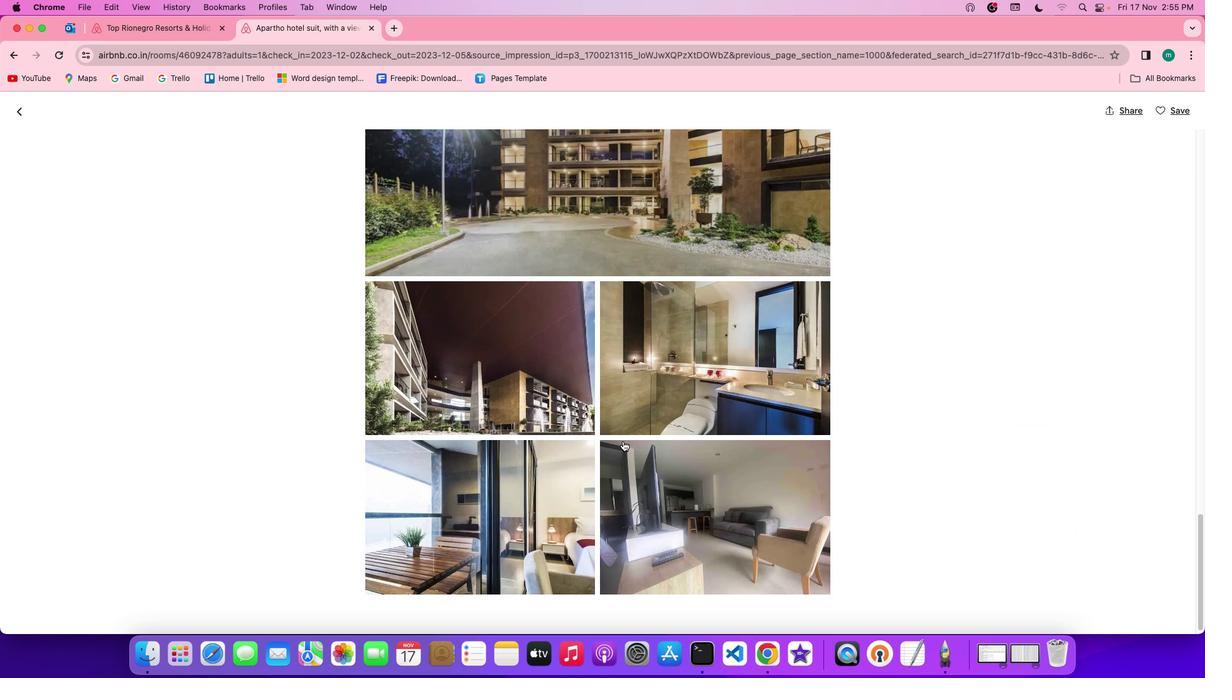 
Action: Mouse scrolled (623, 441) with delta (0, -1)
Screenshot: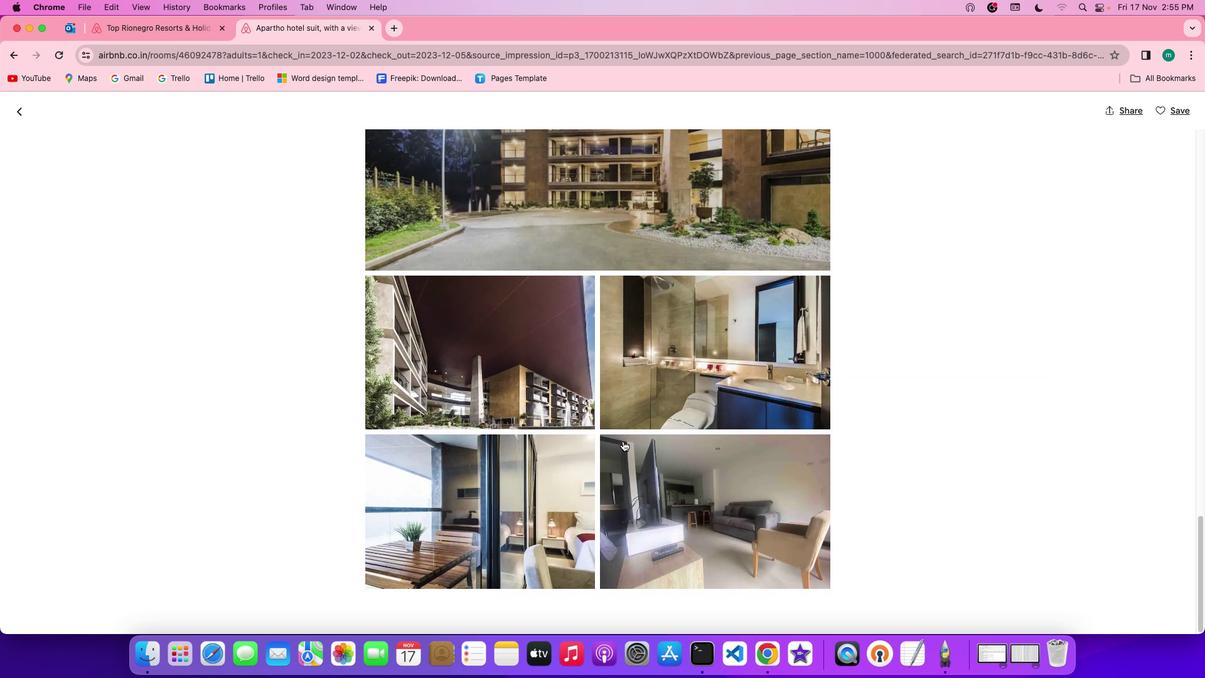 
Action: Mouse scrolled (623, 441) with delta (0, -1)
Screenshot: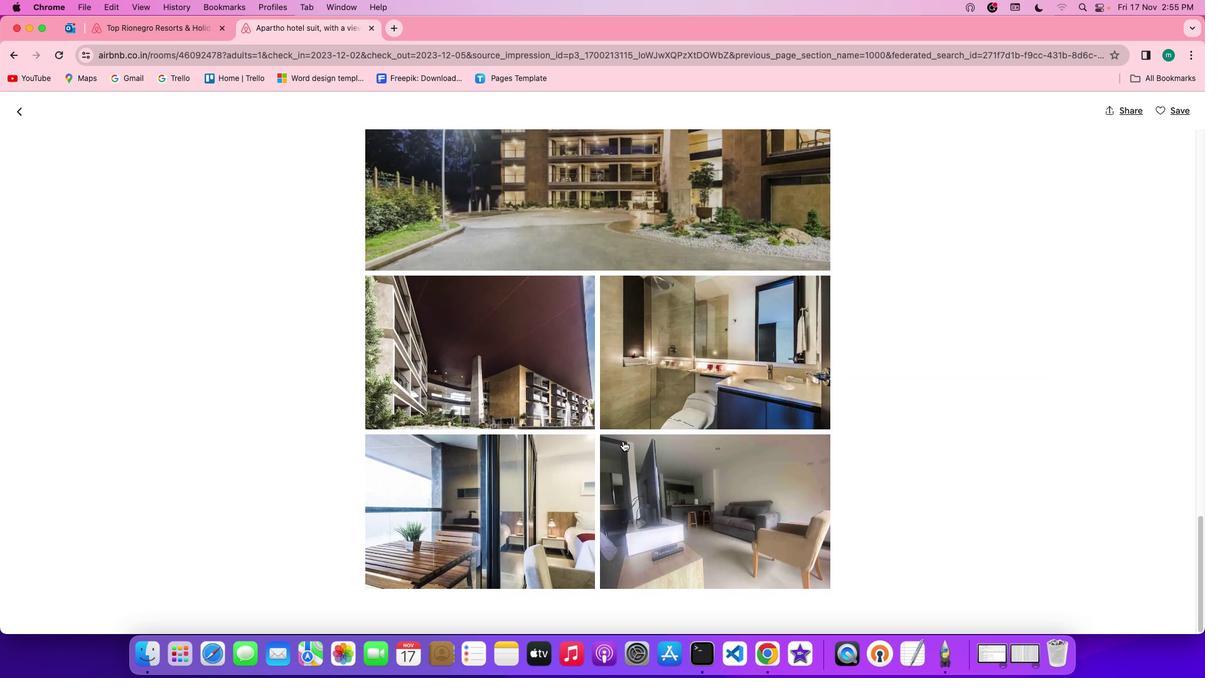
Action: Mouse scrolled (623, 441) with delta (0, 0)
Screenshot: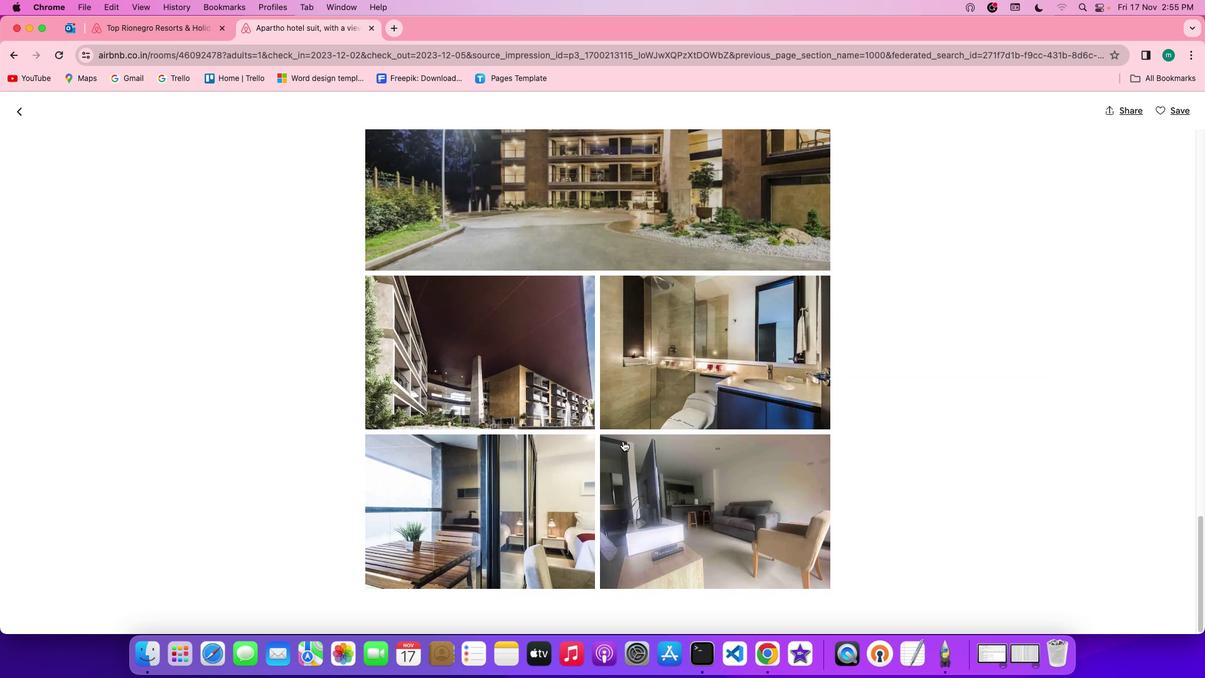 
Action: Mouse scrolled (623, 441) with delta (0, 0)
Screenshot: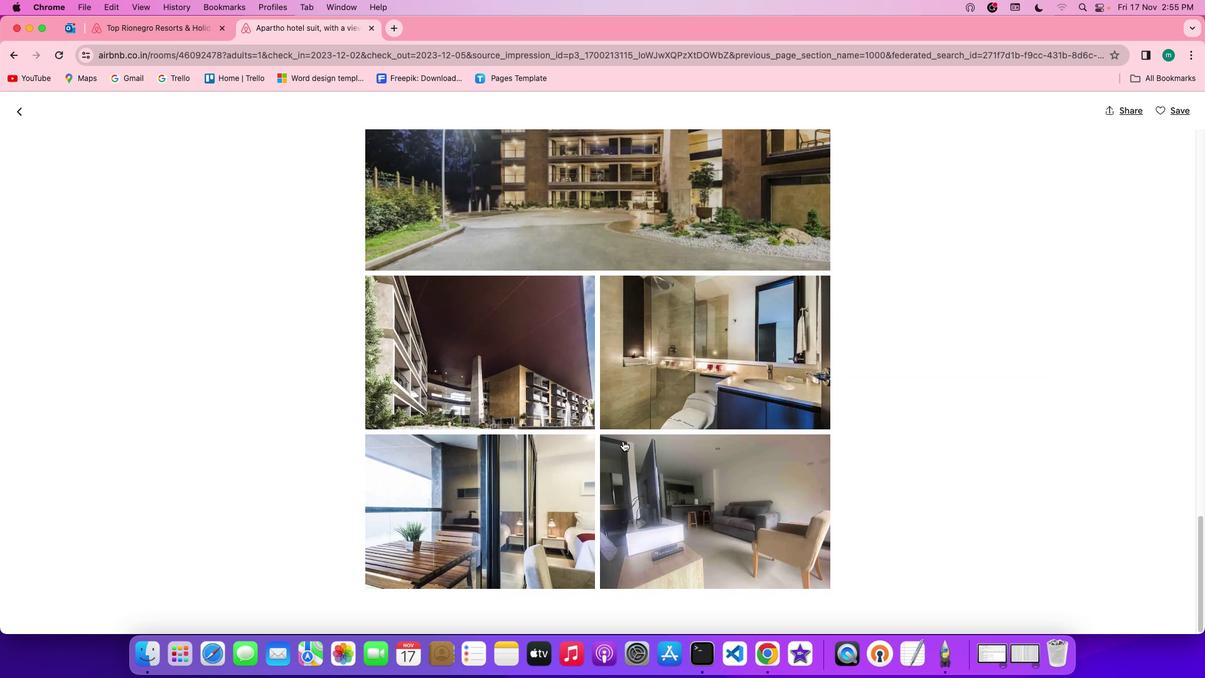 
Action: Mouse scrolled (623, 441) with delta (0, -1)
Screenshot: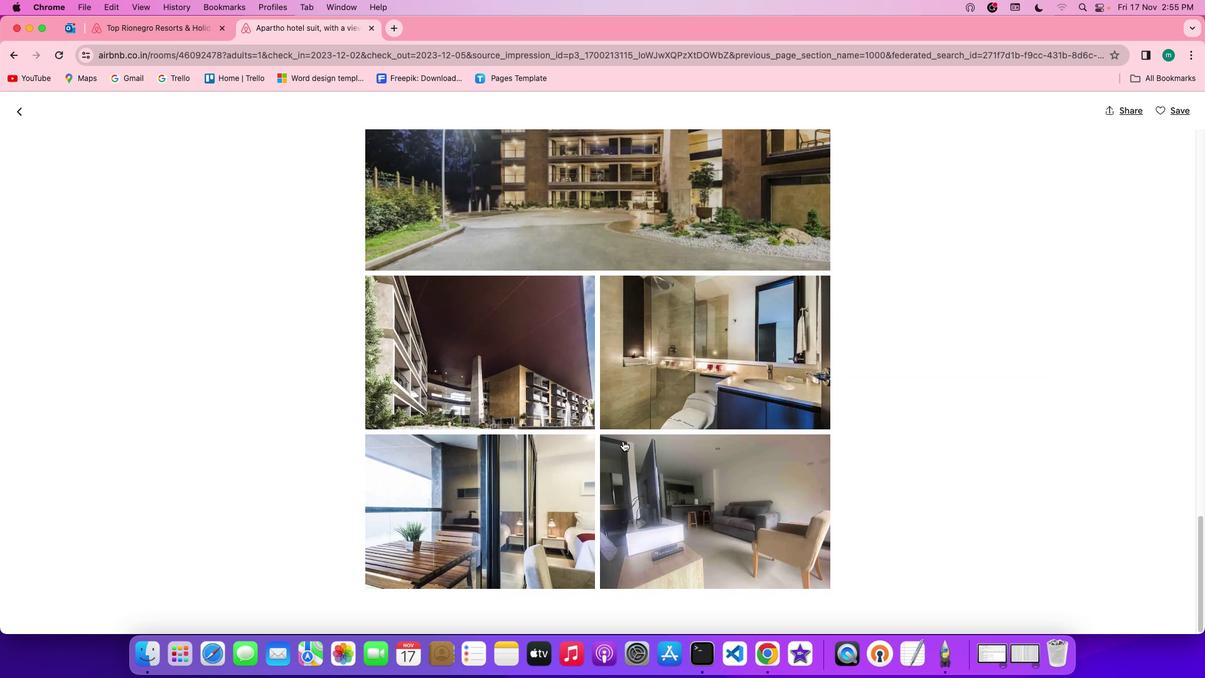 
Action: Mouse scrolled (623, 441) with delta (0, 0)
Screenshot: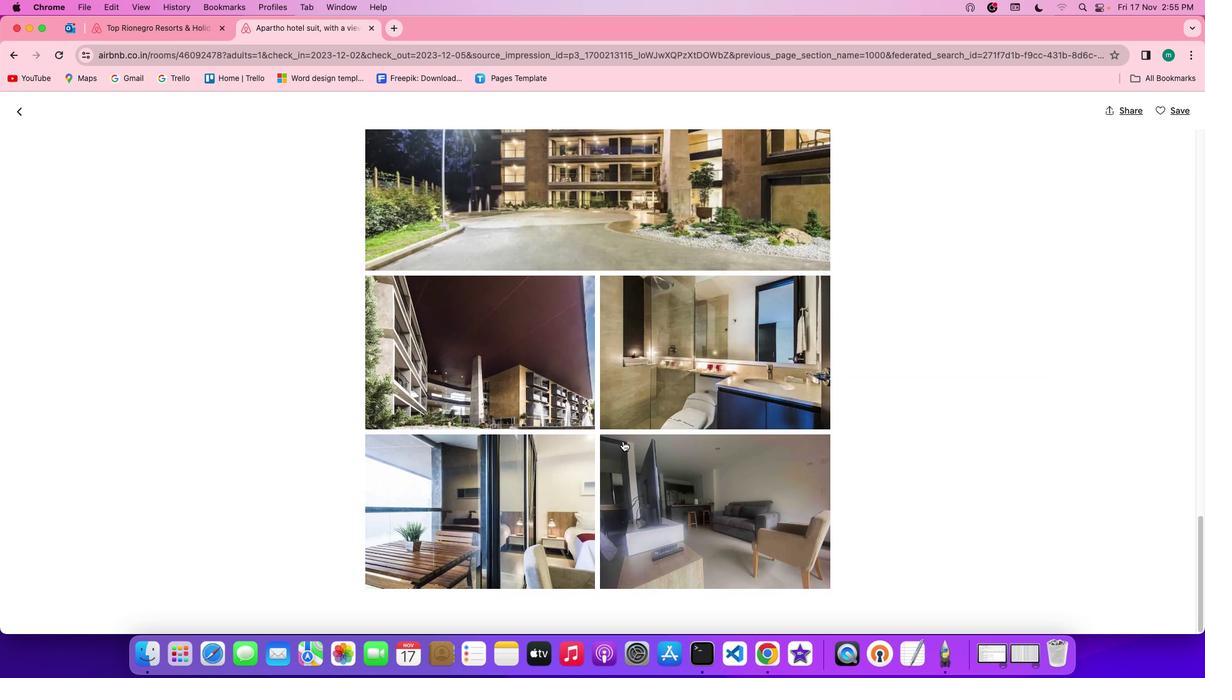 
Action: Mouse scrolled (623, 441) with delta (0, 0)
Screenshot: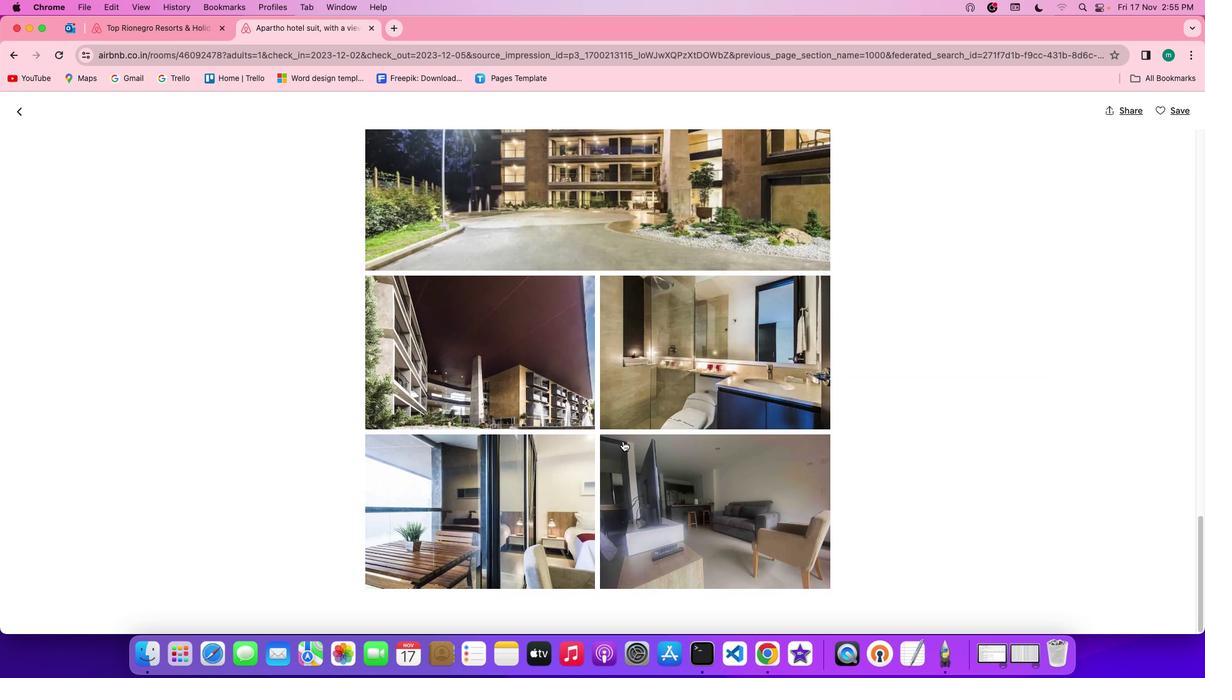 
Action: Mouse scrolled (623, 441) with delta (0, -1)
Screenshot: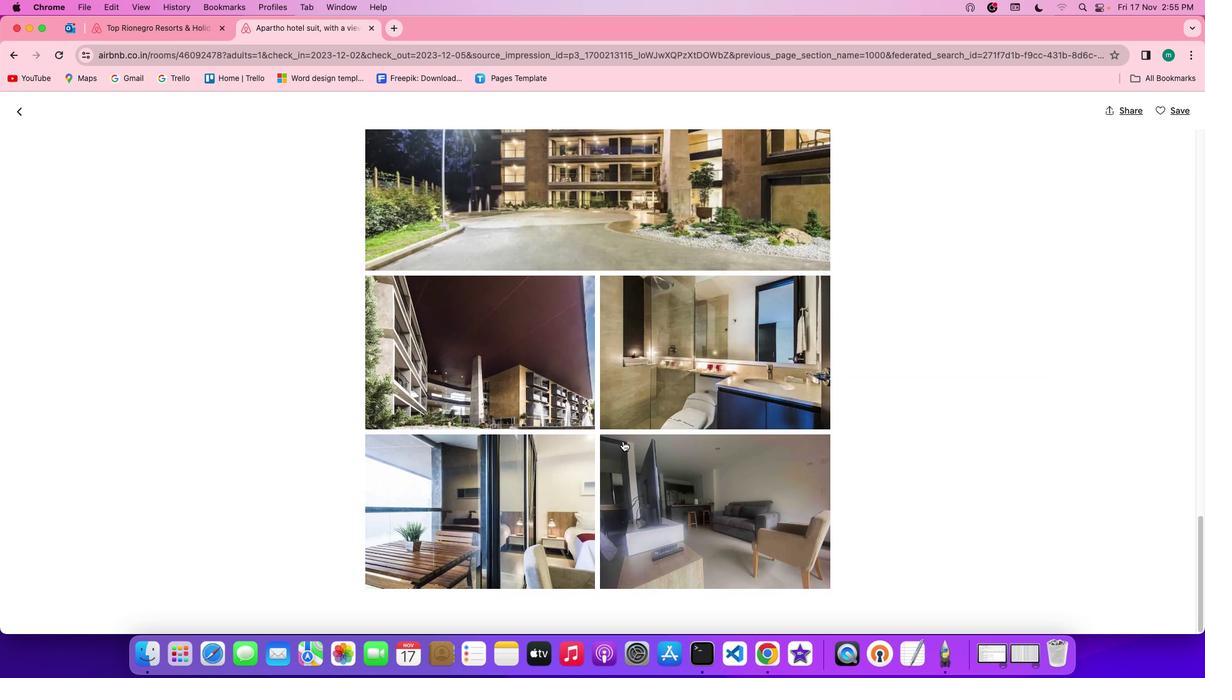
Action: Mouse scrolled (623, 441) with delta (0, -2)
Screenshot: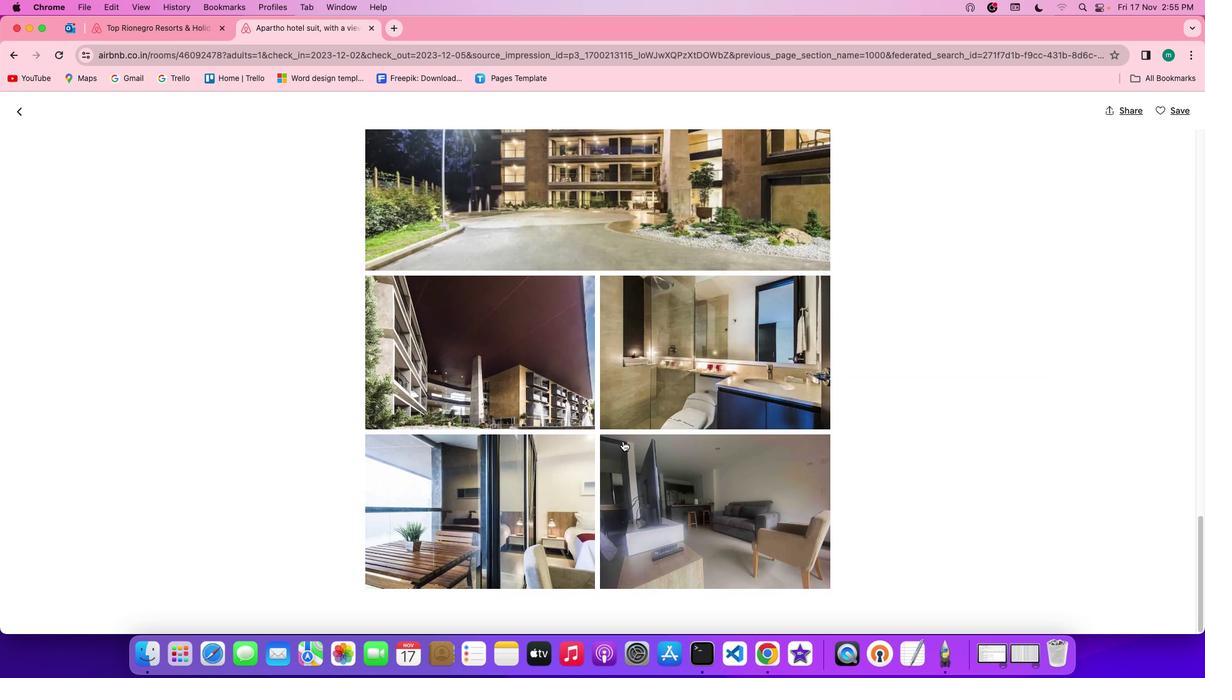 
Action: Mouse scrolled (623, 441) with delta (0, 0)
Screenshot: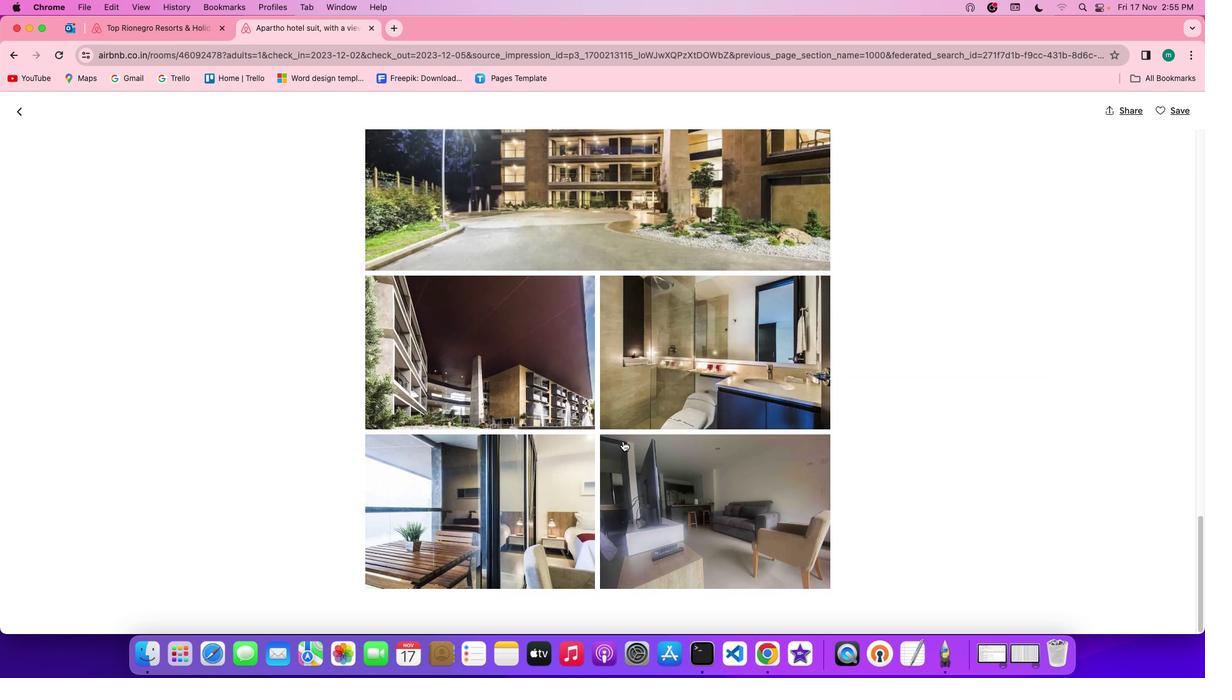 
Action: Mouse scrolled (623, 441) with delta (0, 0)
Screenshot: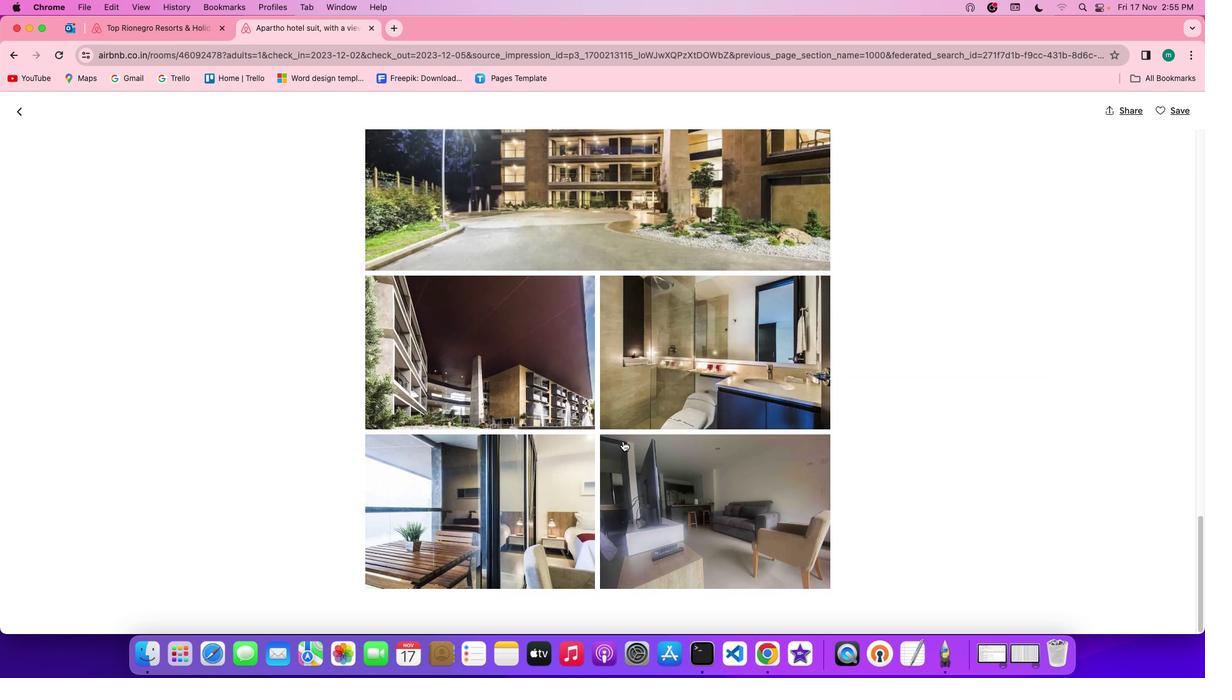 
Action: Mouse scrolled (623, 441) with delta (0, -1)
Screenshot: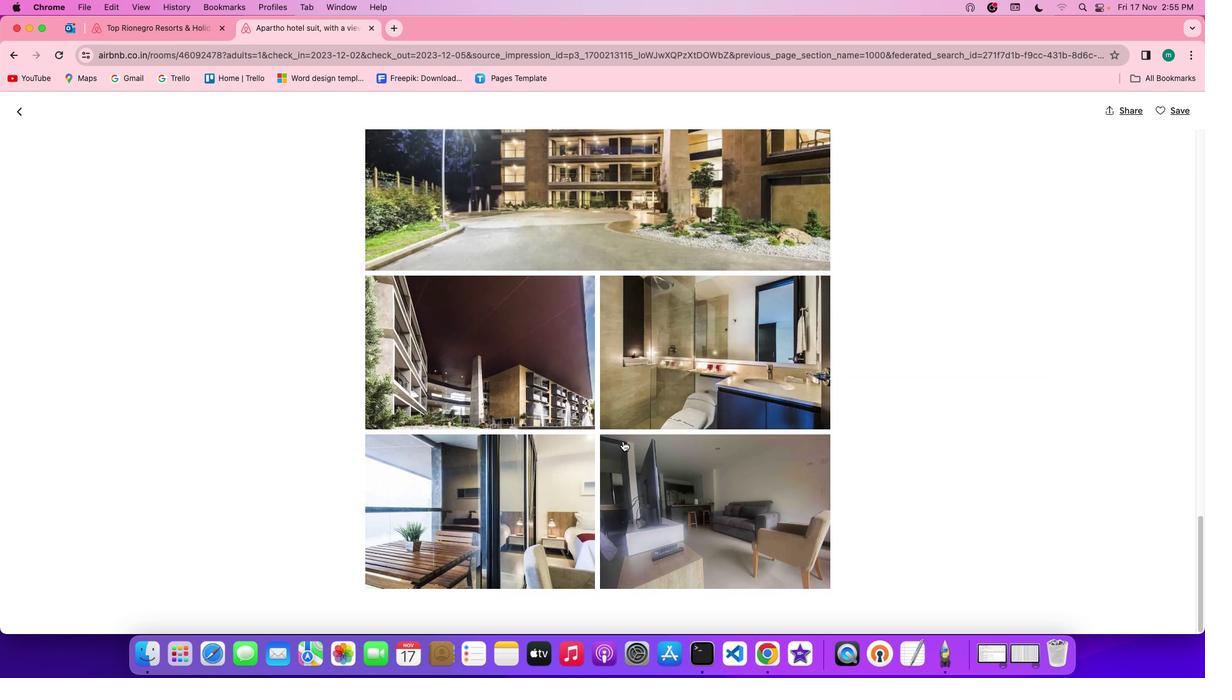 
Action: Mouse scrolled (623, 441) with delta (0, -1)
Screenshot: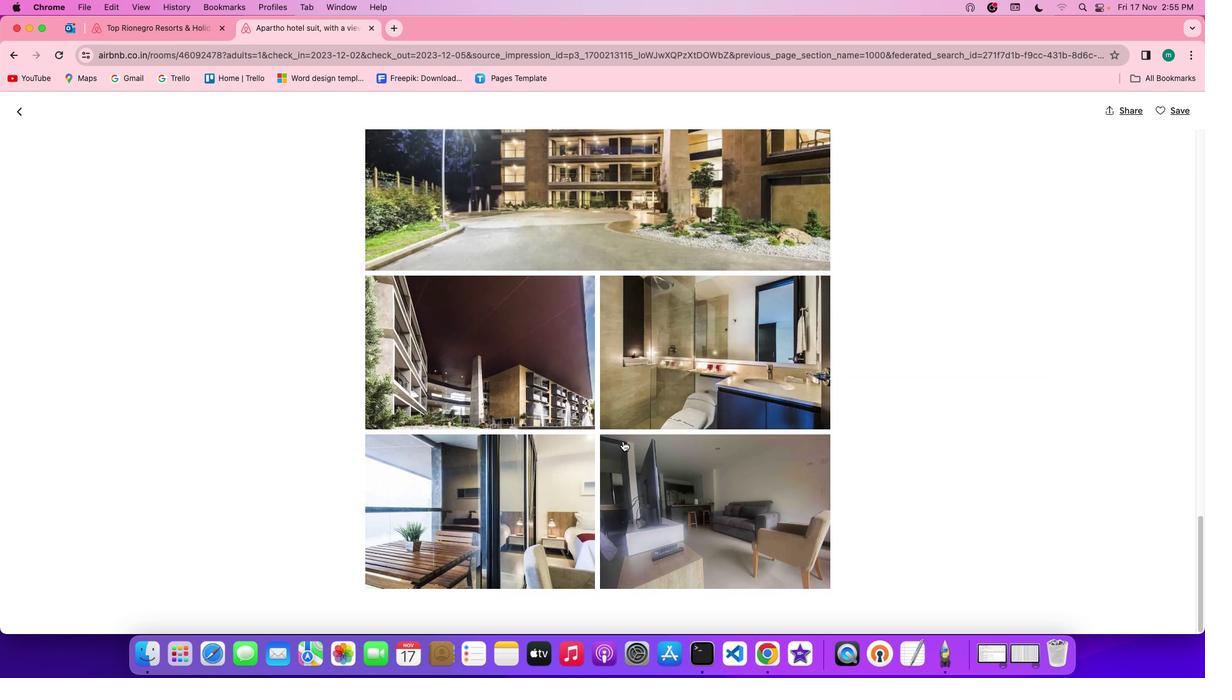 
Action: Mouse scrolled (623, 441) with delta (0, -1)
Screenshot: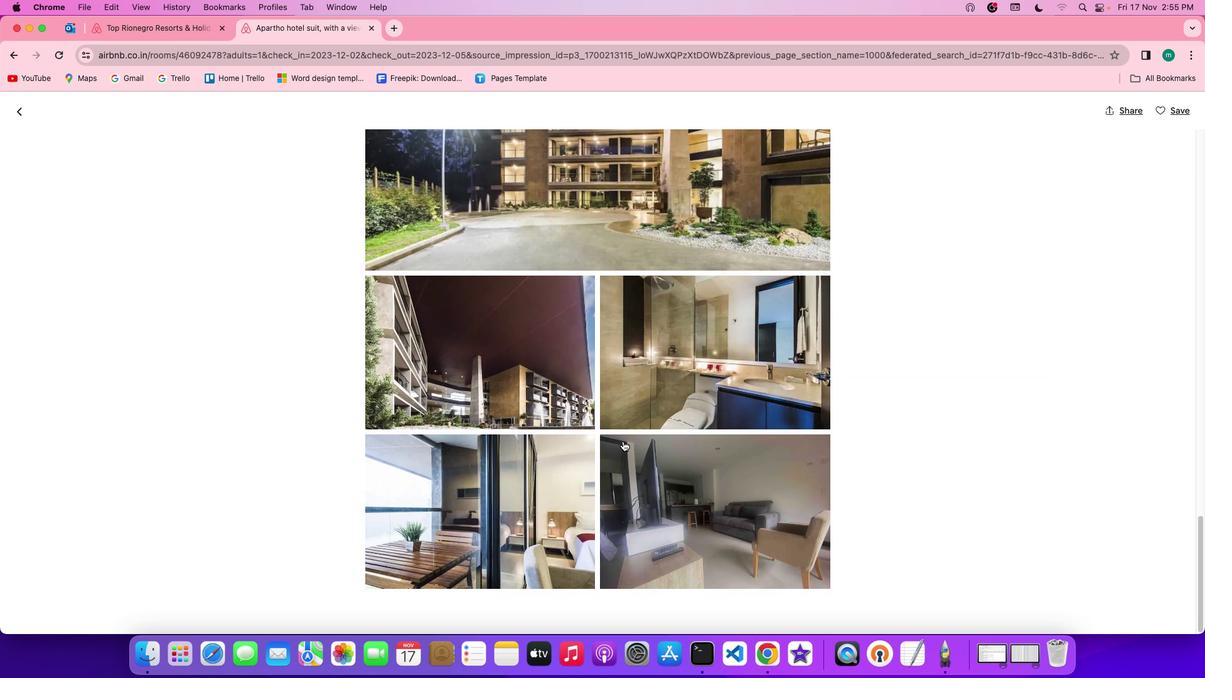 
Action: Mouse scrolled (623, 441) with delta (0, 0)
Screenshot: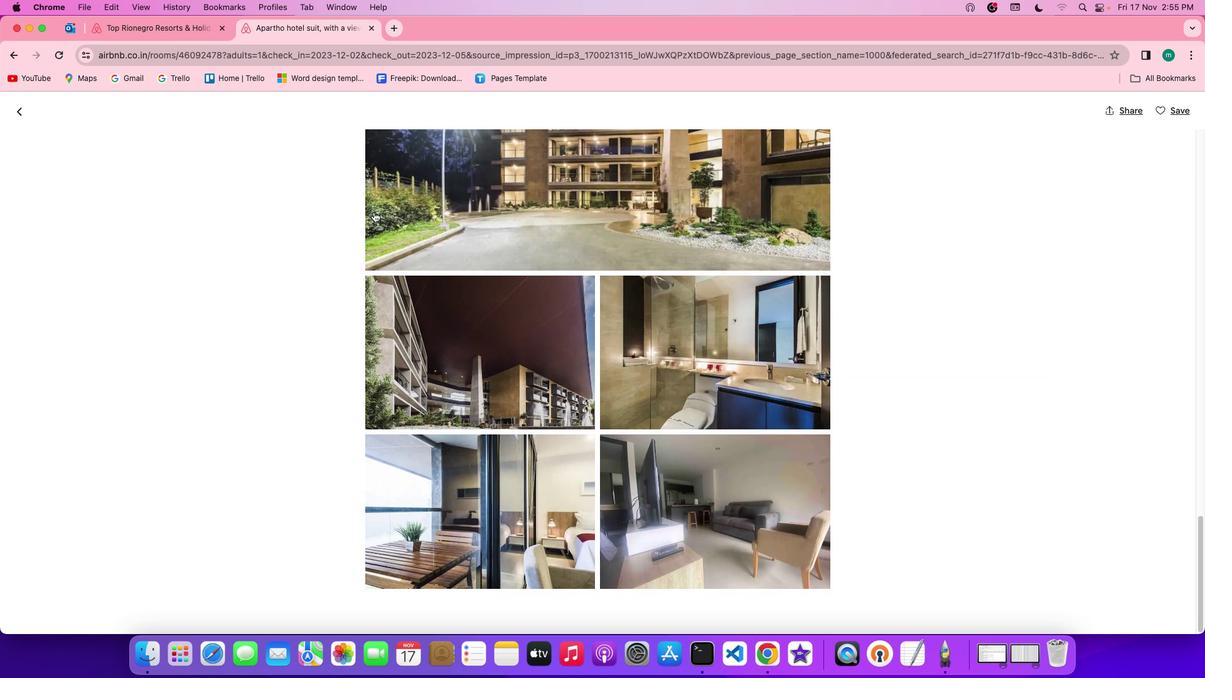 
Action: Mouse scrolled (623, 441) with delta (0, 0)
Screenshot: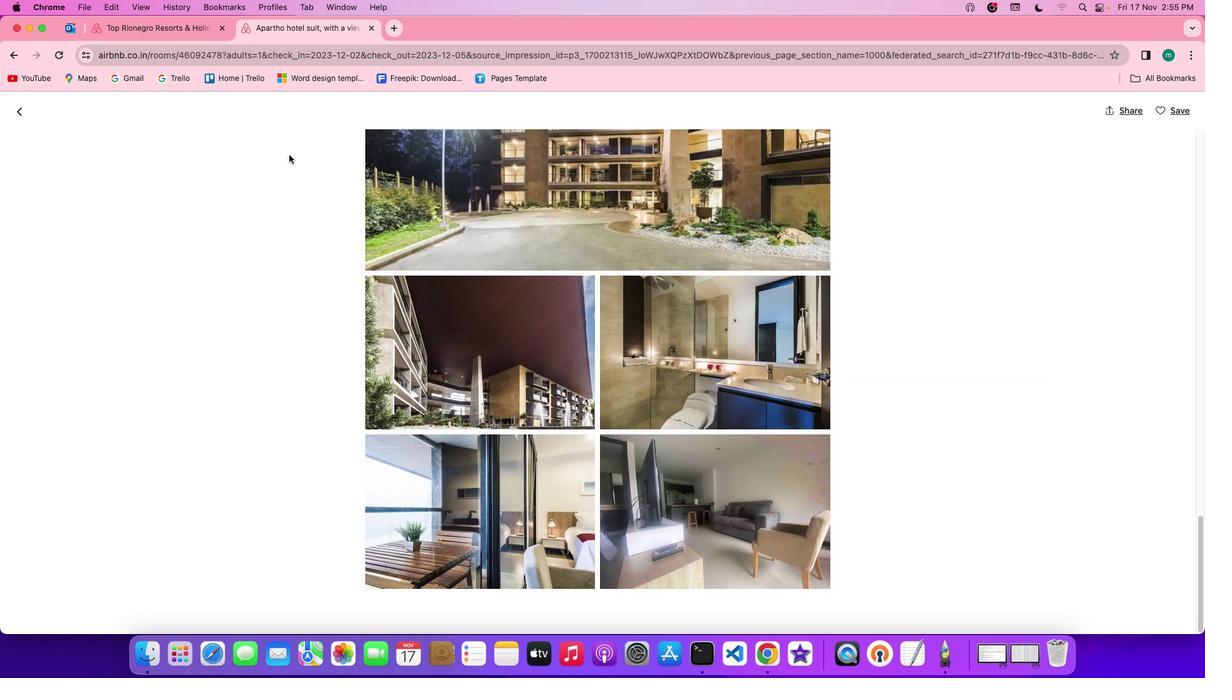 
Action: Mouse scrolled (623, 441) with delta (0, -1)
Screenshot: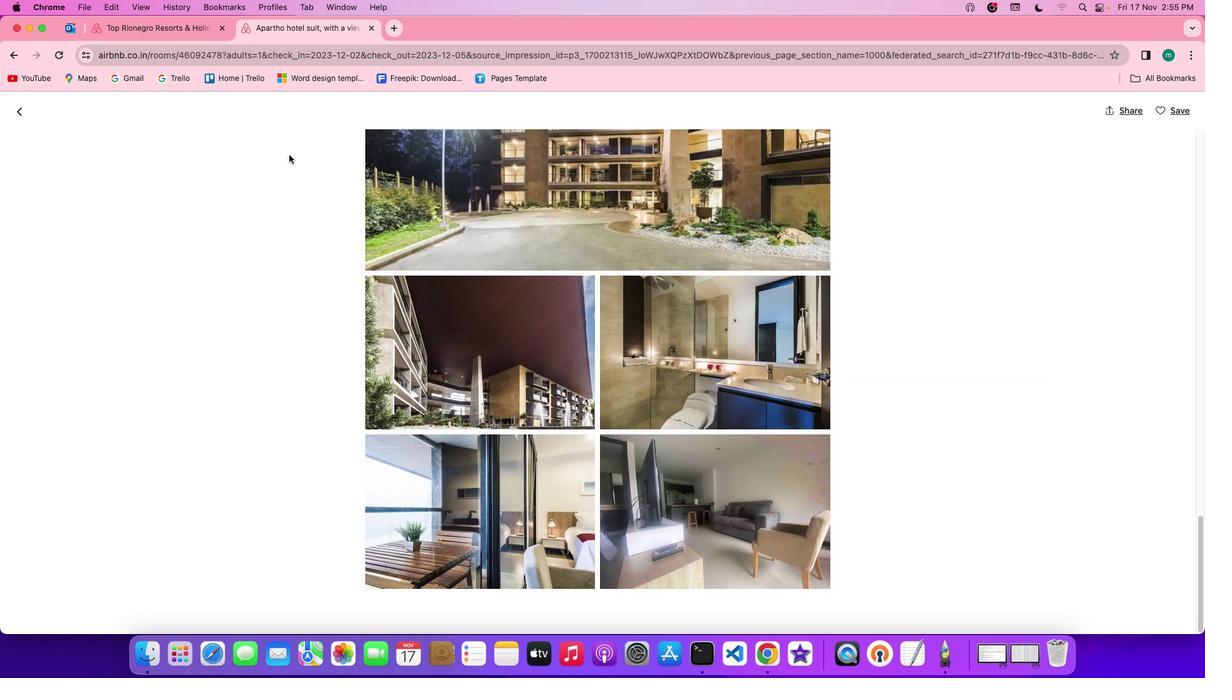 
Action: Mouse scrolled (623, 441) with delta (0, -3)
Screenshot: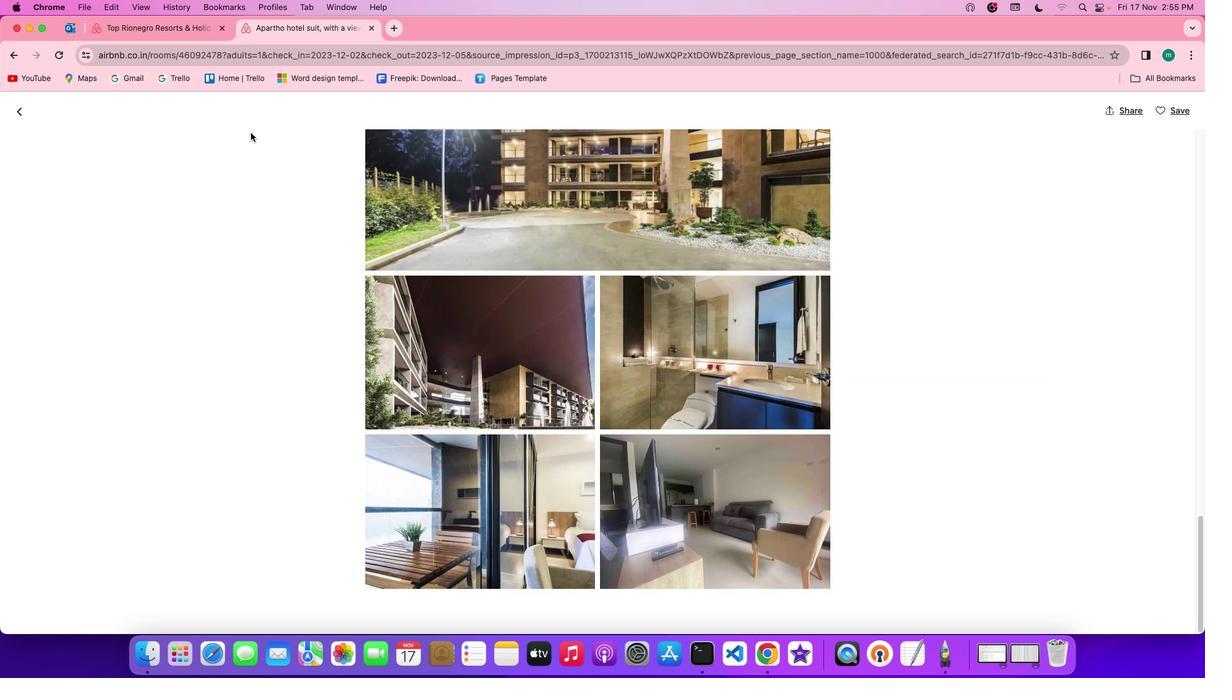 
Action: Mouse moved to (18, 118)
Screenshot: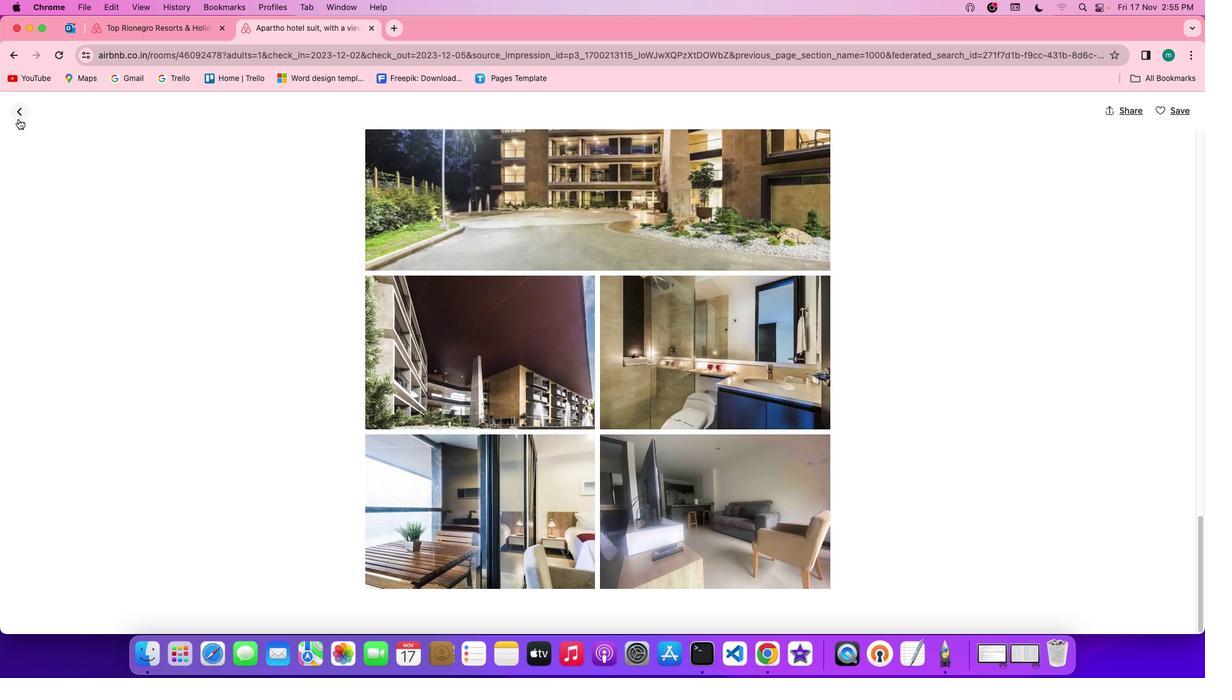 
Action: Mouse pressed left at (18, 118)
Screenshot: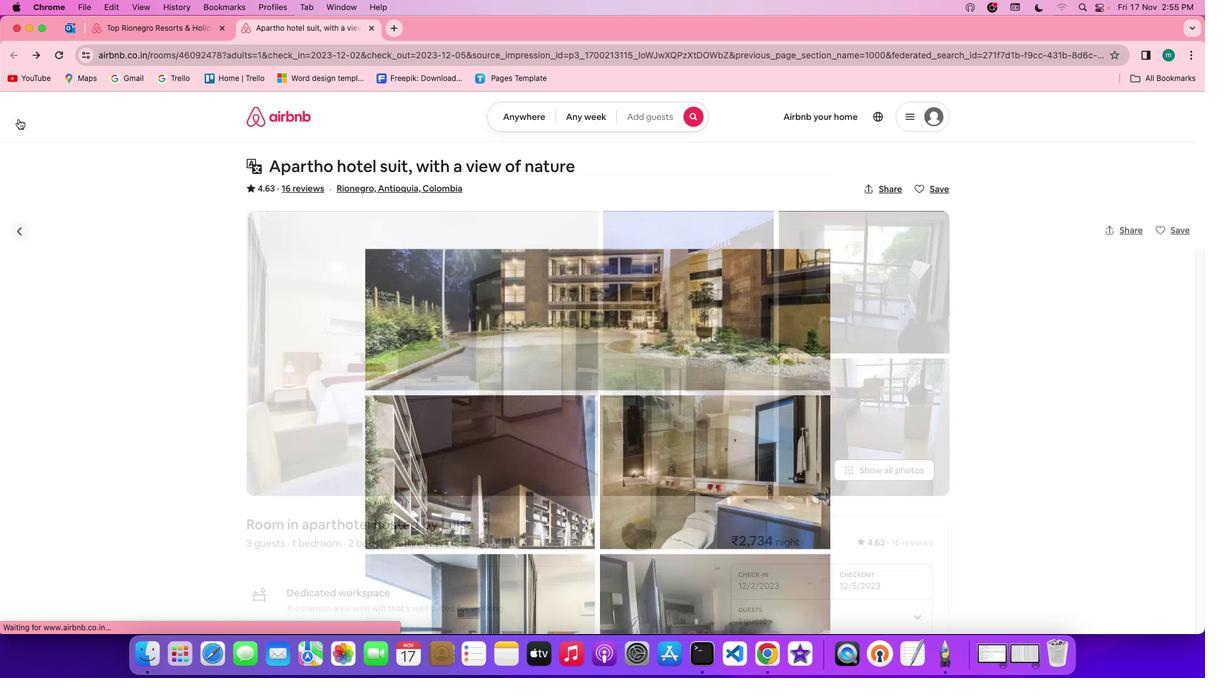 
Action: Mouse moved to (632, 453)
Screenshot: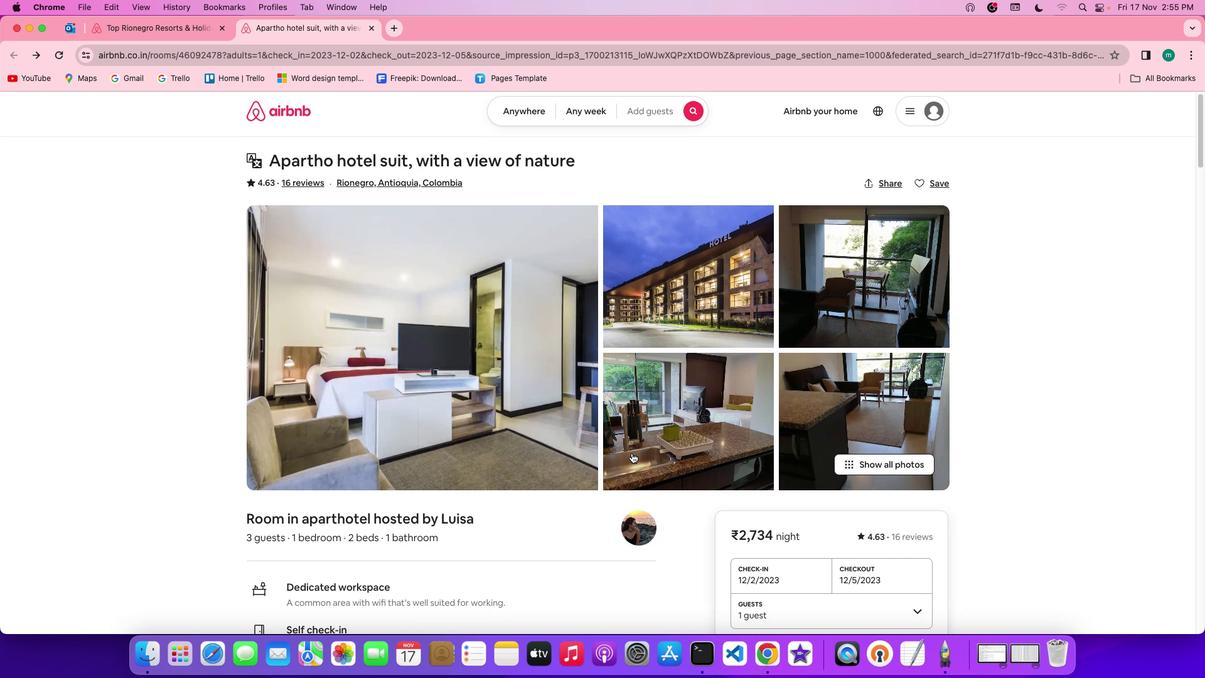 
Action: Mouse scrolled (632, 453) with delta (0, 0)
Screenshot: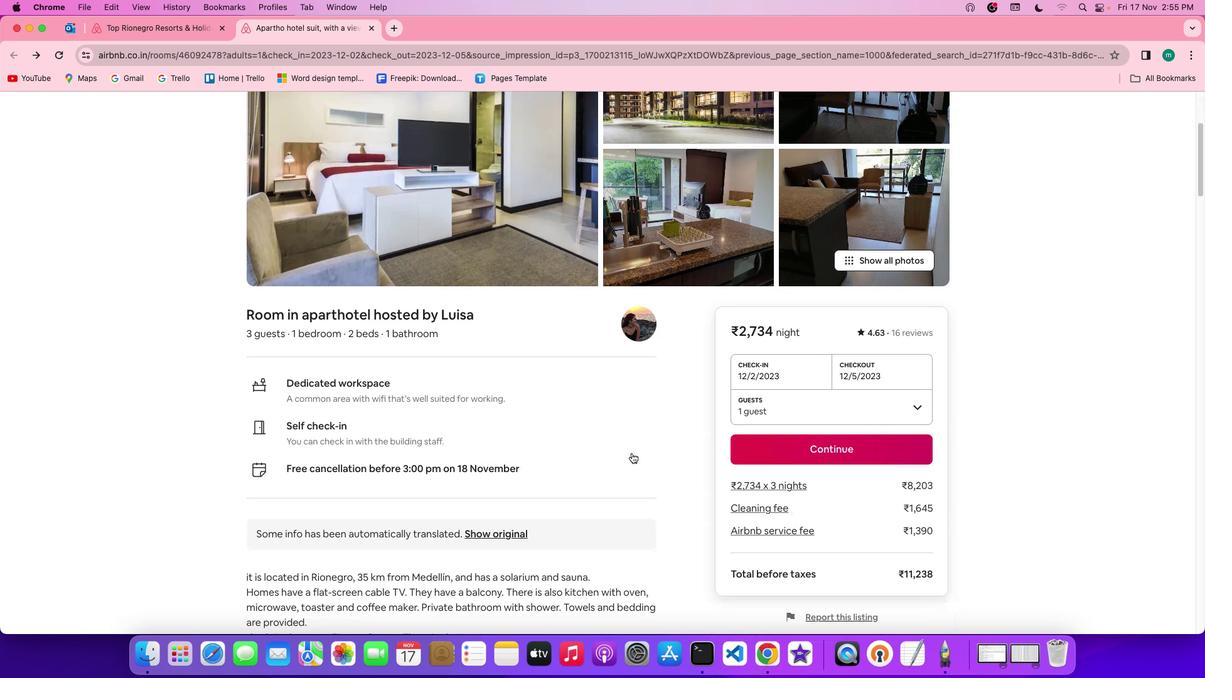 
Action: Mouse moved to (632, 453)
Screenshot: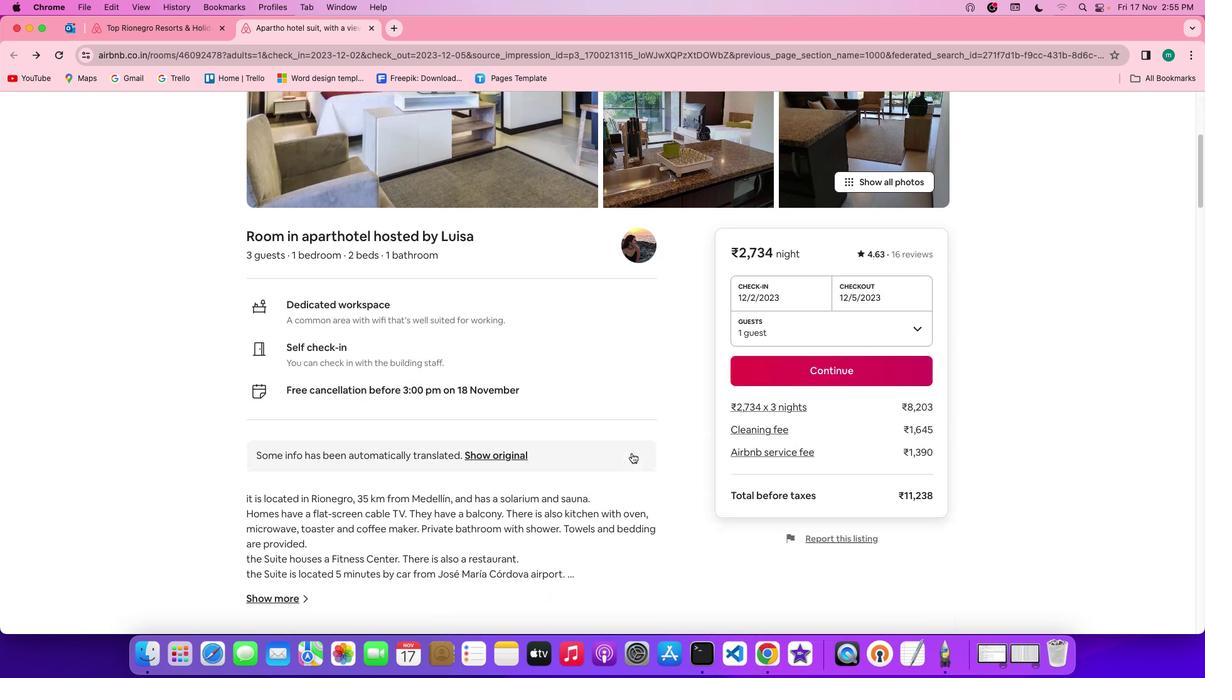 
Action: Mouse scrolled (632, 453) with delta (0, 0)
Screenshot: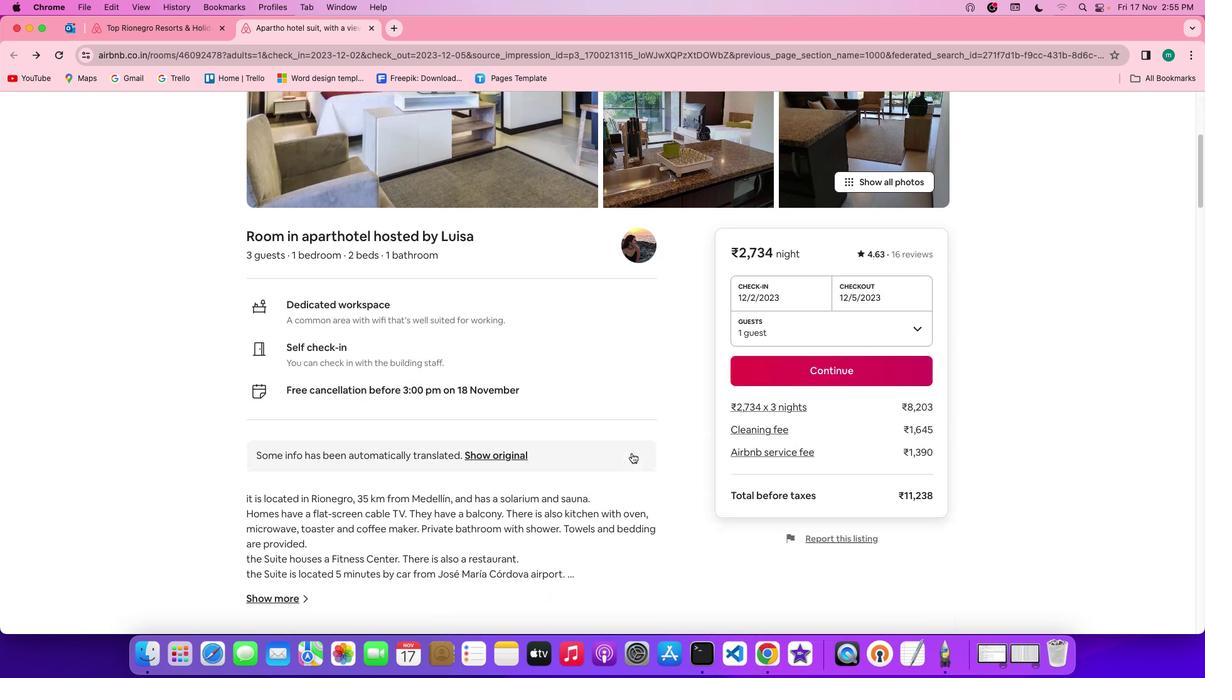 
Action: Mouse scrolled (632, 453) with delta (0, -1)
Screenshot: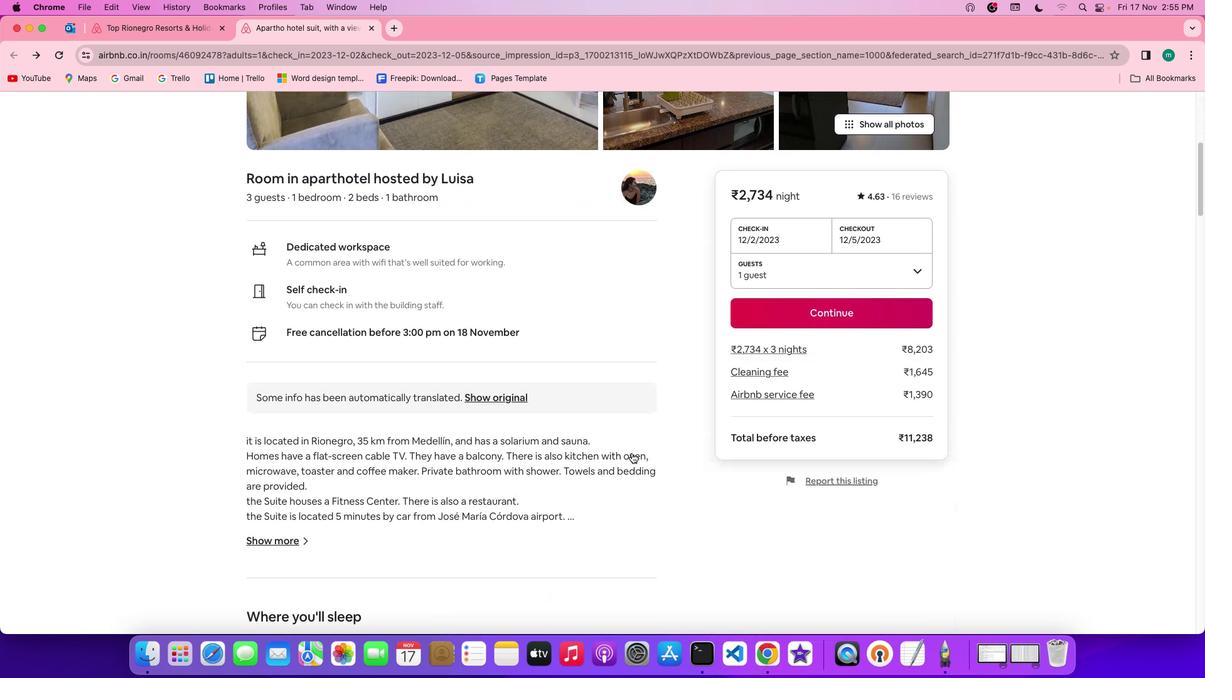 
Action: Mouse scrolled (632, 453) with delta (0, -3)
Screenshot: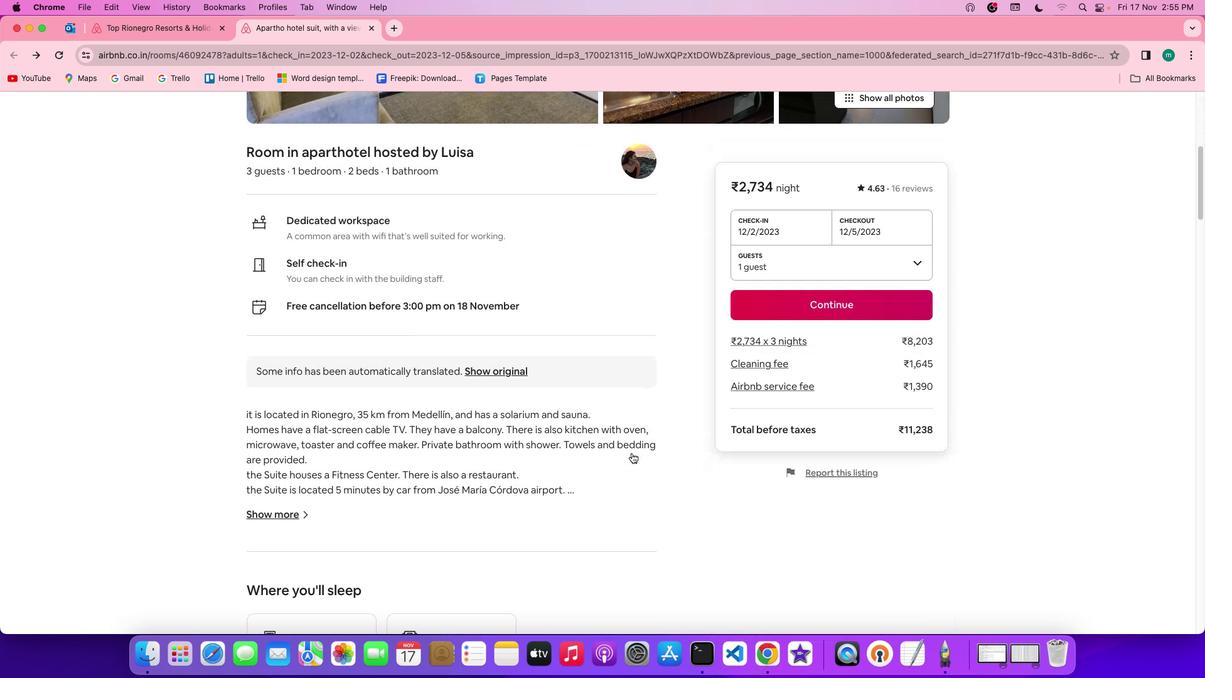 
Action: Mouse scrolled (632, 453) with delta (0, -3)
Screenshot: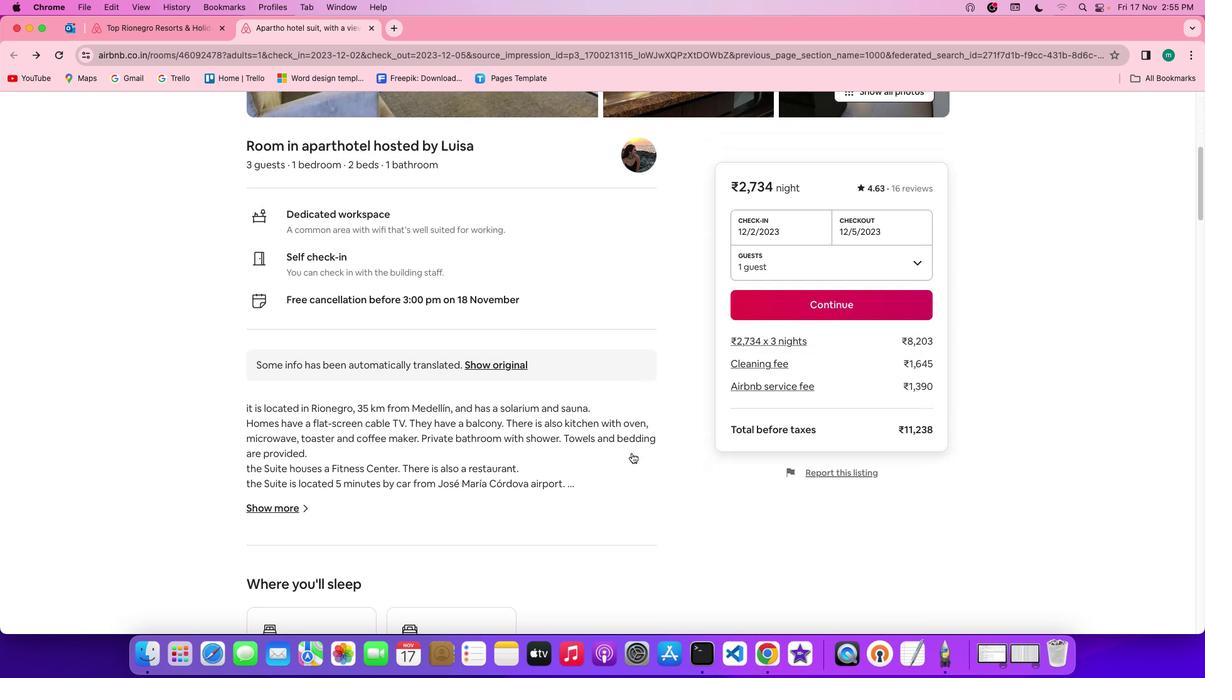 
Action: Mouse scrolled (632, 453) with delta (0, 0)
Screenshot: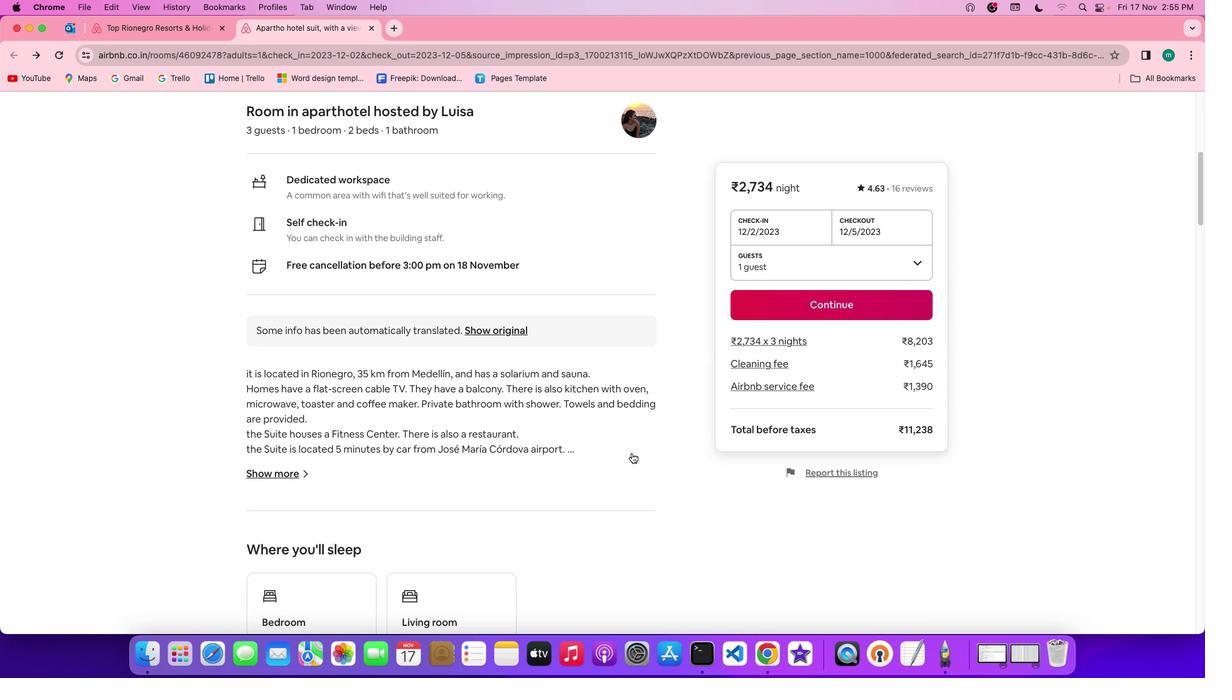 
Action: Mouse scrolled (632, 453) with delta (0, 0)
Screenshot: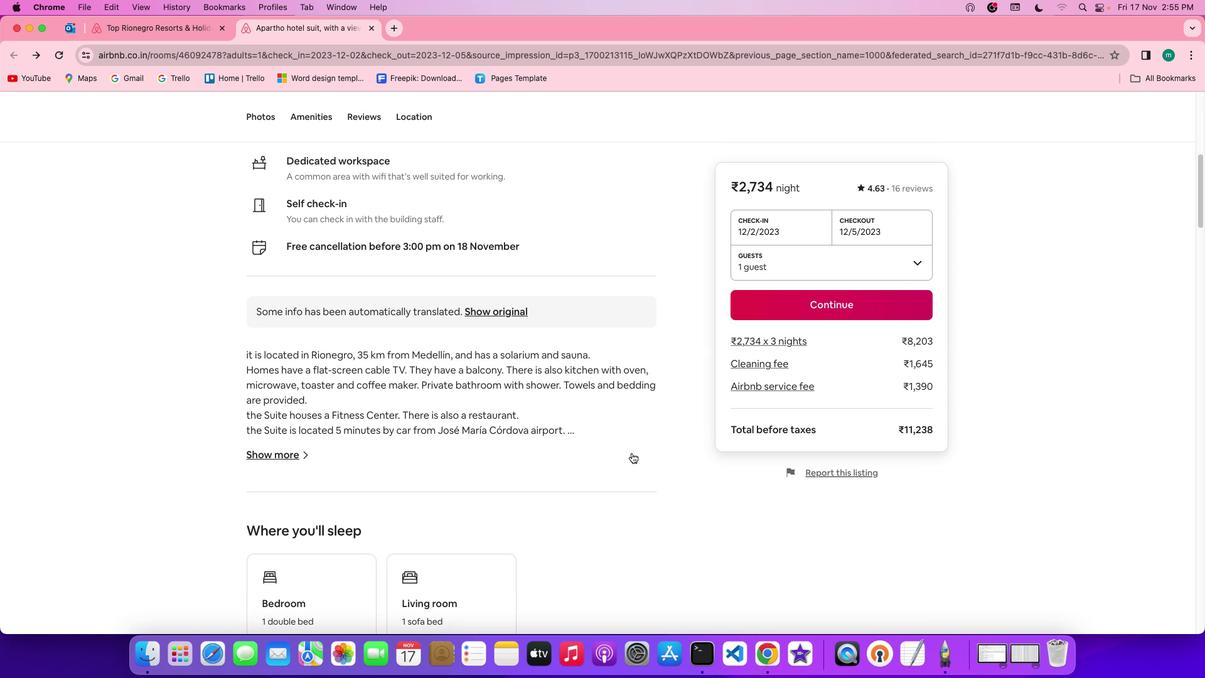 
Action: Mouse scrolled (632, 453) with delta (0, -1)
Screenshot: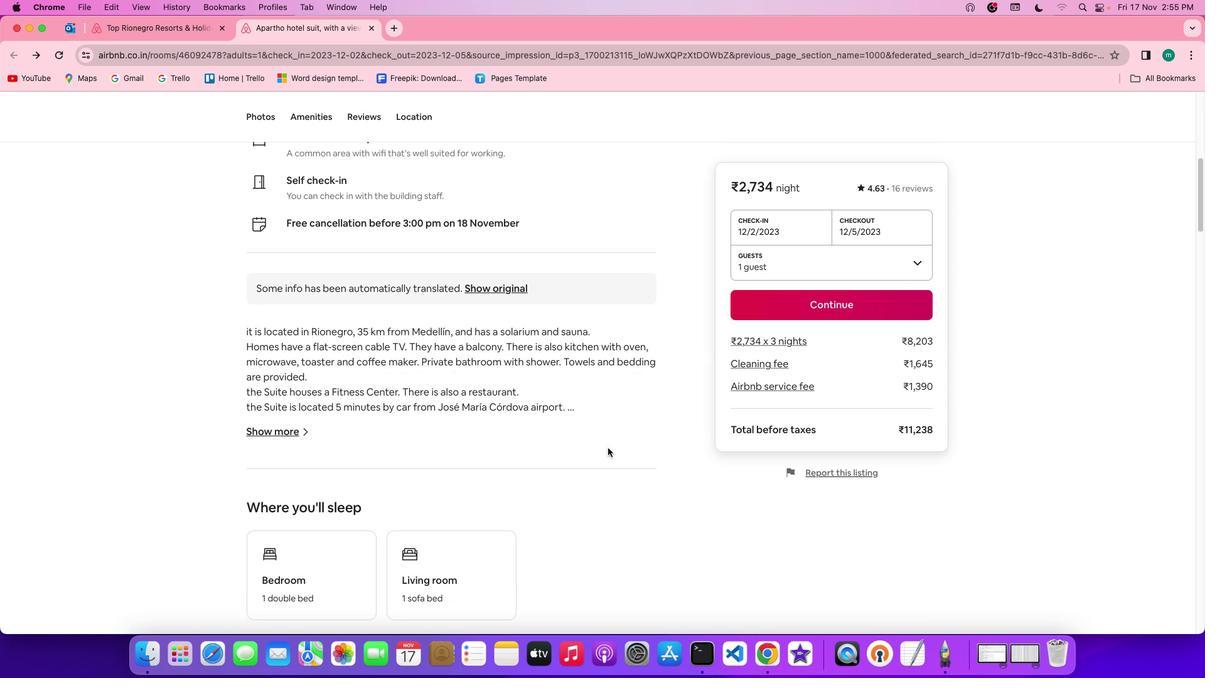 
Action: Mouse moved to (263, 430)
Screenshot: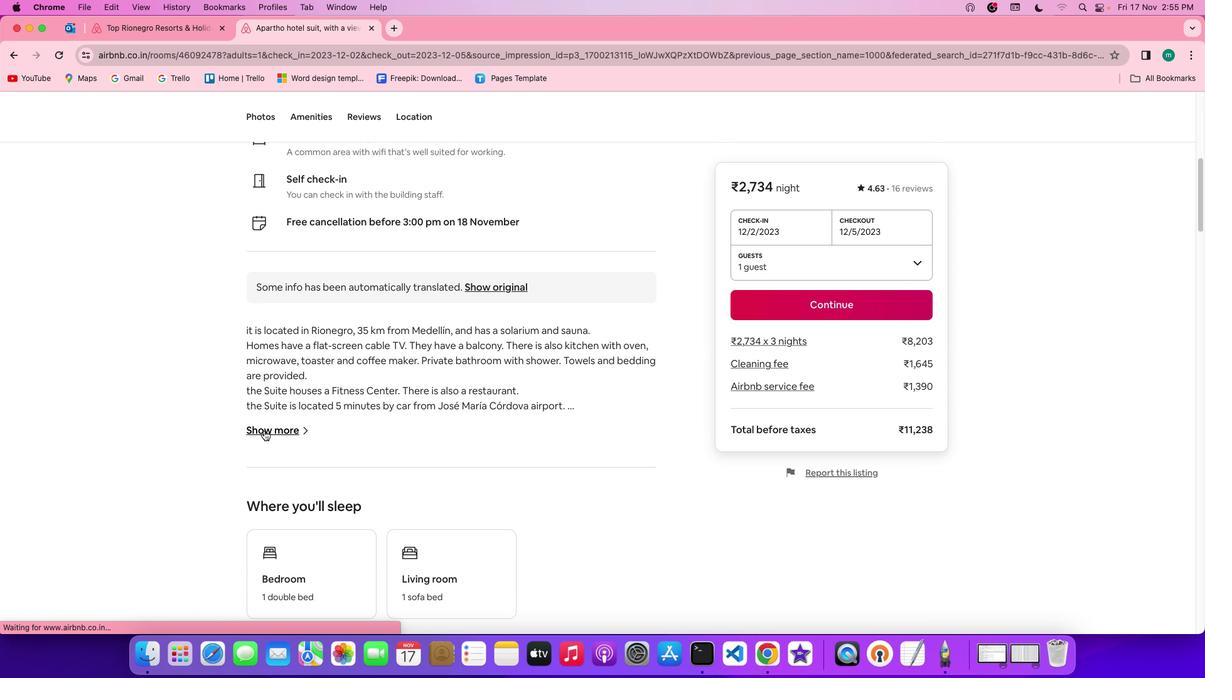 
Action: Mouse pressed left at (263, 430)
Screenshot: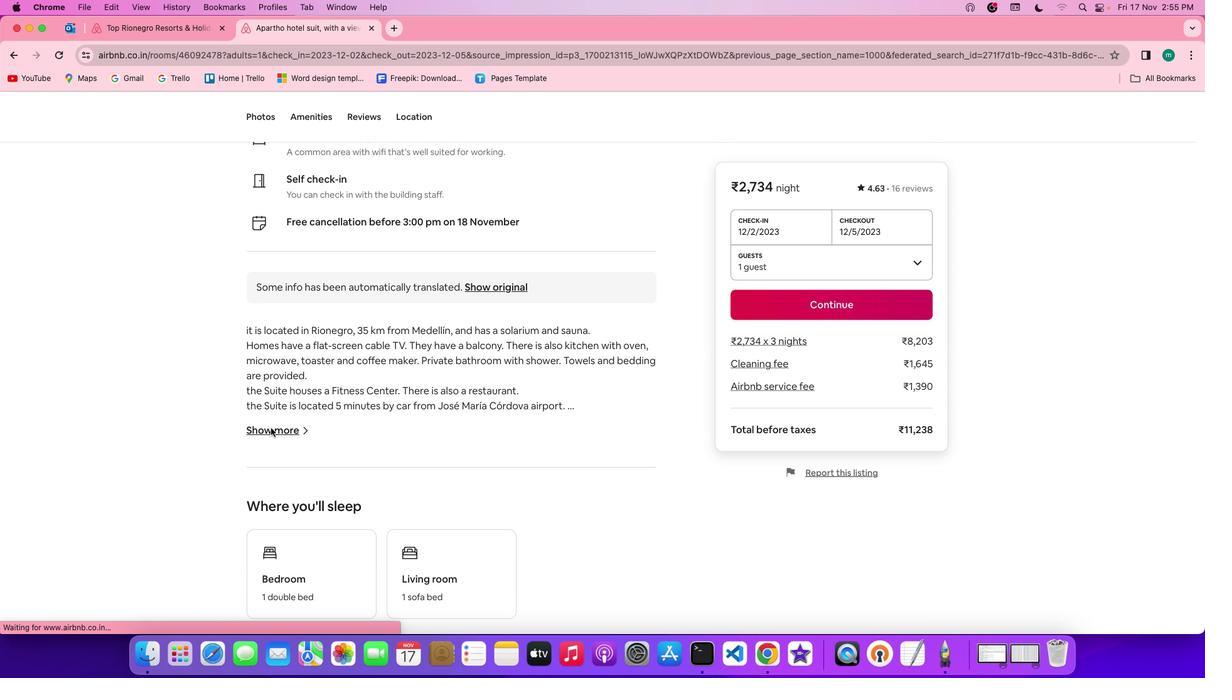 
Action: Mouse moved to (418, 413)
Screenshot: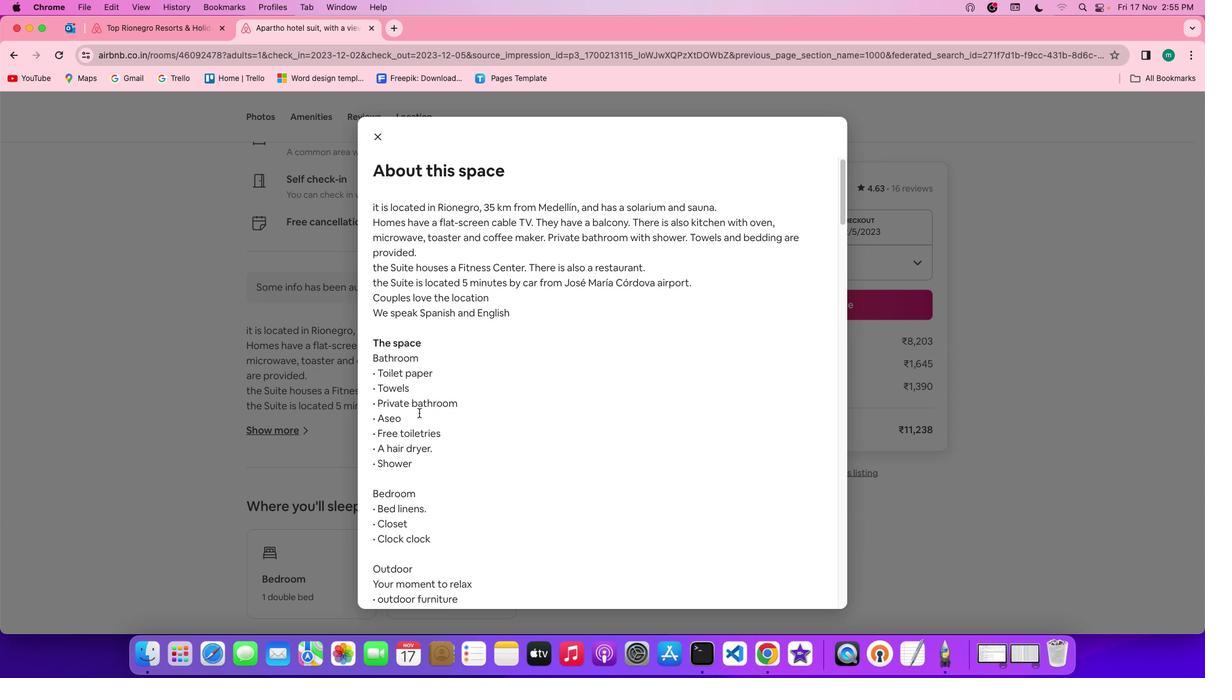 
Action: Mouse scrolled (418, 413) with delta (0, 0)
Screenshot: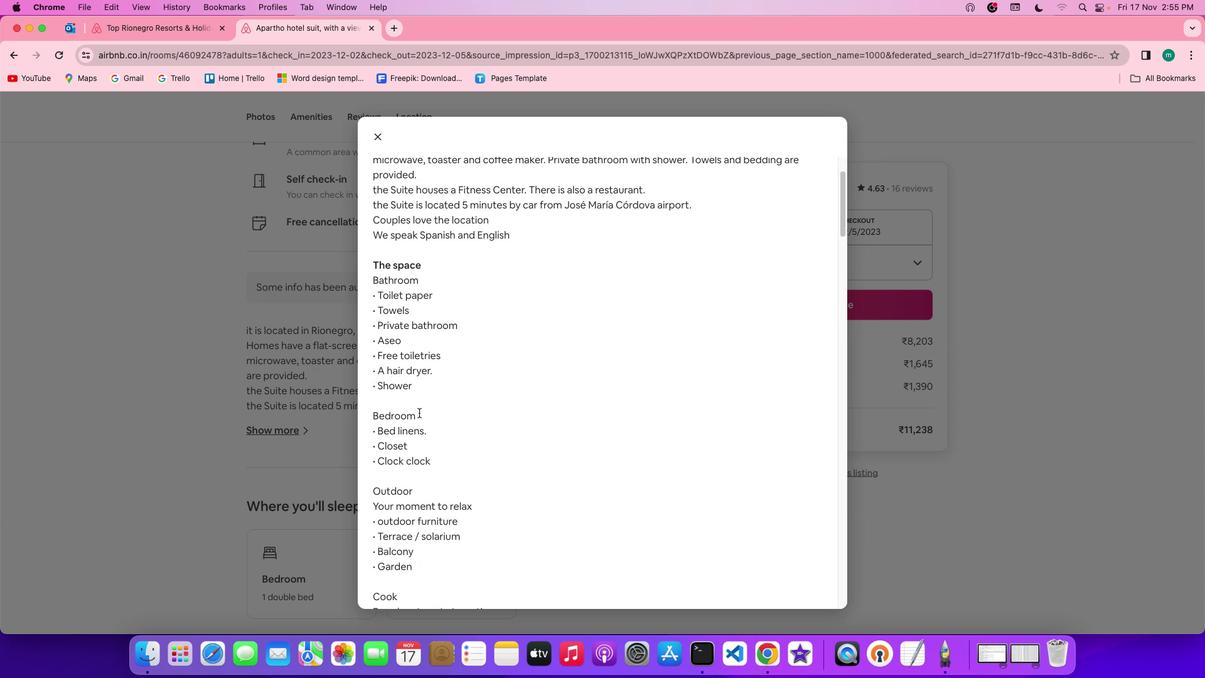 
Action: Mouse scrolled (418, 413) with delta (0, 0)
Screenshot: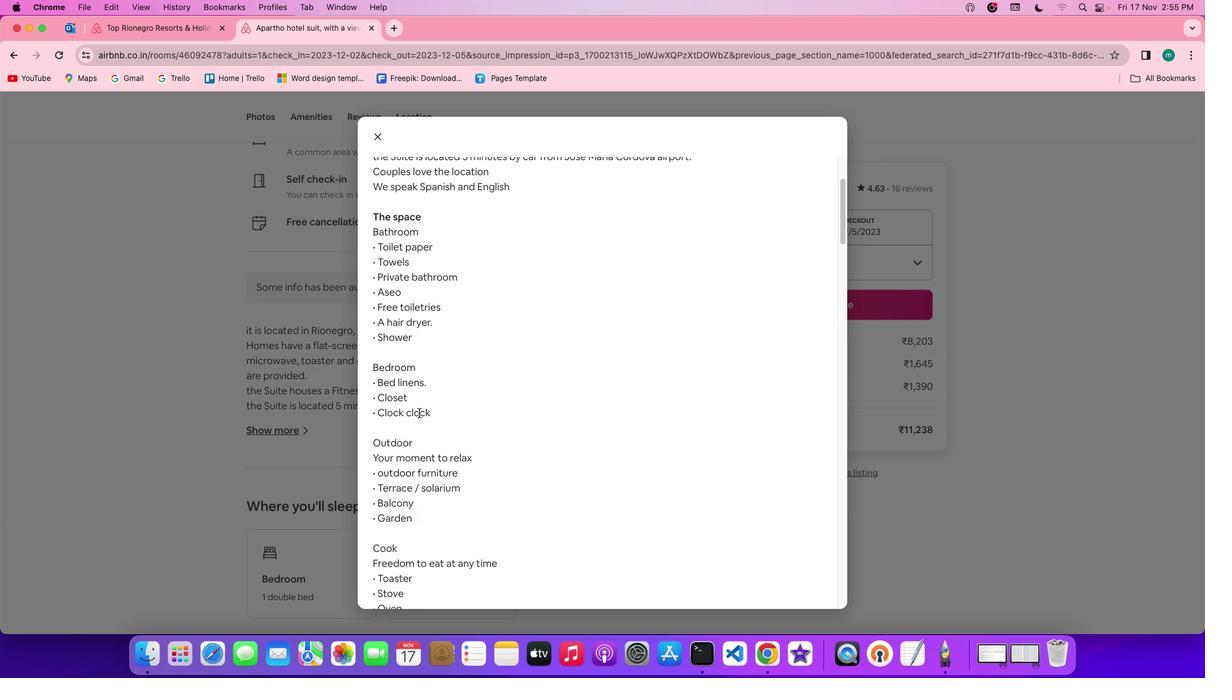 
Action: Mouse scrolled (418, 413) with delta (0, -1)
Screenshot: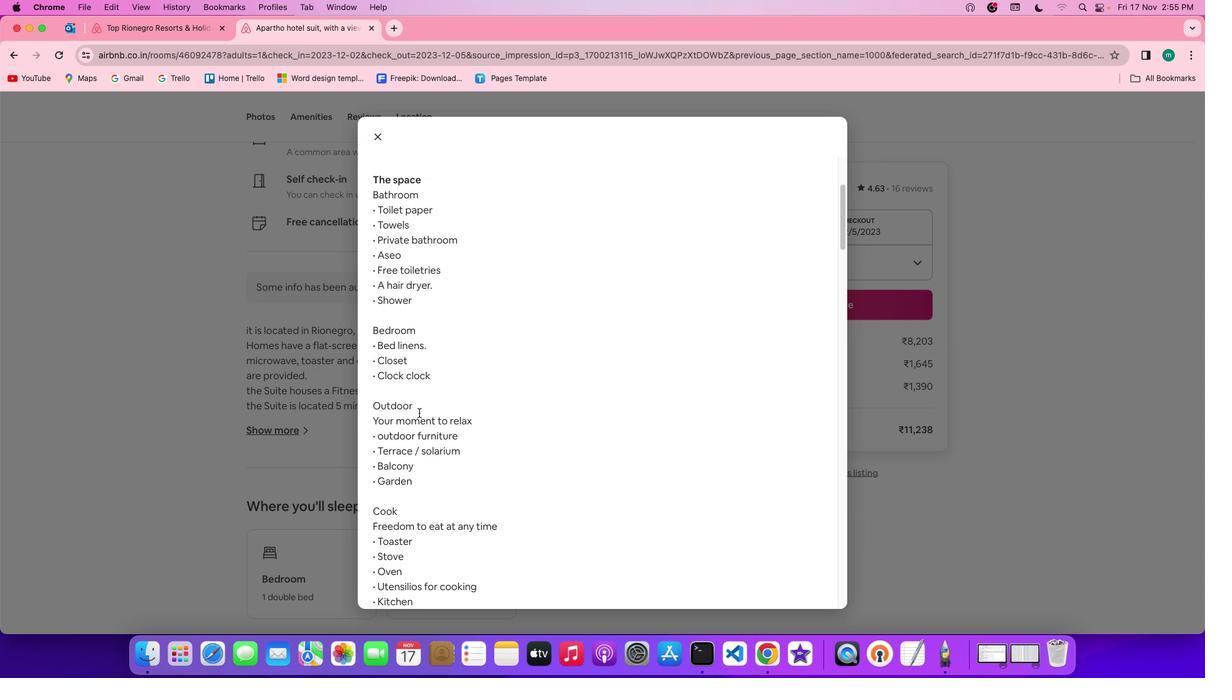 
Action: Mouse scrolled (418, 413) with delta (0, -1)
Screenshot: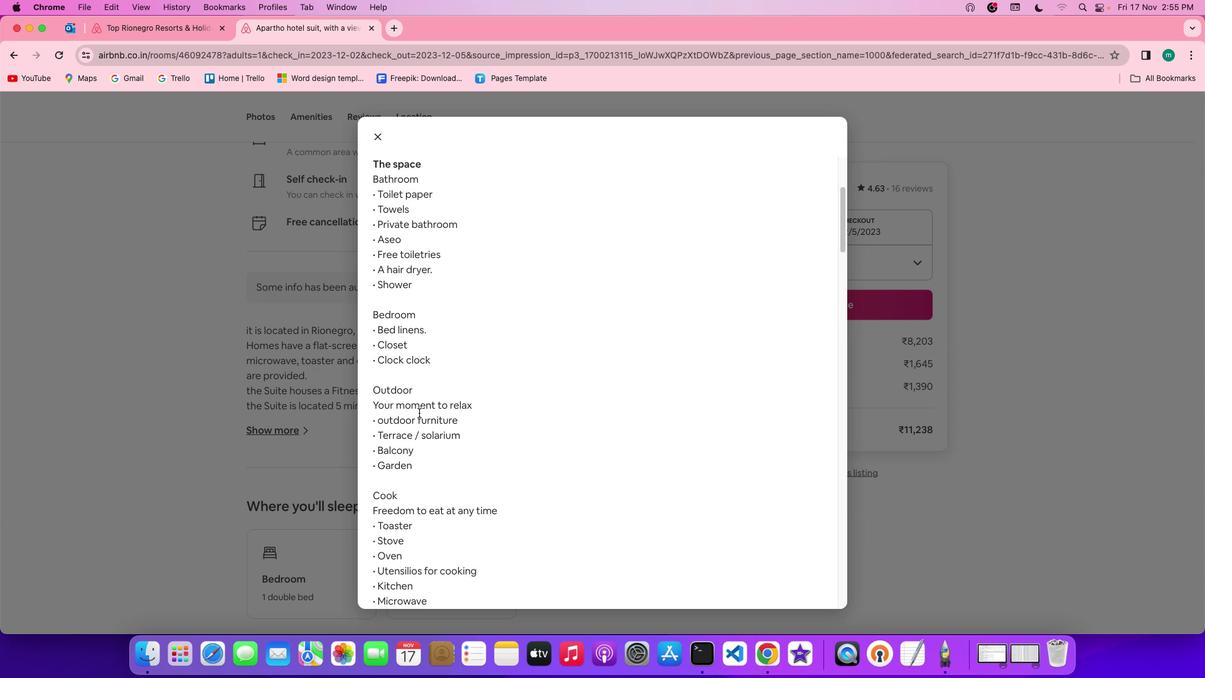 
Action: Mouse moved to (425, 413)
Screenshot: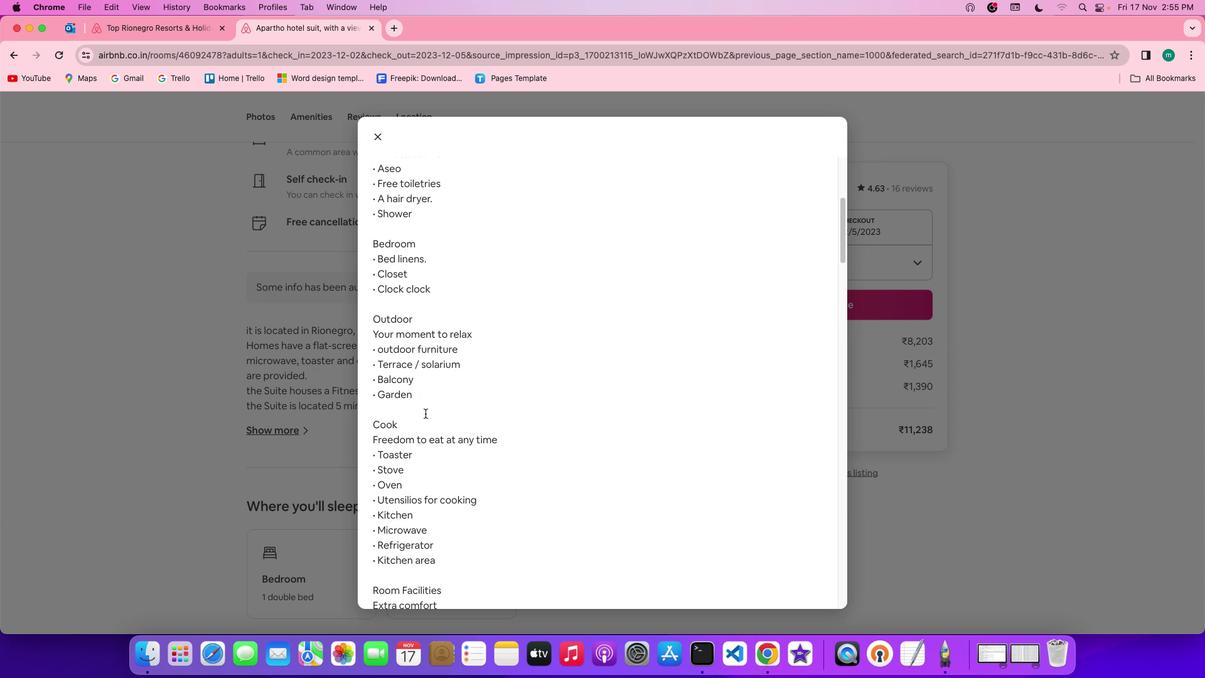 
Action: Mouse scrolled (425, 413) with delta (0, 0)
Screenshot: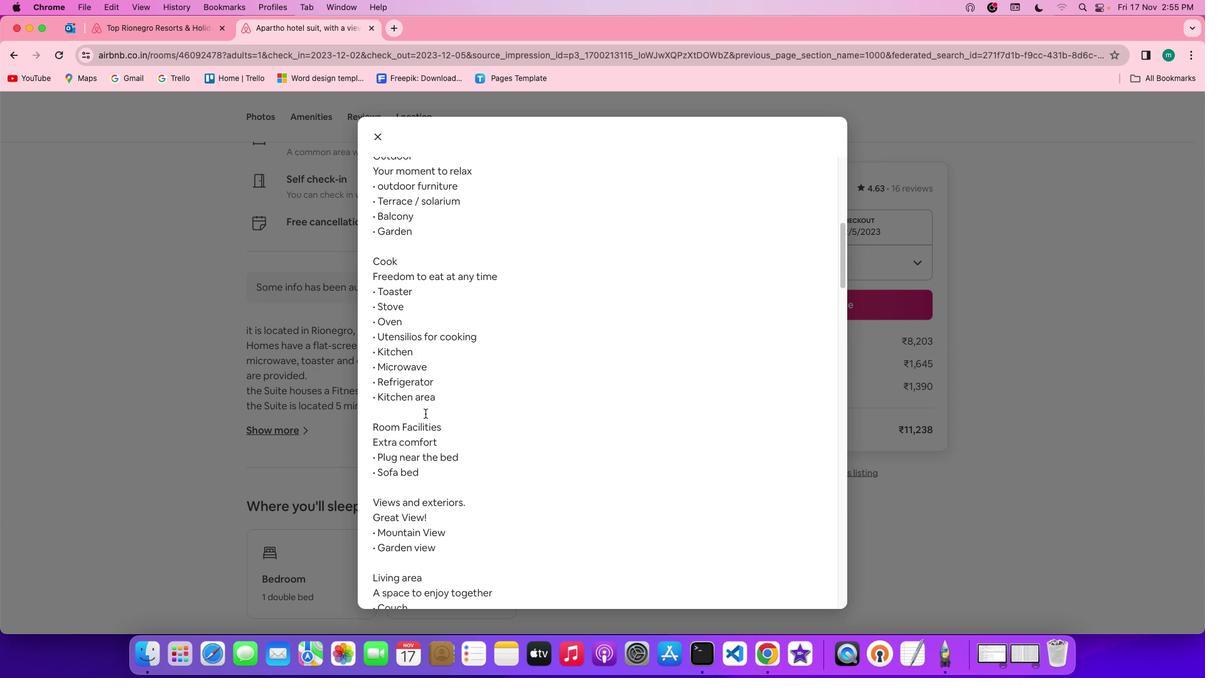 
Action: Mouse scrolled (425, 413) with delta (0, 0)
Screenshot: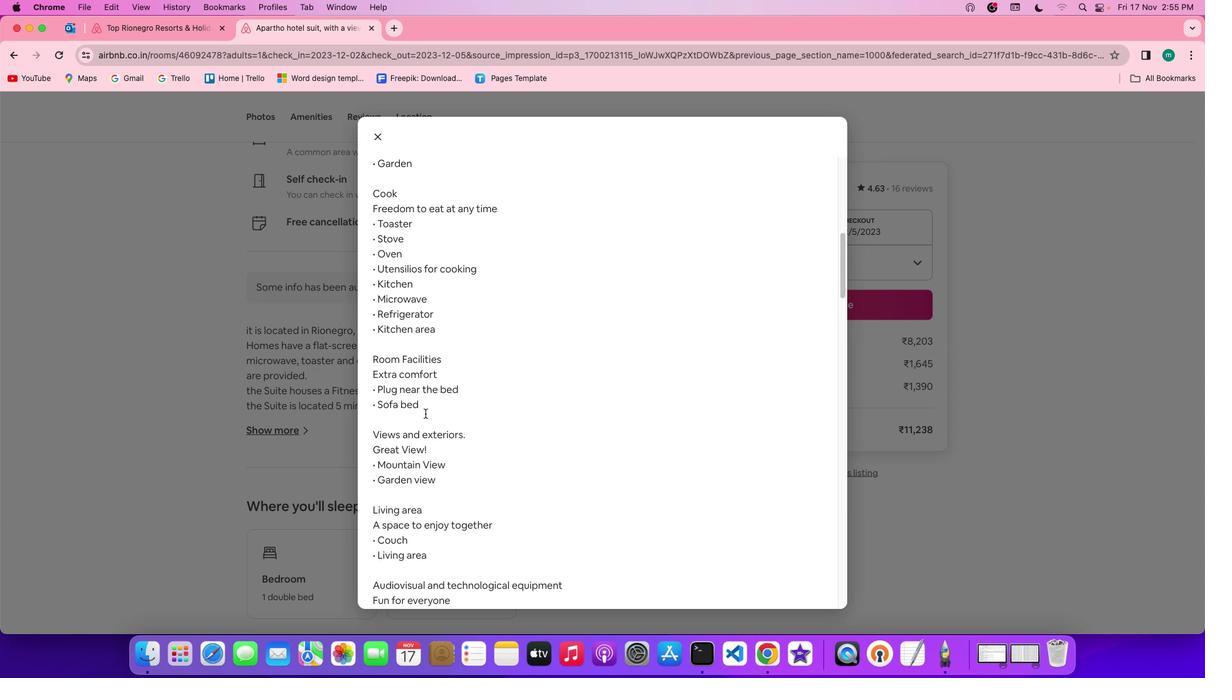 
Action: Mouse scrolled (425, 413) with delta (0, -1)
Screenshot: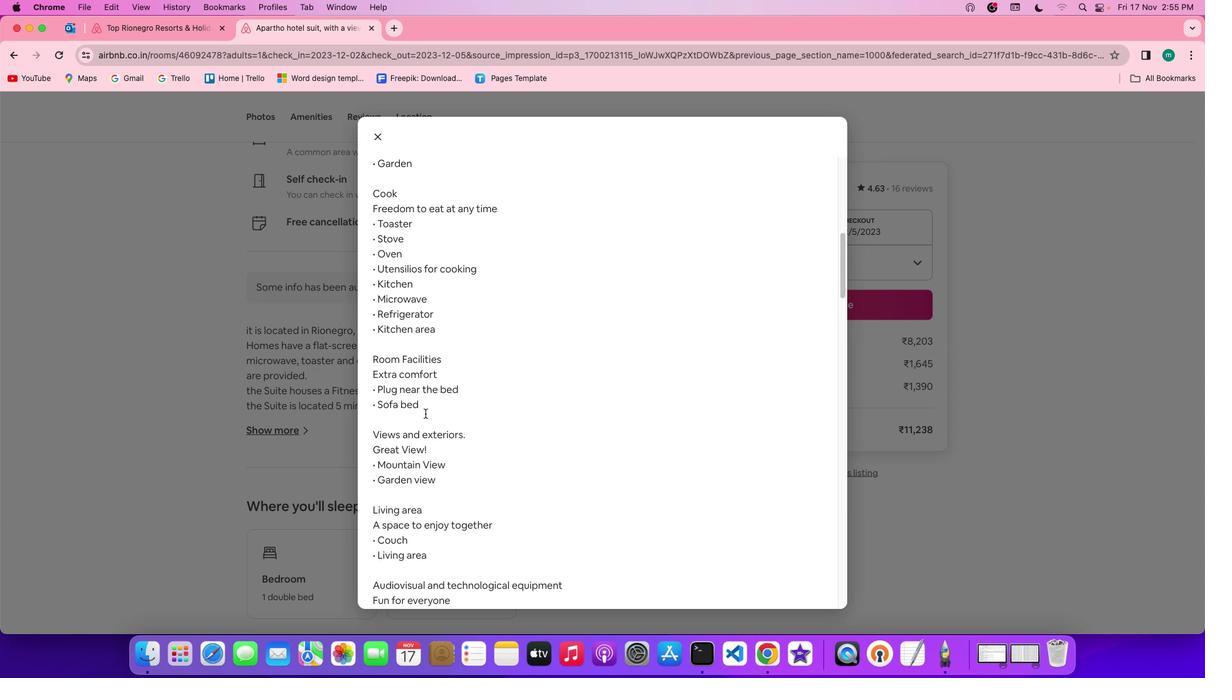 
Action: Mouse scrolled (425, 413) with delta (0, -2)
Screenshot: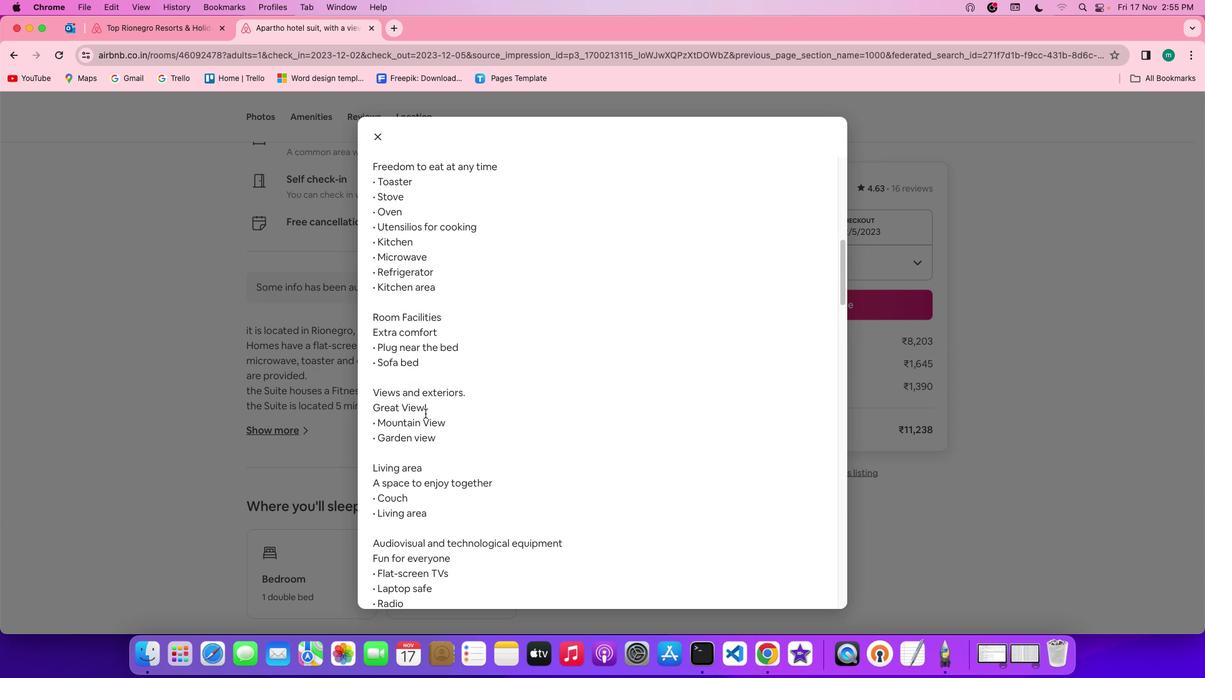 
Action: Mouse scrolled (425, 413) with delta (0, -3)
Screenshot: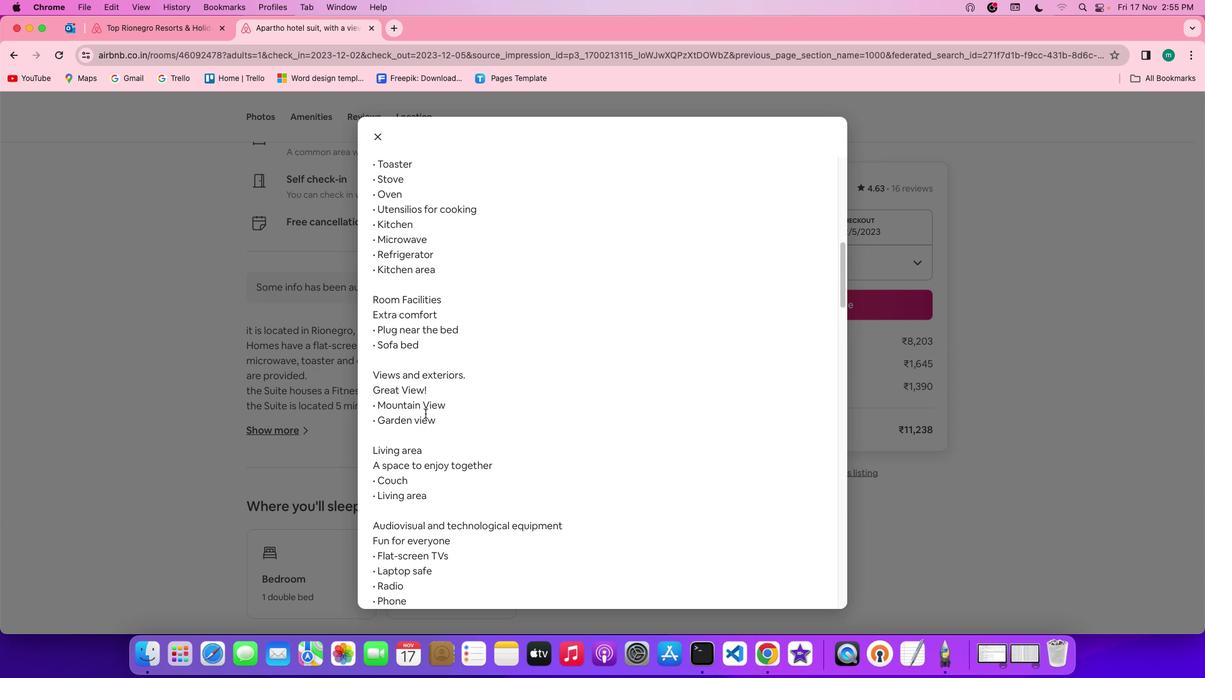 
Action: Mouse scrolled (425, 413) with delta (0, 0)
Screenshot: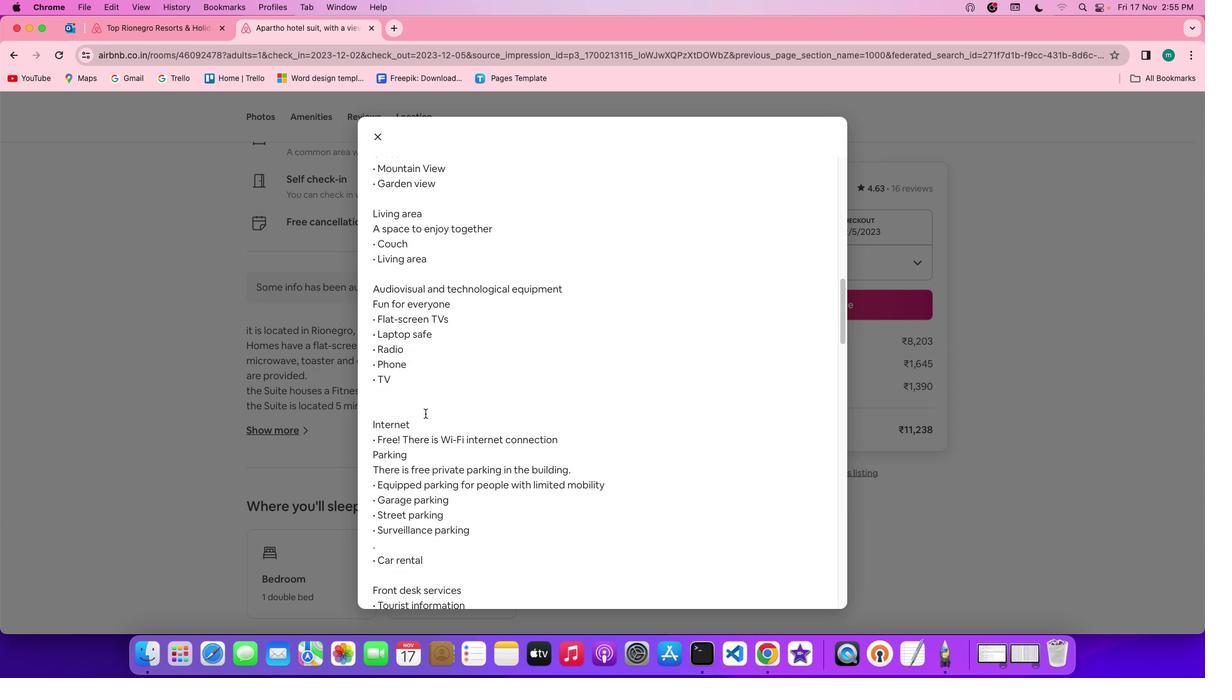 
Action: Mouse scrolled (425, 413) with delta (0, 0)
Screenshot: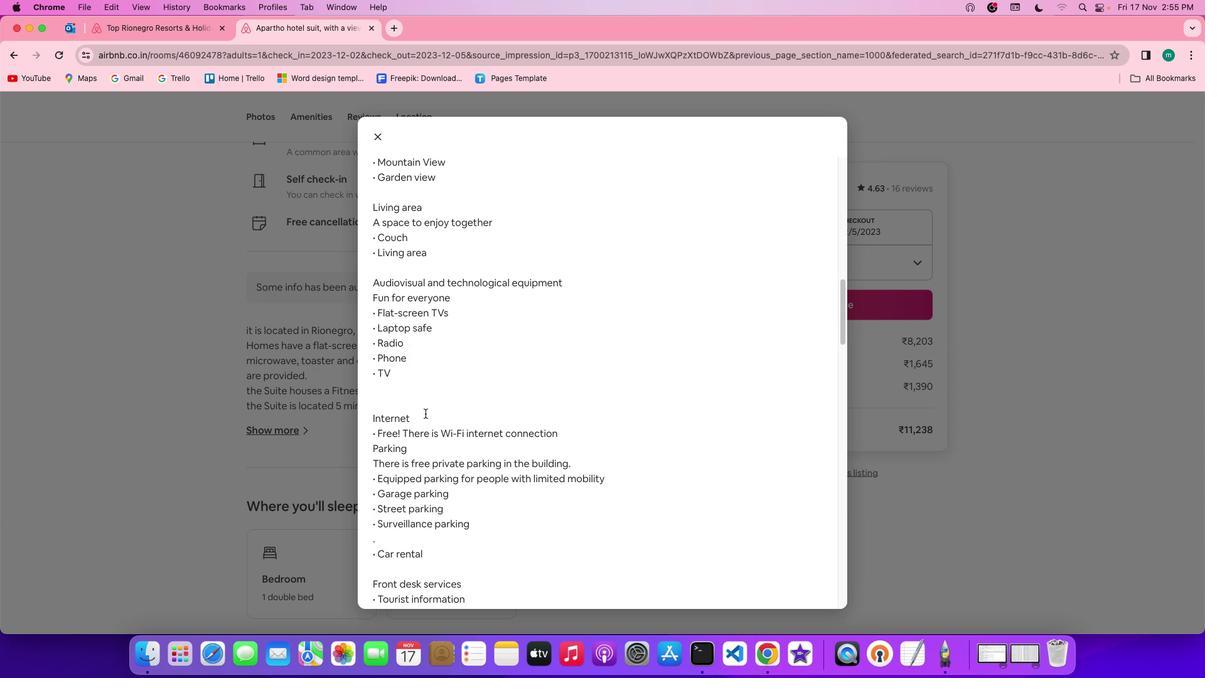
Action: Mouse scrolled (425, 413) with delta (0, -1)
Screenshot: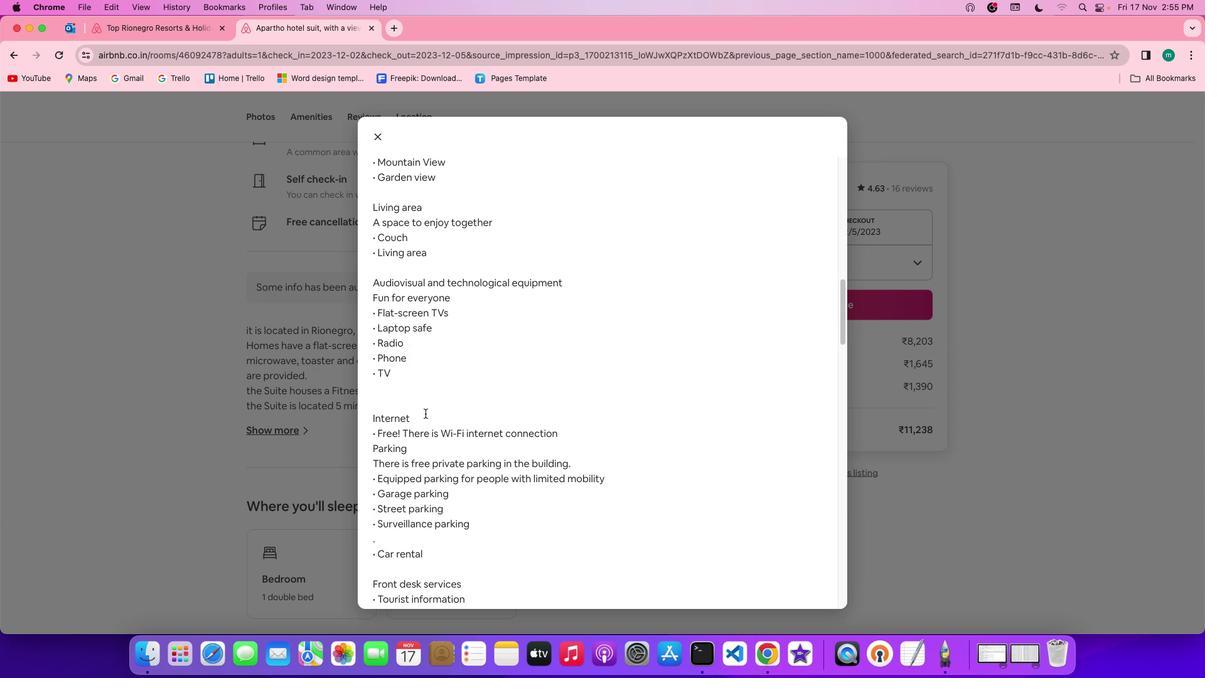 
Action: Mouse scrolled (425, 413) with delta (0, -3)
Screenshot: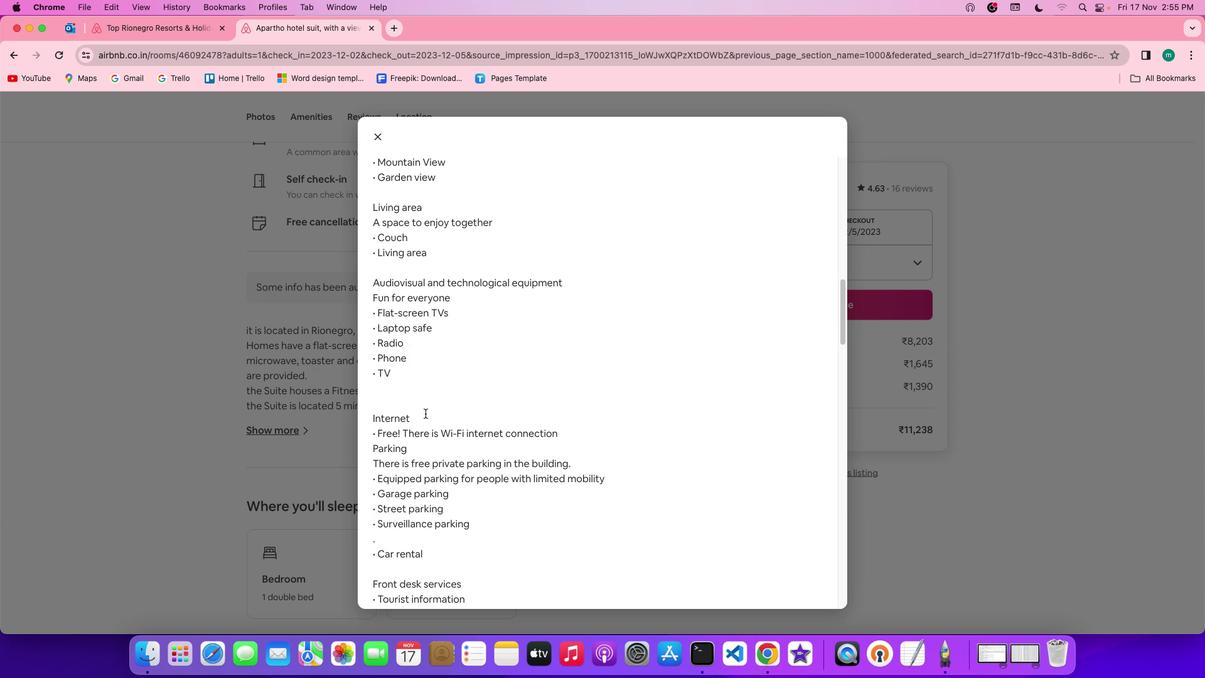 
Action: Mouse scrolled (425, 413) with delta (0, 0)
Screenshot: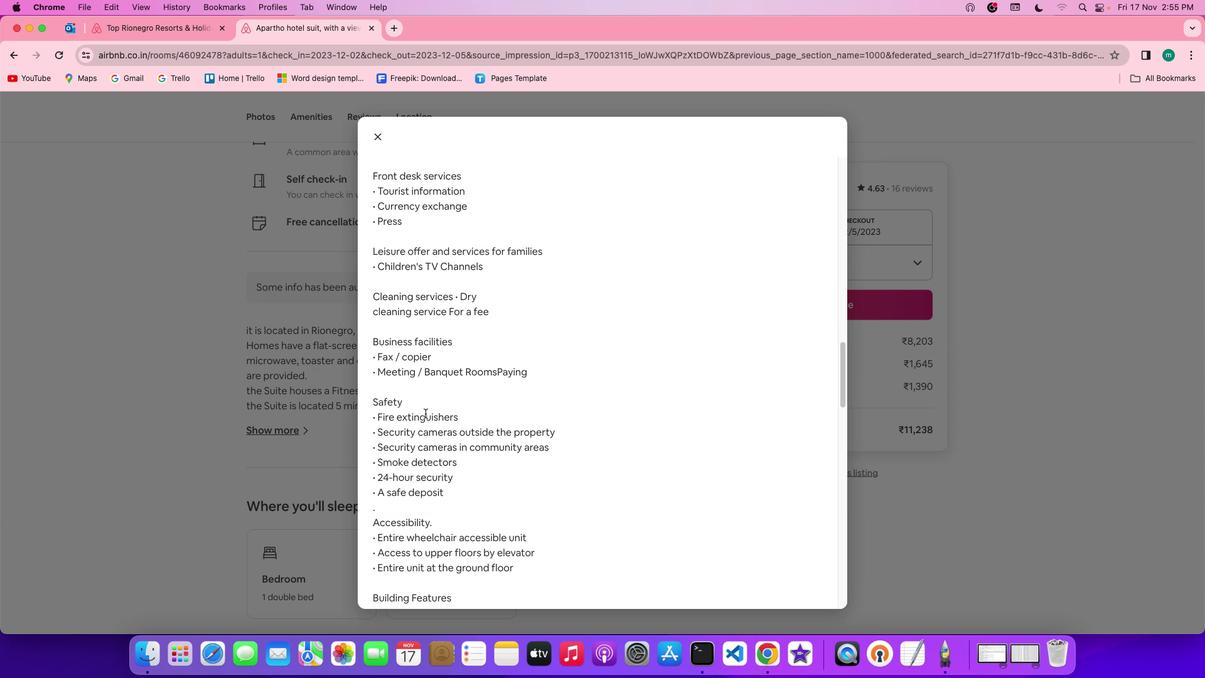 
Action: Mouse scrolled (425, 413) with delta (0, 0)
Screenshot: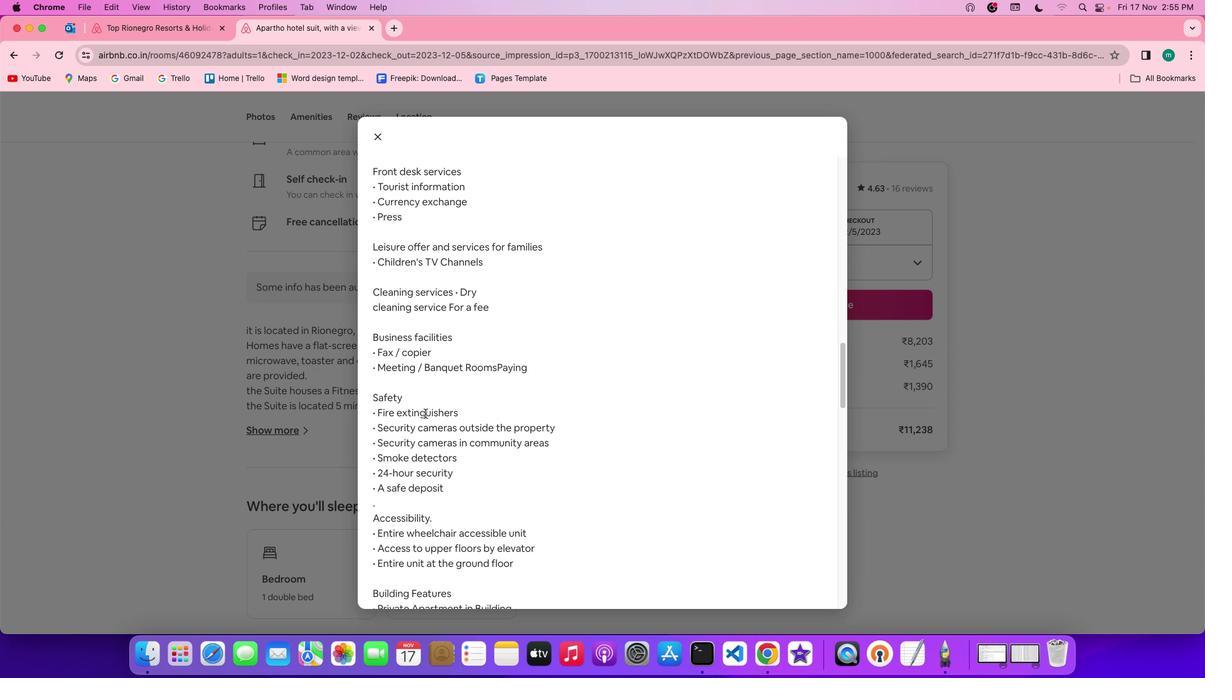
Action: Mouse scrolled (425, 413) with delta (0, -1)
Screenshot: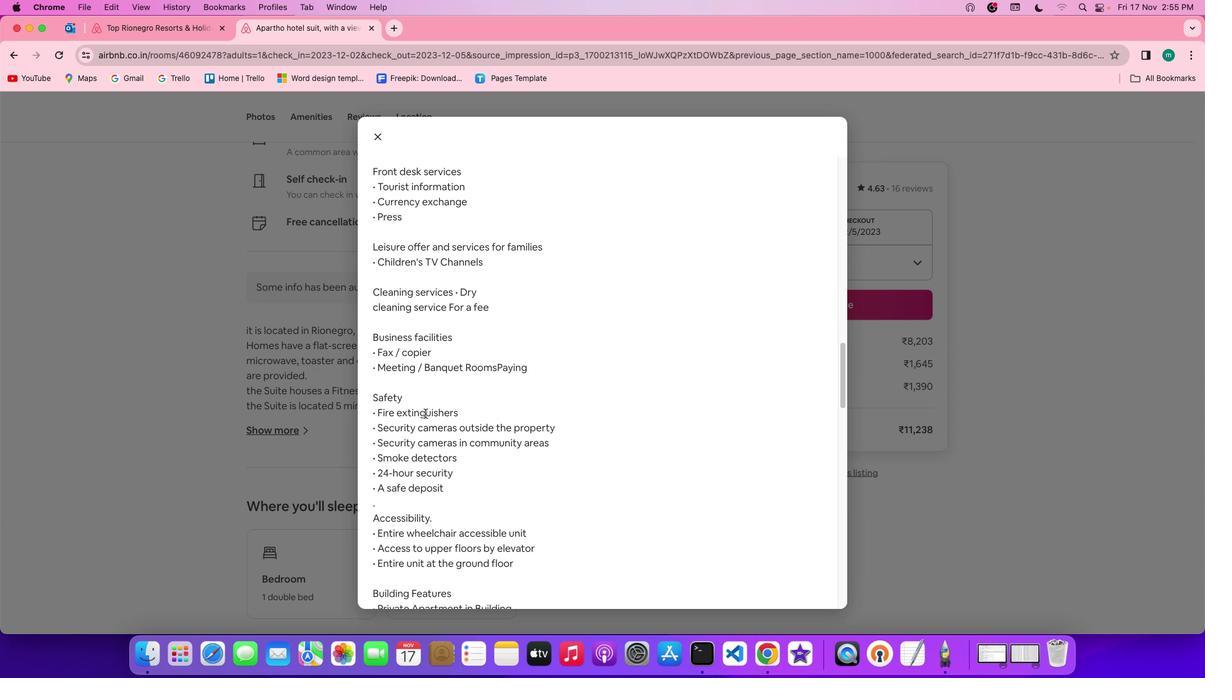 
Action: Mouse scrolled (425, 413) with delta (0, -3)
Screenshot: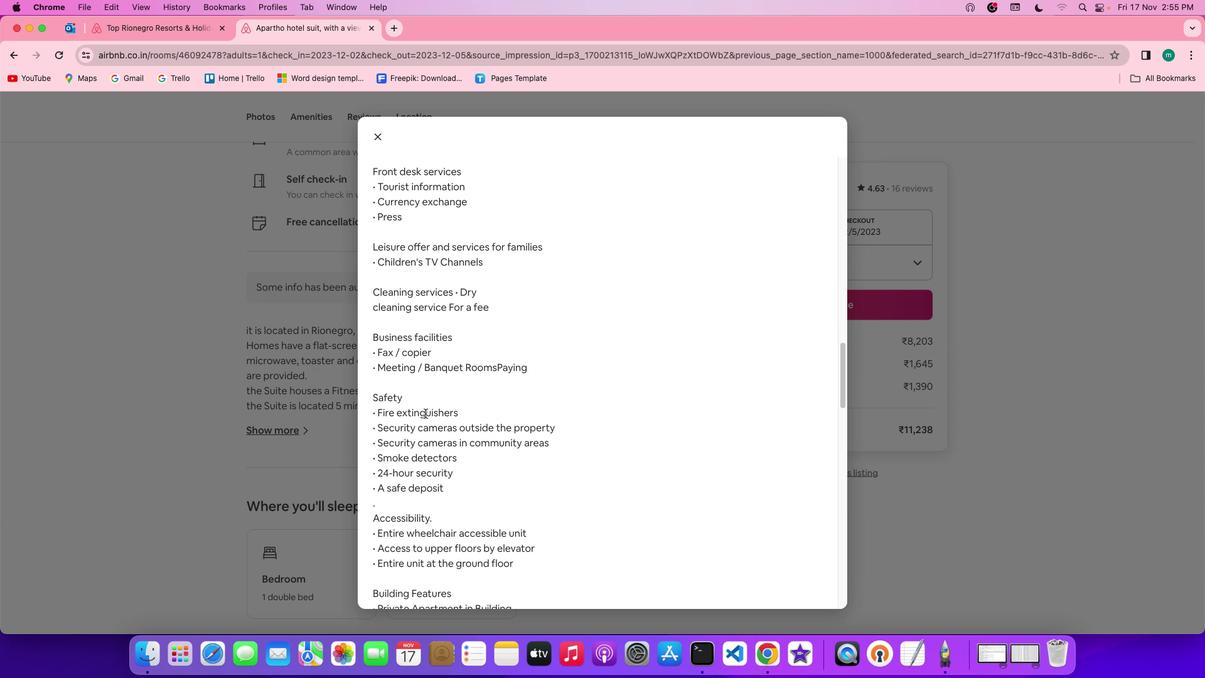 
Action: Mouse scrolled (425, 413) with delta (0, -3)
Screenshot: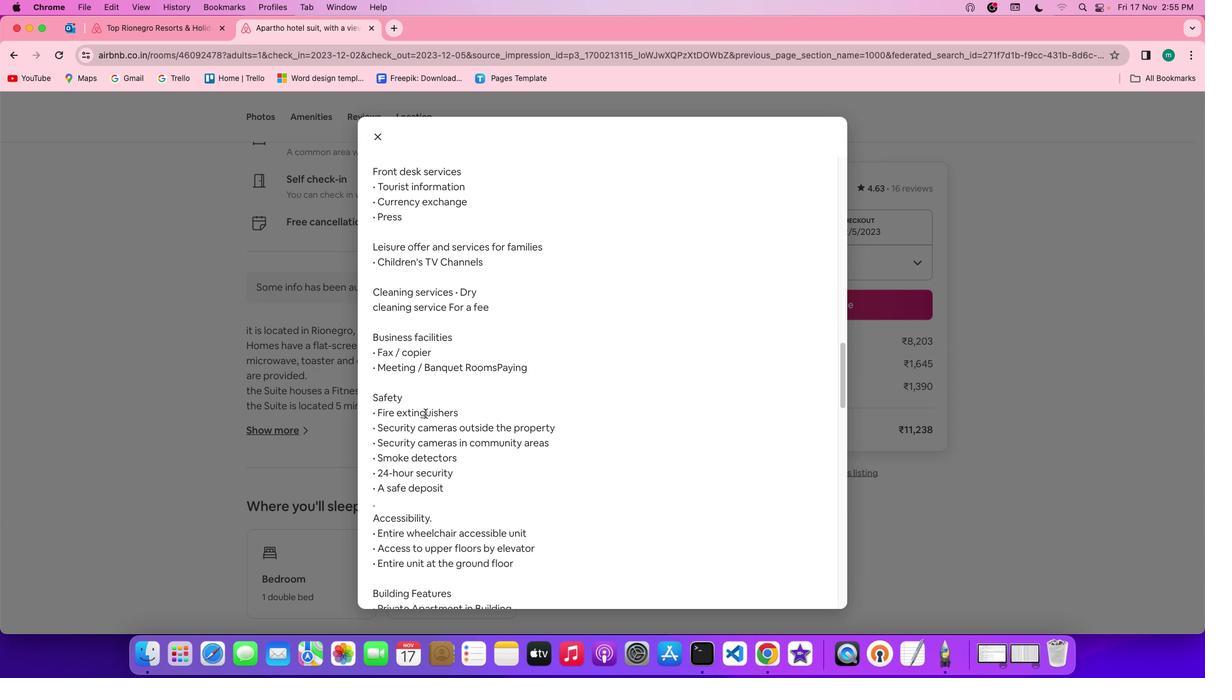
Action: Mouse scrolled (425, 413) with delta (0, 0)
Screenshot: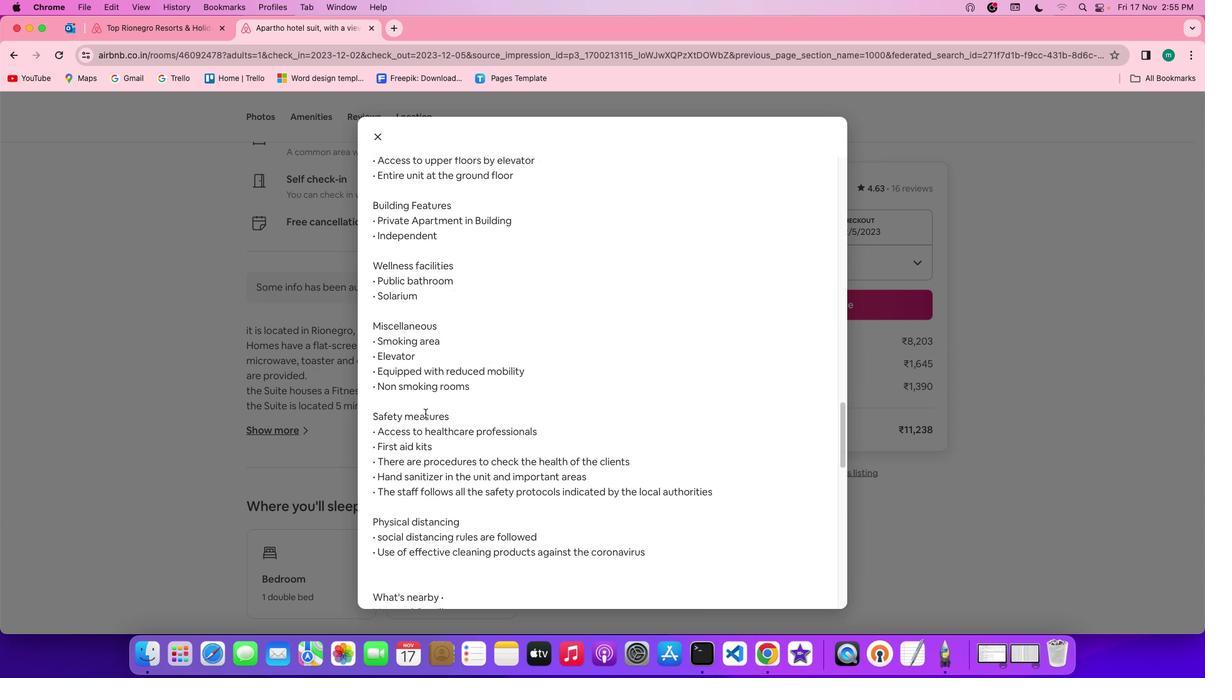
Action: Mouse scrolled (425, 413) with delta (0, 0)
Screenshot: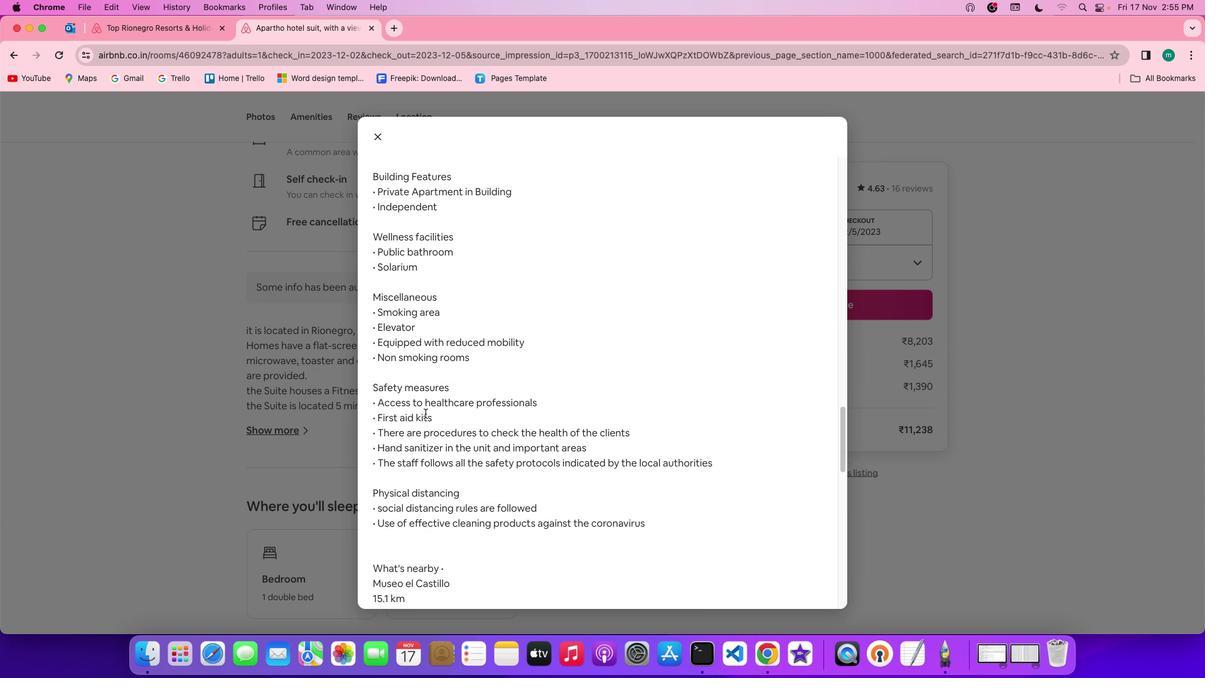 
Action: Mouse scrolled (425, 413) with delta (0, -1)
Screenshot: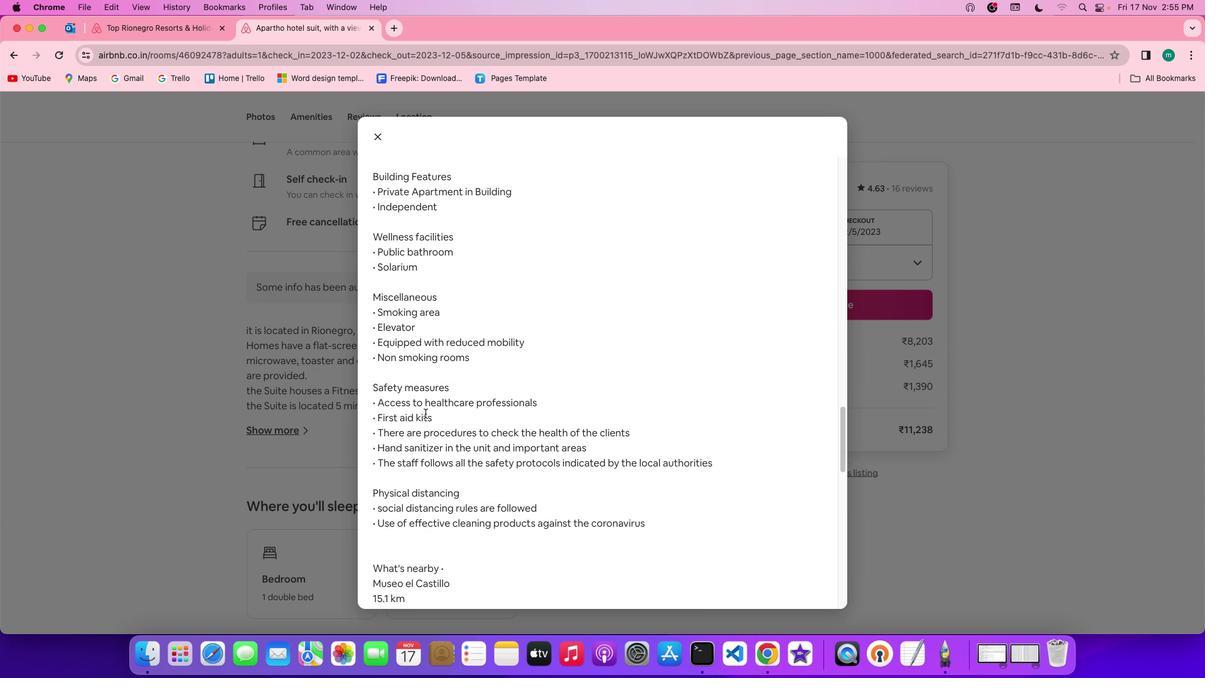 
Action: Mouse scrolled (425, 413) with delta (0, -3)
Screenshot: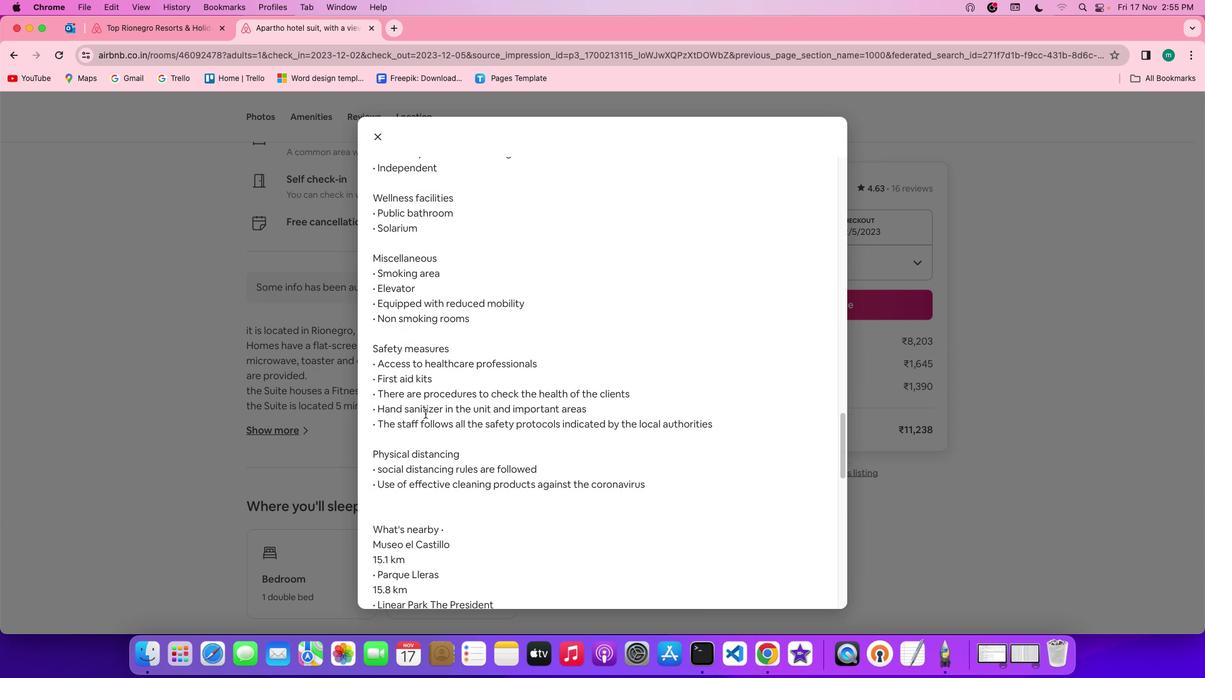 
Action: Mouse scrolled (425, 413) with delta (0, -3)
Screenshot: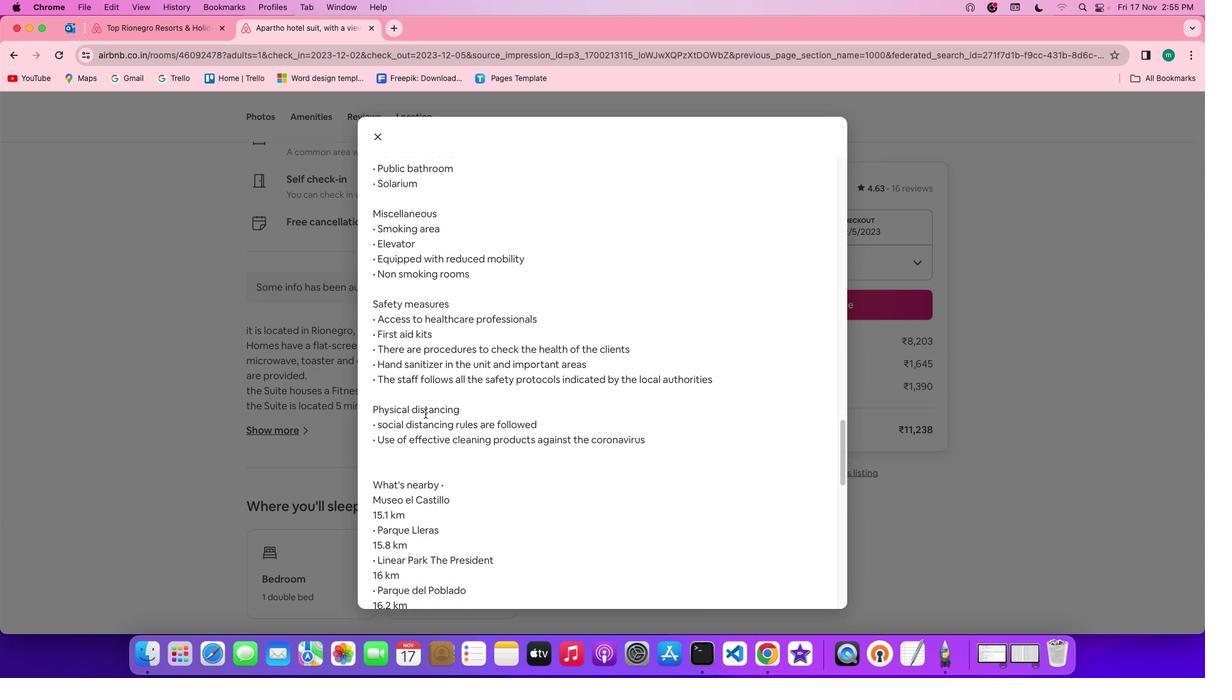 
Action: Mouse scrolled (425, 413) with delta (0, -3)
Screenshot: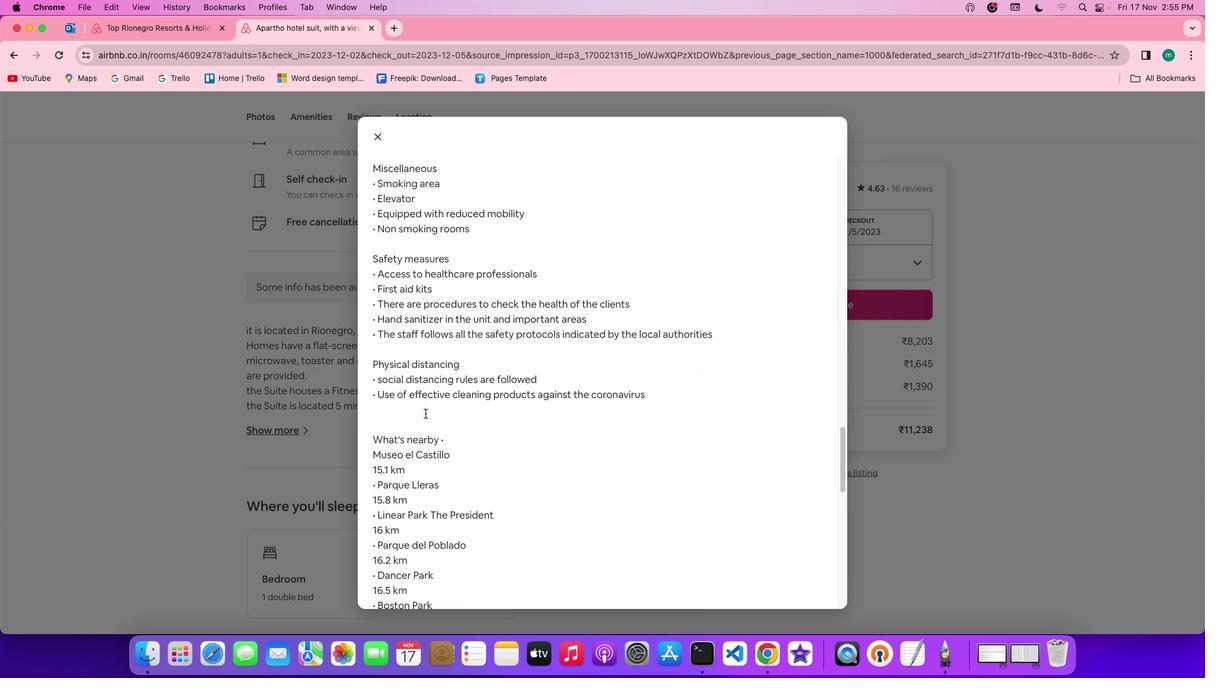 
Action: Mouse scrolled (425, 413) with delta (0, 0)
Screenshot: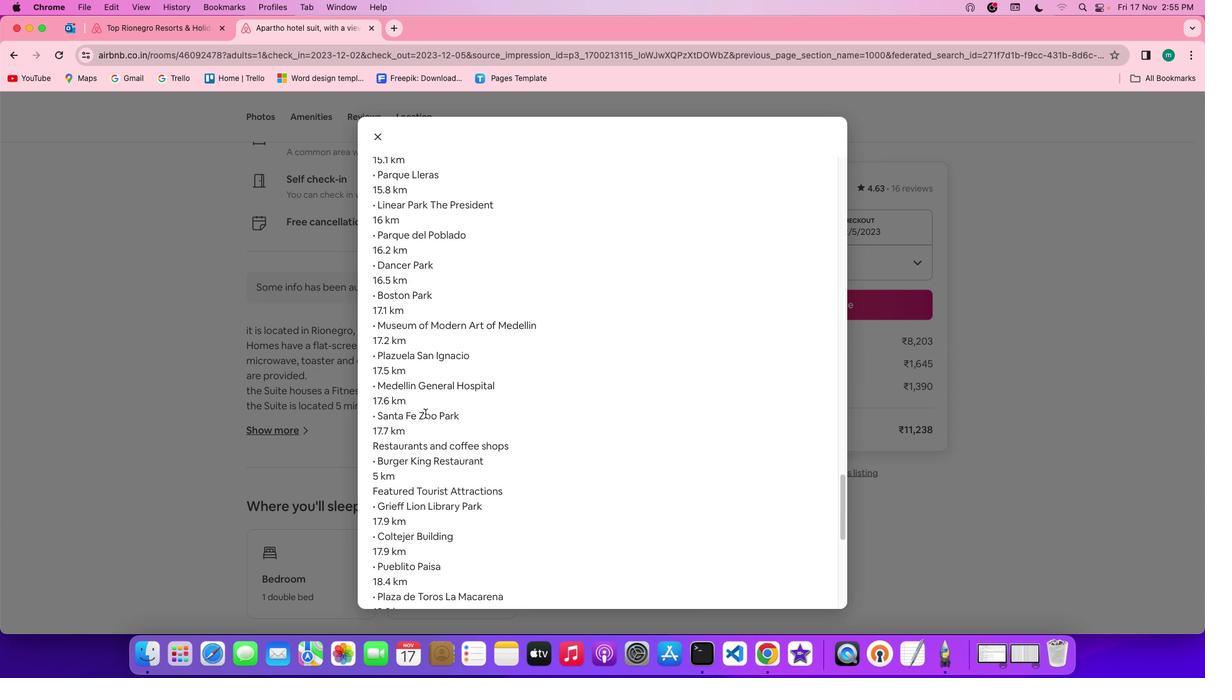 
Action: Mouse scrolled (425, 413) with delta (0, 0)
Screenshot: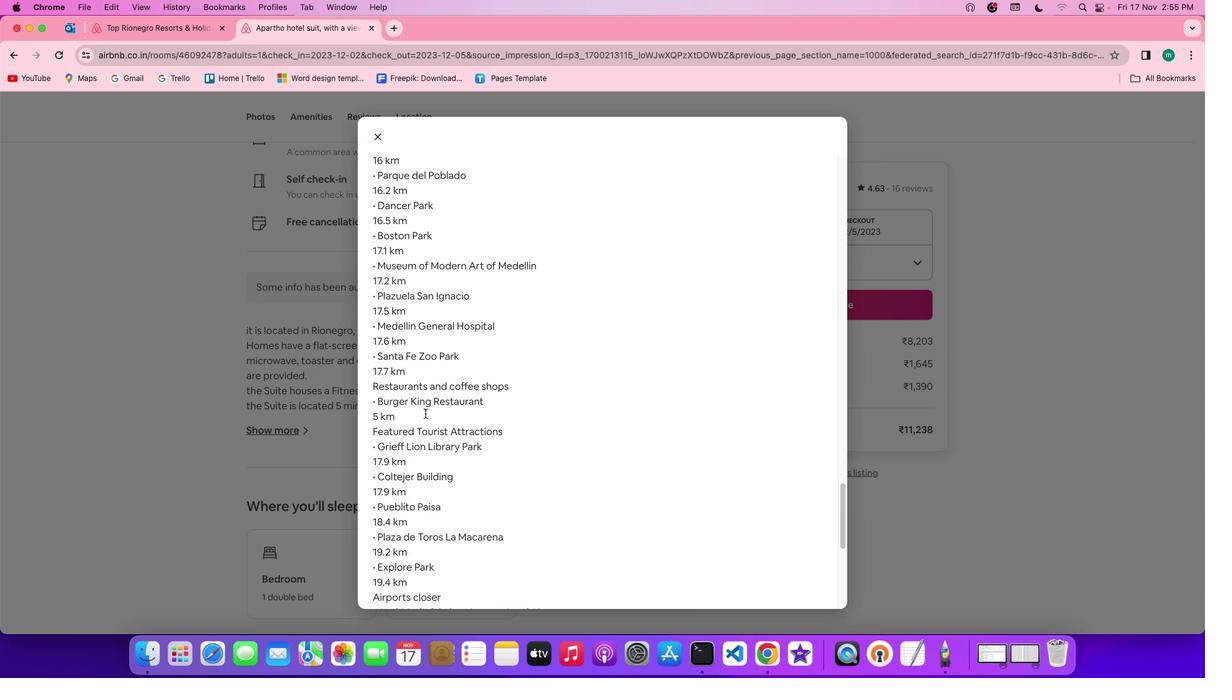 
Action: Mouse scrolled (425, 413) with delta (0, -1)
Screenshot: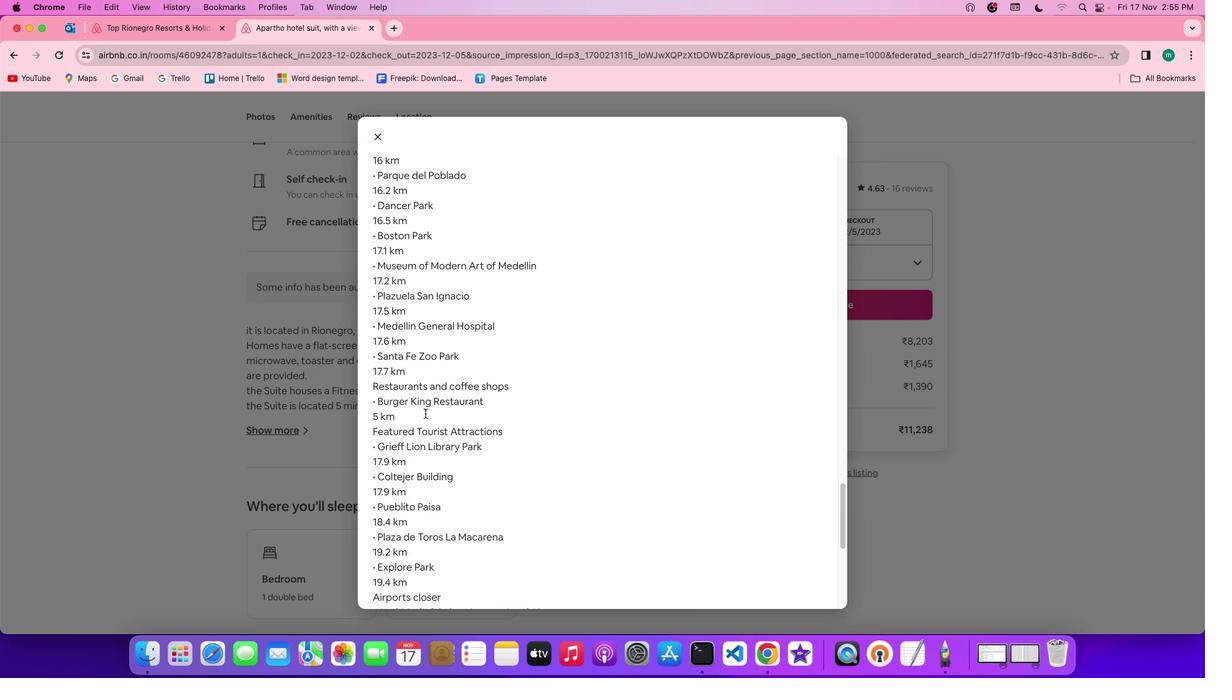 
Action: Mouse scrolled (425, 413) with delta (0, -3)
Screenshot: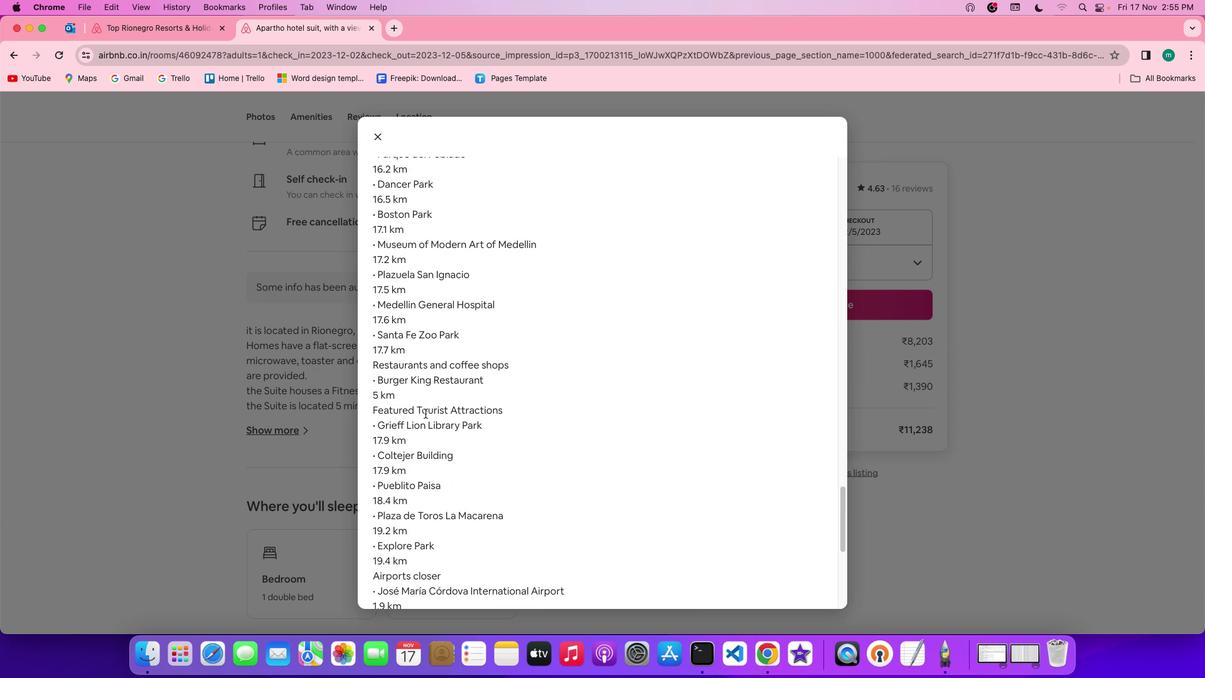 
Action: Mouse scrolled (425, 413) with delta (0, -3)
Screenshot: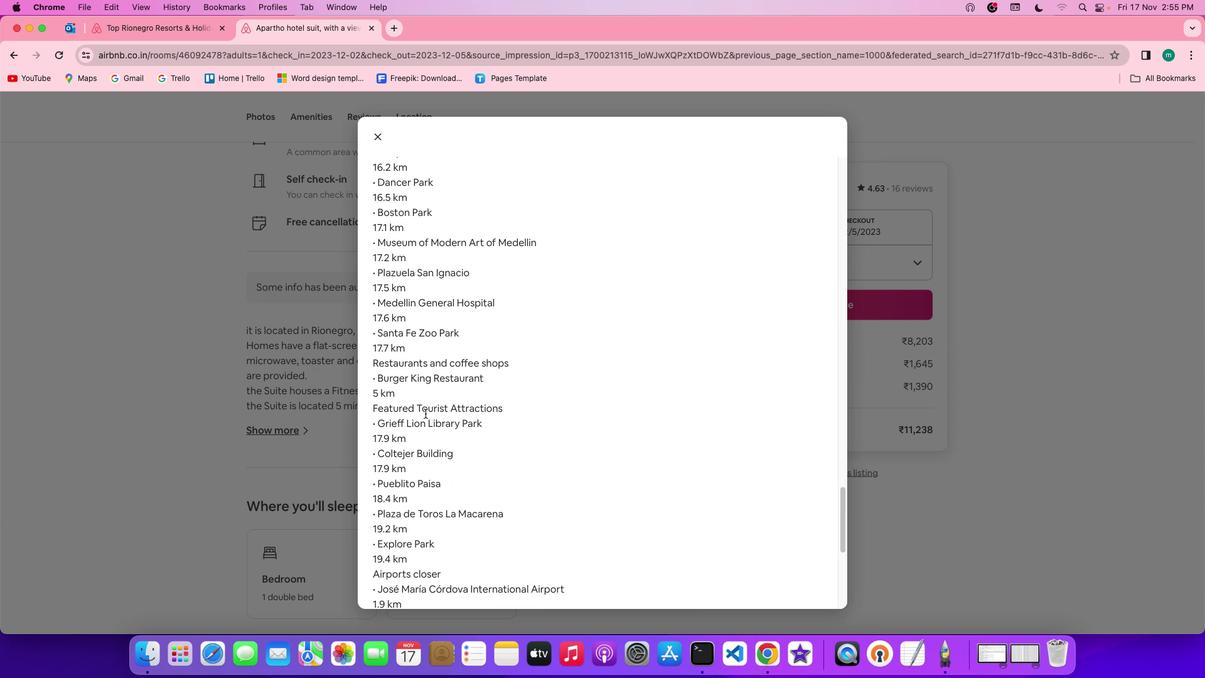 
Action: Mouse scrolled (425, 413) with delta (0, 0)
Screenshot: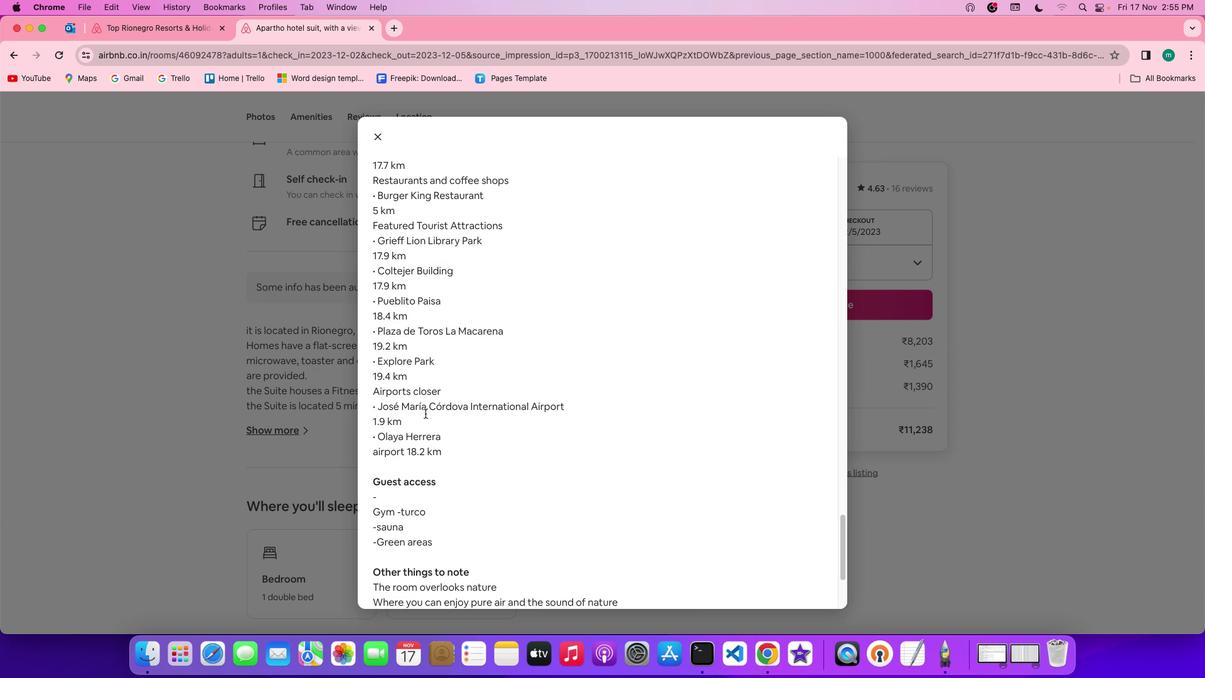 
Action: Mouse scrolled (425, 413) with delta (0, 0)
Screenshot: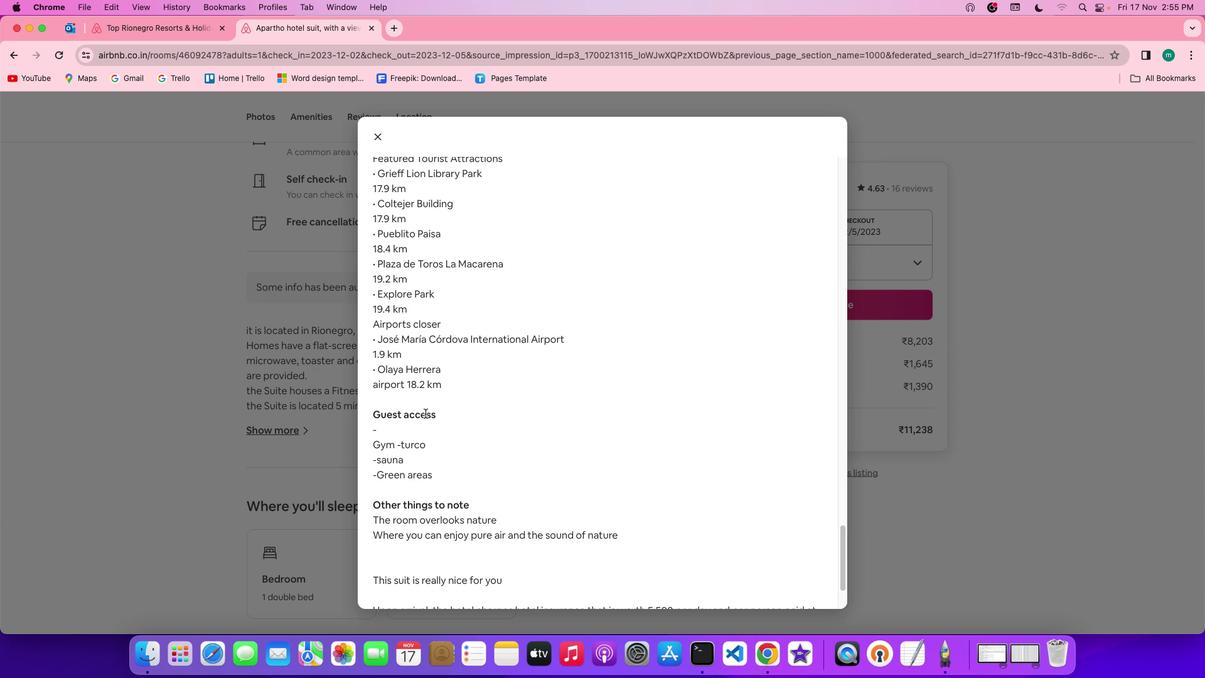 
Action: Mouse scrolled (425, 413) with delta (0, -1)
Screenshot: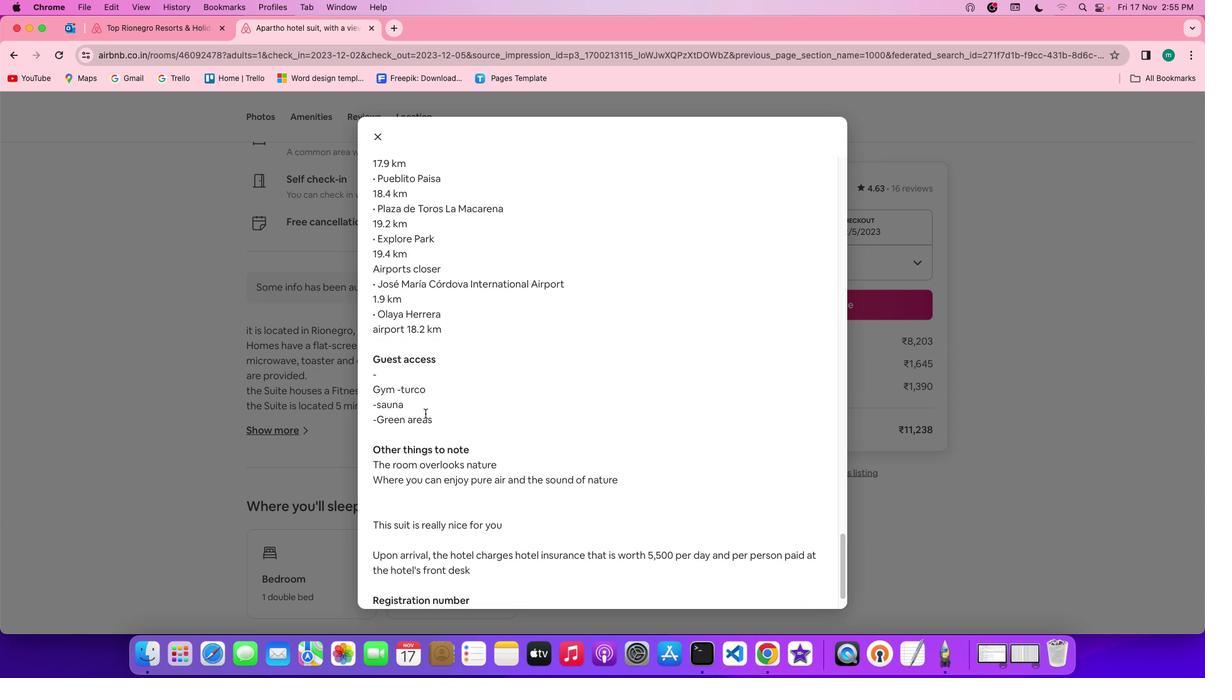 
Action: Mouse scrolled (425, 413) with delta (0, -2)
Screenshot: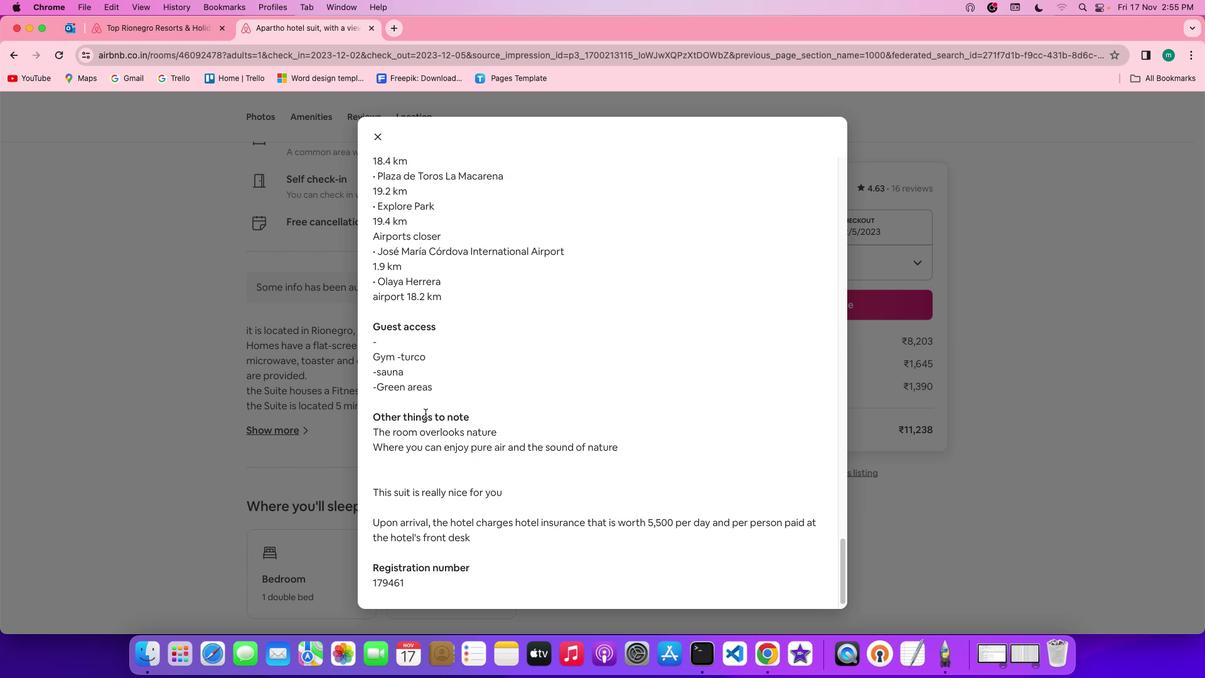 
Action: Mouse scrolled (425, 413) with delta (0, -2)
Screenshot: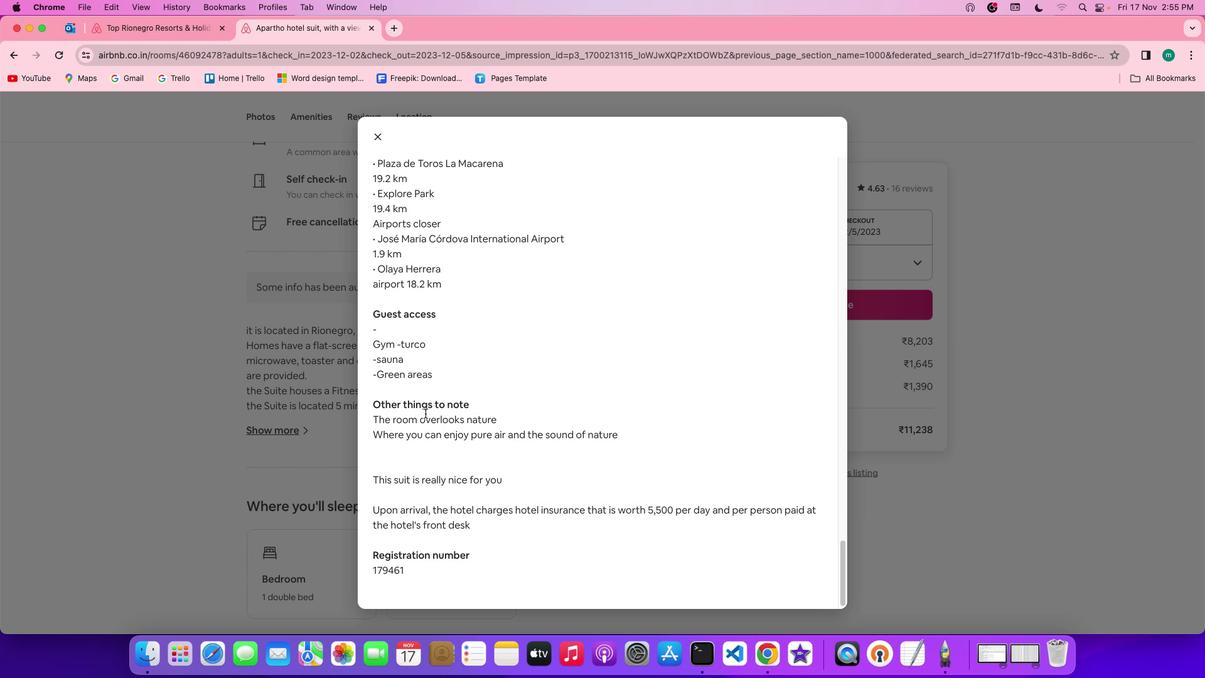 
Action: Mouse scrolled (425, 413) with delta (0, 0)
Screenshot: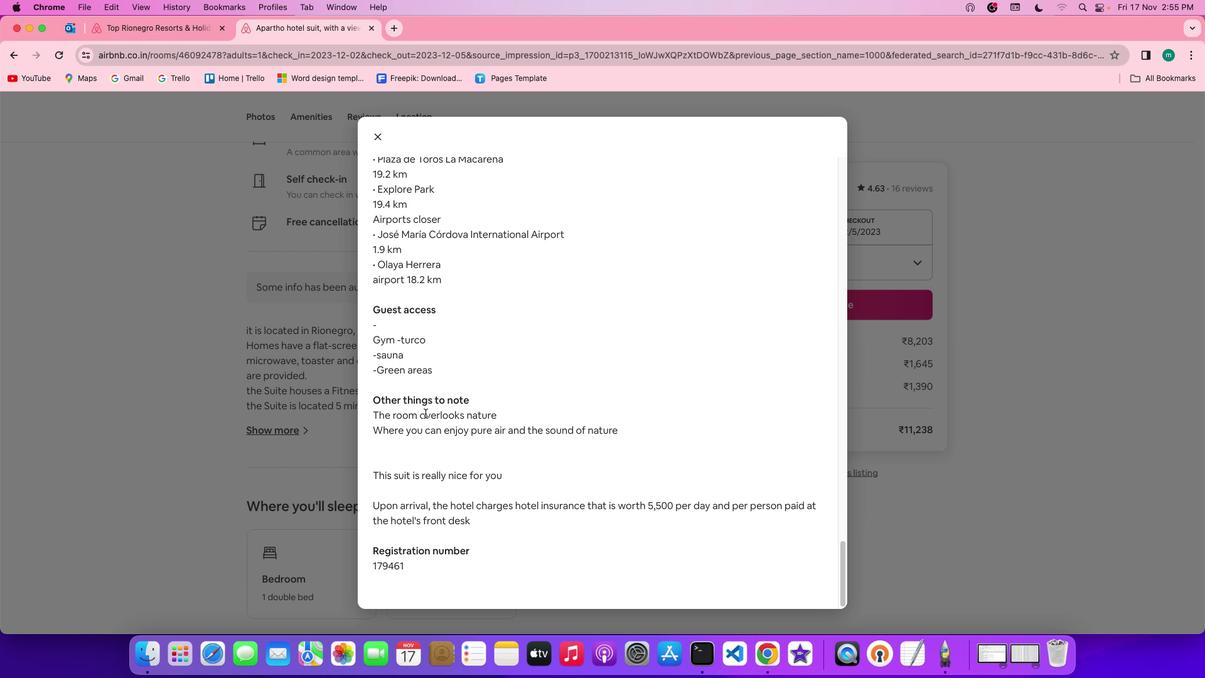
Action: Mouse scrolled (425, 413) with delta (0, 0)
Screenshot: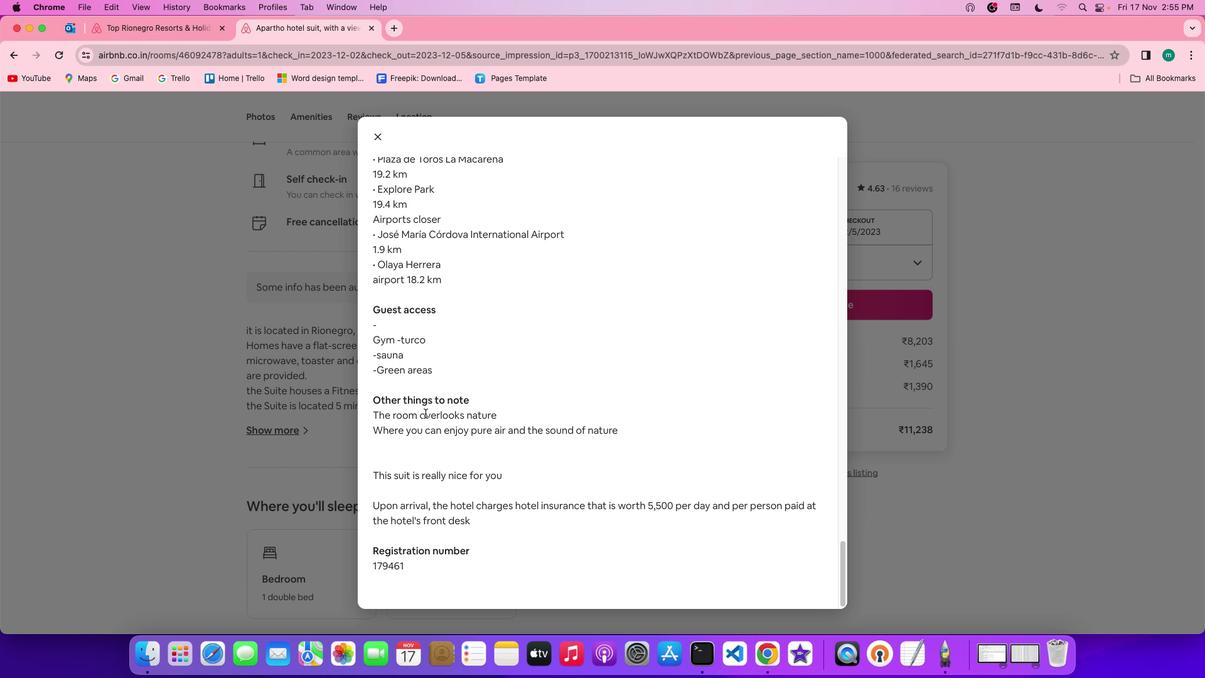 
Action: Mouse scrolled (425, 413) with delta (0, -1)
Screenshot: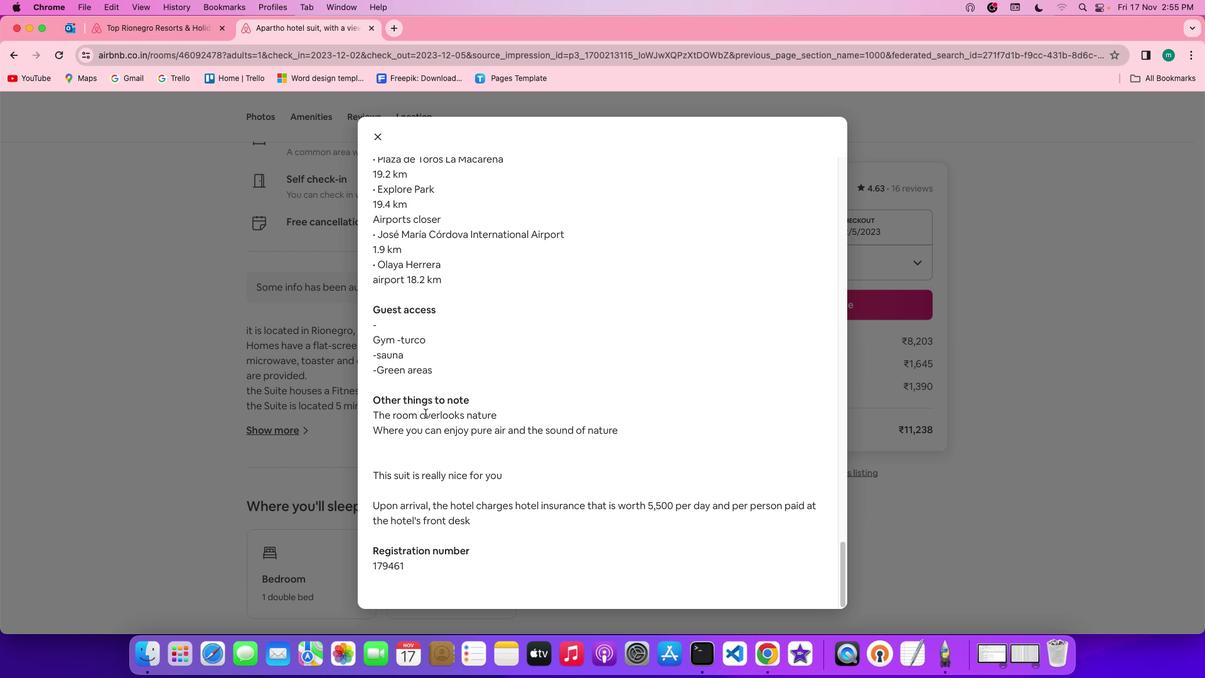 
Action: Mouse scrolled (425, 413) with delta (0, -2)
Screenshot: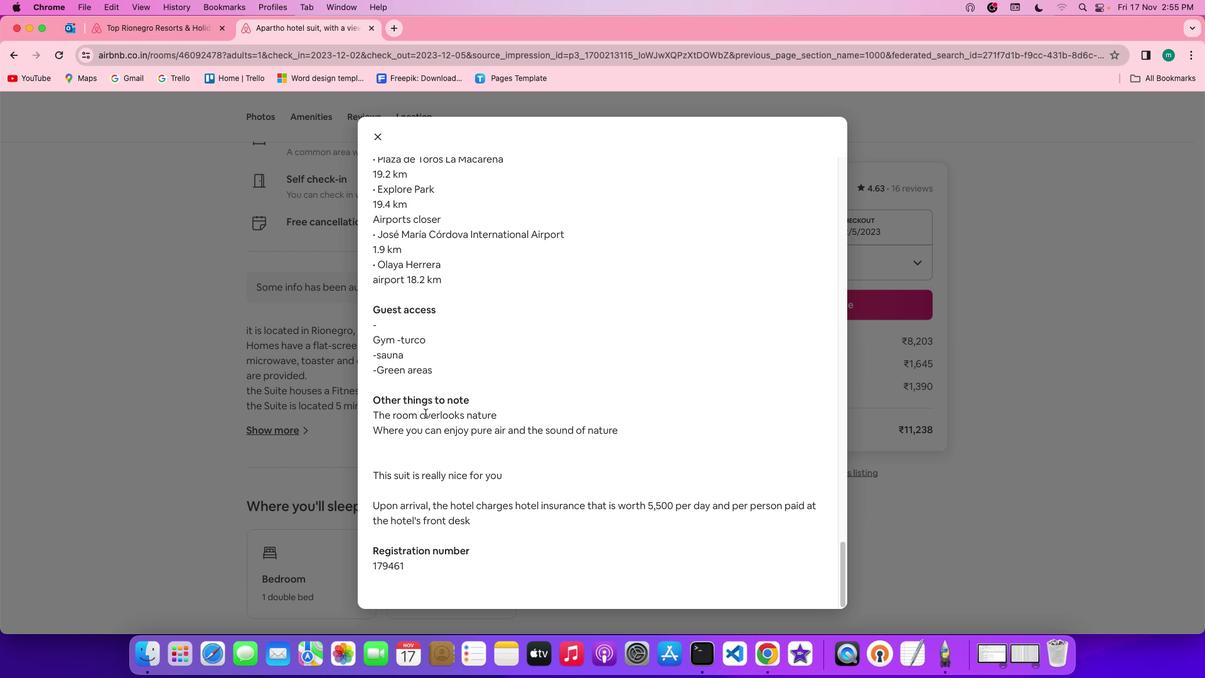 
Action: Mouse moved to (377, 136)
Screenshot: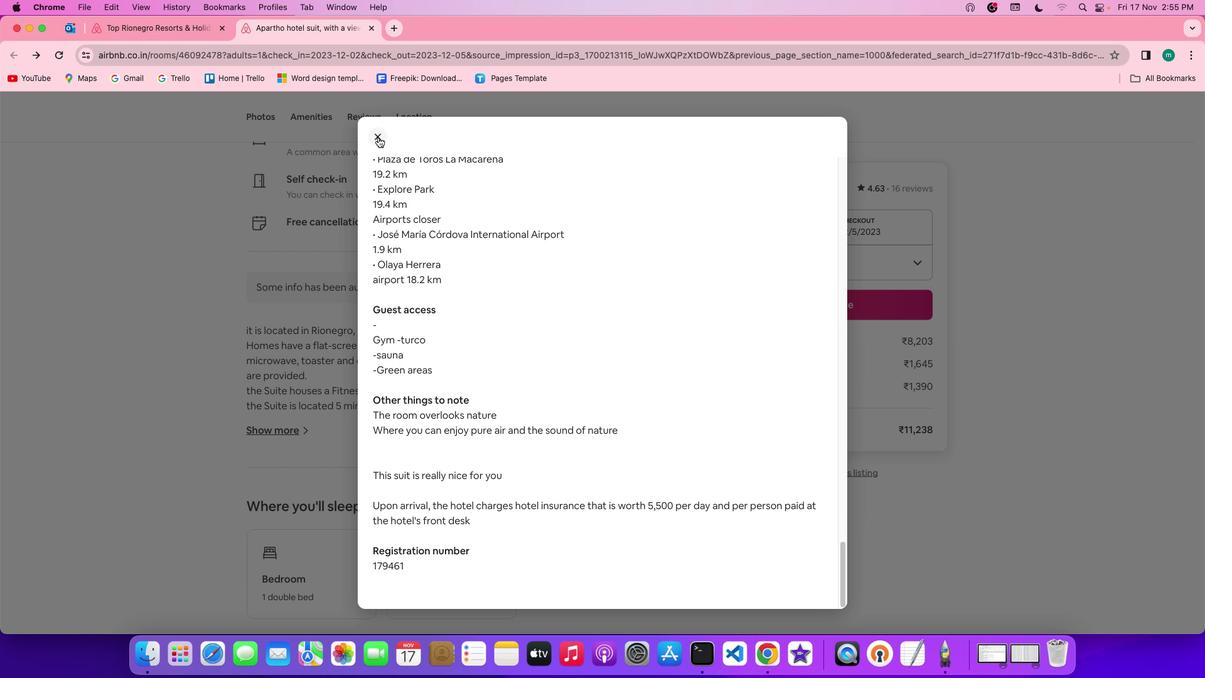
Action: Mouse pressed left at (377, 136)
Screenshot: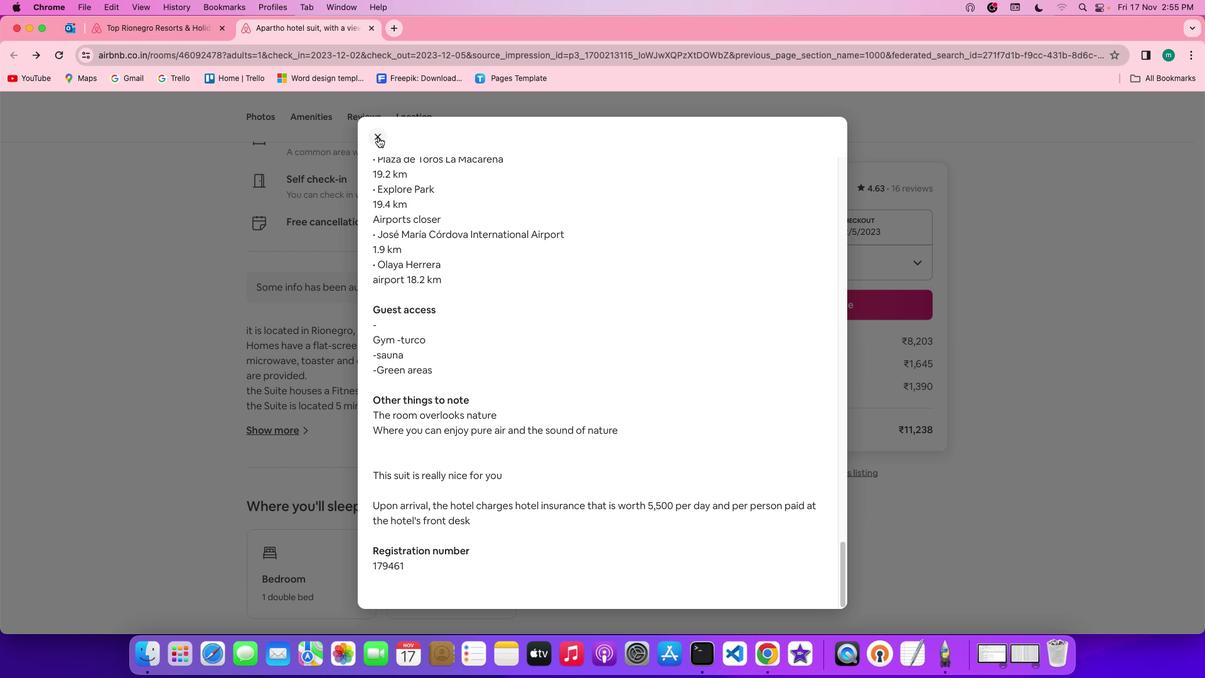 
Action: Mouse moved to (420, 418)
Screenshot: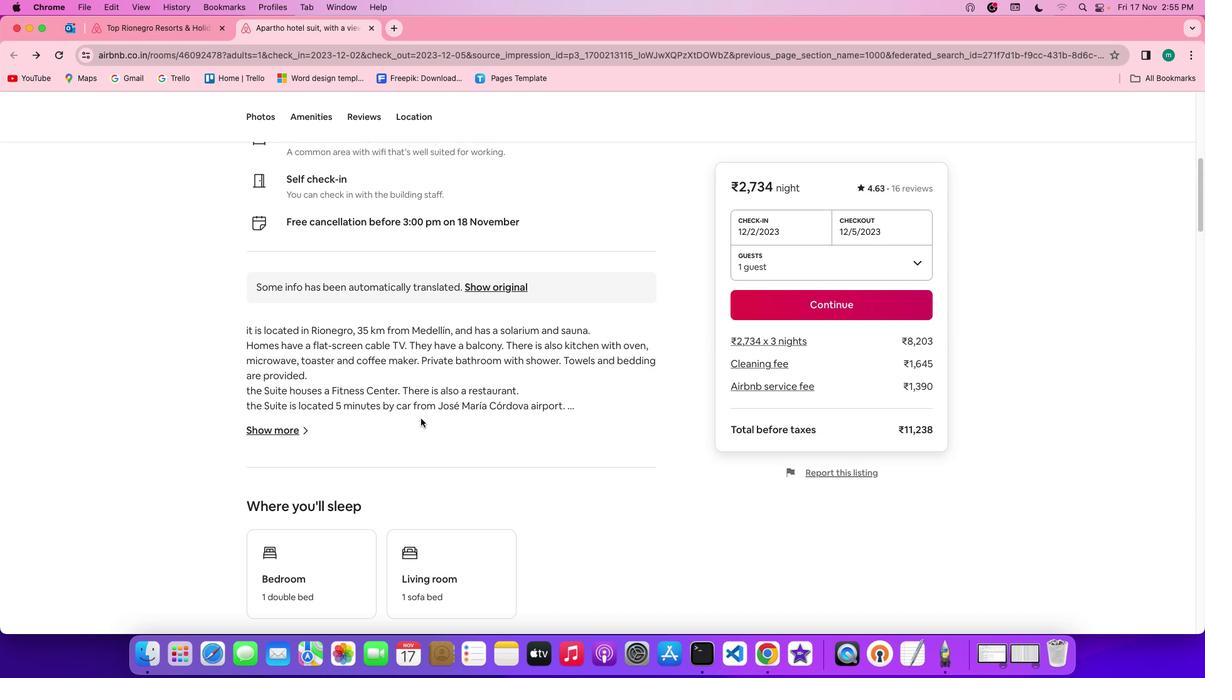 
Action: Mouse scrolled (420, 418) with delta (0, 0)
Screenshot: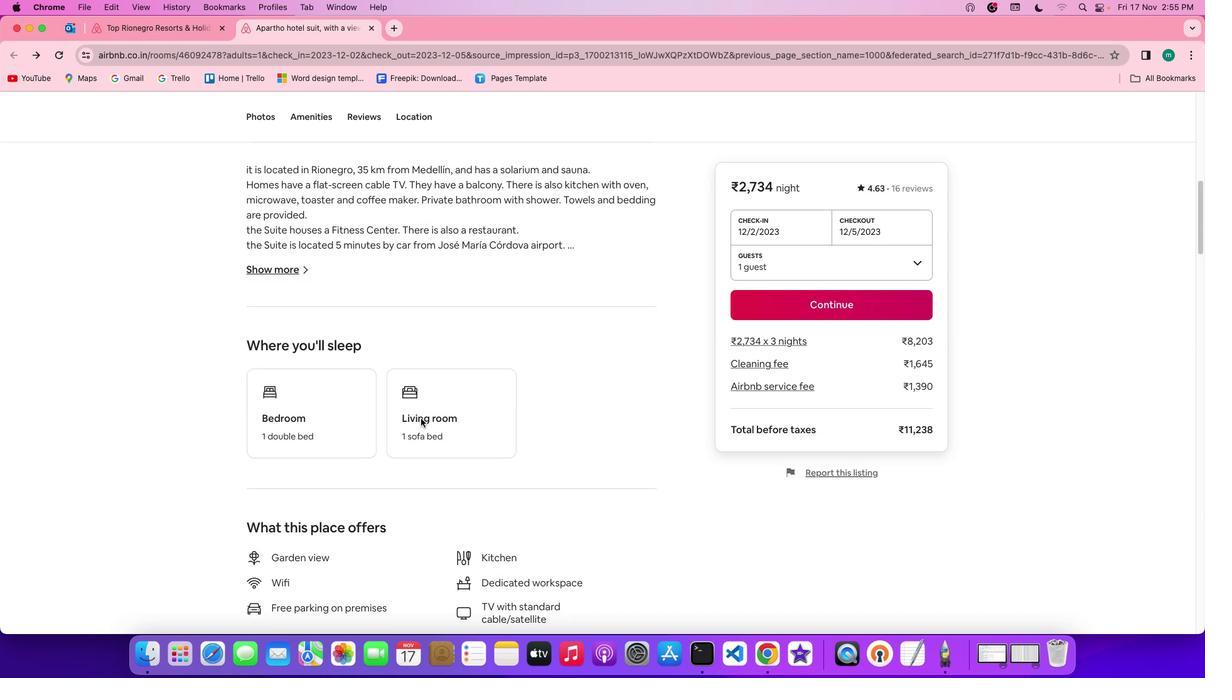 
Action: Mouse scrolled (420, 418) with delta (0, 0)
Screenshot: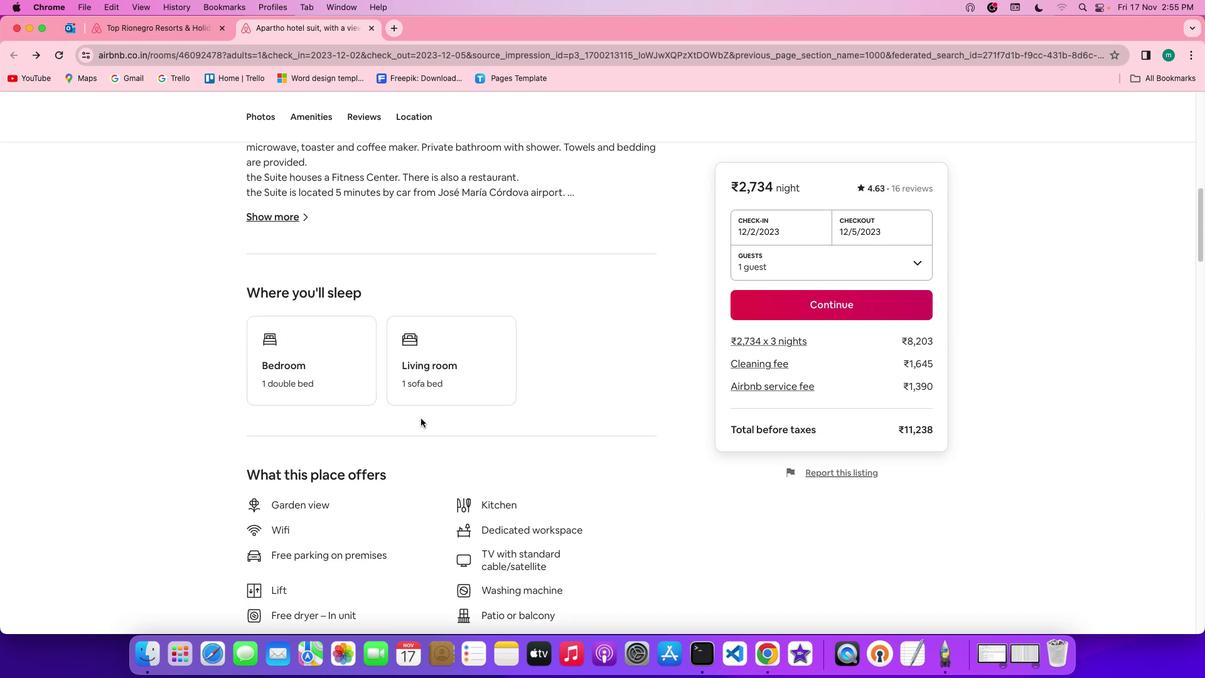 
Action: Mouse scrolled (420, 418) with delta (0, -1)
Screenshot: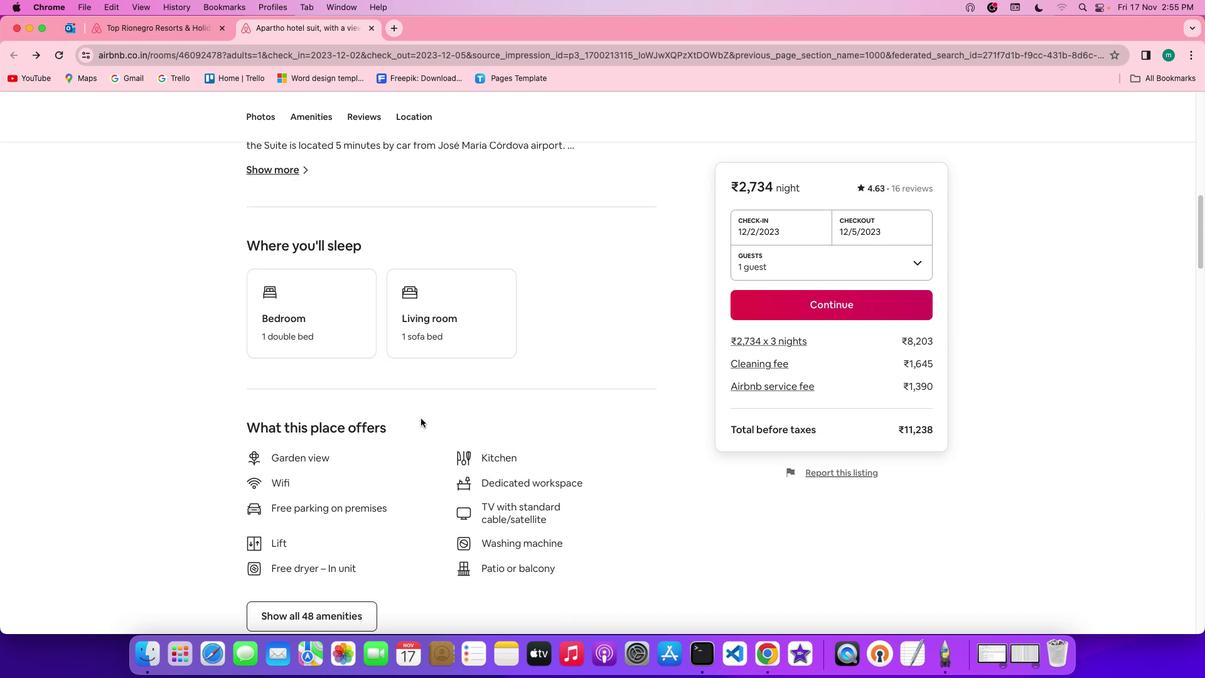 
Action: Mouse scrolled (420, 418) with delta (0, -2)
Screenshot: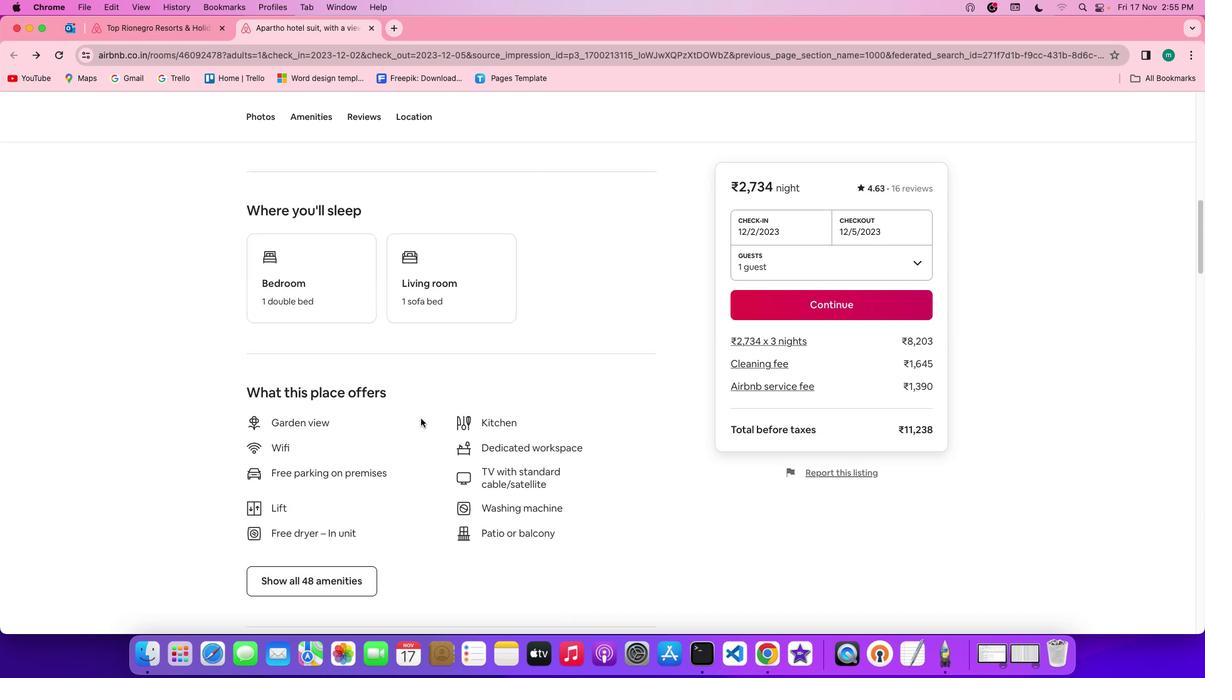 
Action: Mouse scrolled (420, 418) with delta (0, -2)
Screenshot: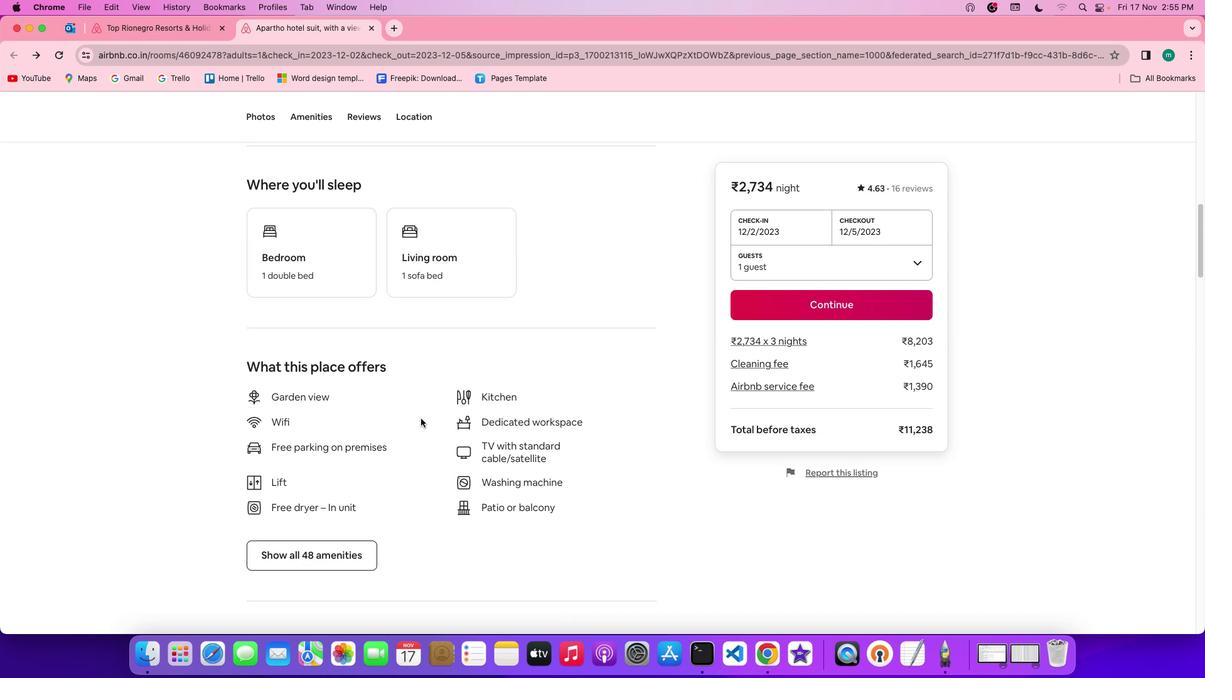 
Action: Mouse scrolled (420, 418) with delta (0, 0)
Screenshot: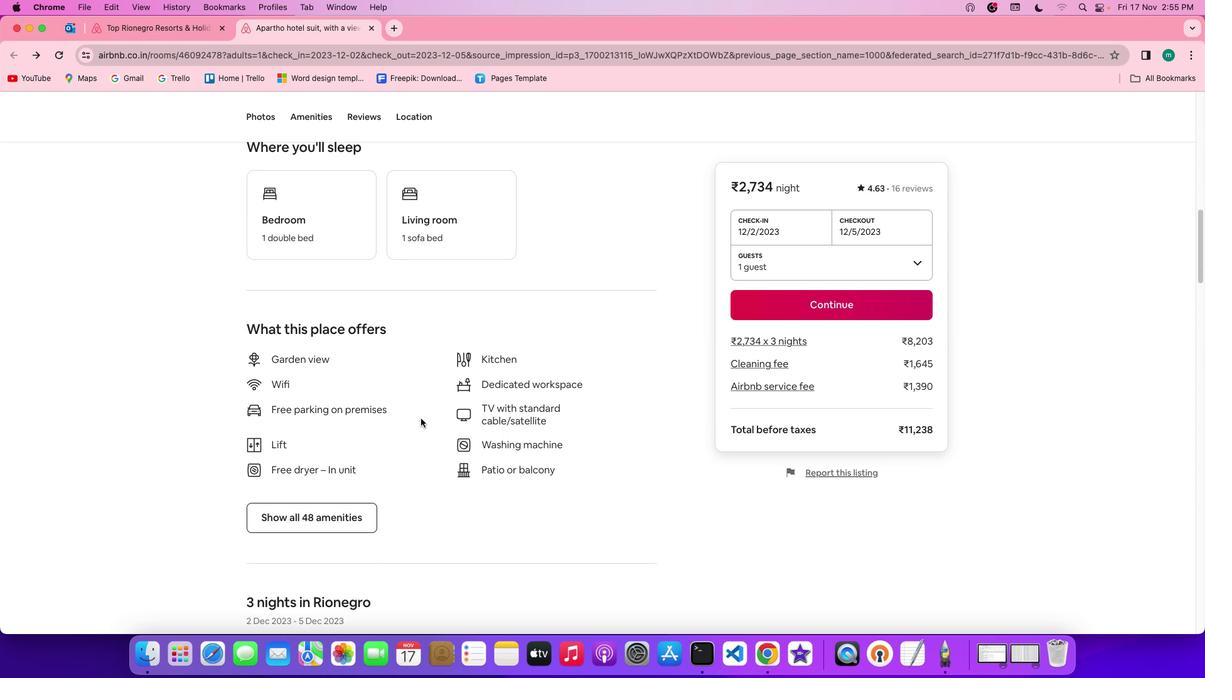 
Action: Mouse scrolled (420, 418) with delta (0, 0)
Screenshot: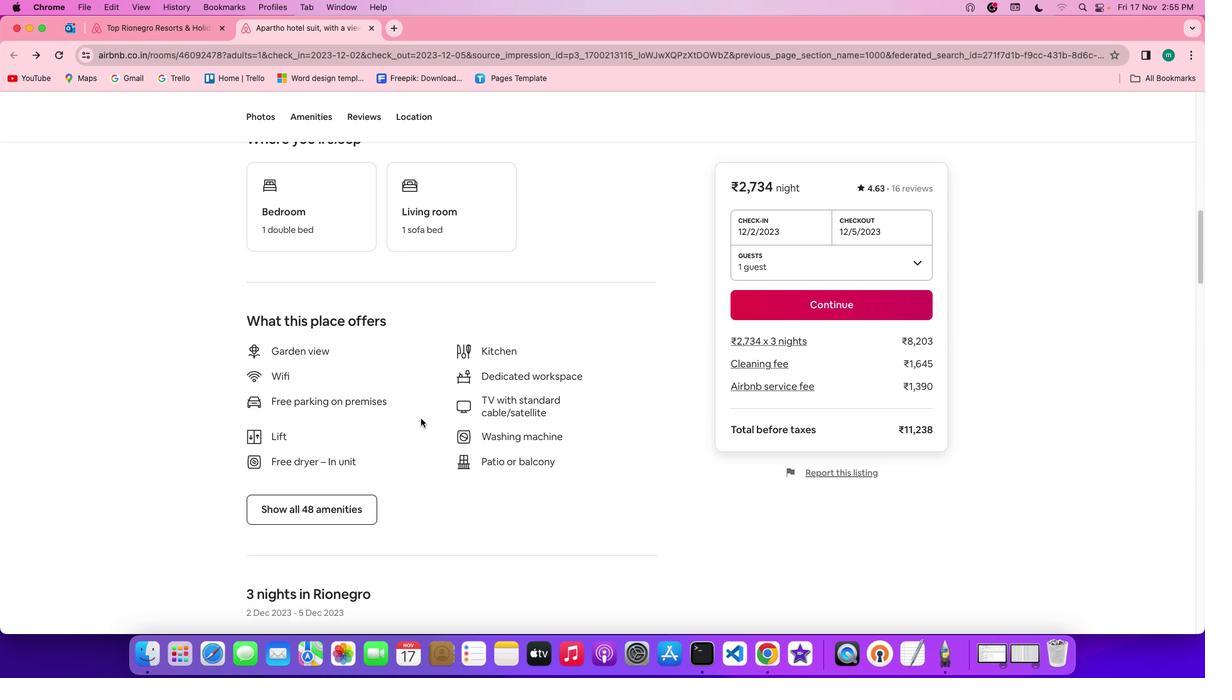 
Action: Mouse scrolled (420, 418) with delta (0, 0)
